 Task: What is the main conflict in "Julius Caesar" by William Shakespeare?
Action: Mouse moved to (144, 220)
Screenshot: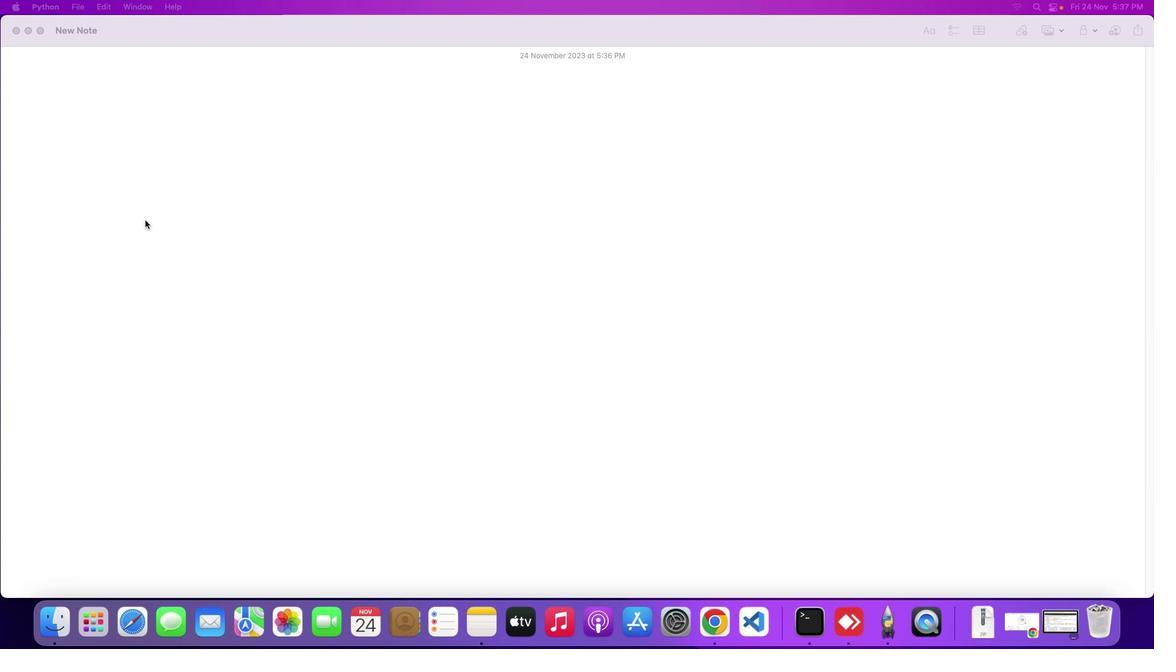 
Action: Mouse pressed left at (144, 220)
Screenshot: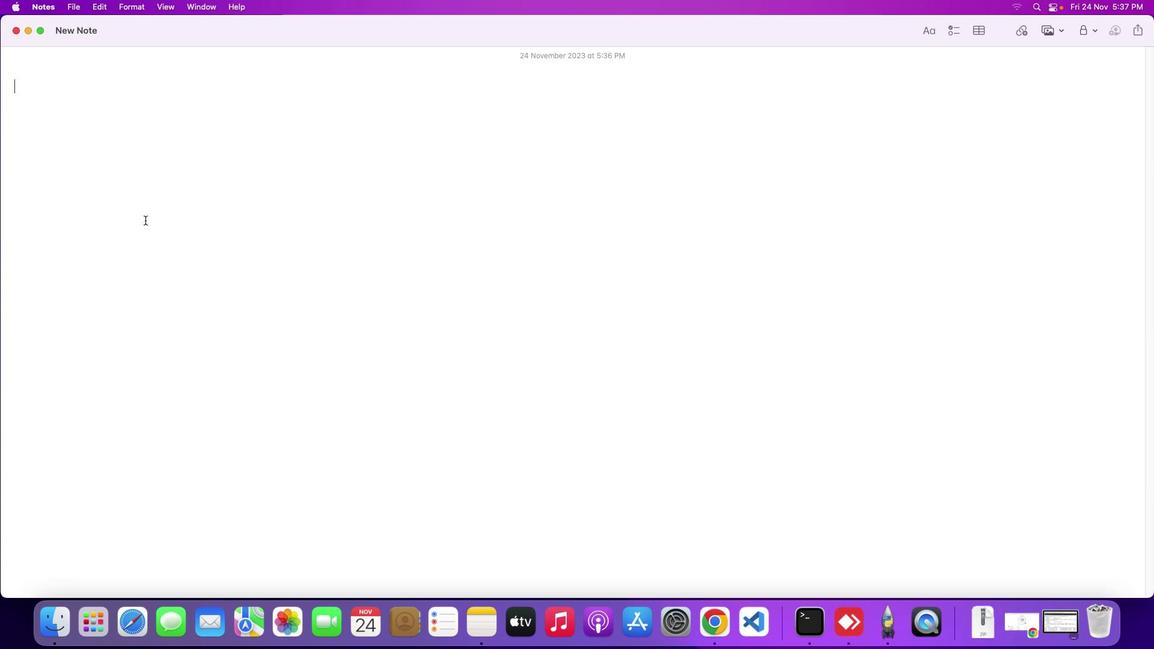 
Action: Key pressed Key.shift'W''h''a''t'Key.space'i''s'Key.space't''h''e'Key.space'm''a''i''n'Key.space'c''o''n''f''l''i''c''t'Key.space'i''n'Key.spaceKey.shift'"'Key.shift'J''u''l''i''u''s'Key.spaceKey.shift'C''a''e''s''a''r'Key.shift'"'Key.space'b''y'Key.spaceKey.shift'W''i''l''l''i''a''m'Key.spaceKey.shift'S''h''a''k''e''s''p''e''a''r''e'Key.shift_r'?'Key.enter
Screenshot: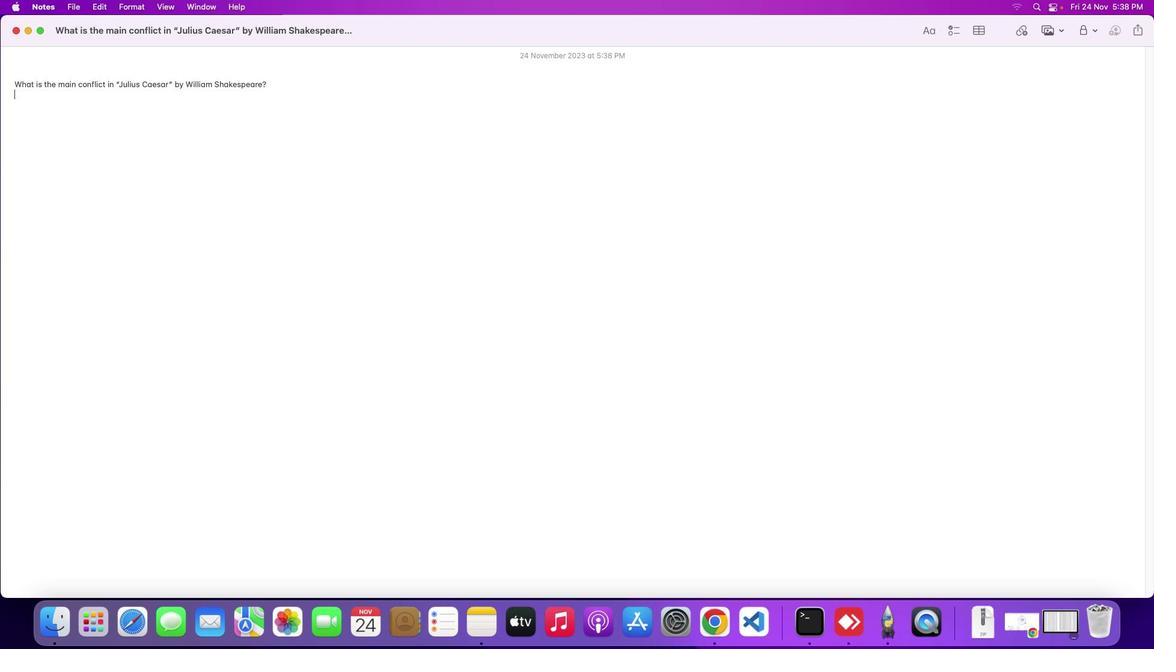 
Action: Mouse moved to (1024, 622)
Screenshot: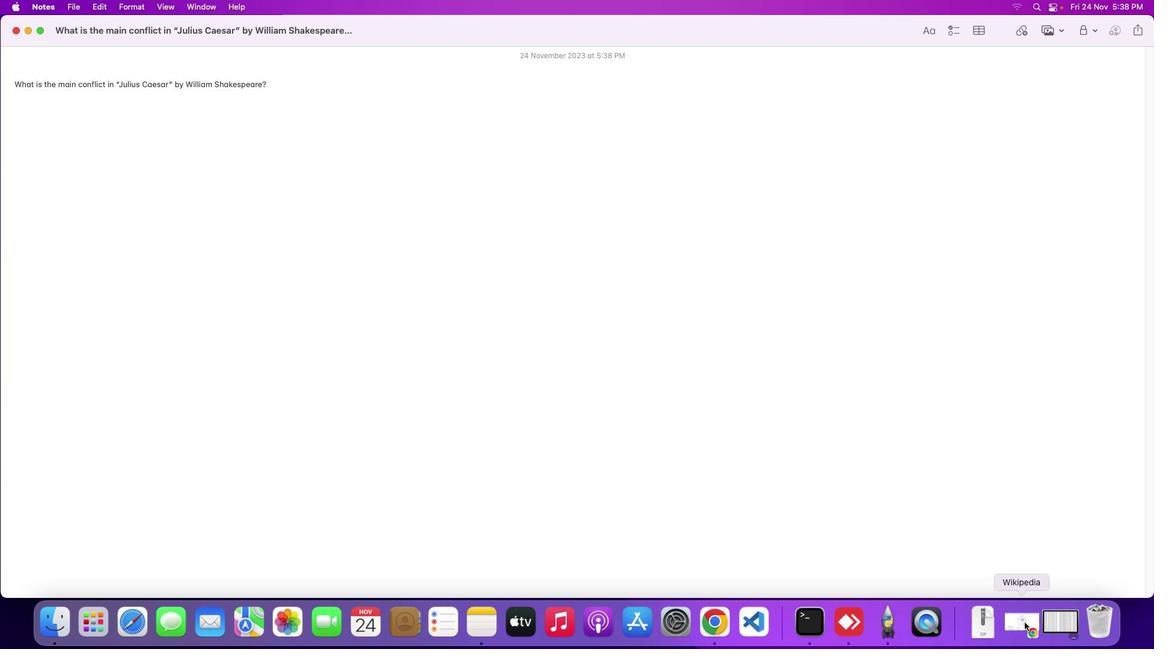 
Action: Mouse pressed left at (1024, 622)
Screenshot: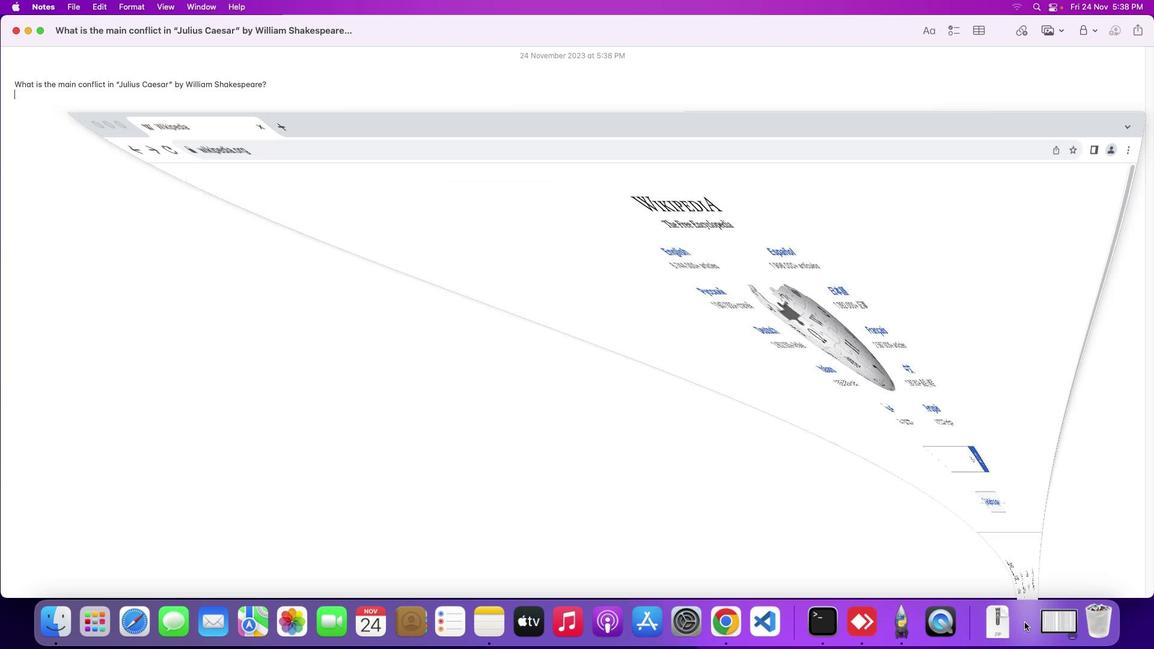 
Action: Mouse moved to (478, 365)
Screenshot: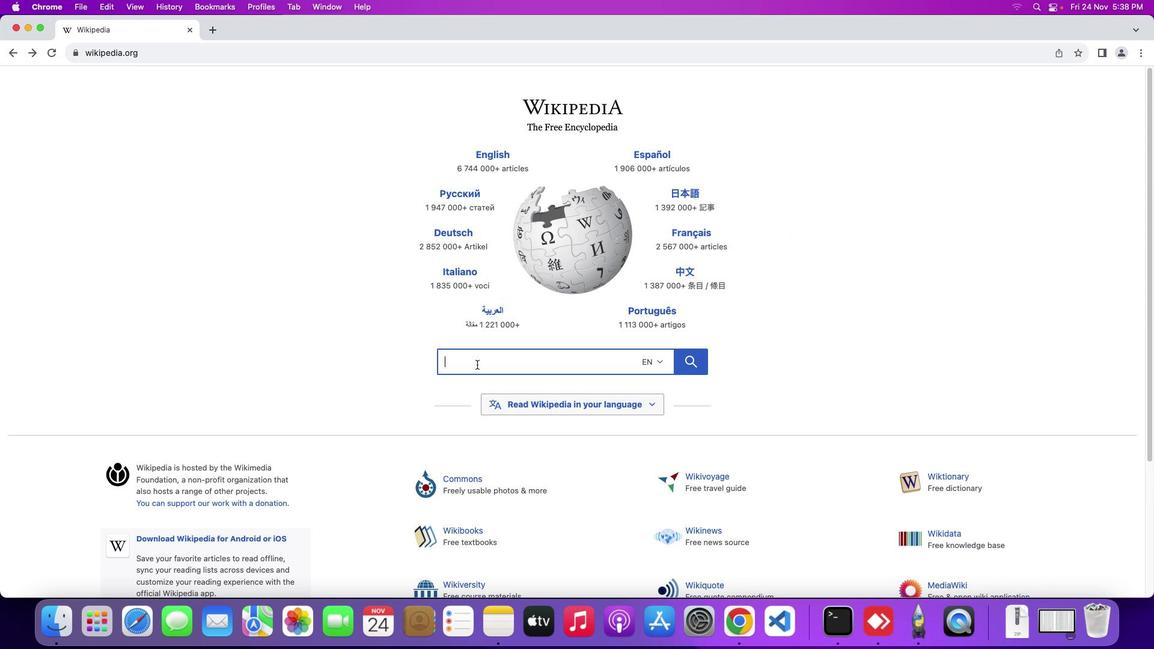 
Action: Mouse pressed left at (478, 365)
Screenshot: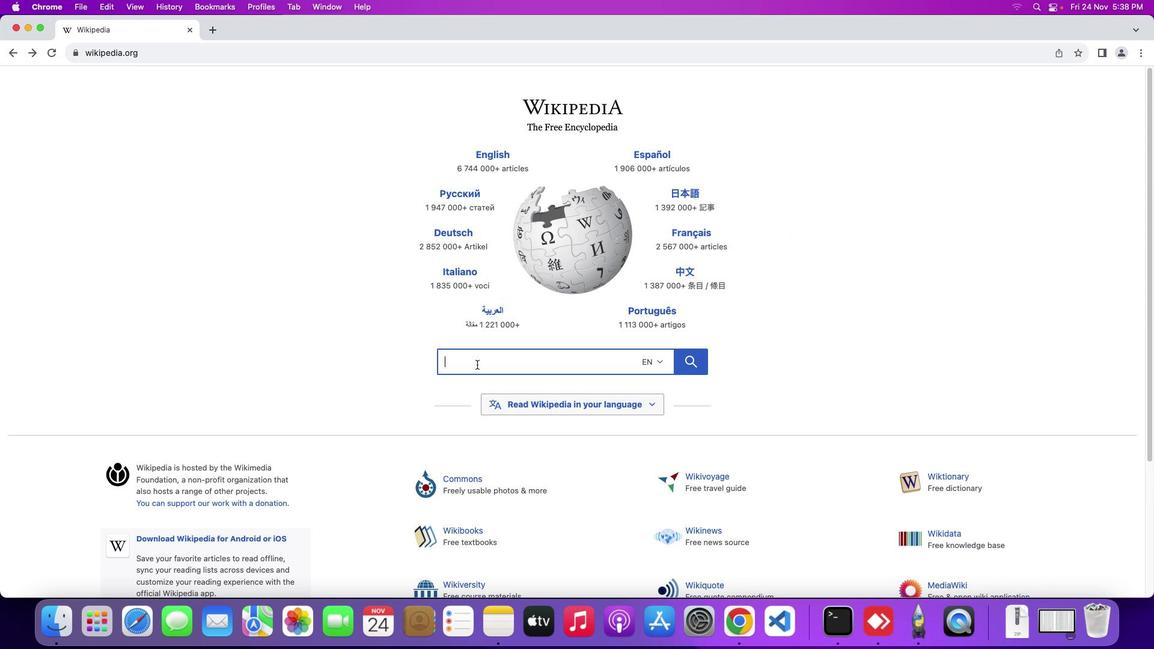 
Action: Mouse moved to (477, 364)
Screenshot: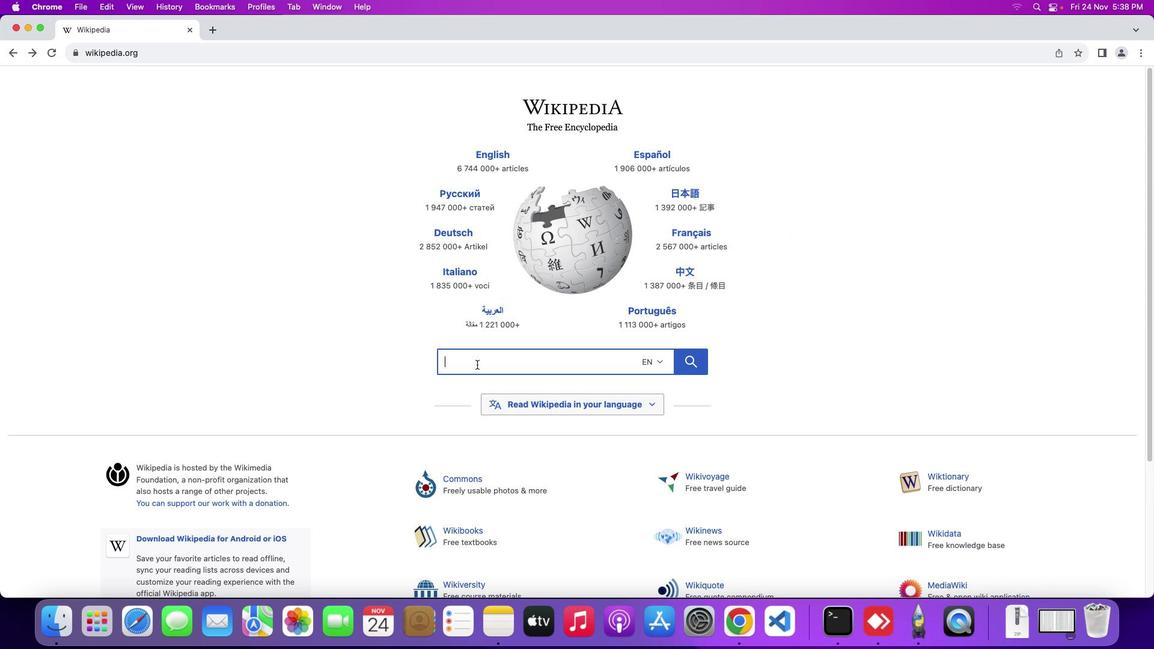 
Action: Key pressed Key.shift'J''u''l''i''u''s'Key.spaceKey.shift'C''a''e''s''a''r'
Screenshot: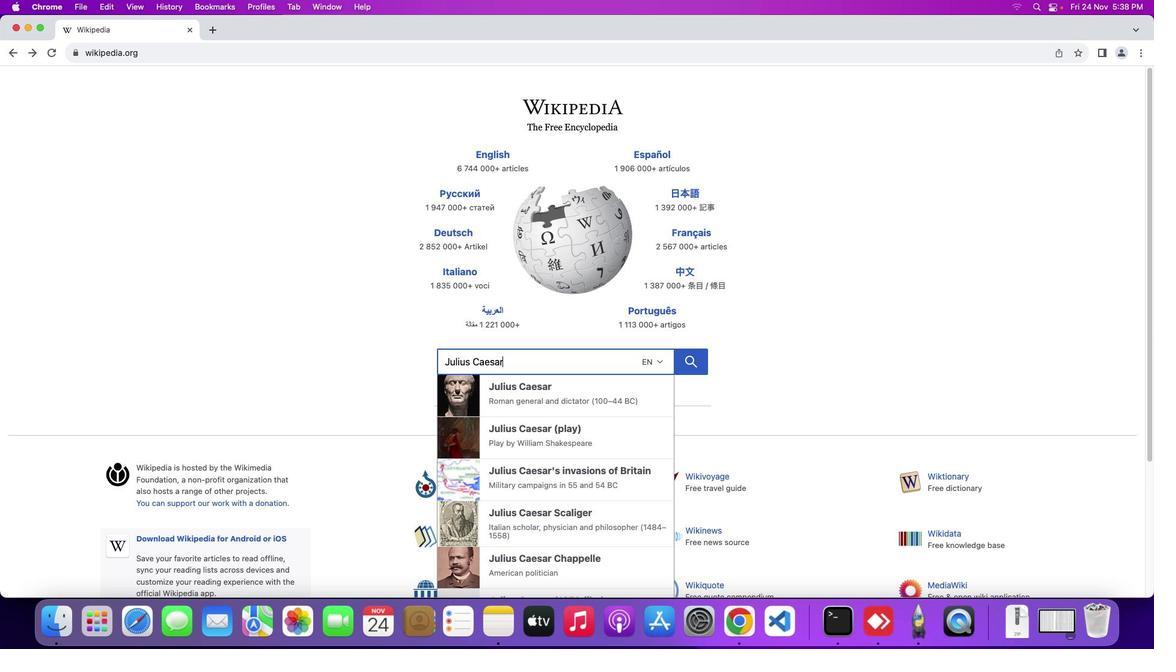 
Action: Mouse moved to (551, 431)
Screenshot: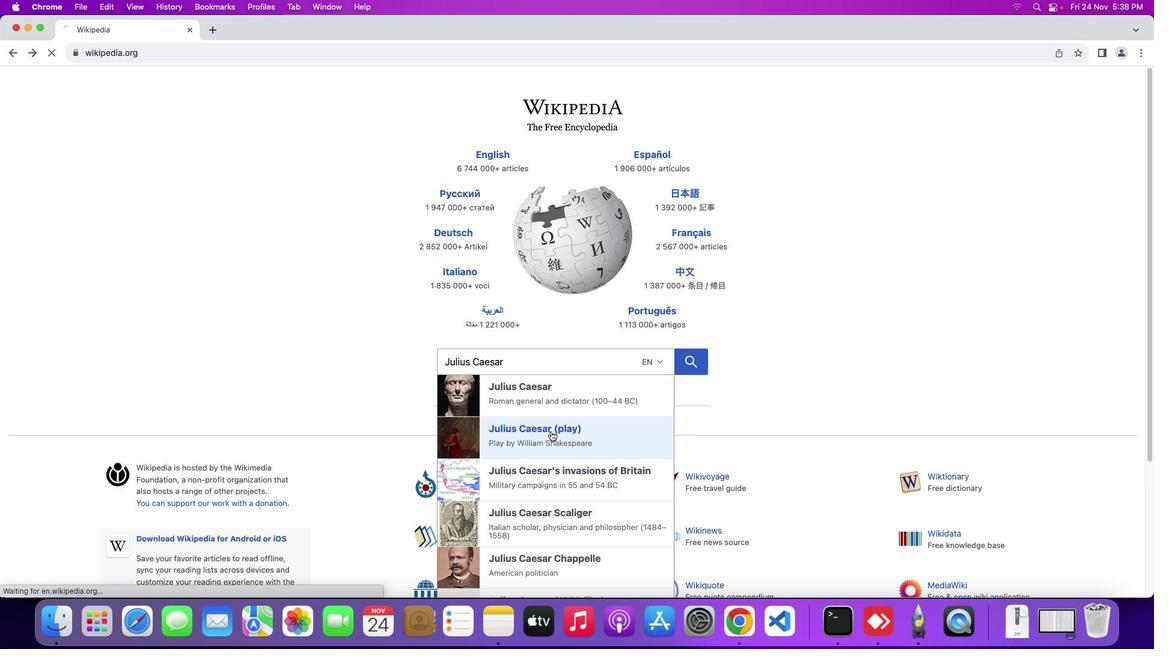 
Action: Mouse pressed left at (551, 431)
Screenshot: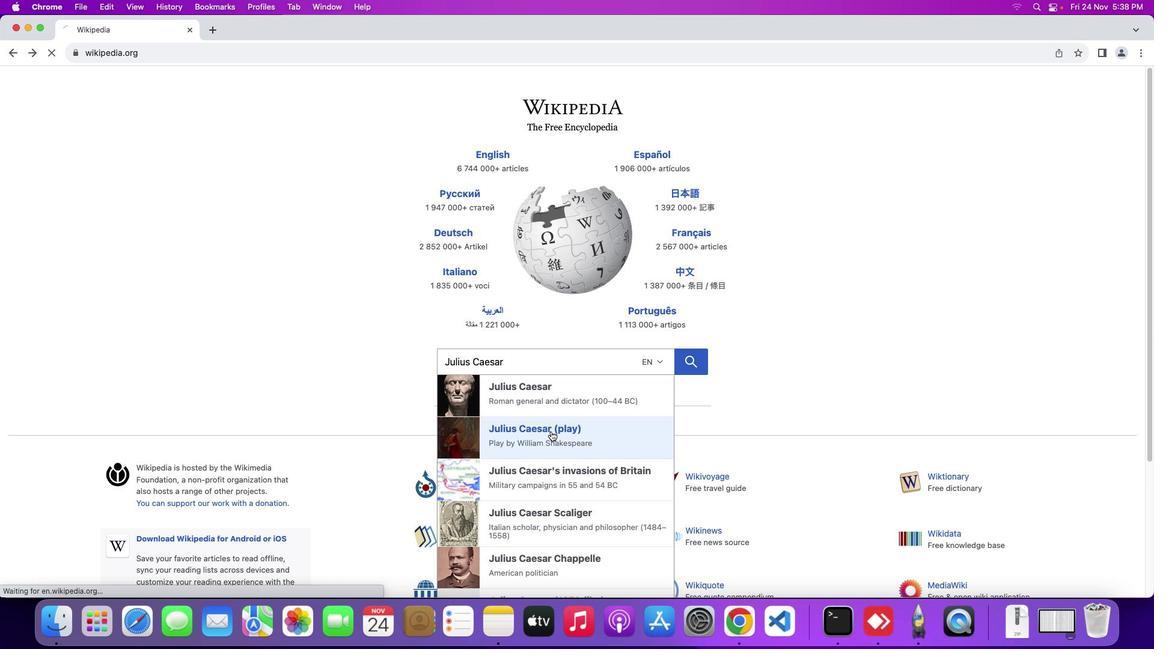 
Action: Mouse moved to (596, 408)
Screenshot: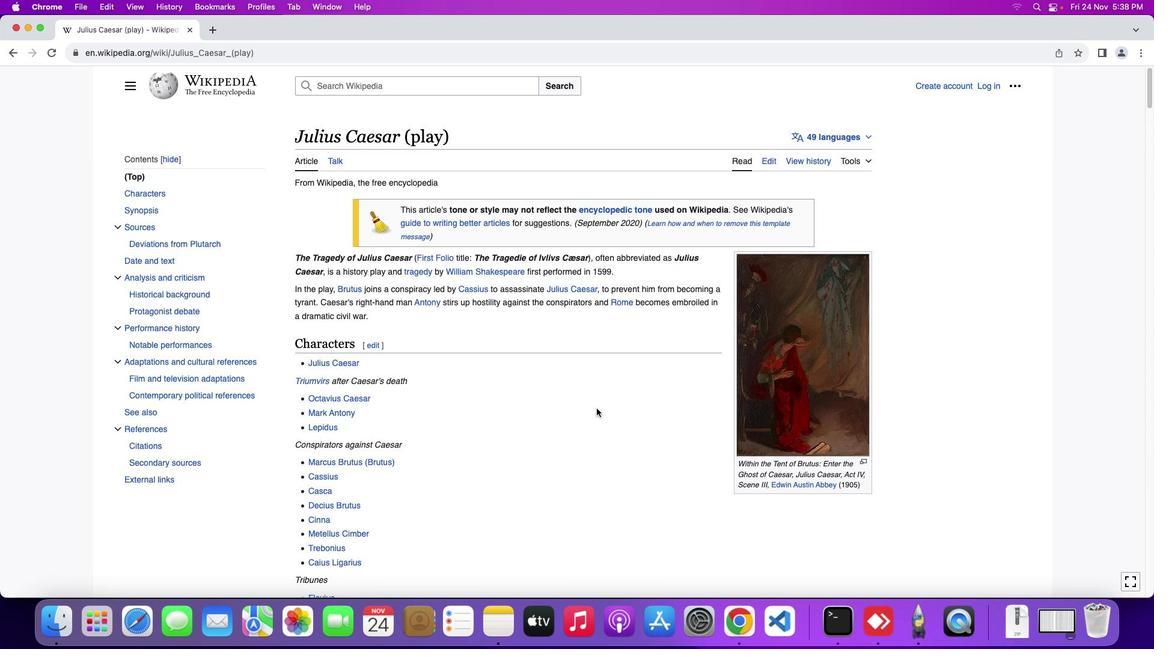 
Action: Mouse scrolled (596, 408) with delta (0, 0)
Screenshot: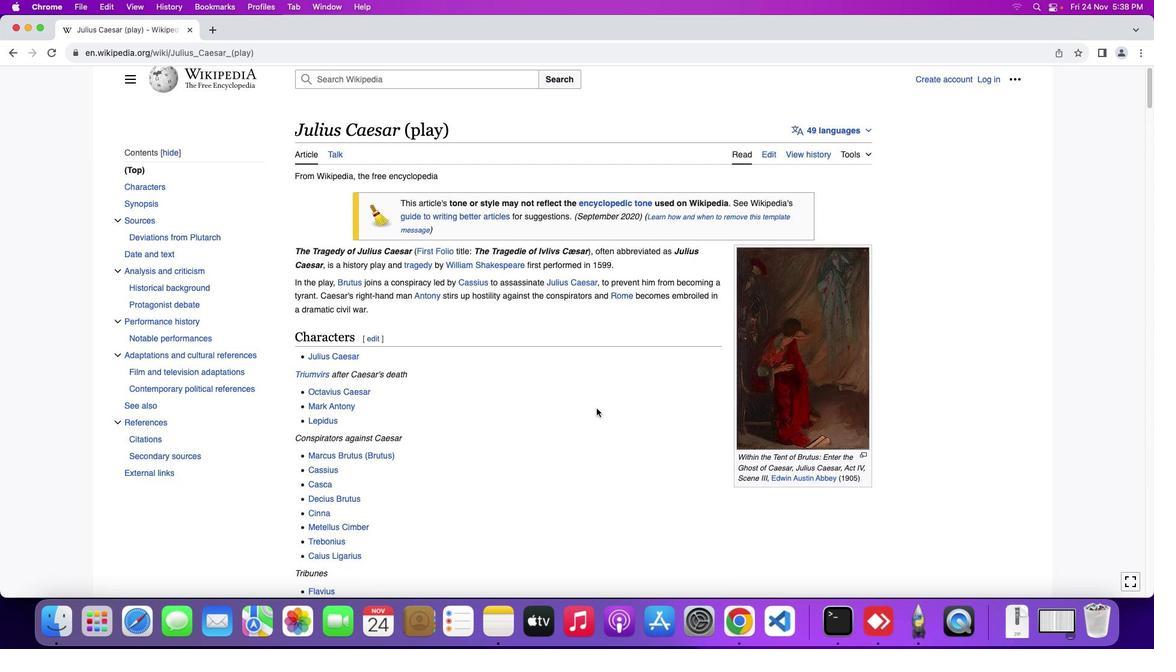 
Action: Mouse scrolled (596, 408) with delta (0, 0)
Screenshot: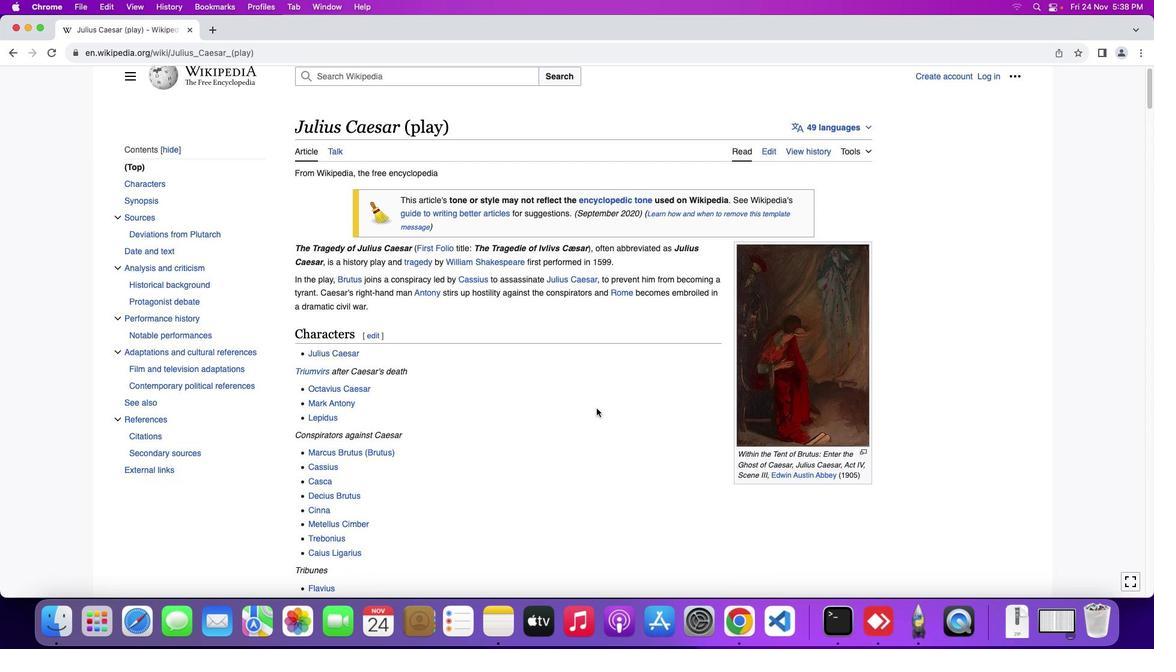 
Action: Mouse scrolled (596, 408) with delta (0, 0)
Screenshot: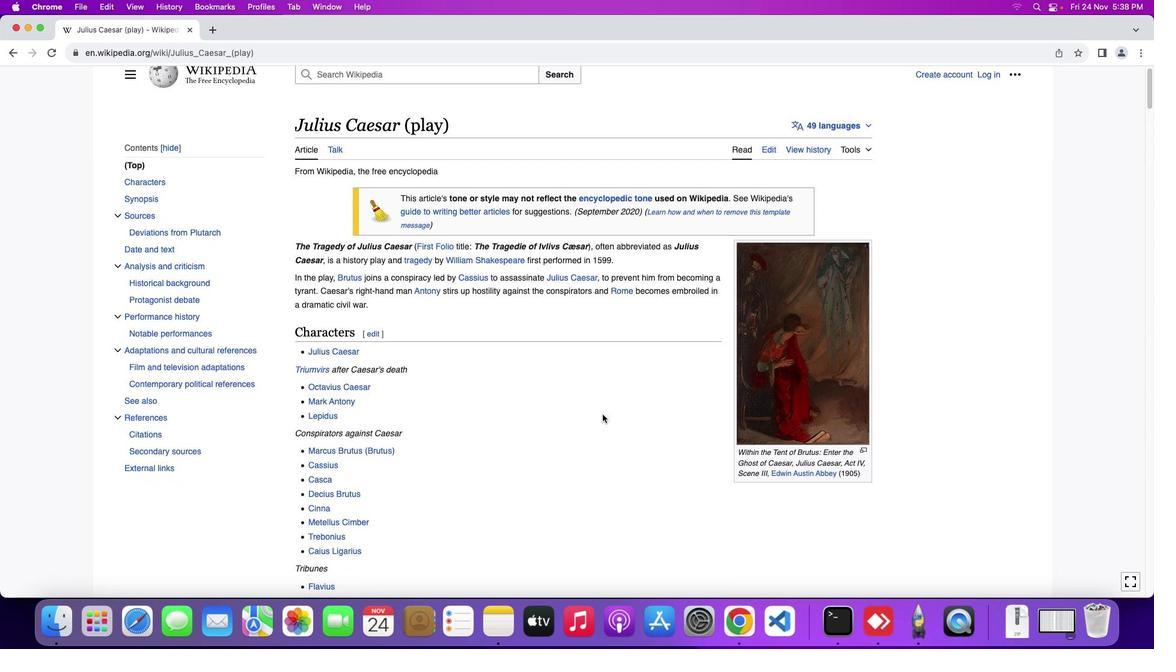 
Action: Mouse scrolled (596, 408) with delta (0, 0)
Screenshot: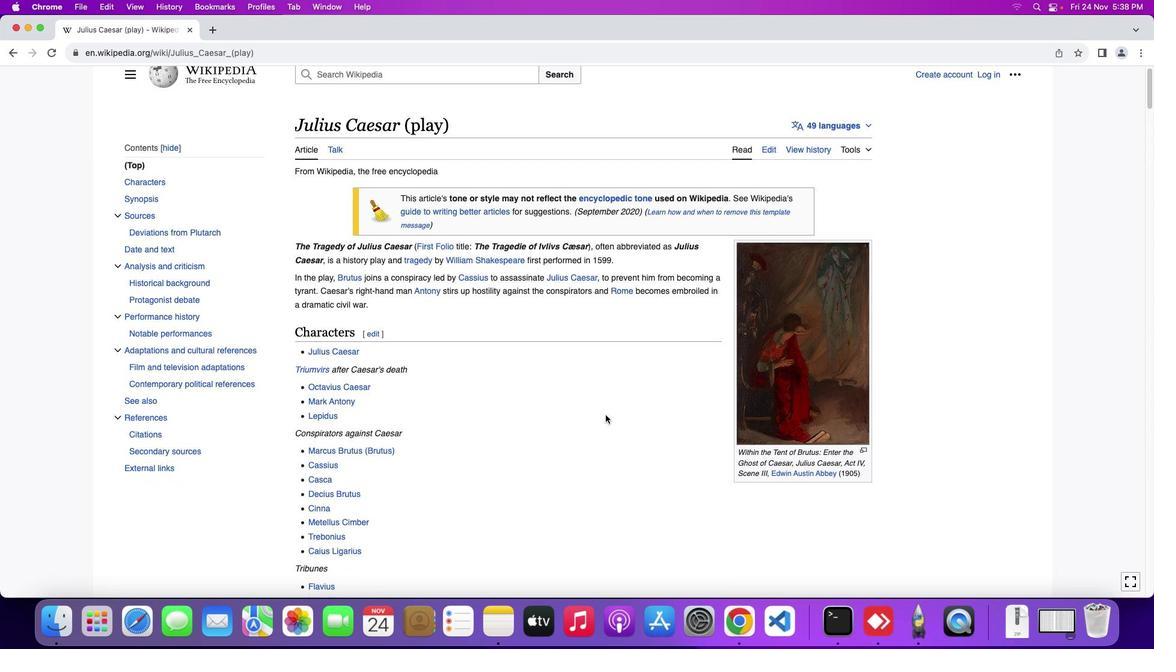 
Action: Mouse moved to (606, 415)
Screenshot: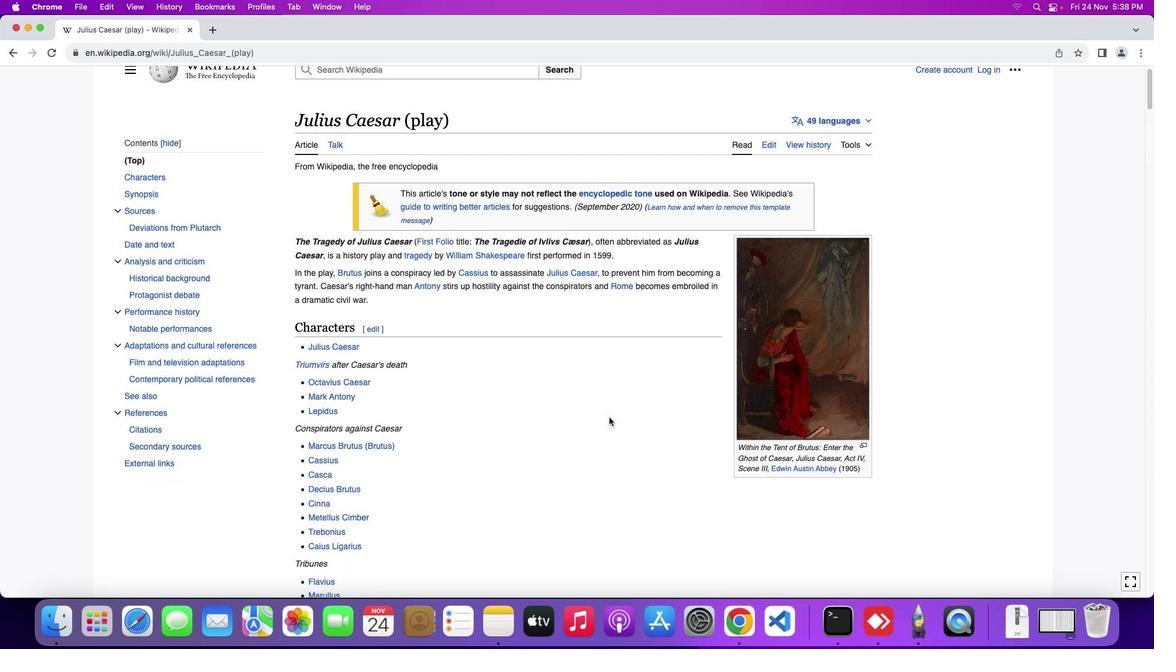 
Action: Mouse scrolled (606, 415) with delta (0, 0)
Screenshot: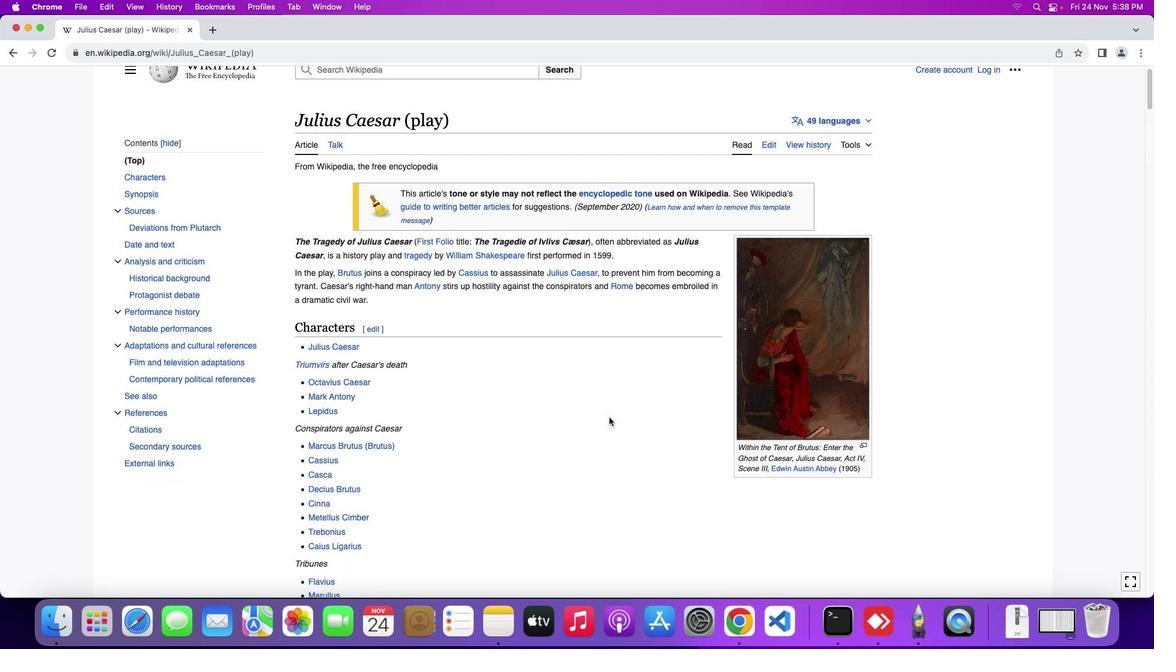 
Action: Mouse scrolled (606, 415) with delta (0, 0)
Screenshot: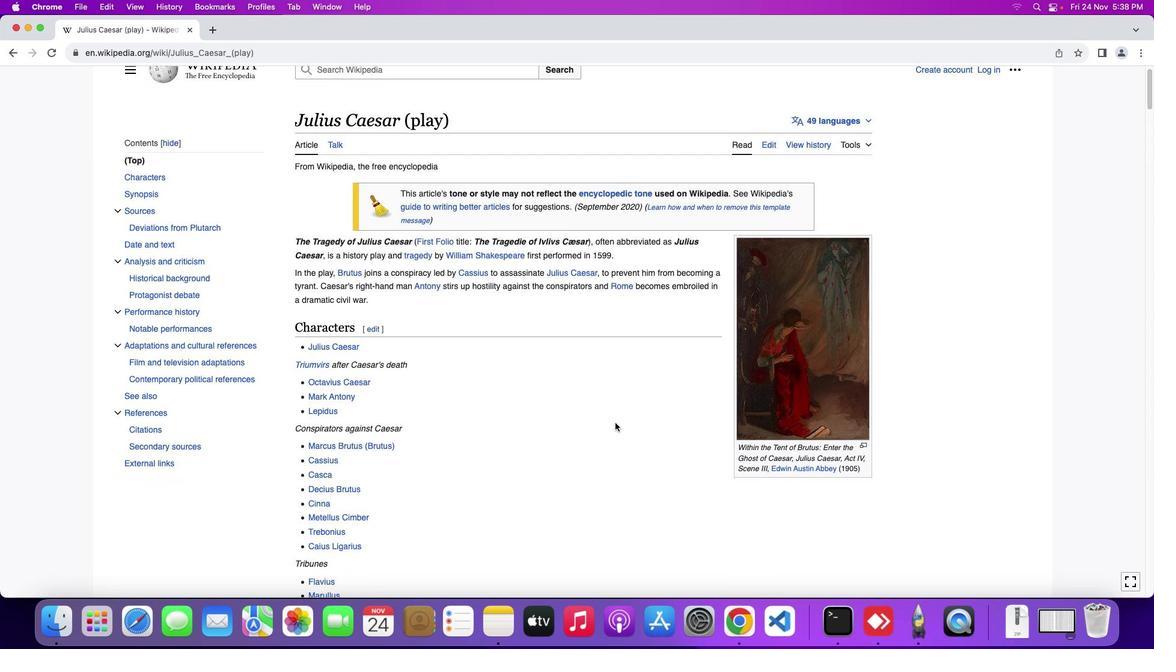 
Action: Mouse moved to (615, 422)
Screenshot: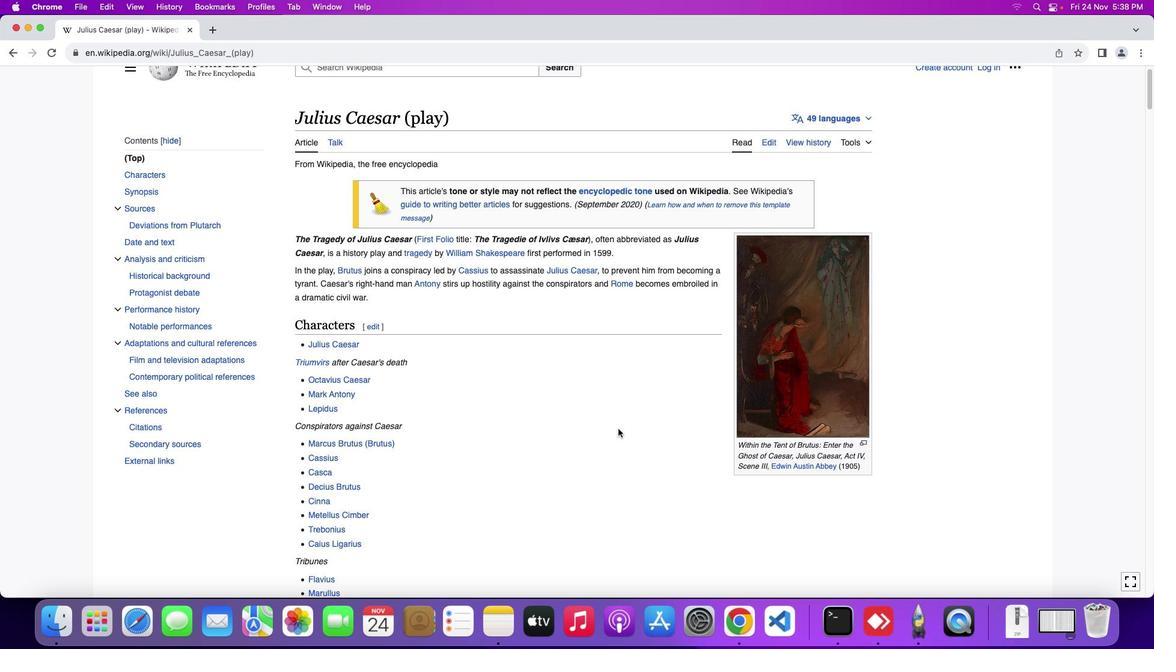 
Action: Mouse scrolled (615, 422) with delta (0, 0)
Screenshot: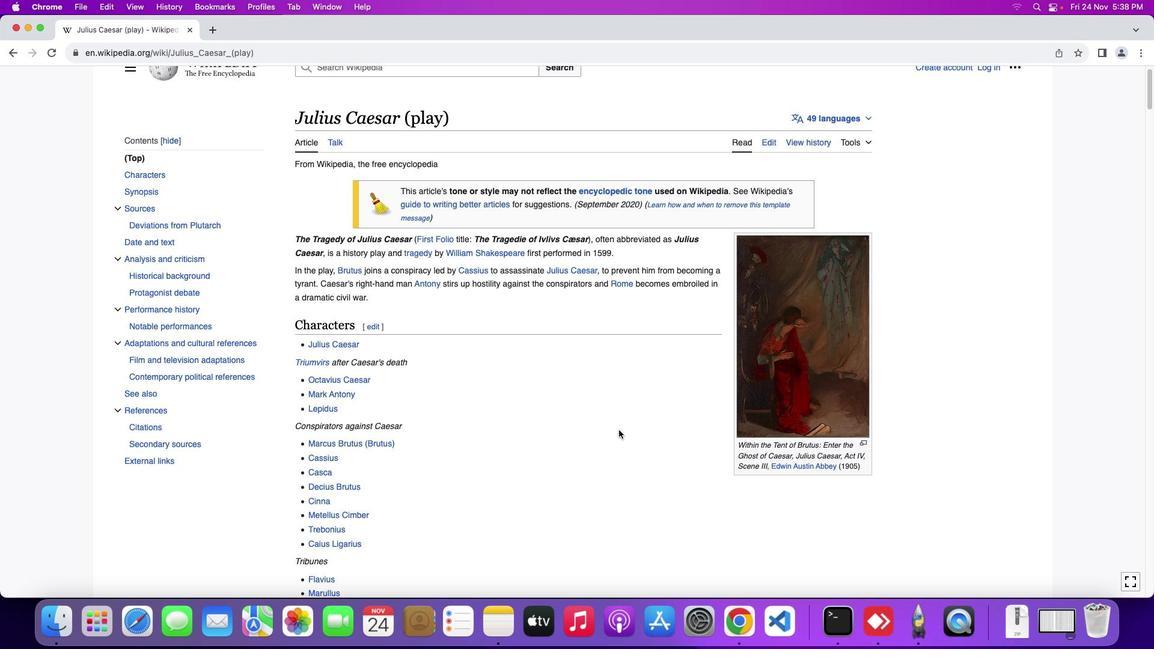 
Action: Mouse moved to (620, 431)
Screenshot: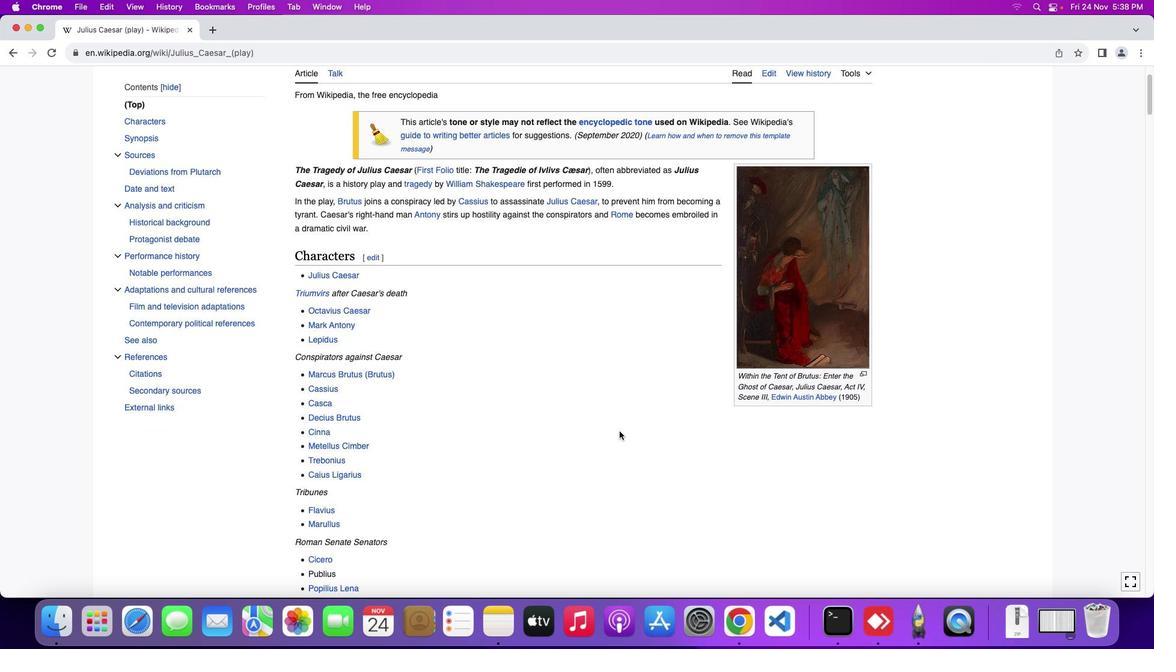 
Action: Mouse scrolled (620, 431) with delta (0, 0)
Screenshot: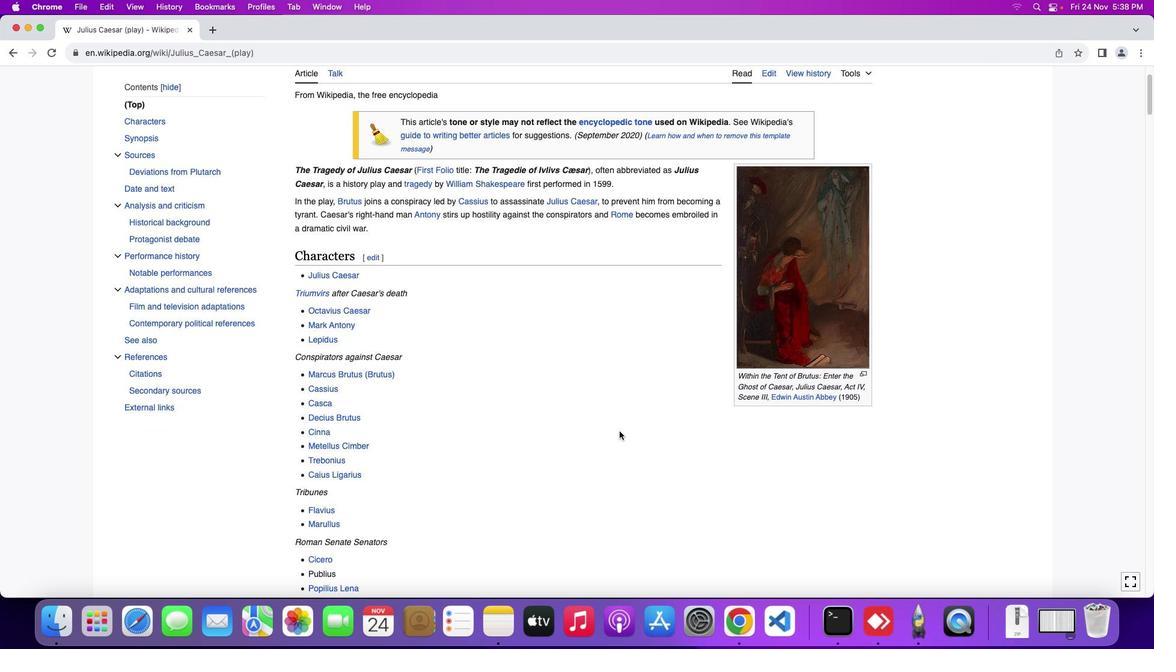 
Action: Mouse scrolled (620, 431) with delta (0, 0)
Screenshot: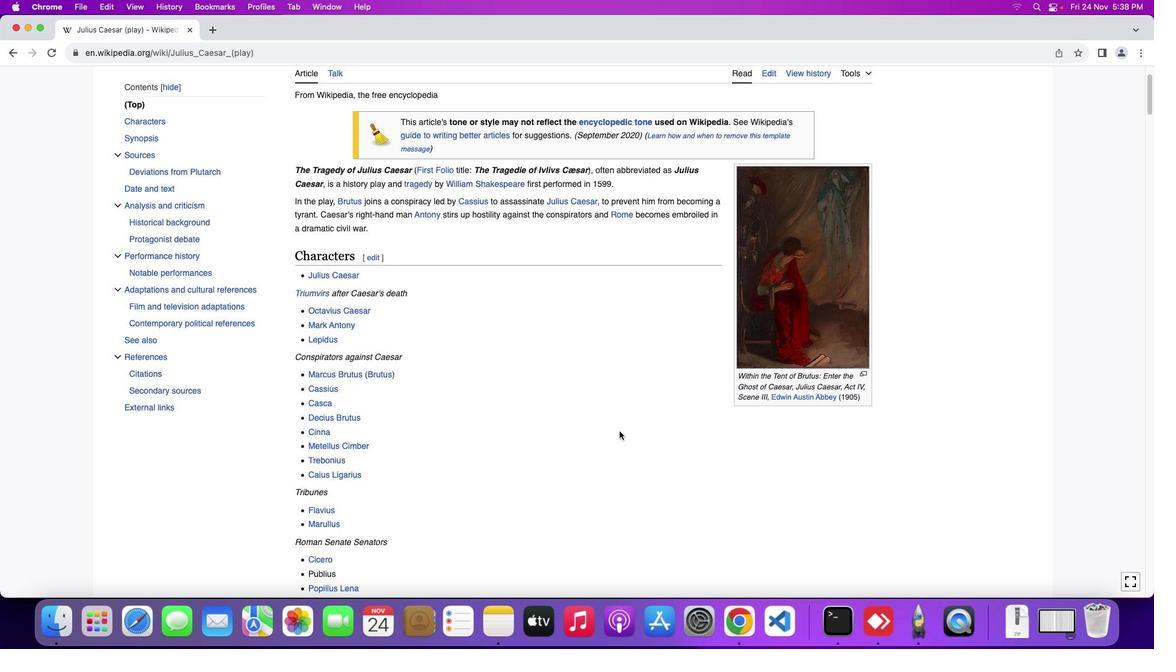 
Action: Mouse scrolled (620, 431) with delta (0, -1)
Screenshot: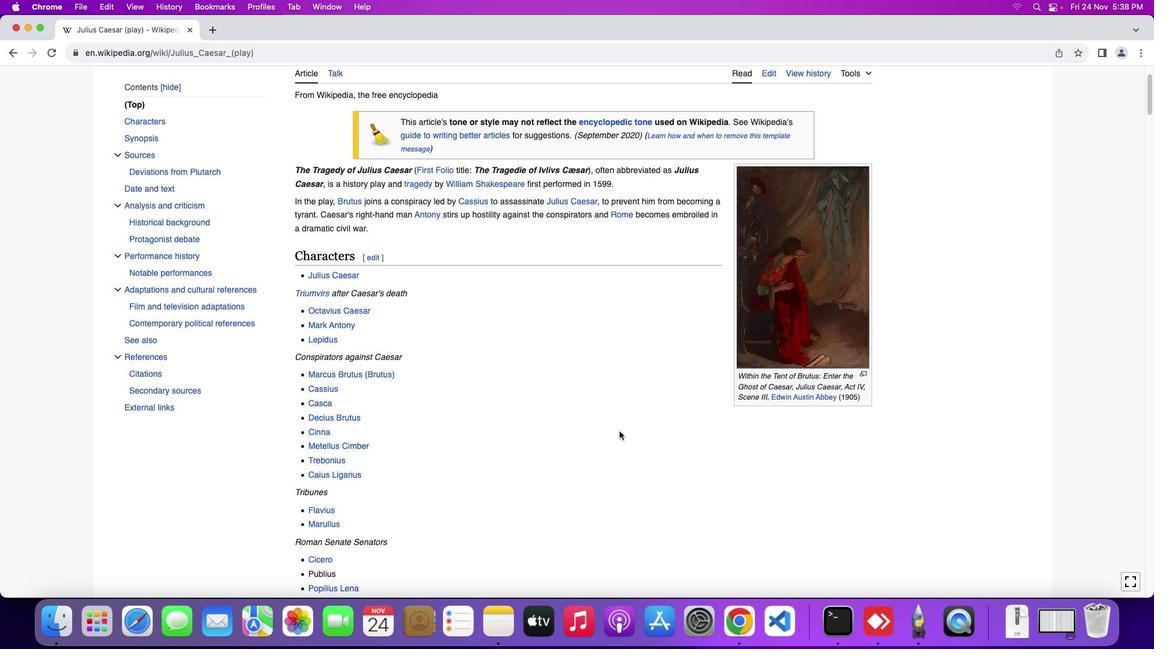 
Action: Mouse moved to (618, 428)
Screenshot: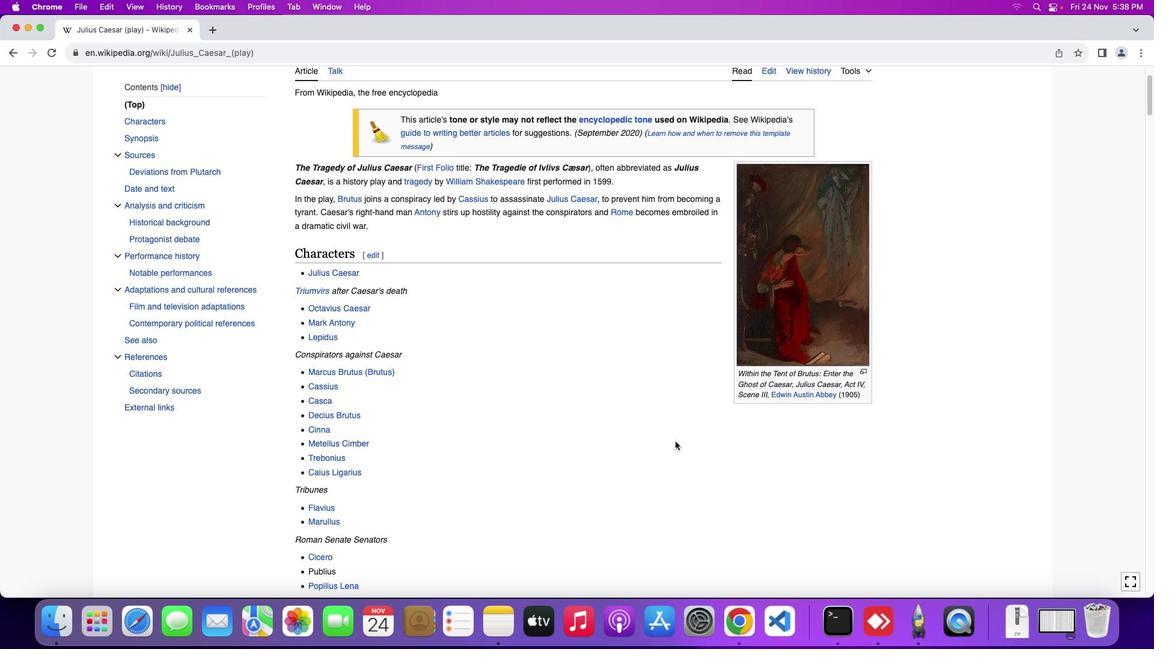 
Action: Mouse scrolled (618, 428) with delta (0, 0)
Screenshot: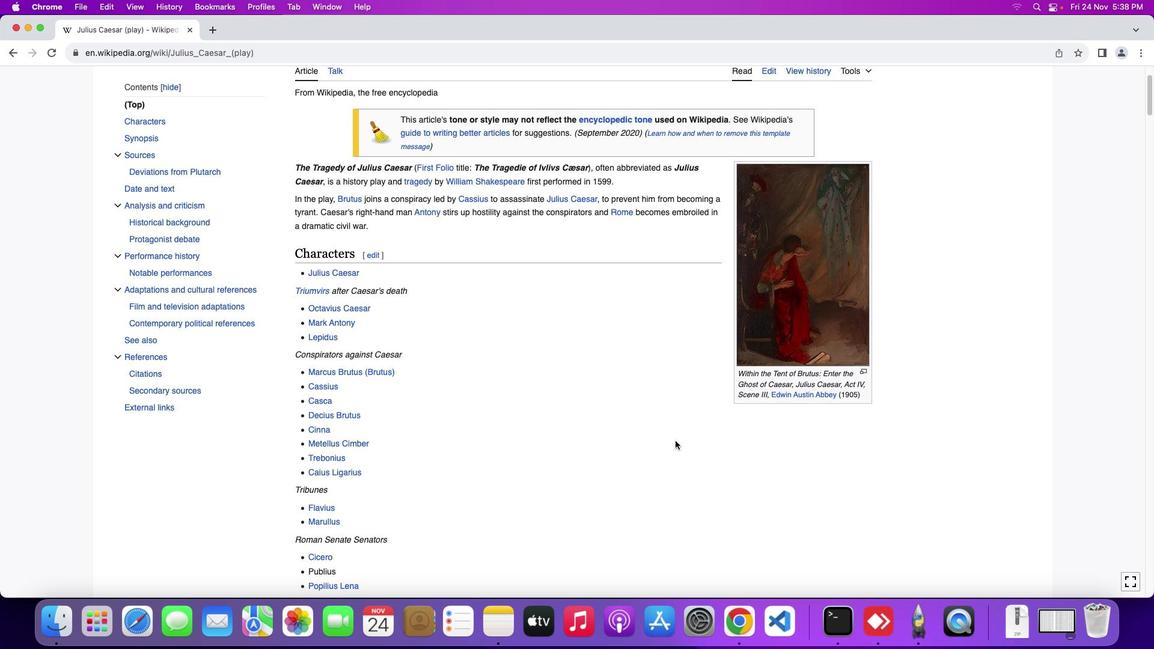 
Action: Mouse moved to (676, 439)
Screenshot: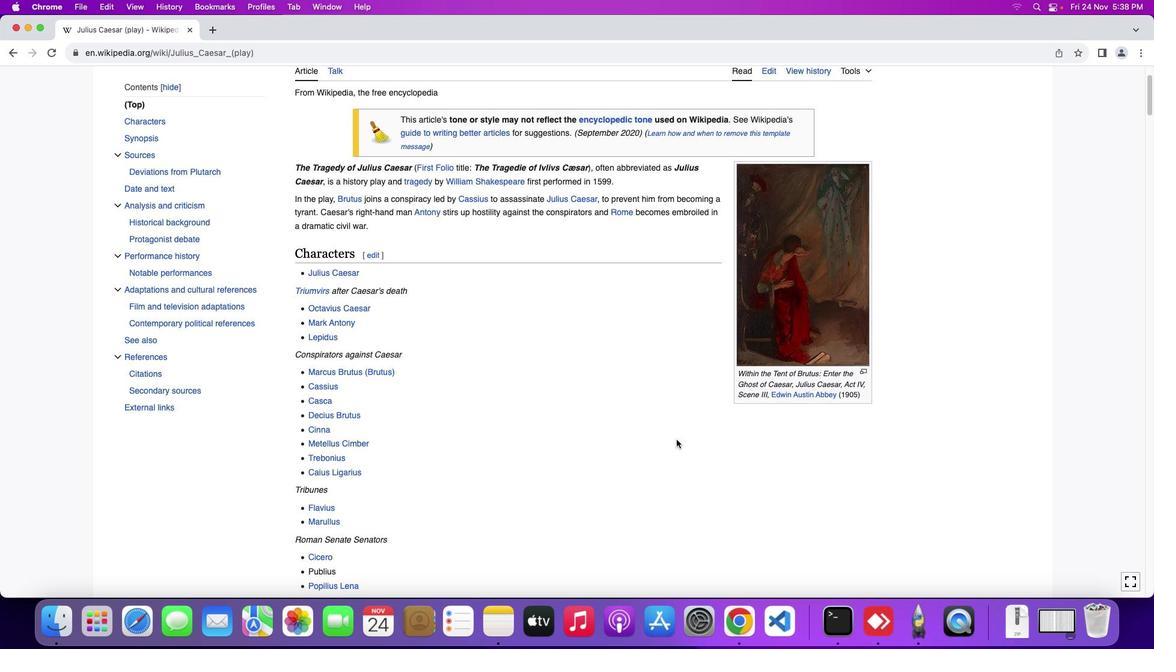
Action: Mouse scrolled (676, 439) with delta (0, 0)
Screenshot: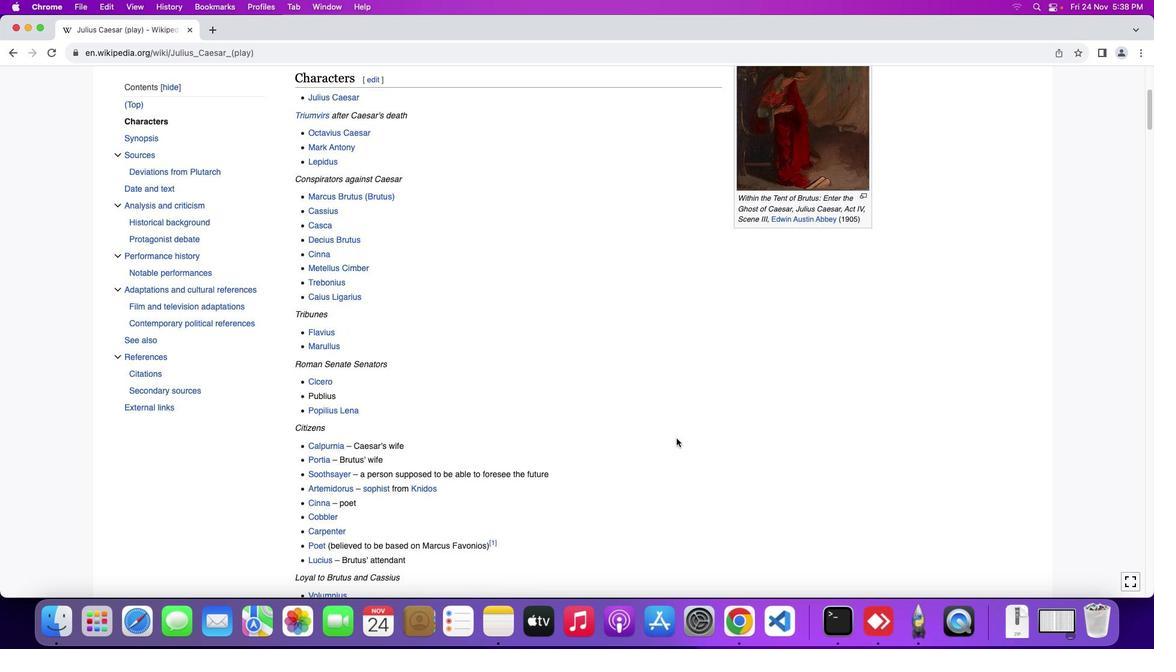 
Action: Mouse scrolled (676, 439) with delta (0, 0)
Screenshot: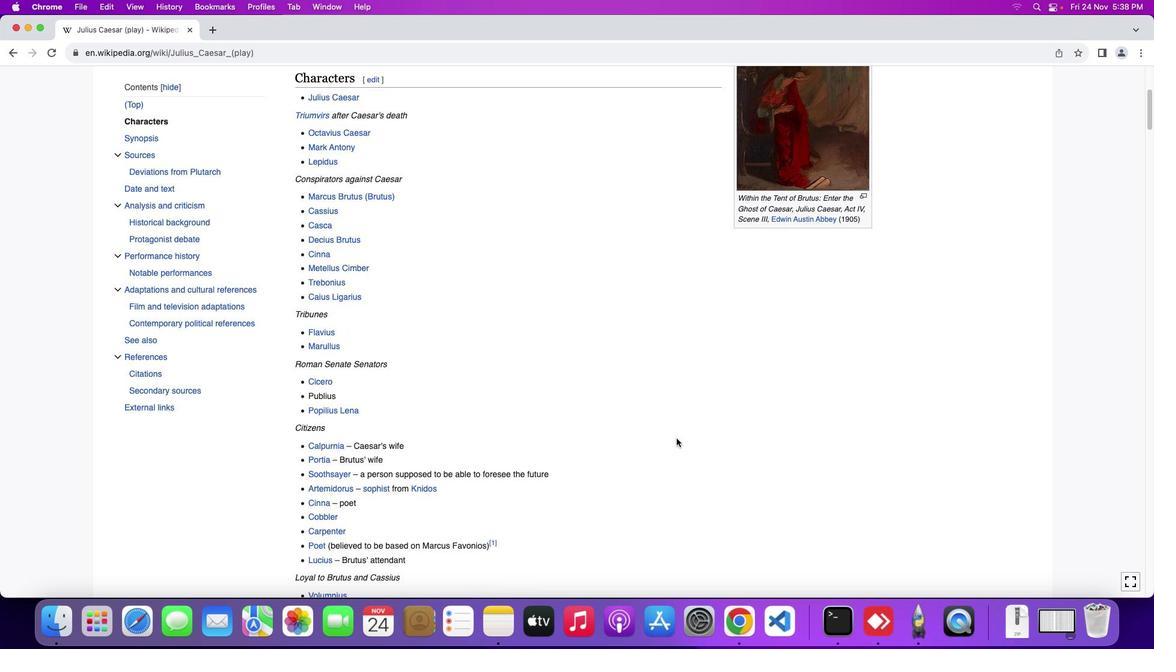 
Action: Mouse scrolled (676, 439) with delta (0, -1)
Screenshot: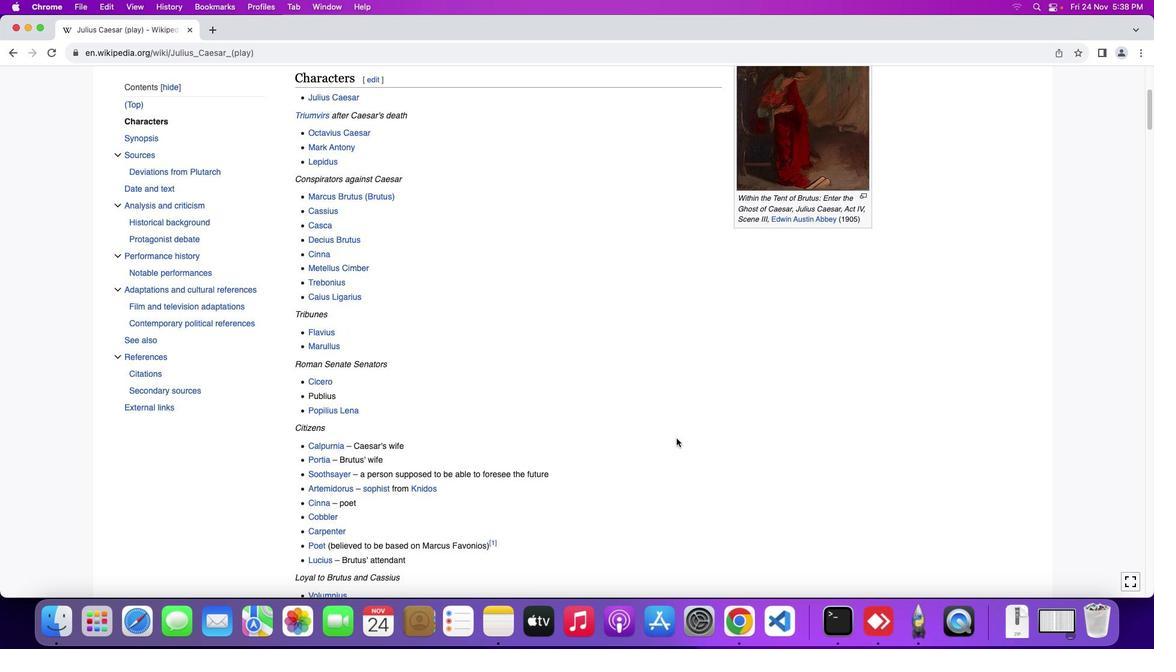 
Action: Mouse moved to (676, 439)
Screenshot: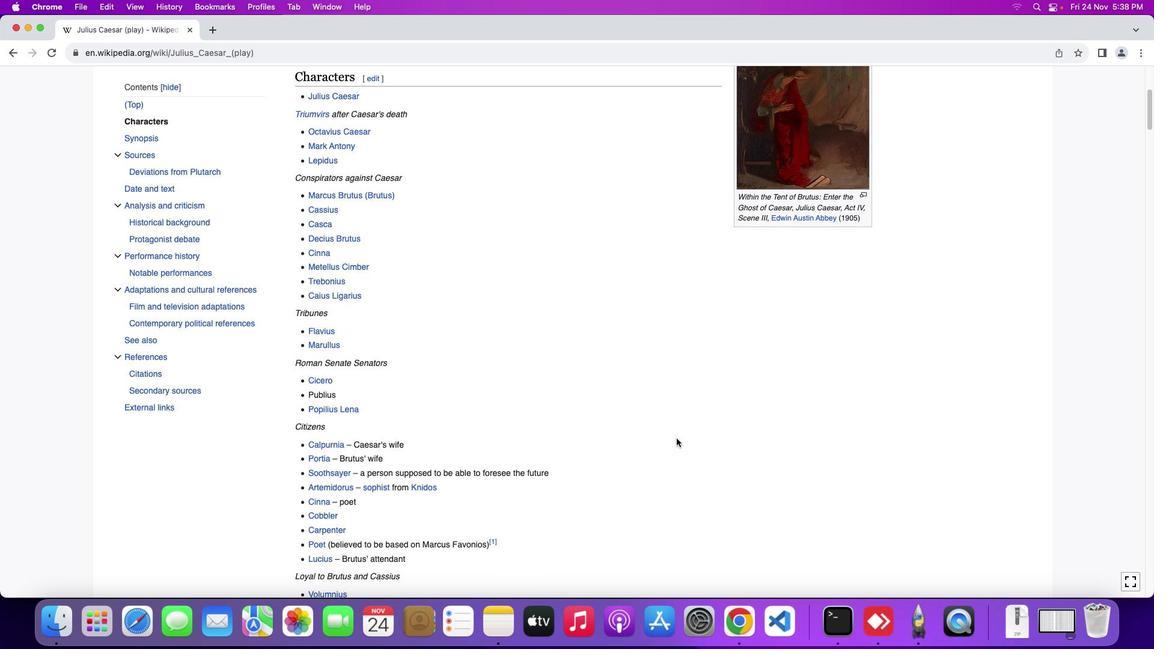 
Action: Mouse scrolled (676, 439) with delta (0, -1)
Screenshot: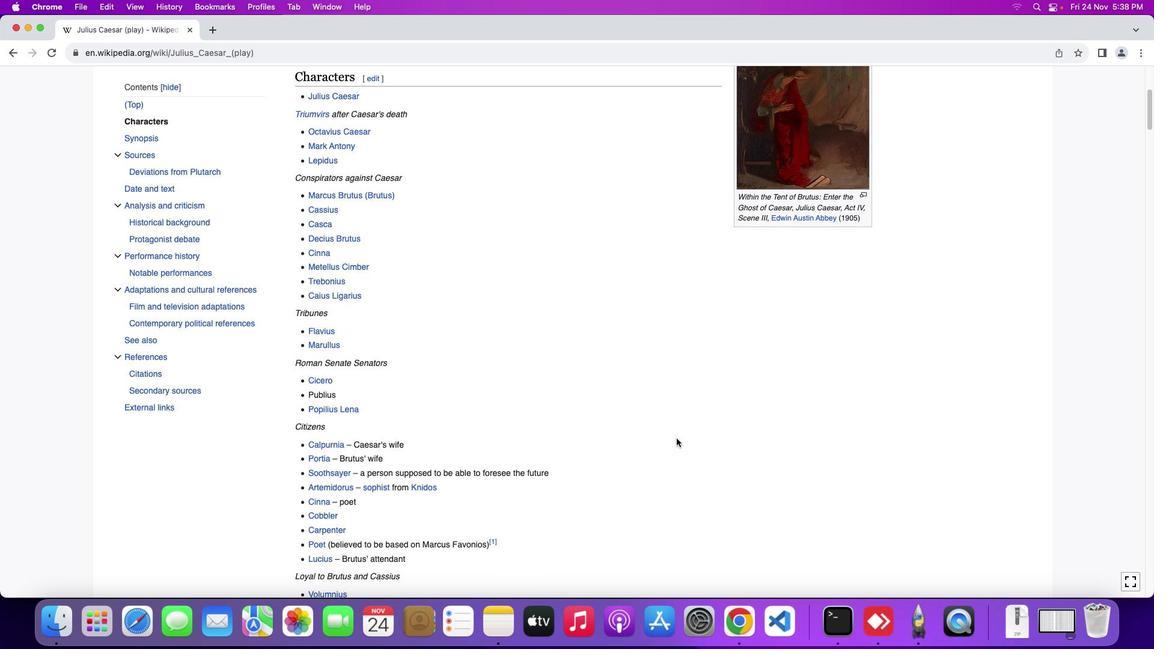 
Action: Mouse moved to (677, 439)
Screenshot: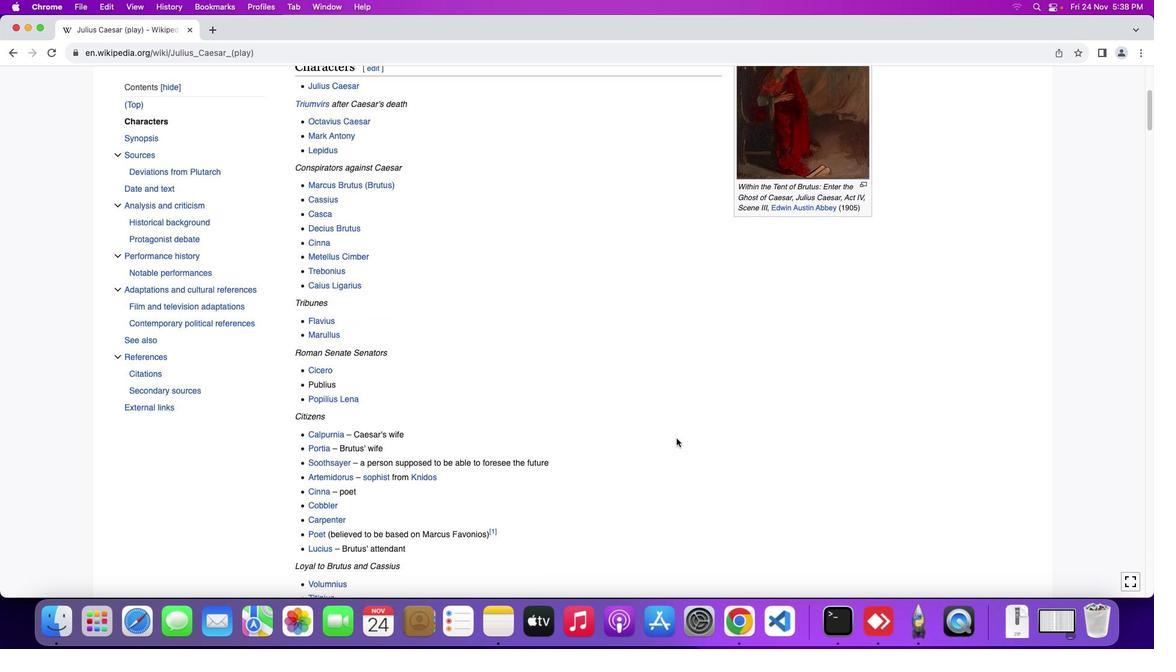 
Action: Mouse scrolled (677, 439) with delta (0, 0)
Screenshot: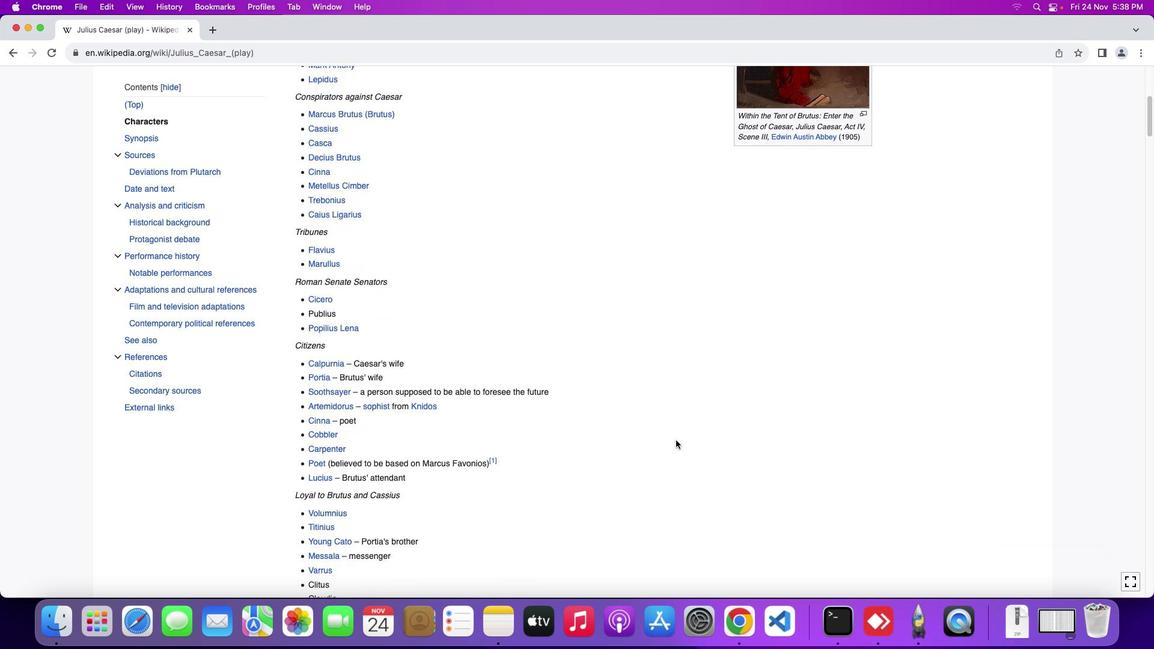 
Action: Mouse scrolled (677, 439) with delta (0, 0)
Screenshot: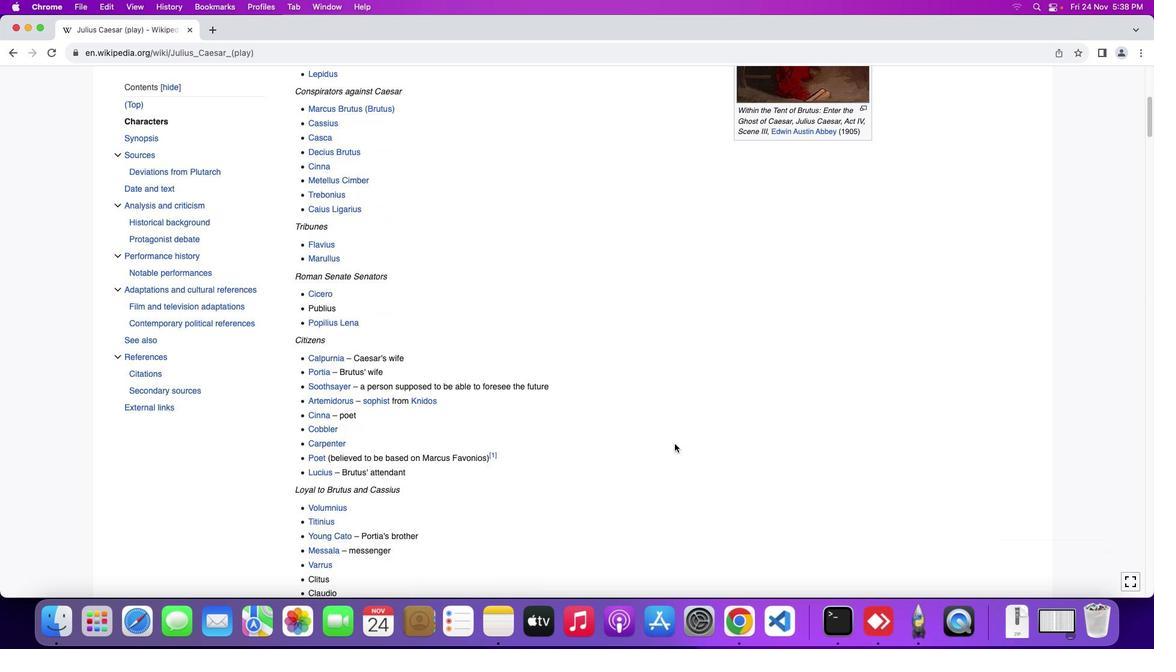 
Action: Mouse scrolled (677, 439) with delta (0, 0)
Screenshot: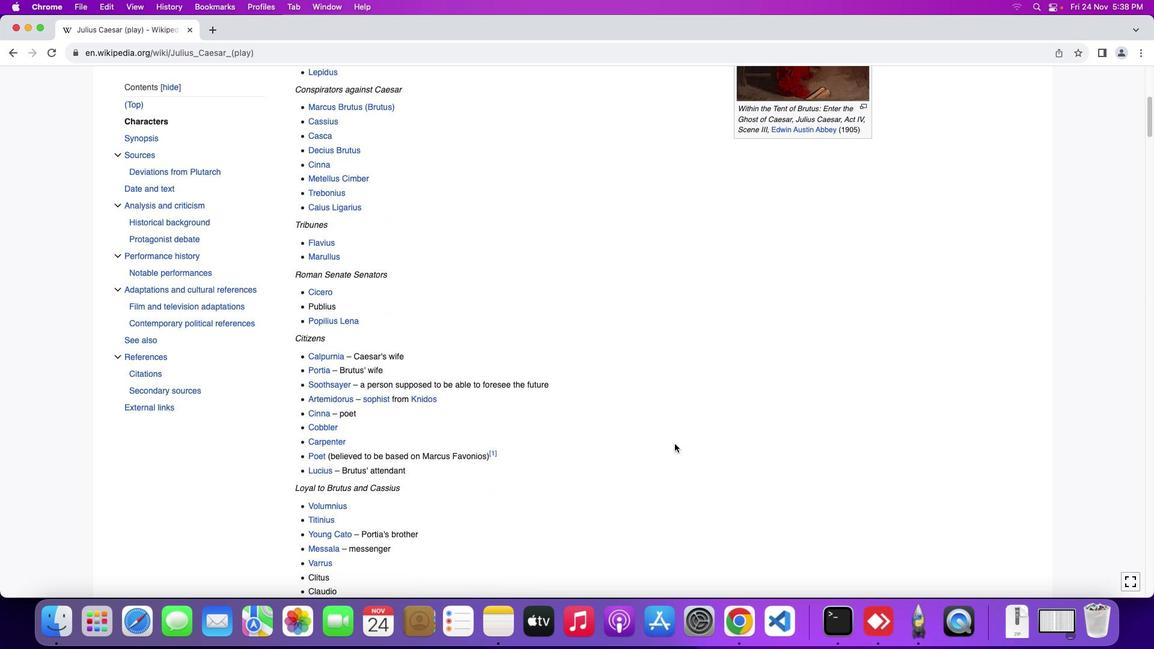 
Action: Mouse scrolled (677, 439) with delta (0, 0)
Screenshot: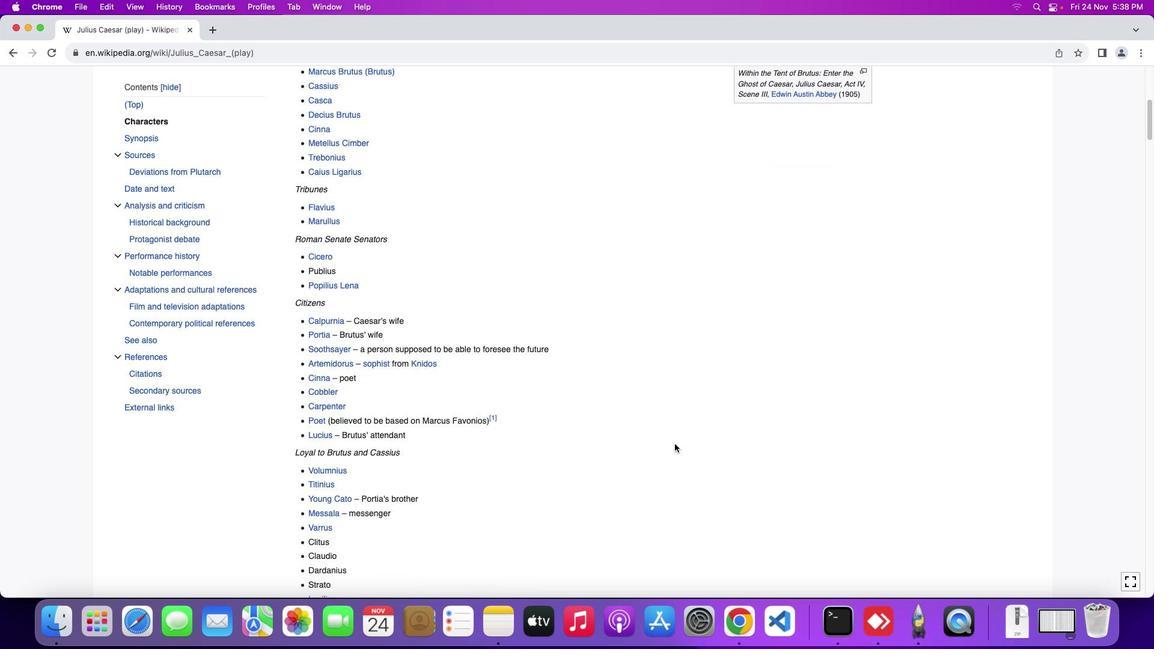 
Action: Mouse moved to (675, 444)
Screenshot: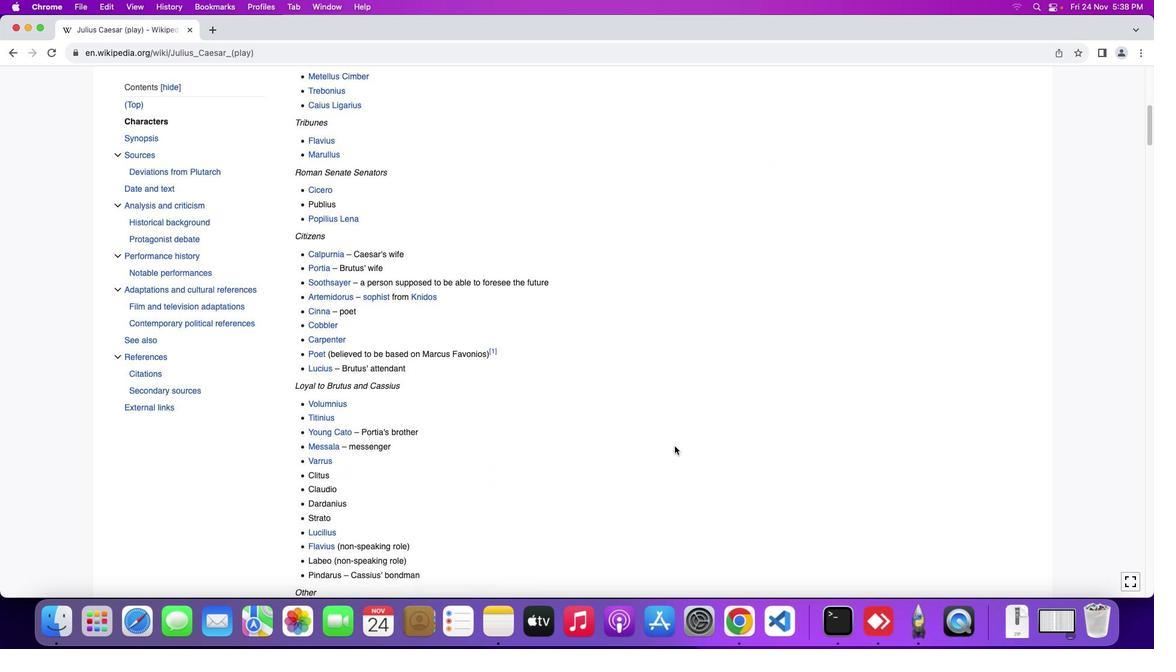 
Action: Mouse scrolled (675, 444) with delta (0, 0)
Screenshot: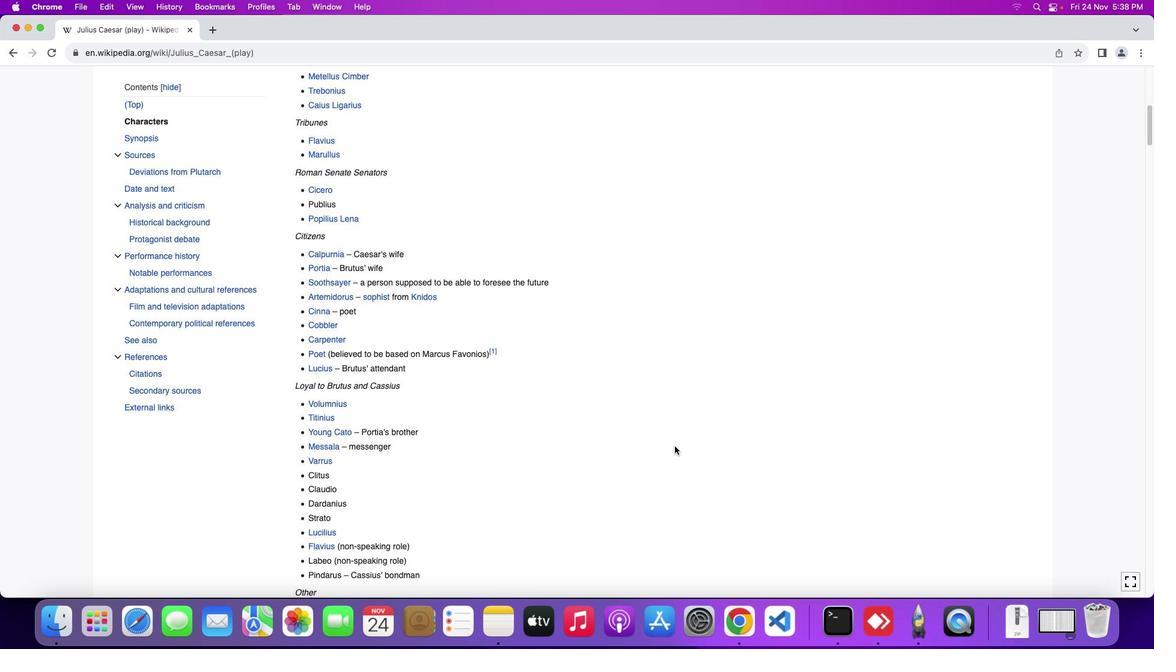 
Action: Mouse scrolled (675, 444) with delta (0, 0)
Screenshot: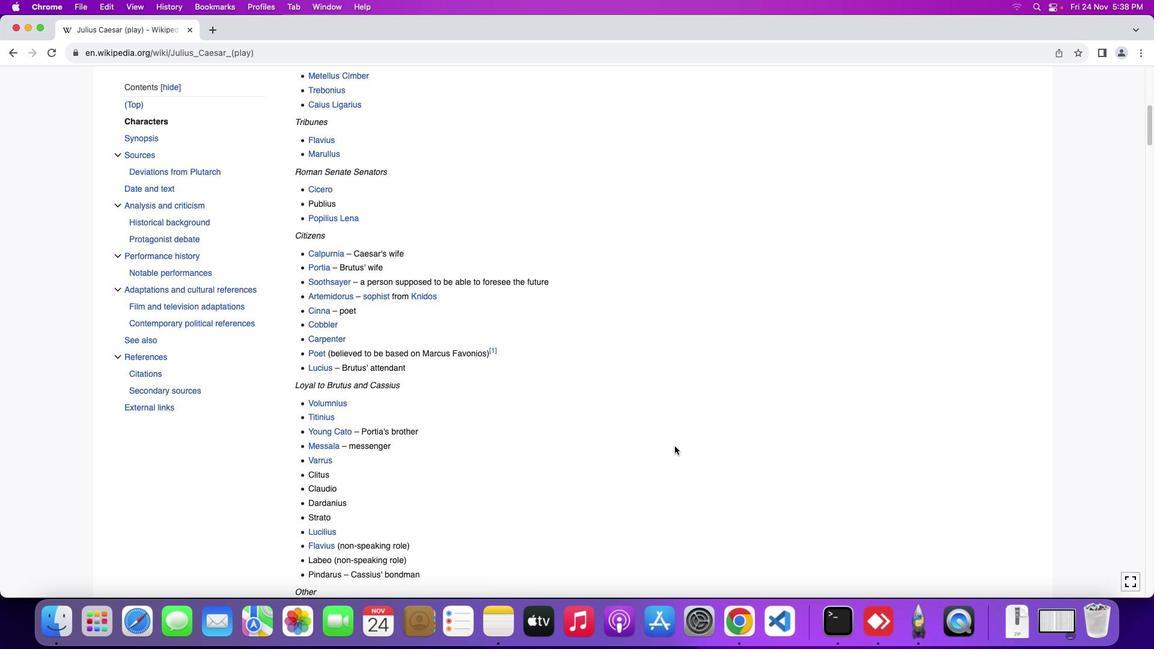 
Action: Mouse scrolled (675, 444) with delta (0, -1)
Screenshot: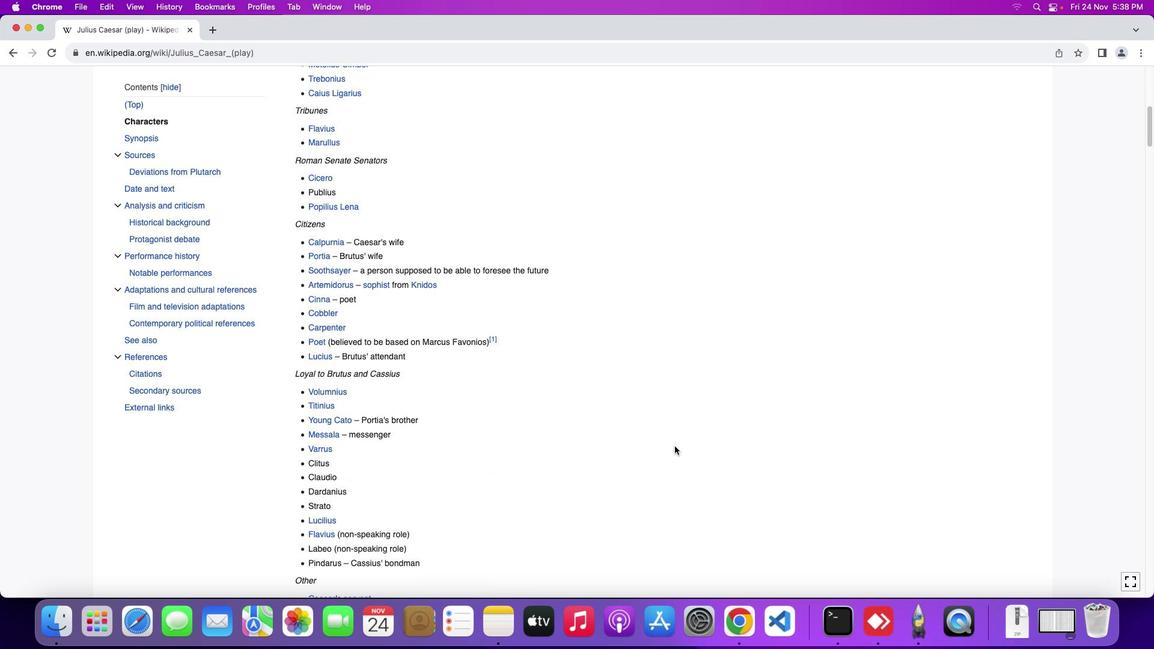 
Action: Mouse moved to (675, 446)
Screenshot: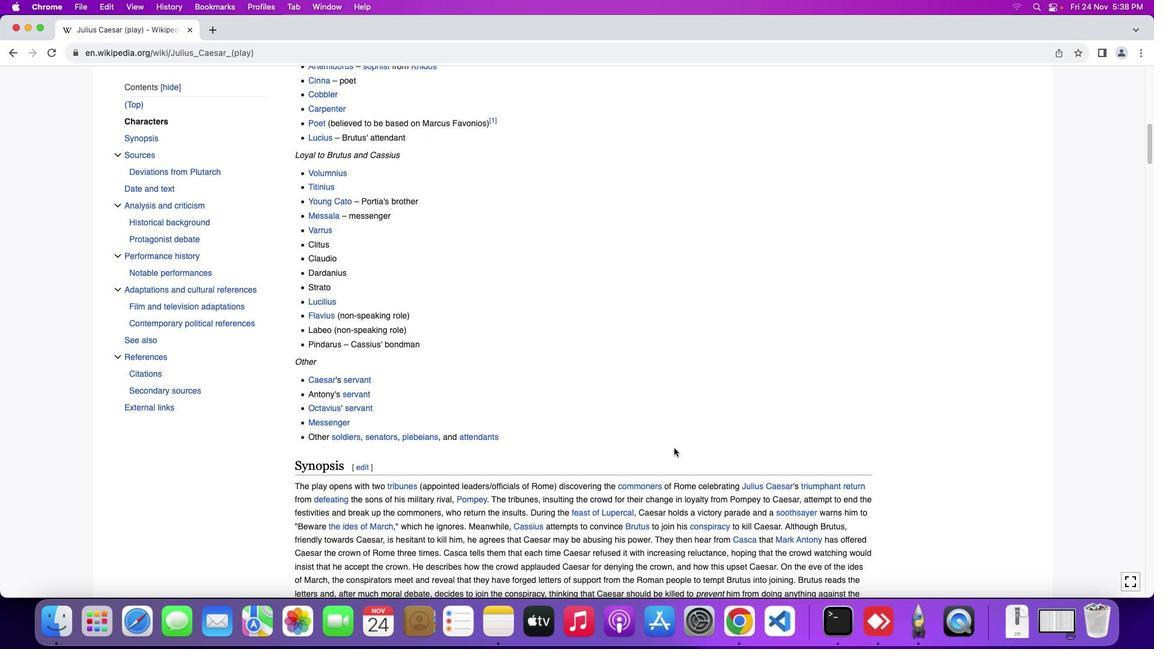 
Action: Mouse scrolled (675, 446) with delta (0, 0)
Screenshot: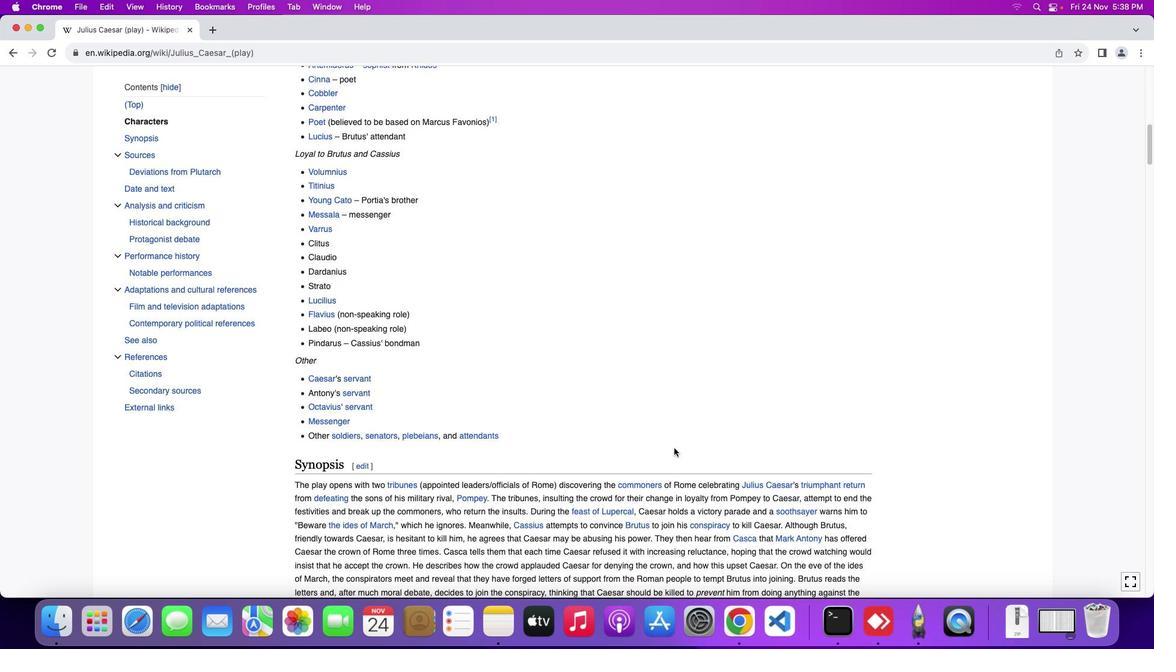 
Action: Mouse scrolled (675, 446) with delta (0, 0)
Screenshot: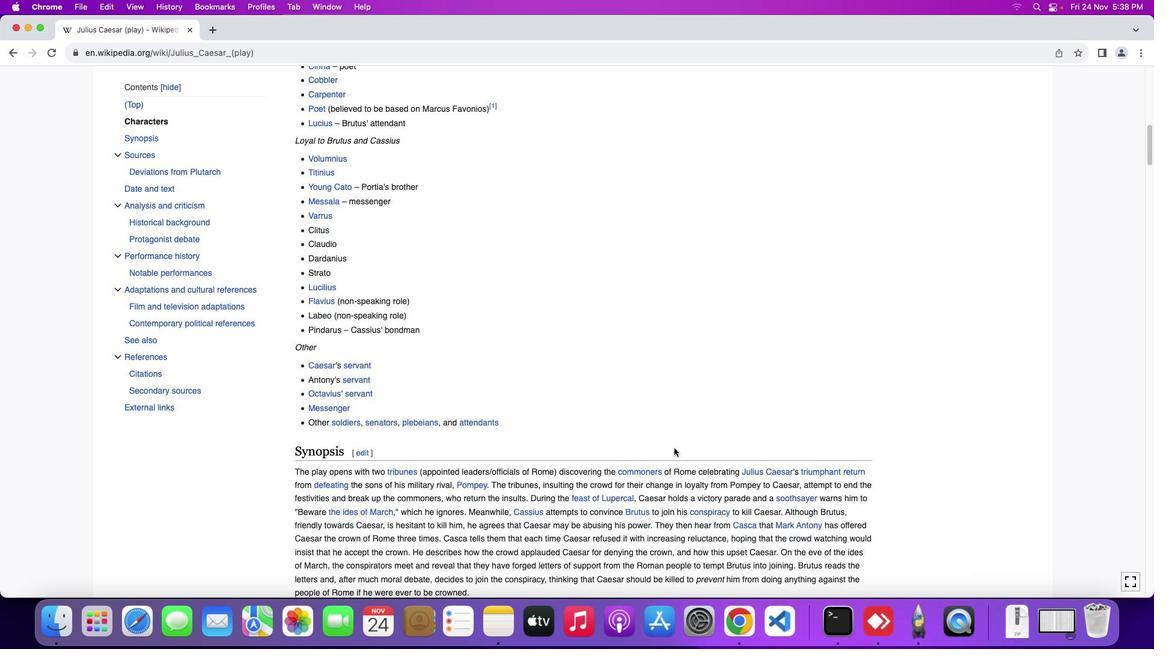 
Action: Mouse scrolled (675, 446) with delta (0, -1)
Screenshot: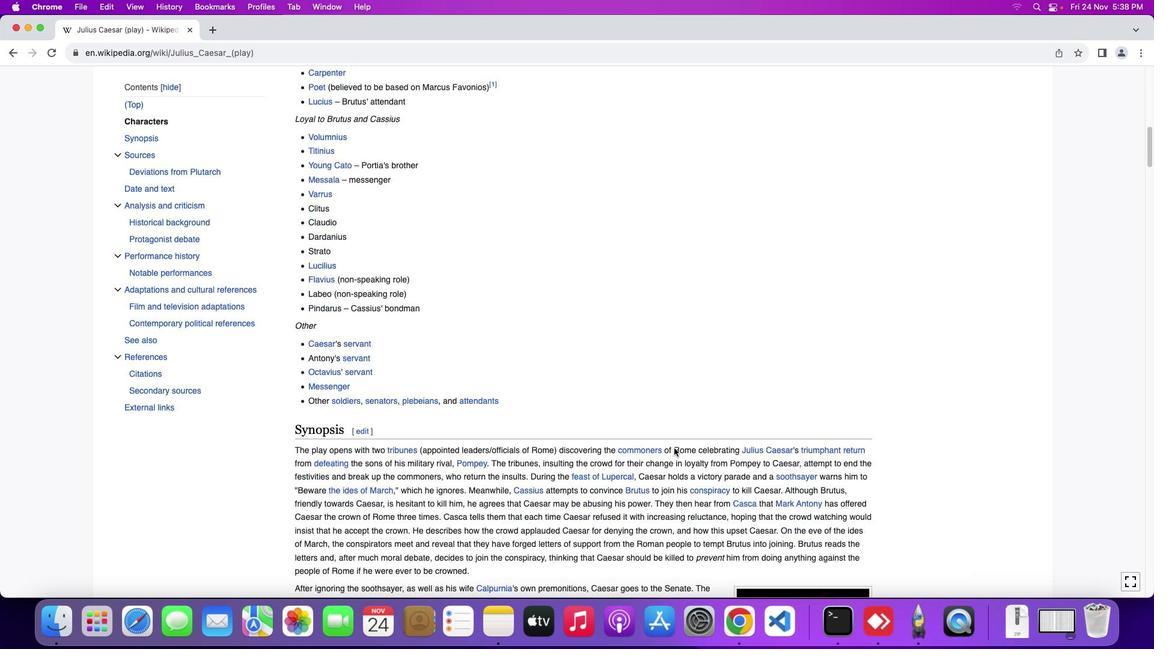 
Action: Mouse scrolled (675, 446) with delta (0, -2)
Screenshot: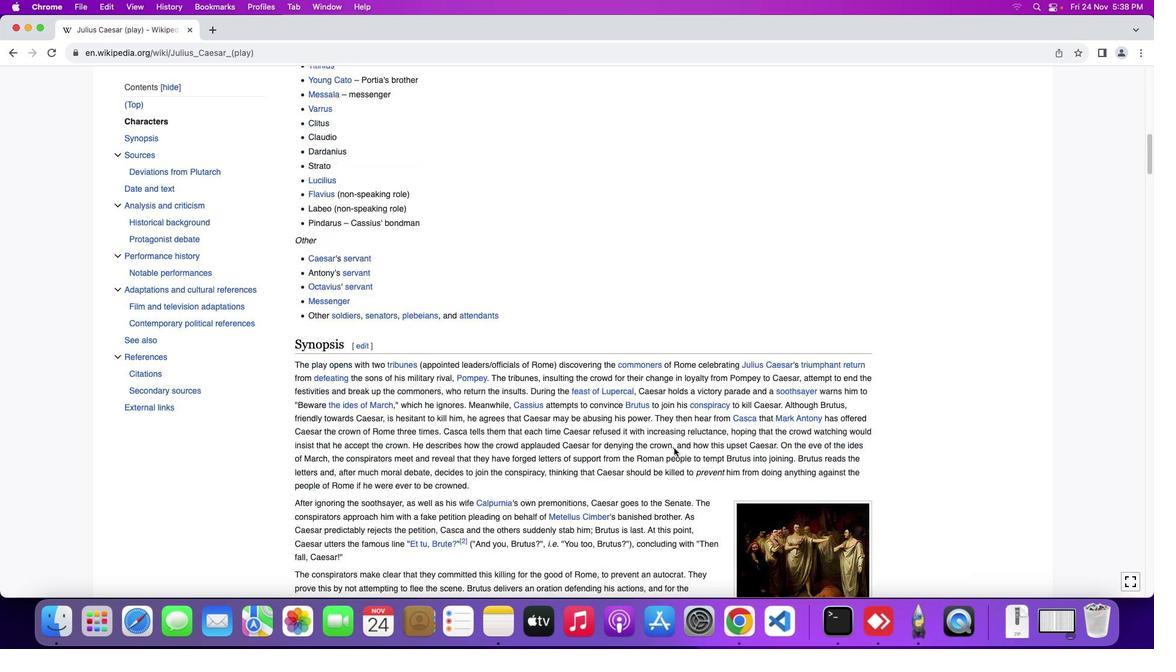 
Action: Mouse moved to (674, 448)
Screenshot: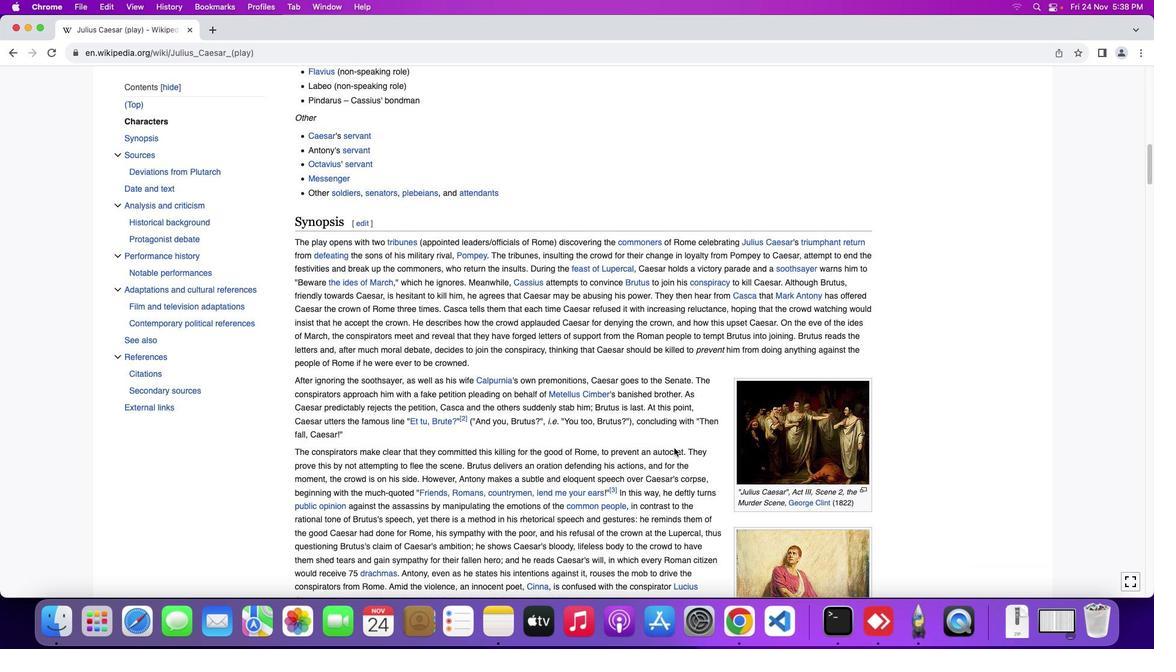 
Action: Mouse scrolled (674, 448) with delta (0, 0)
Screenshot: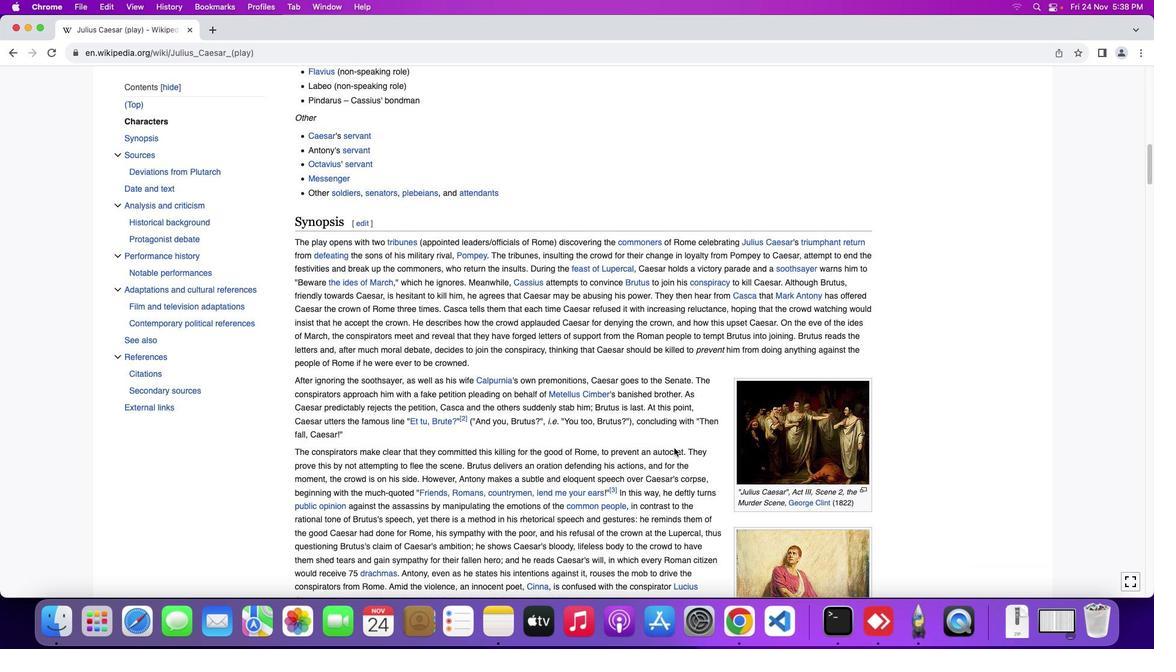 
Action: Mouse scrolled (674, 448) with delta (0, 0)
Screenshot: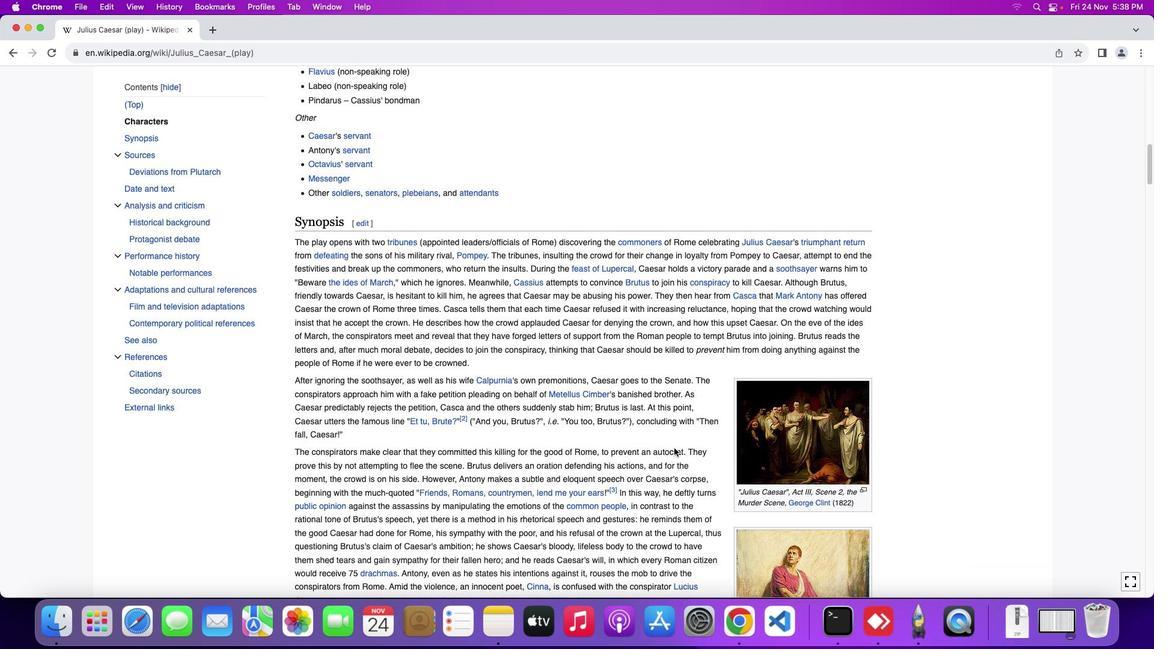 
Action: Mouse scrolled (674, 448) with delta (0, -1)
Screenshot: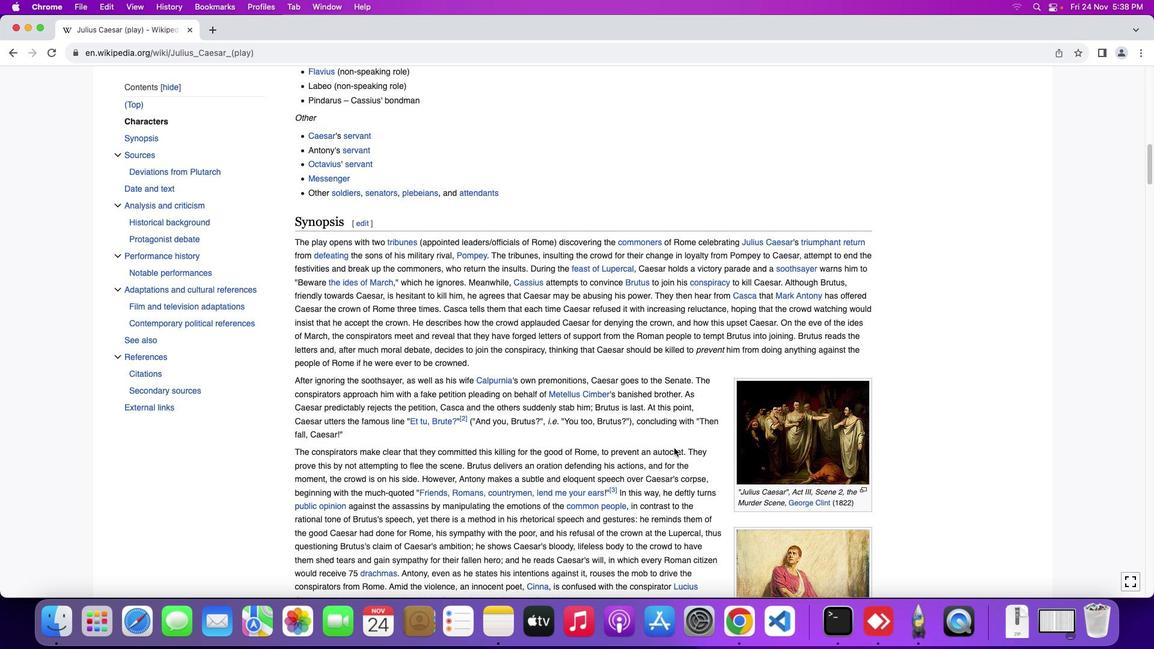 
Action: Mouse scrolled (674, 448) with delta (0, -3)
Screenshot: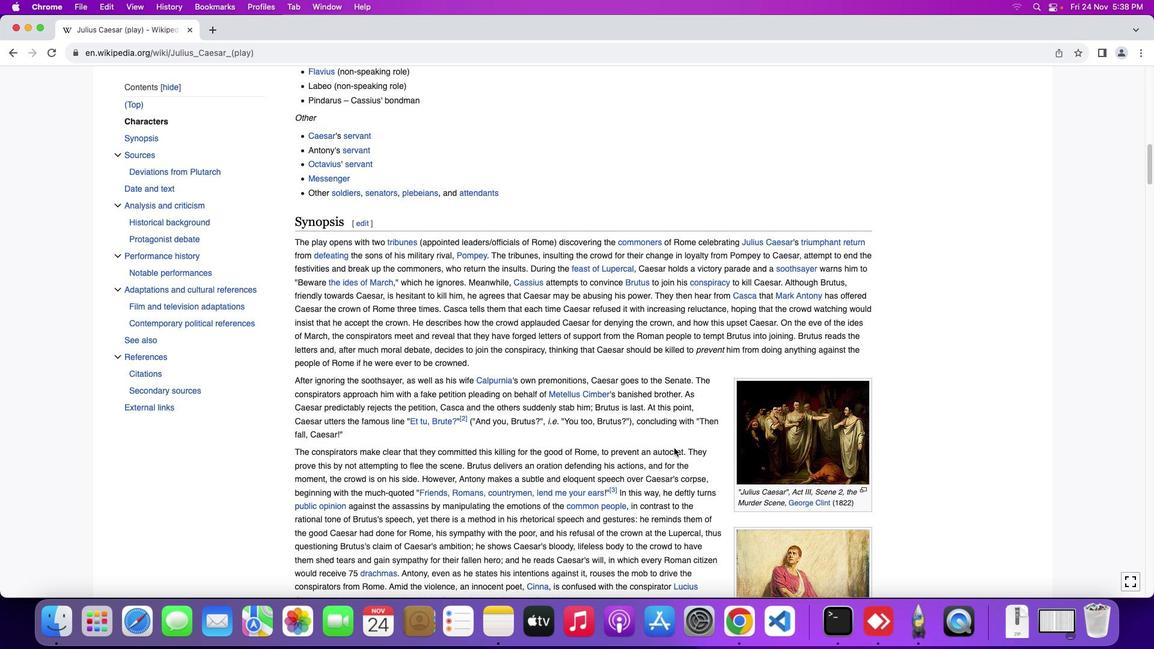 
Action: Mouse moved to (677, 451)
Screenshot: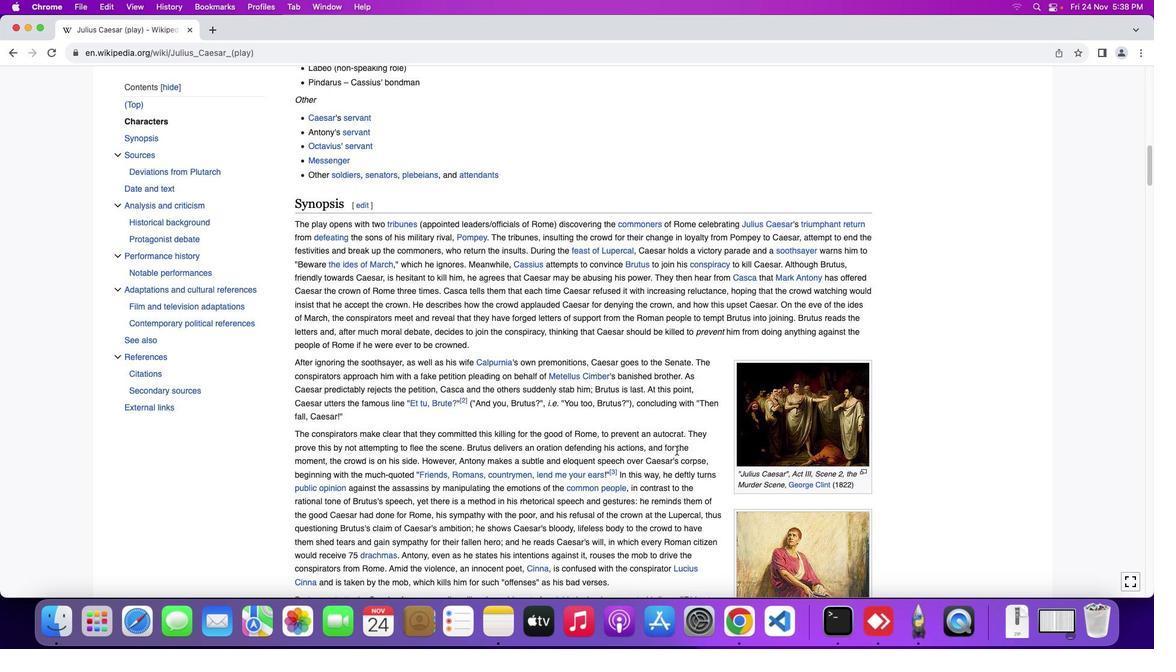 
Action: Mouse scrolled (677, 451) with delta (0, 0)
Screenshot: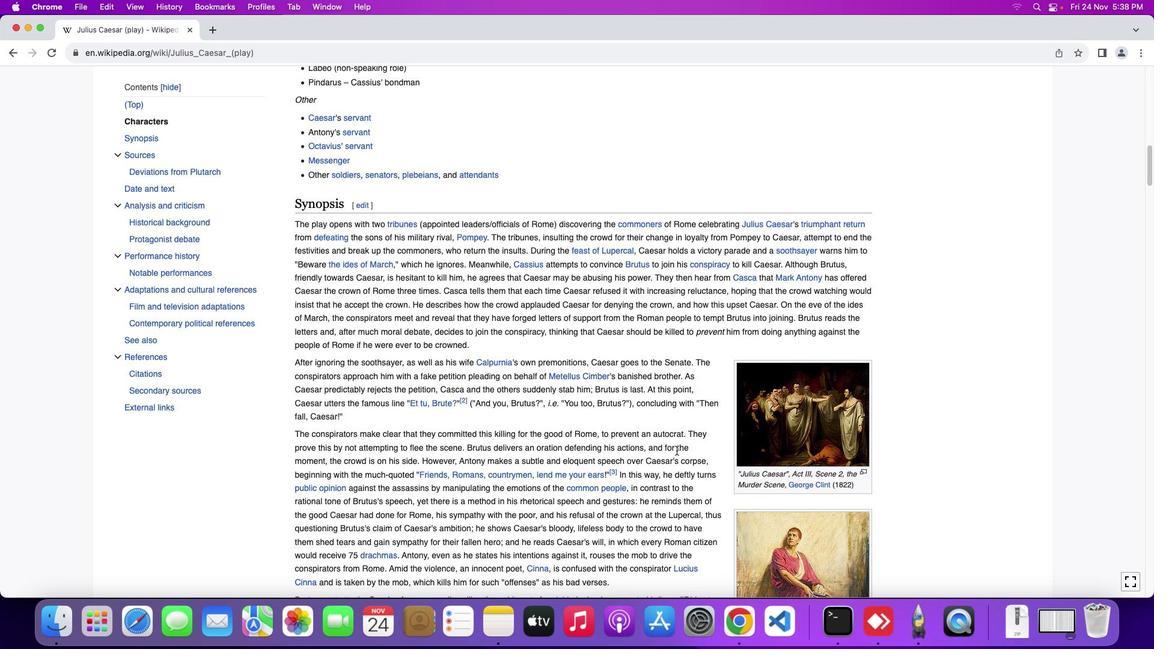 
Action: Mouse moved to (677, 451)
Screenshot: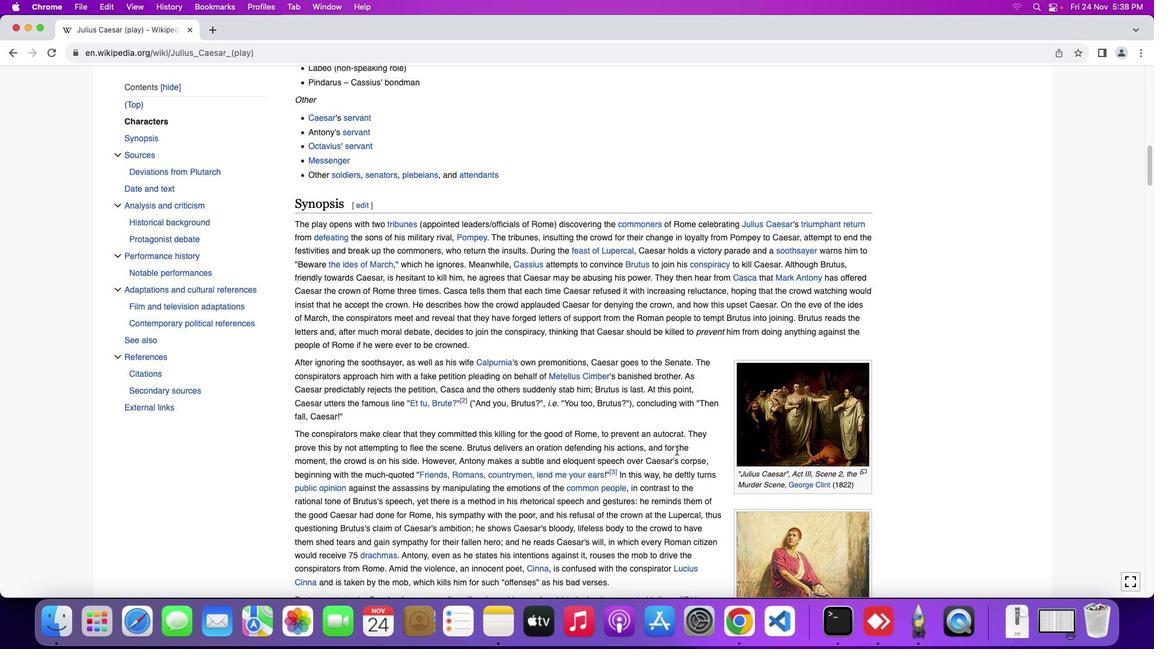 
Action: Mouse scrolled (677, 451) with delta (0, 0)
Screenshot: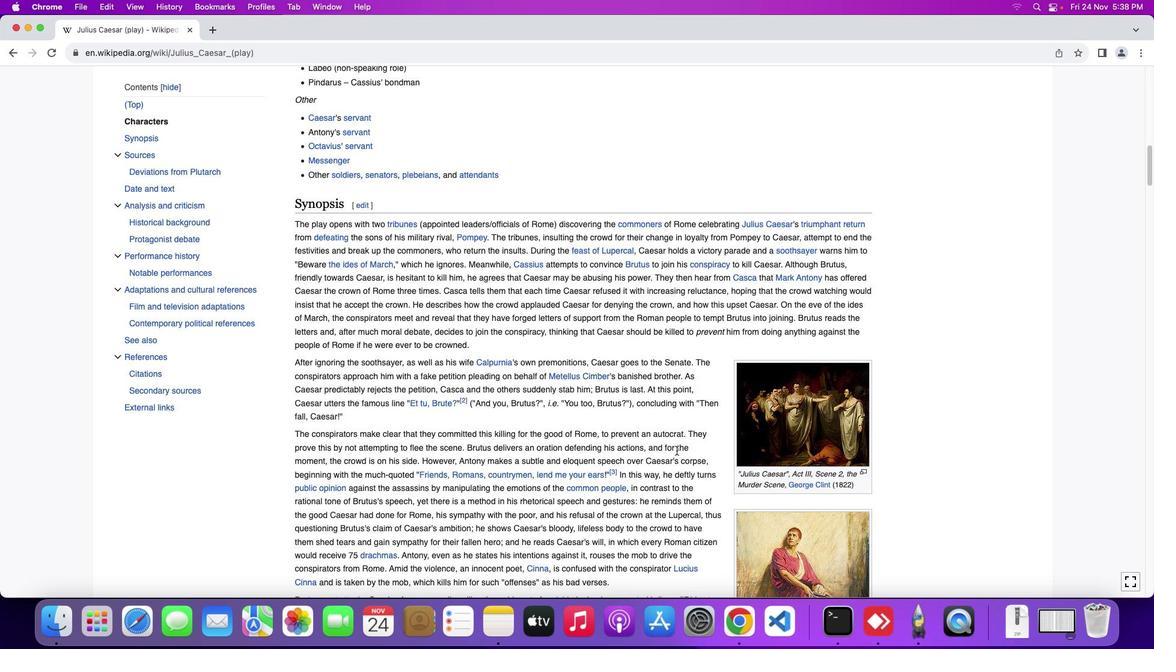 
Action: Mouse scrolled (677, 451) with delta (0, 0)
Screenshot: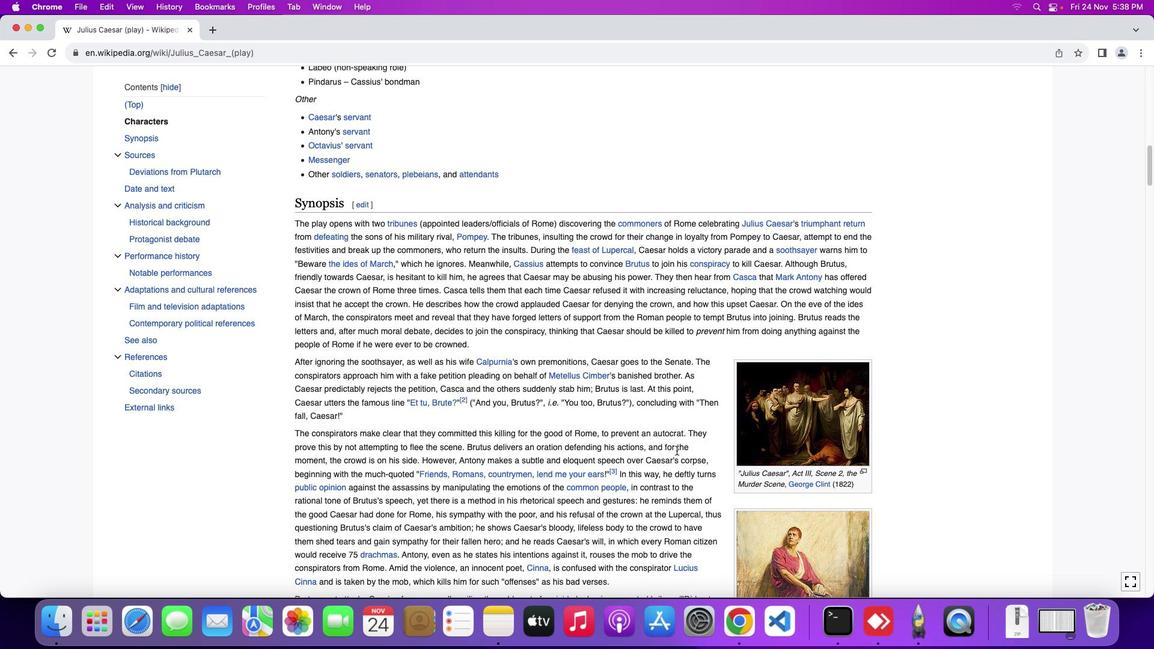 
Action: Mouse scrolled (677, 451) with delta (0, 0)
Screenshot: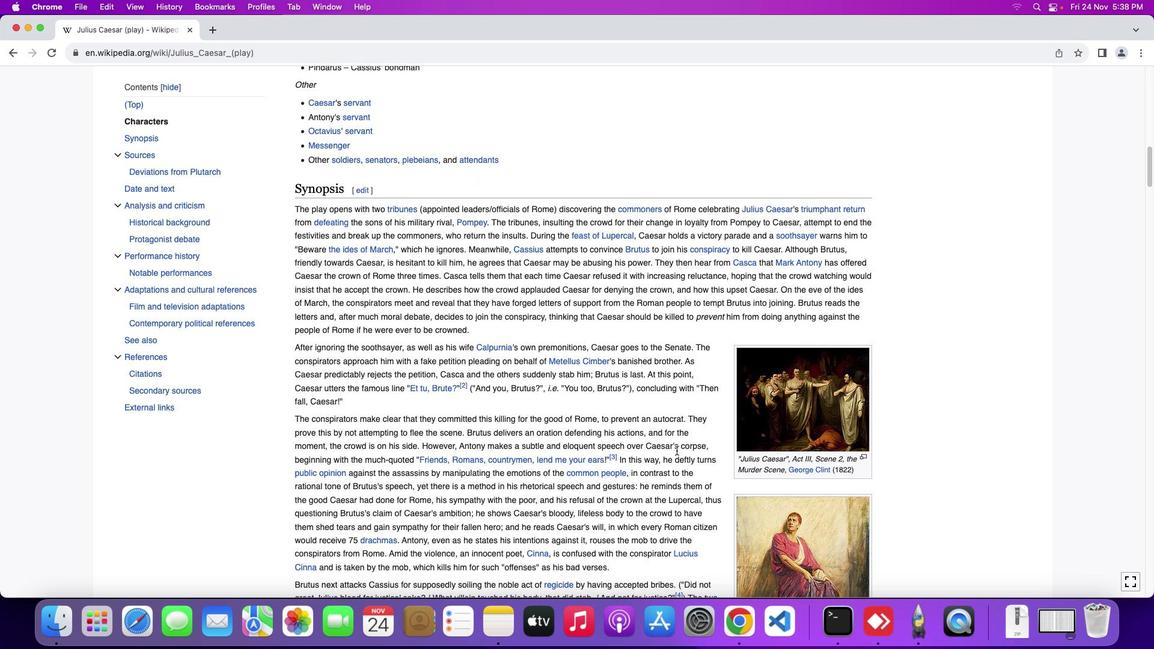 
Action: Mouse scrolled (677, 451) with delta (0, 0)
Screenshot: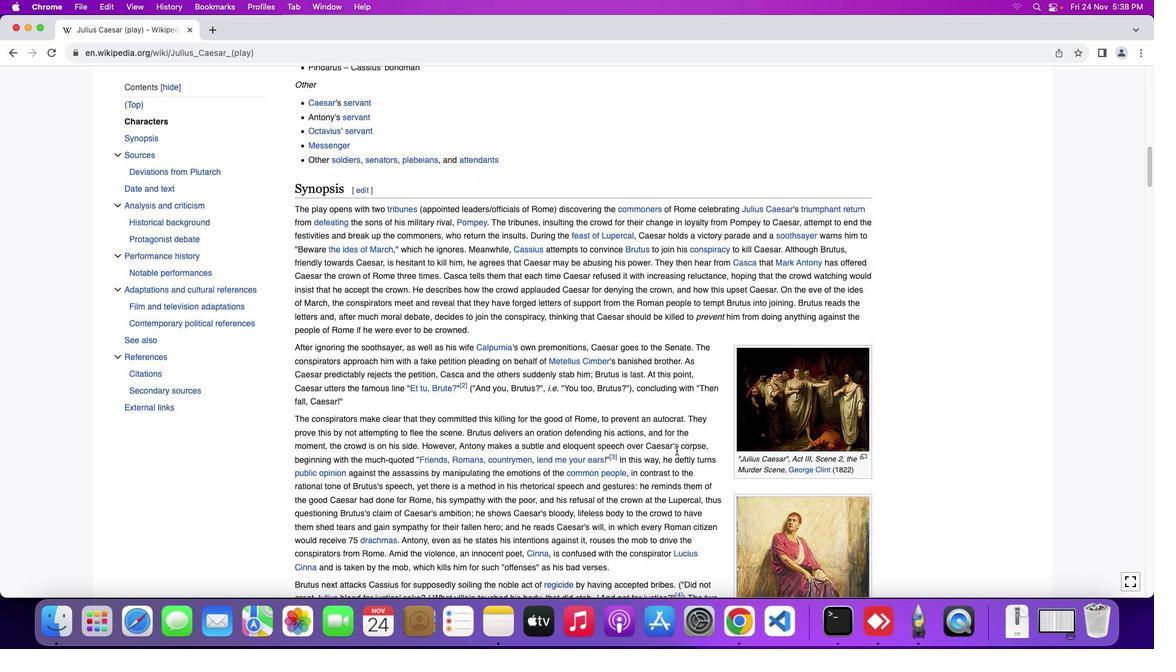 
Action: Mouse scrolled (677, 451) with delta (0, 0)
Screenshot: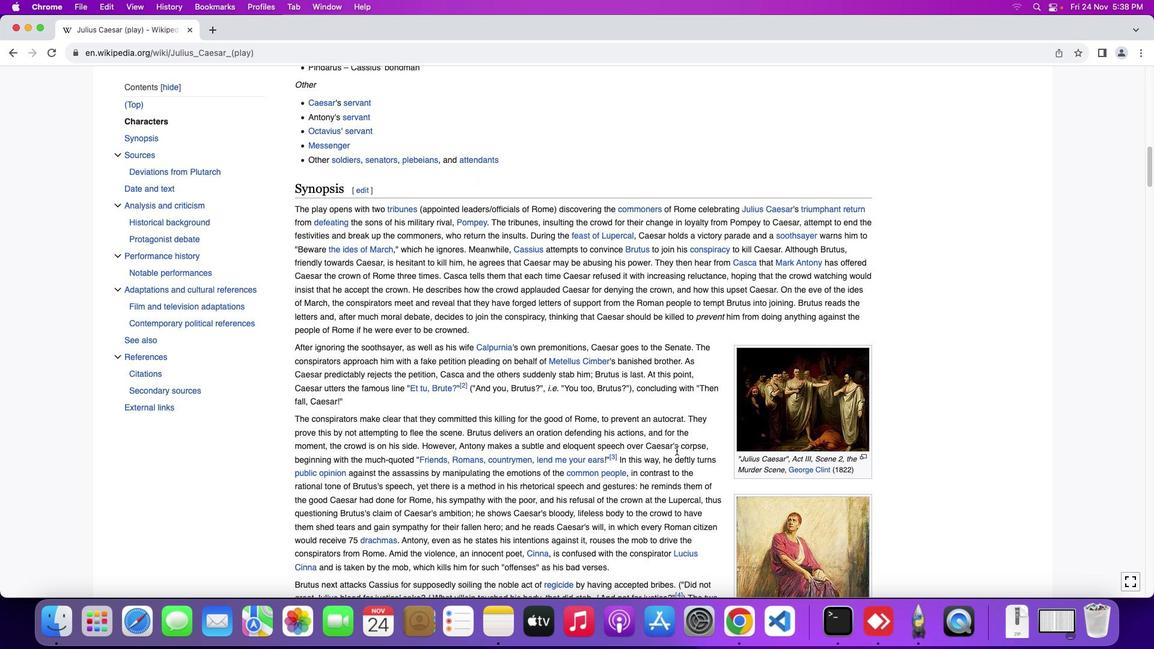 
Action: Mouse scrolled (677, 451) with delta (0, 0)
Screenshot: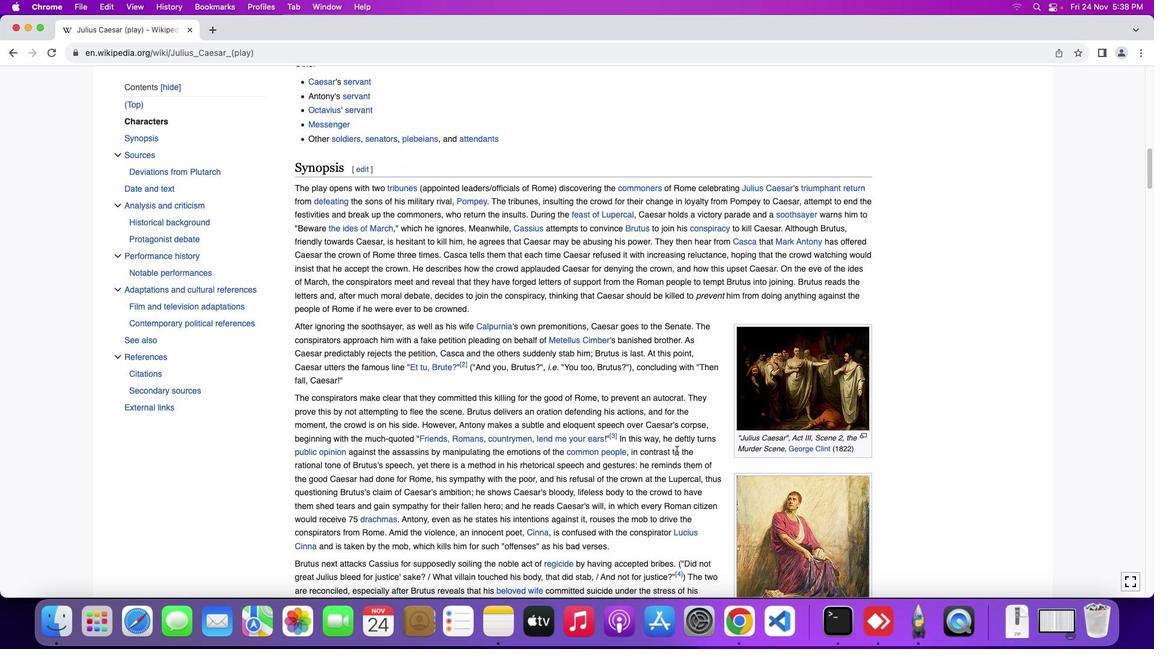 
Action: Mouse scrolled (677, 451) with delta (0, 0)
Screenshot: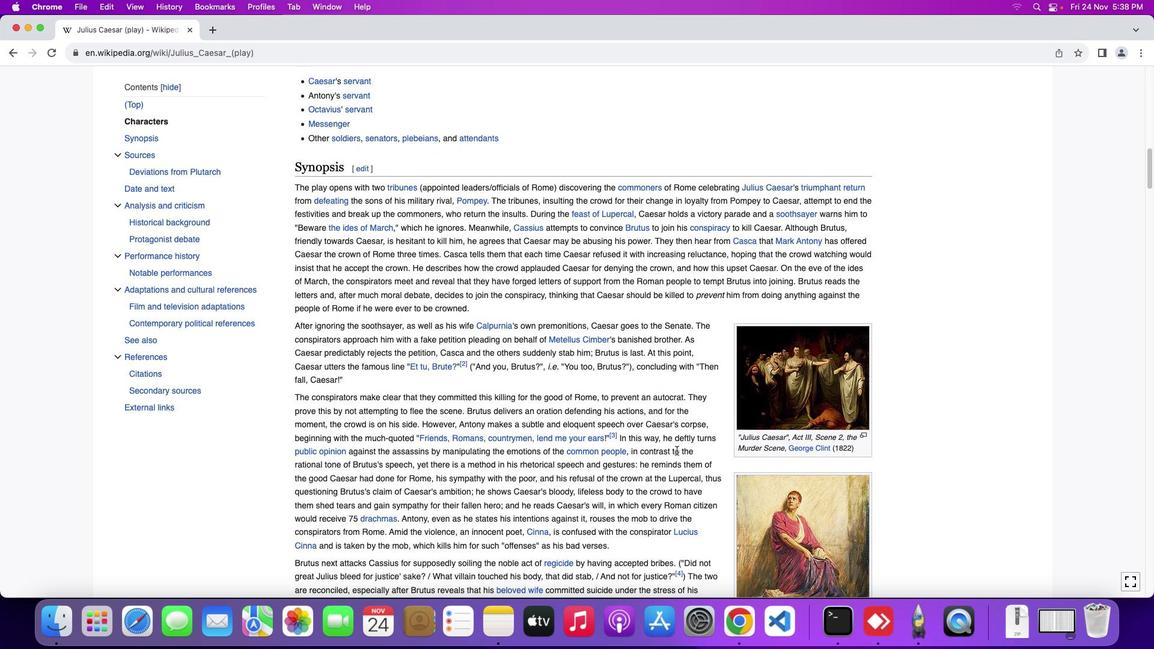 
Action: Mouse scrolled (677, 451) with delta (0, 0)
Screenshot: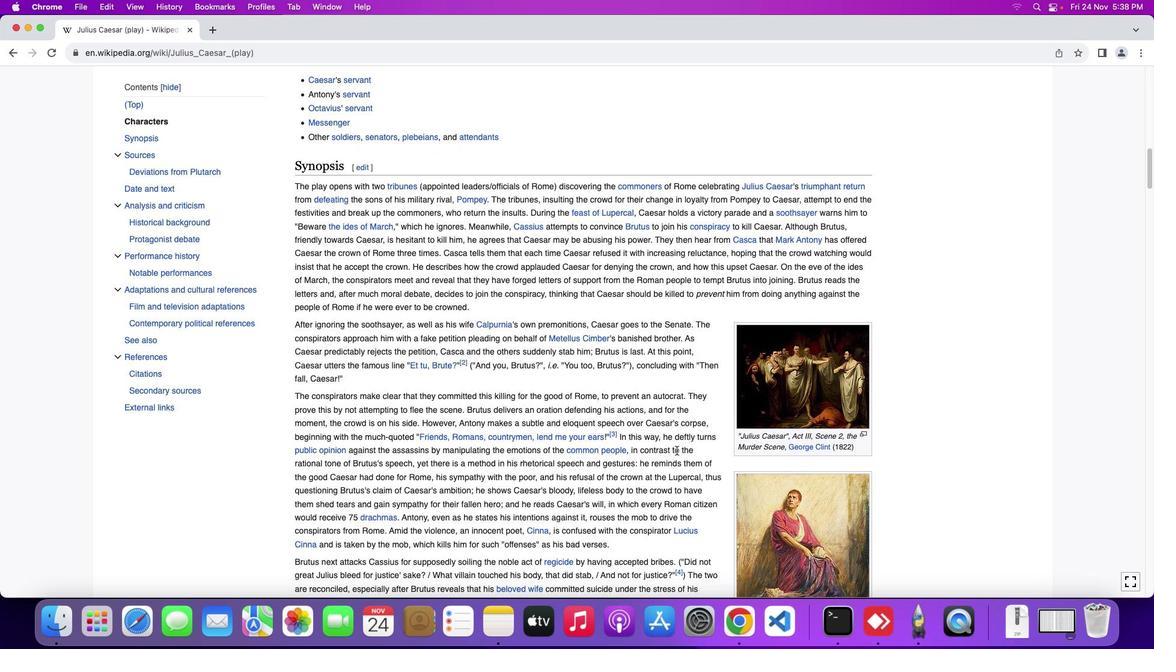 
Action: Mouse scrolled (677, 451) with delta (0, 0)
Screenshot: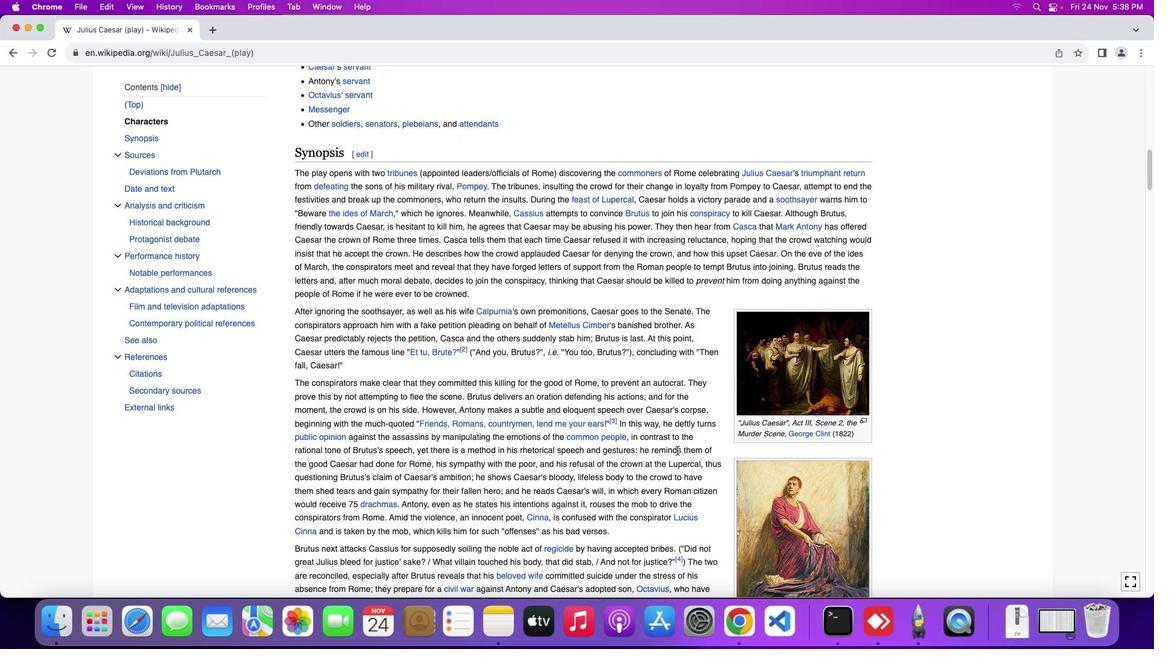 
Action: Mouse scrolled (677, 451) with delta (0, 0)
Screenshot: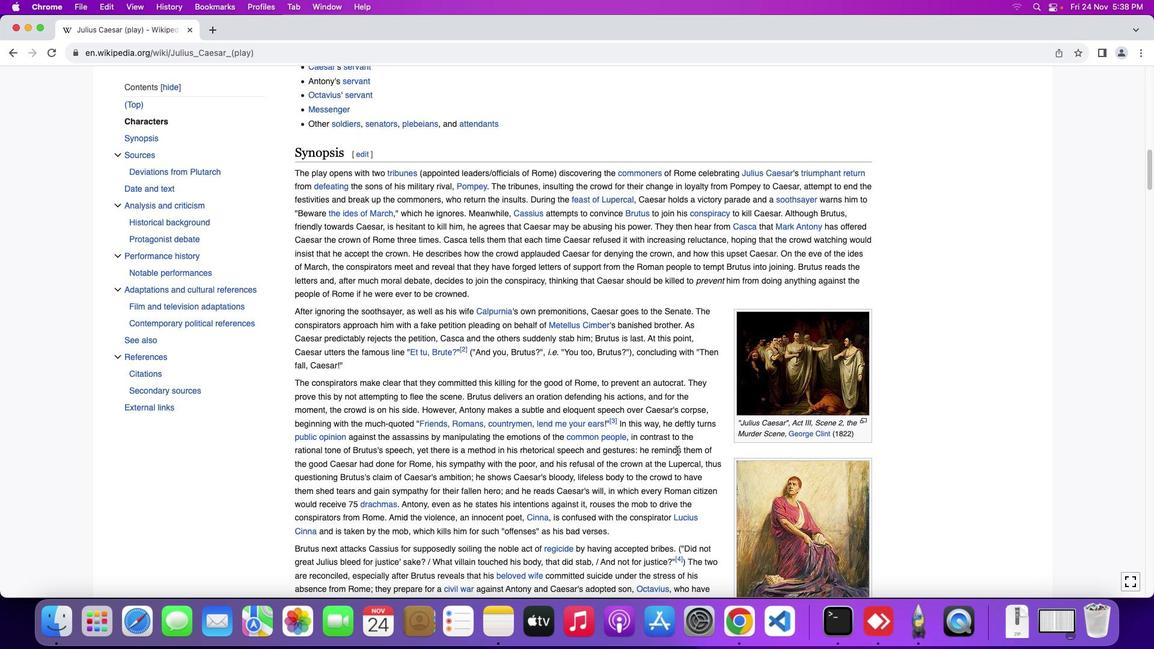 
Action: Mouse moved to (677, 451)
Screenshot: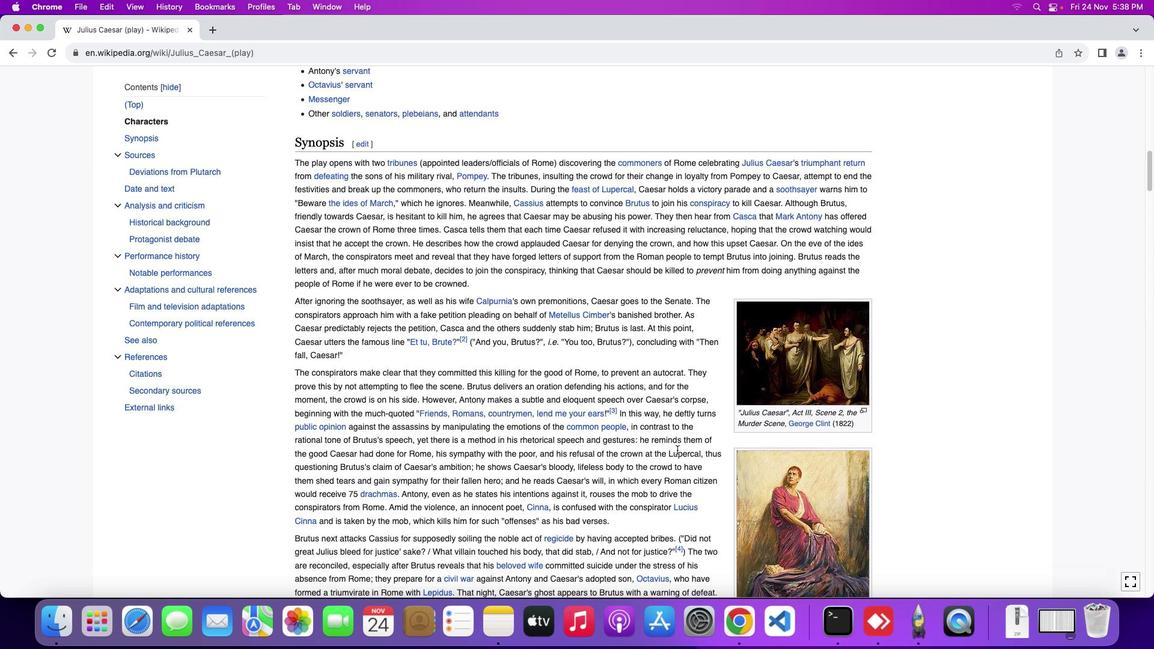 
Action: Mouse scrolled (677, 451) with delta (0, 0)
Screenshot: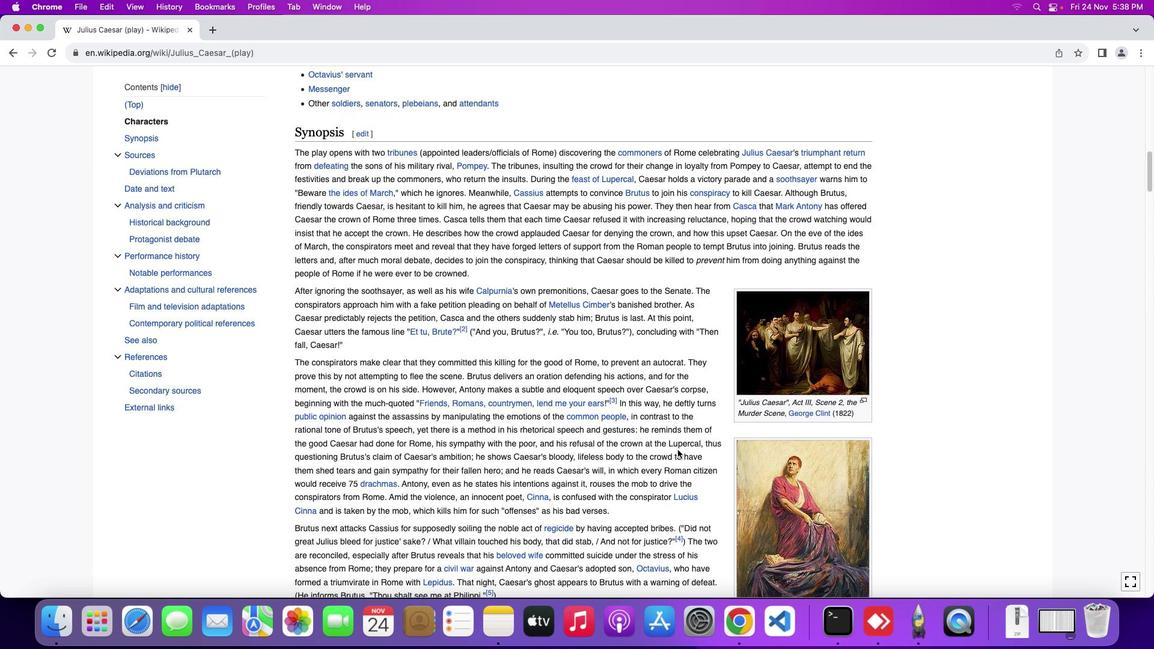 
Action: Mouse scrolled (677, 451) with delta (0, 0)
Screenshot: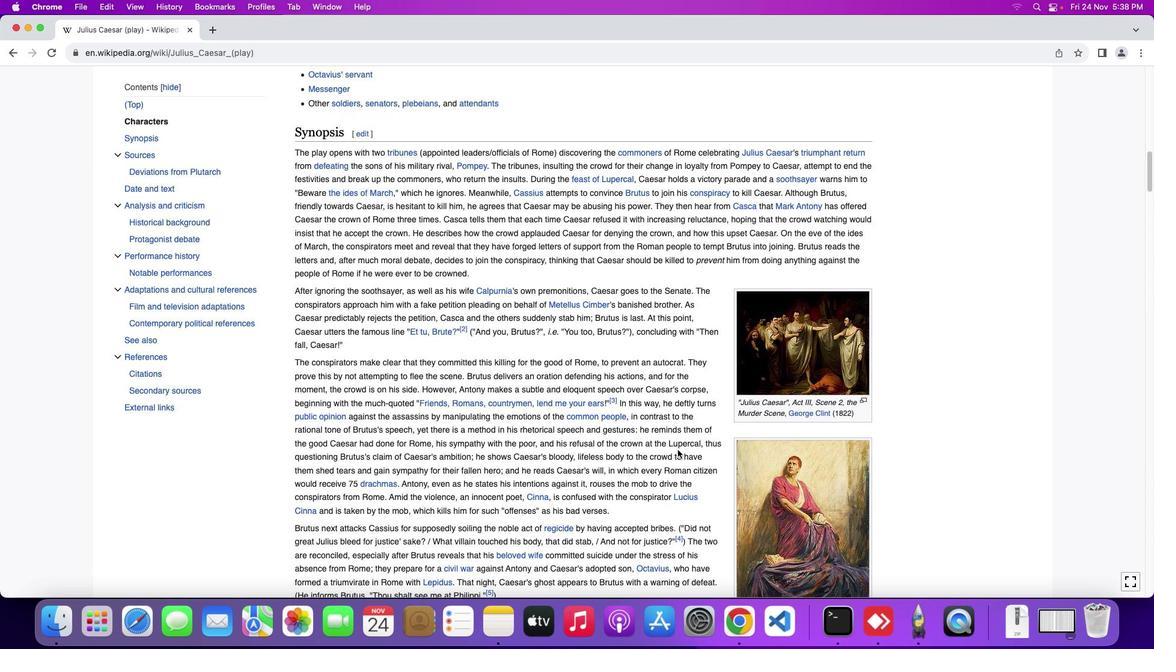 
Action: Mouse moved to (677, 449)
Screenshot: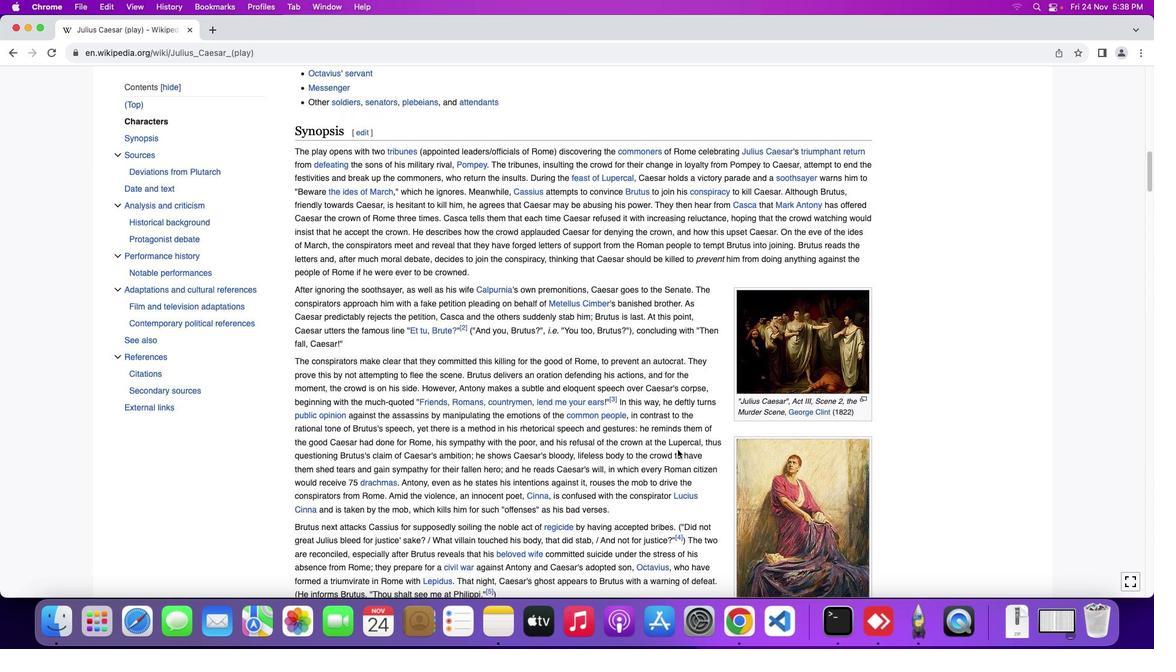 
Action: Mouse scrolled (677, 449) with delta (0, 0)
Screenshot: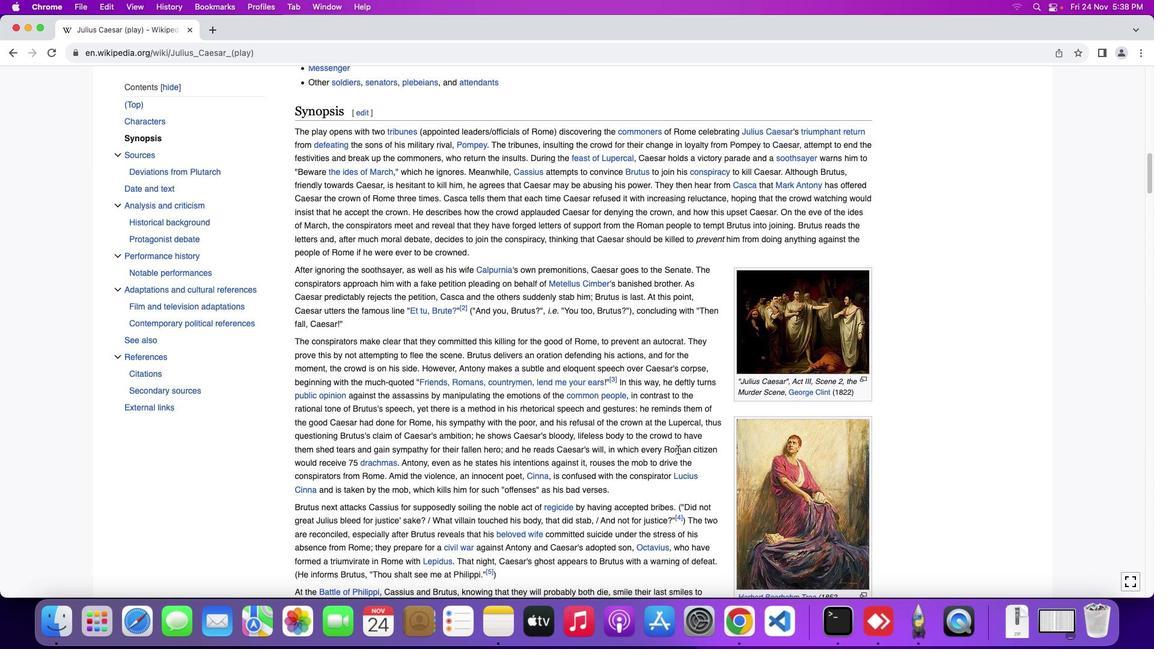 
Action: Mouse scrolled (677, 449) with delta (0, 0)
Screenshot: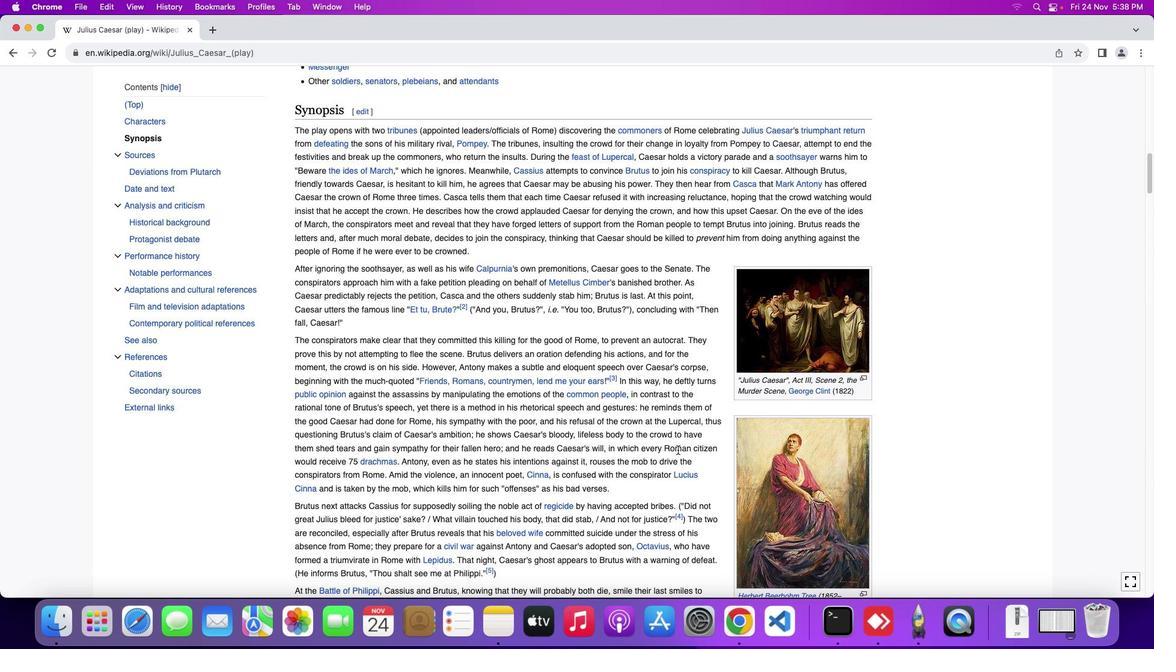 
Action: Mouse scrolled (677, 449) with delta (0, 0)
Screenshot: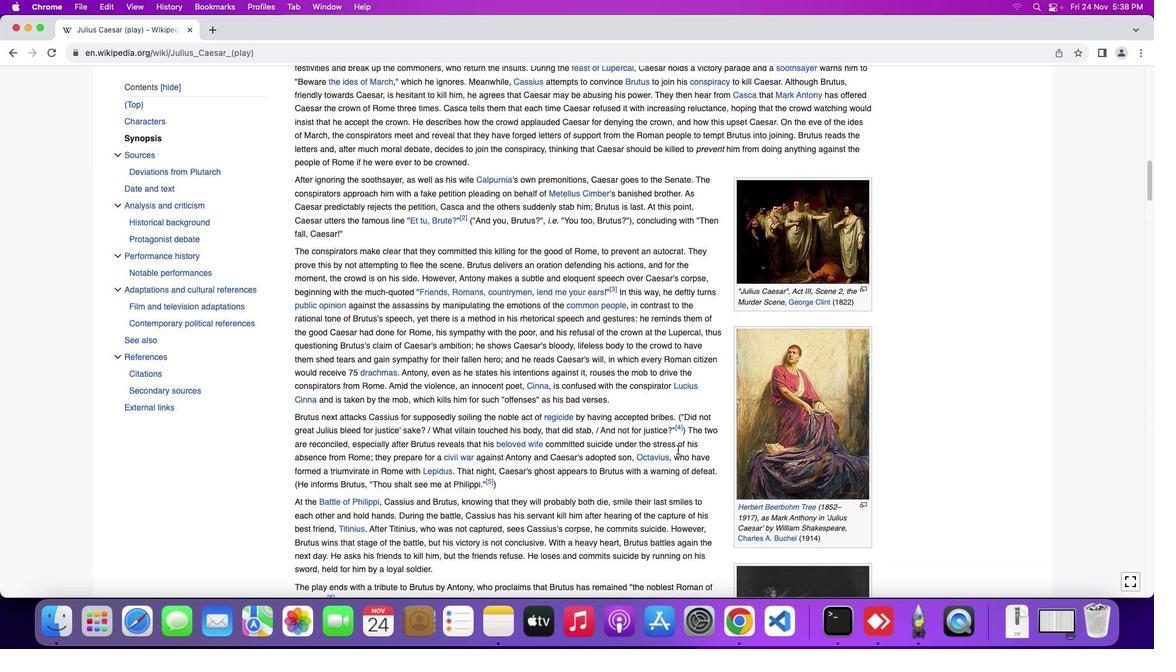 
Action: Mouse scrolled (677, 449) with delta (0, 0)
Screenshot: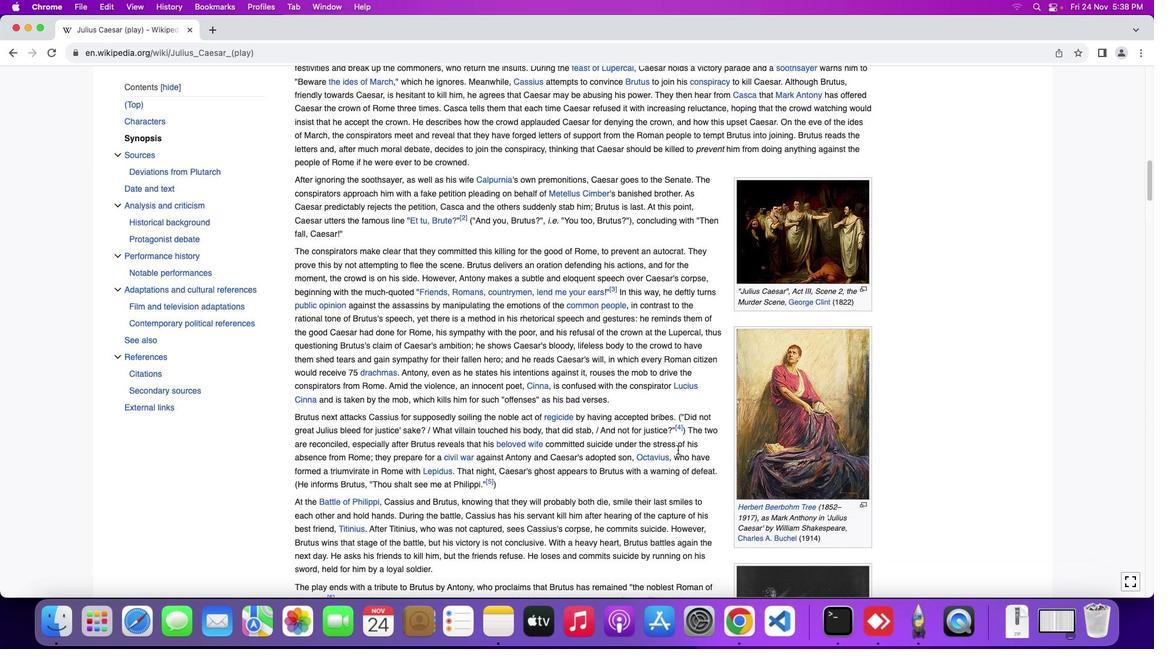 
Action: Mouse scrolled (677, 449) with delta (0, -1)
Screenshot: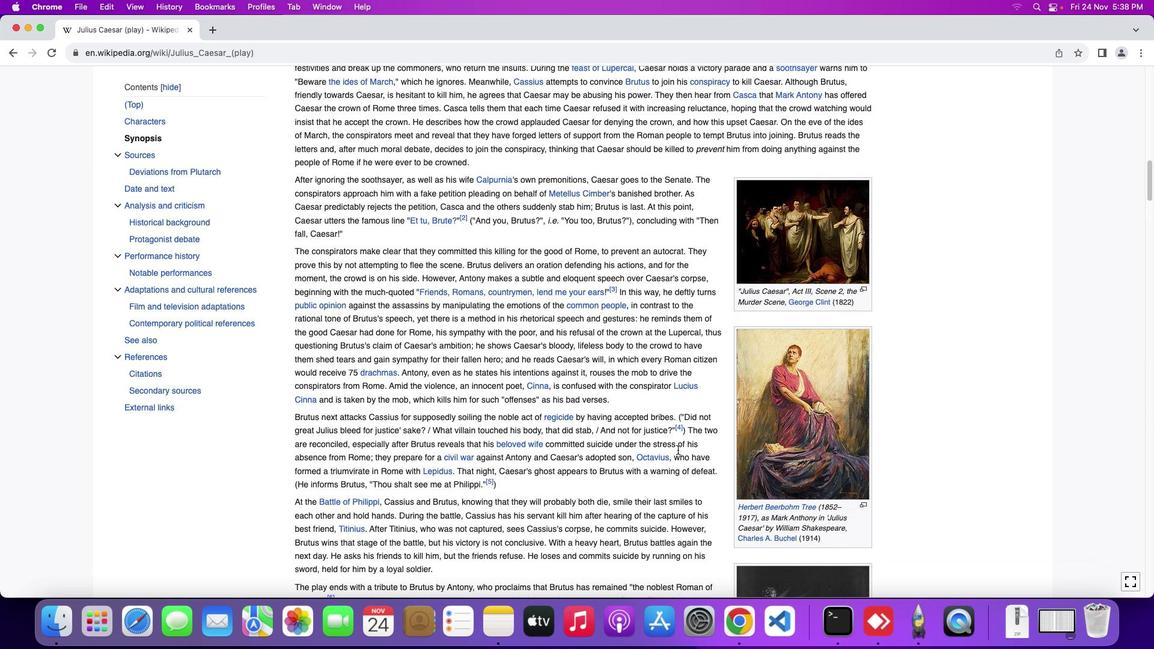 
Action: Mouse scrolled (677, 449) with delta (0, 0)
Screenshot: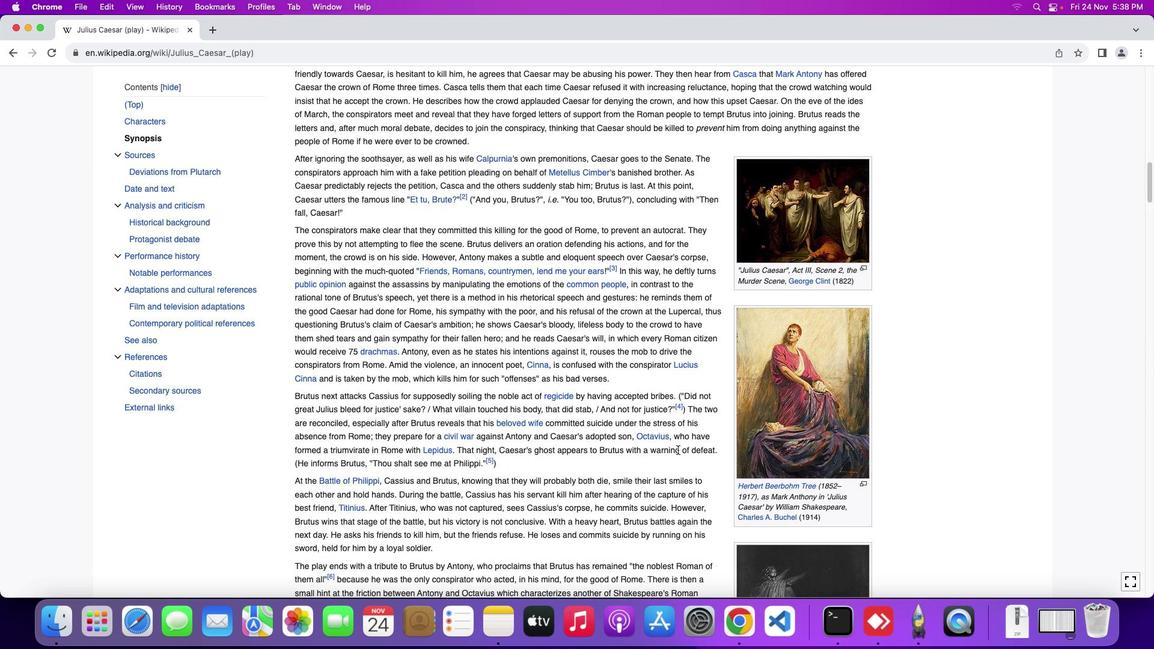 
Action: Mouse scrolled (677, 449) with delta (0, 0)
Screenshot: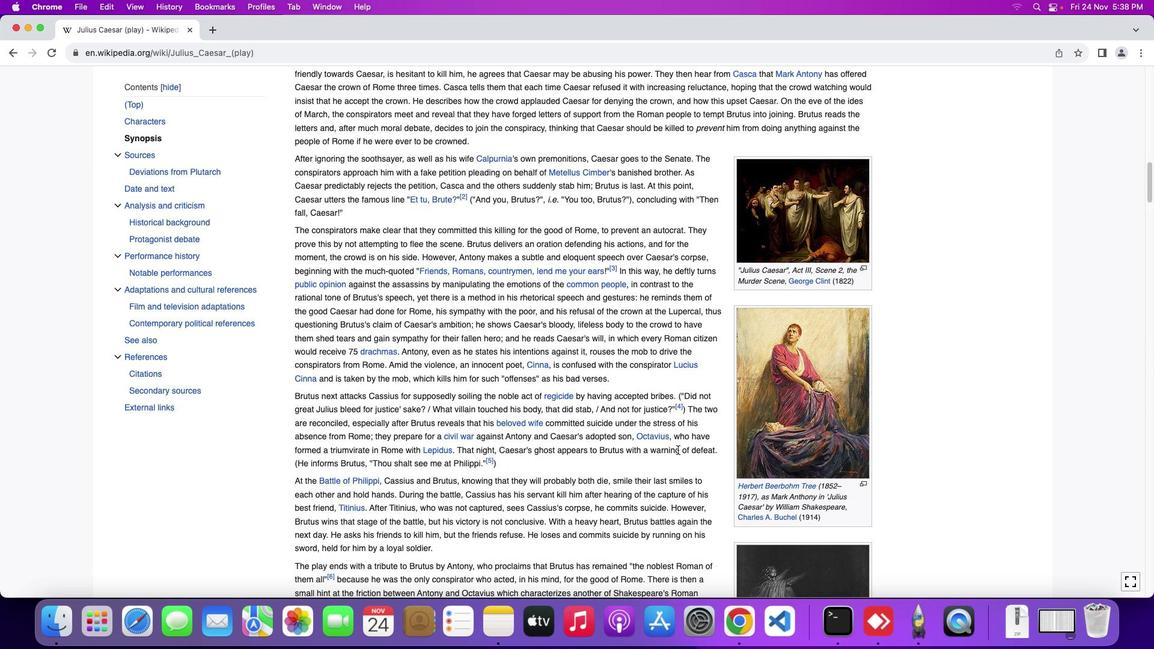 
Action: Mouse scrolled (677, 449) with delta (0, 0)
Screenshot: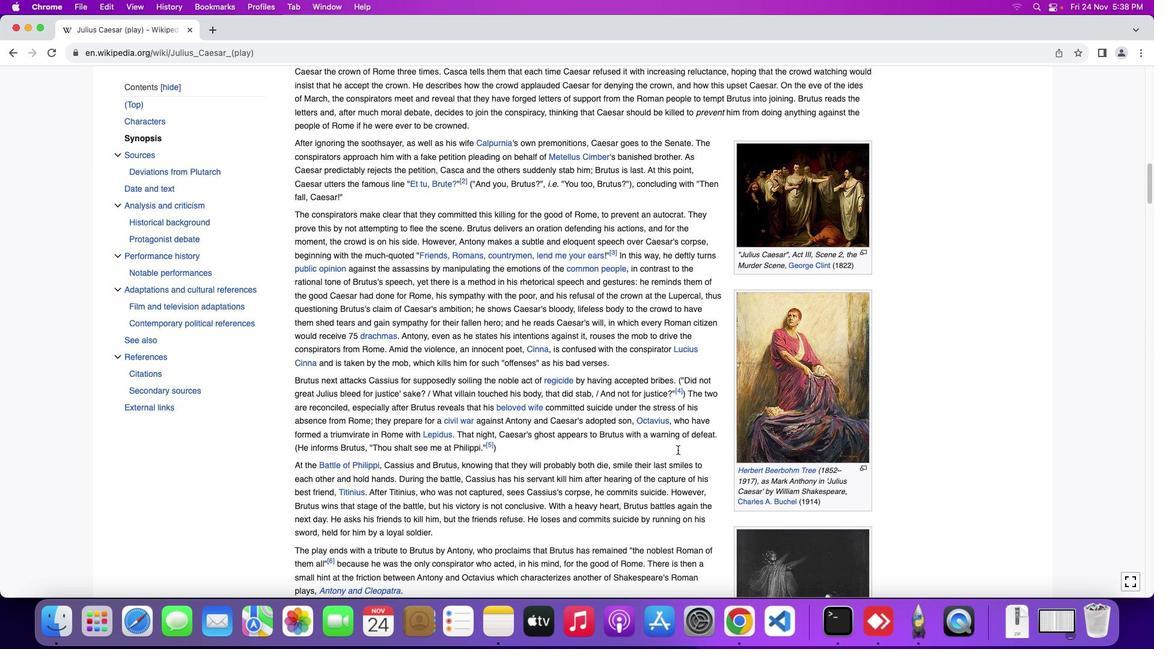 
Action: Mouse scrolled (677, 449) with delta (0, 0)
Screenshot: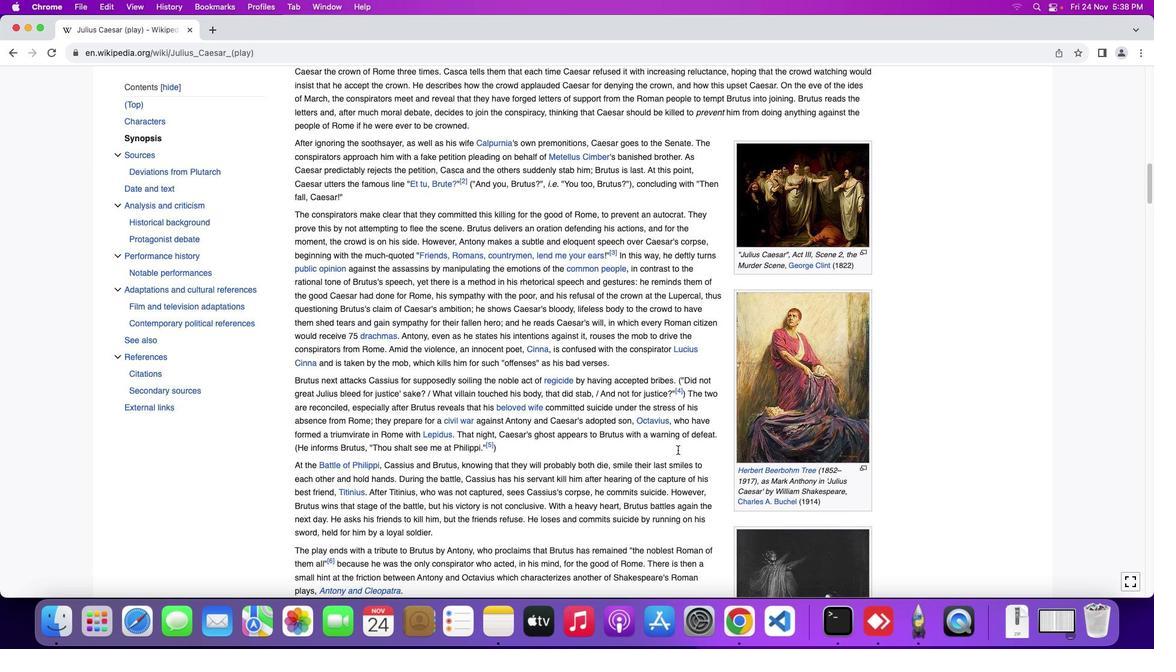 
Action: Mouse scrolled (677, 449) with delta (0, 0)
Screenshot: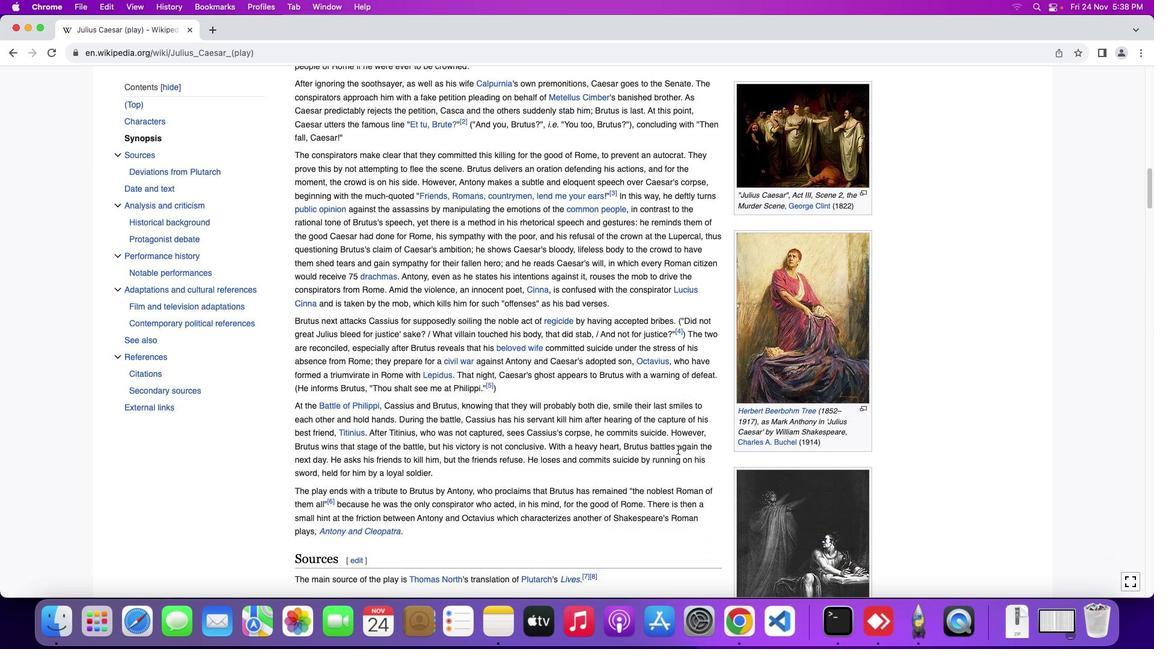 
Action: Mouse scrolled (677, 449) with delta (0, 0)
Screenshot: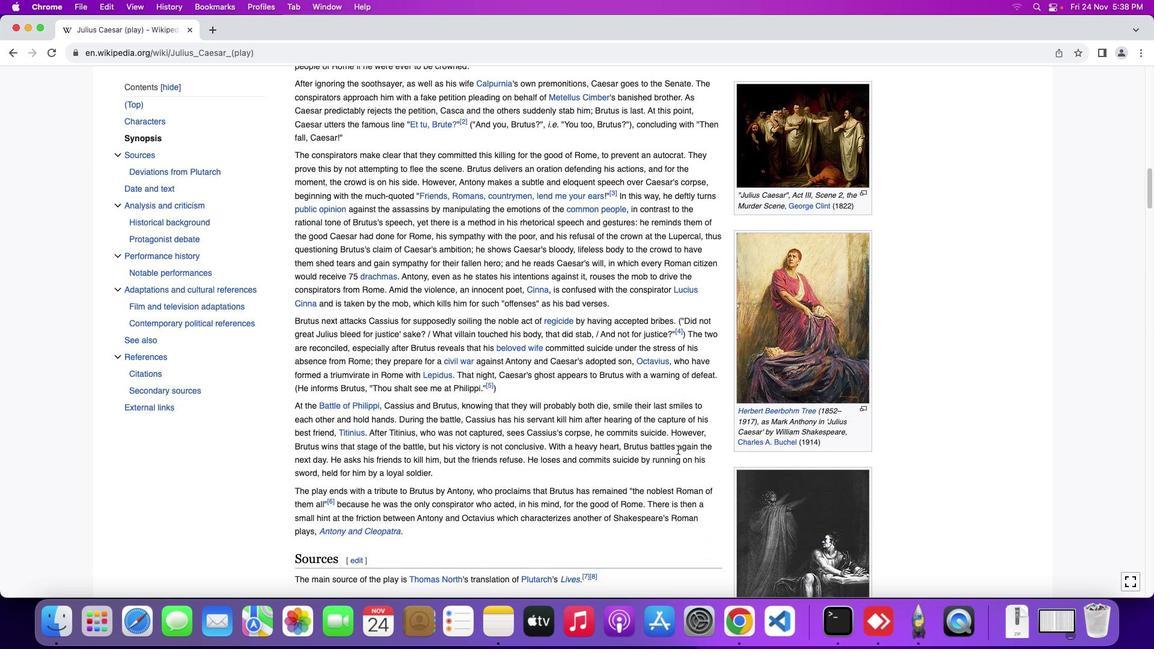 
Action: Mouse scrolled (677, 449) with delta (0, 0)
Screenshot: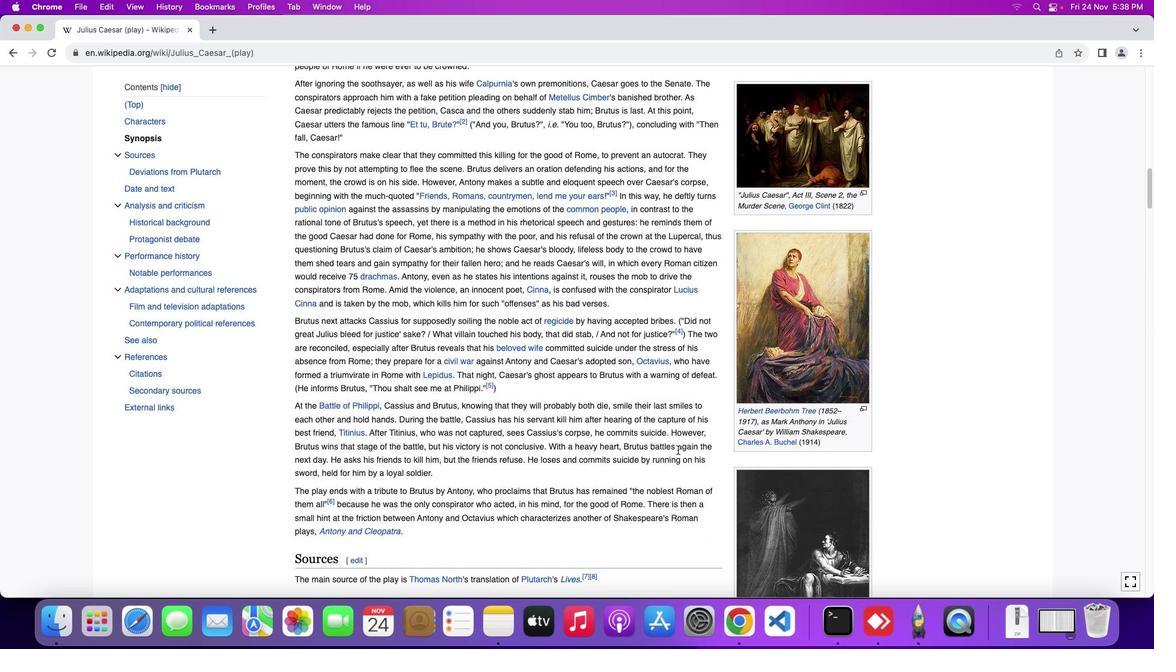 
Action: Mouse scrolled (677, 449) with delta (0, 0)
Screenshot: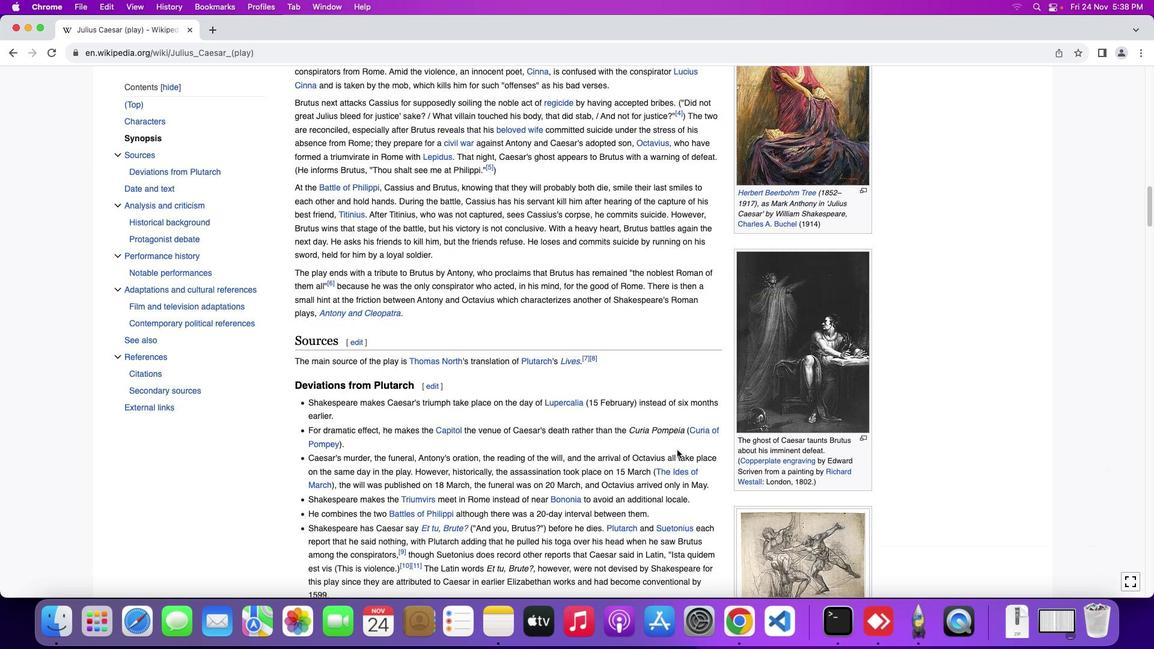 
Action: Mouse scrolled (677, 449) with delta (0, 0)
Screenshot: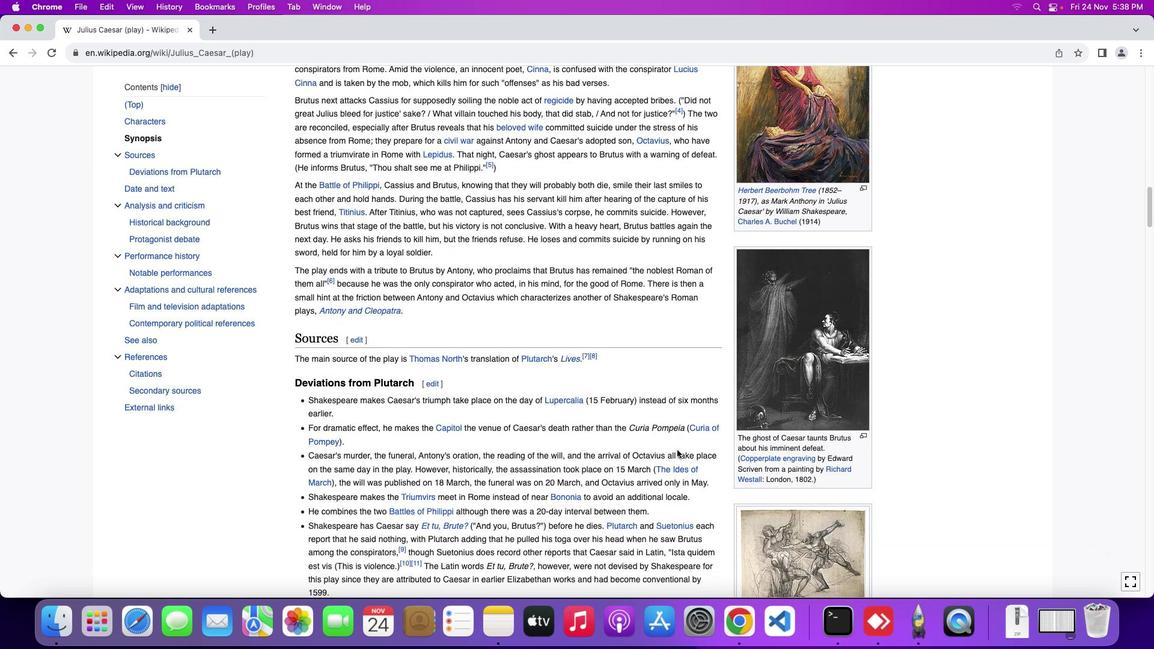 
Action: Mouse scrolled (677, 449) with delta (0, -1)
Screenshot: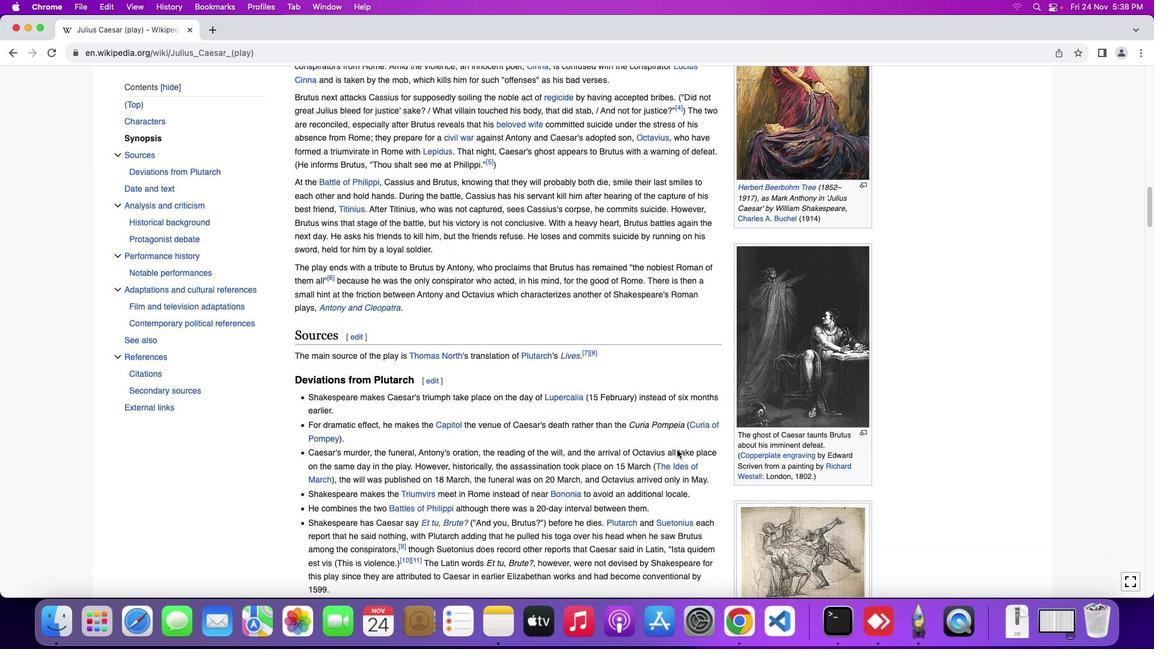 
Action: Mouse scrolled (677, 449) with delta (0, -2)
Screenshot: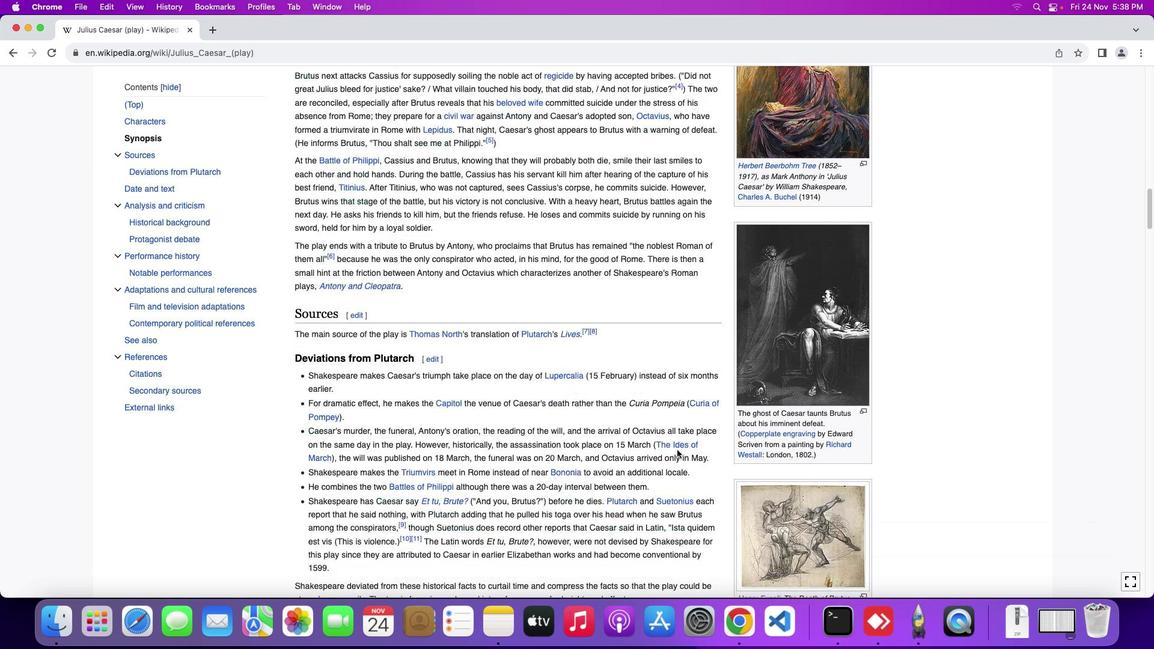 
Action: Mouse moved to (677, 449)
Screenshot: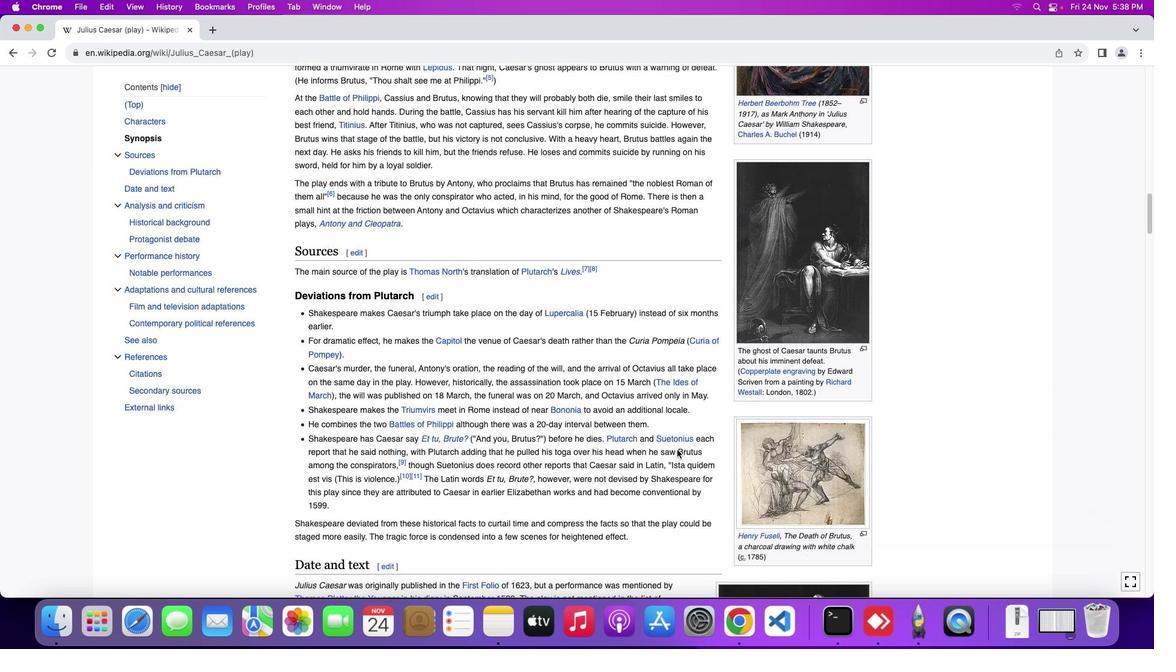 
Action: Mouse scrolled (677, 449) with delta (0, 0)
Screenshot: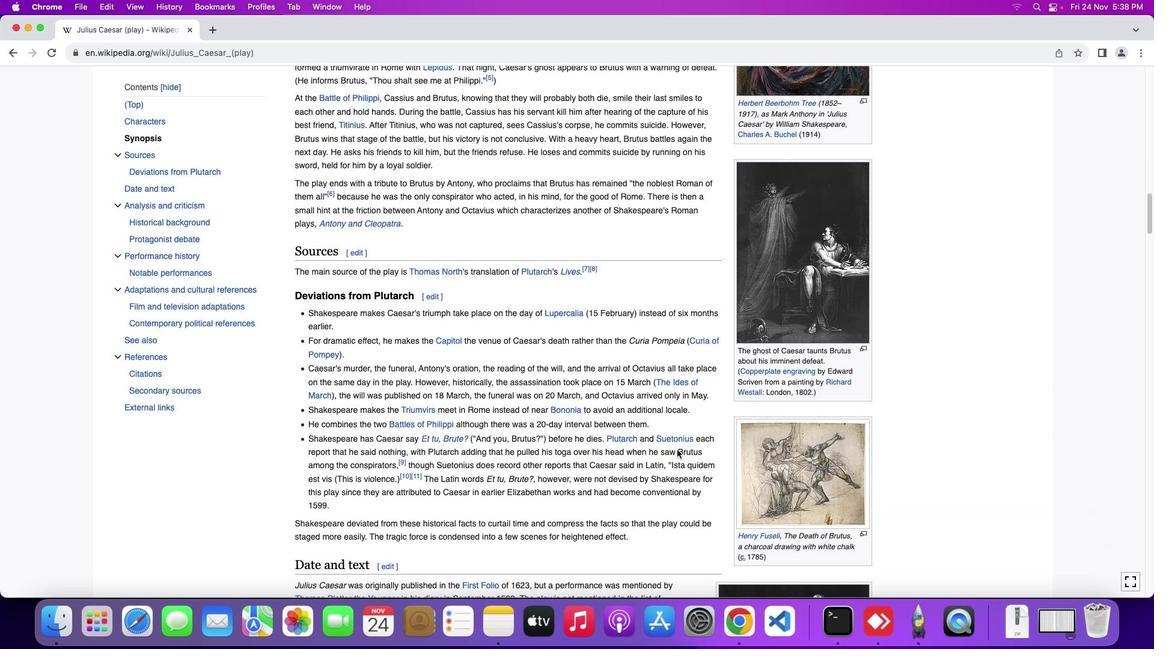 
Action: Mouse scrolled (677, 449) with delta (0, 0)
Screenshot: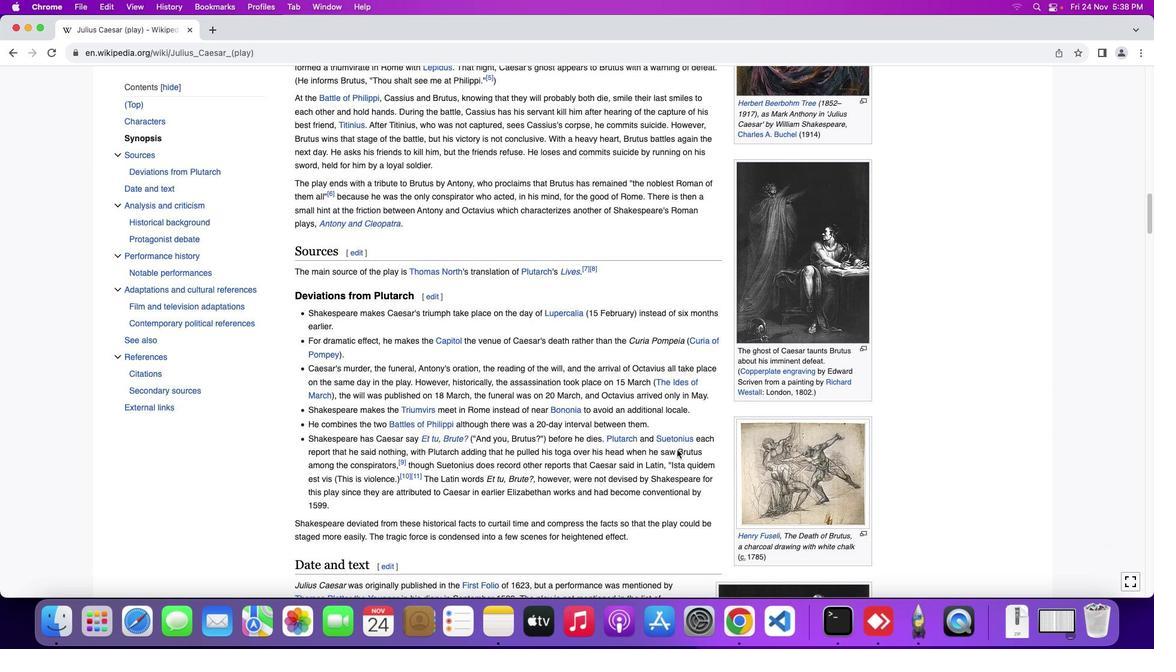 
Action: Mouse scrolled (677, 449) with delta (0, -1)
Screenshot: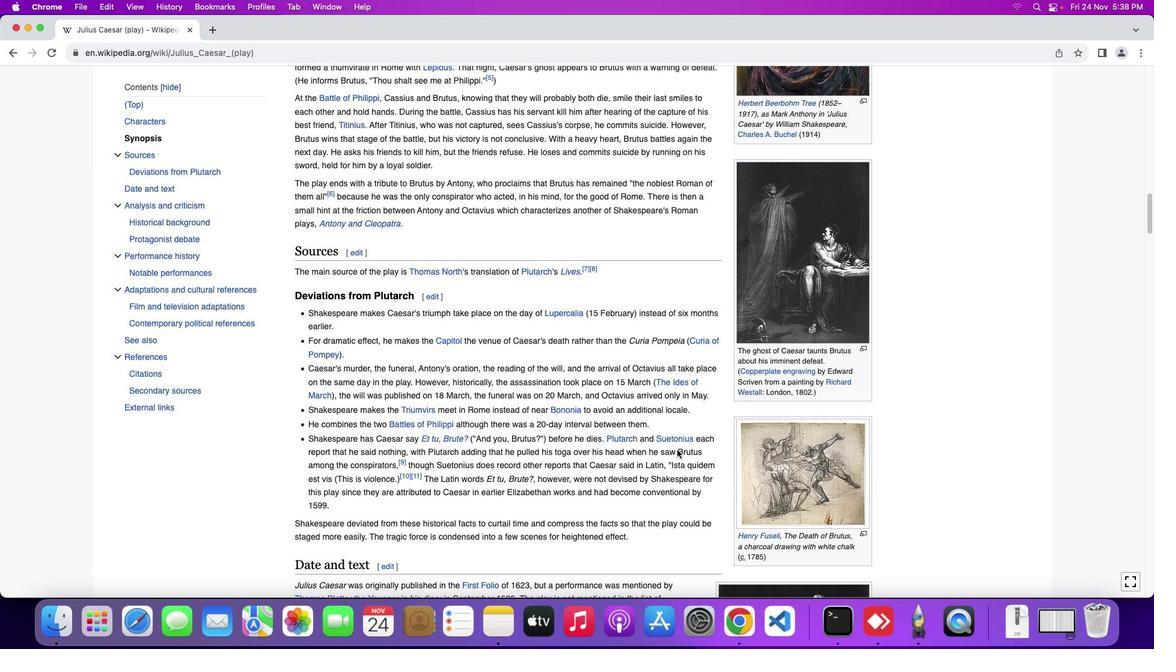 
Action: Mouse scrolled (677, 449) with delta (0, 0)
Screenshot: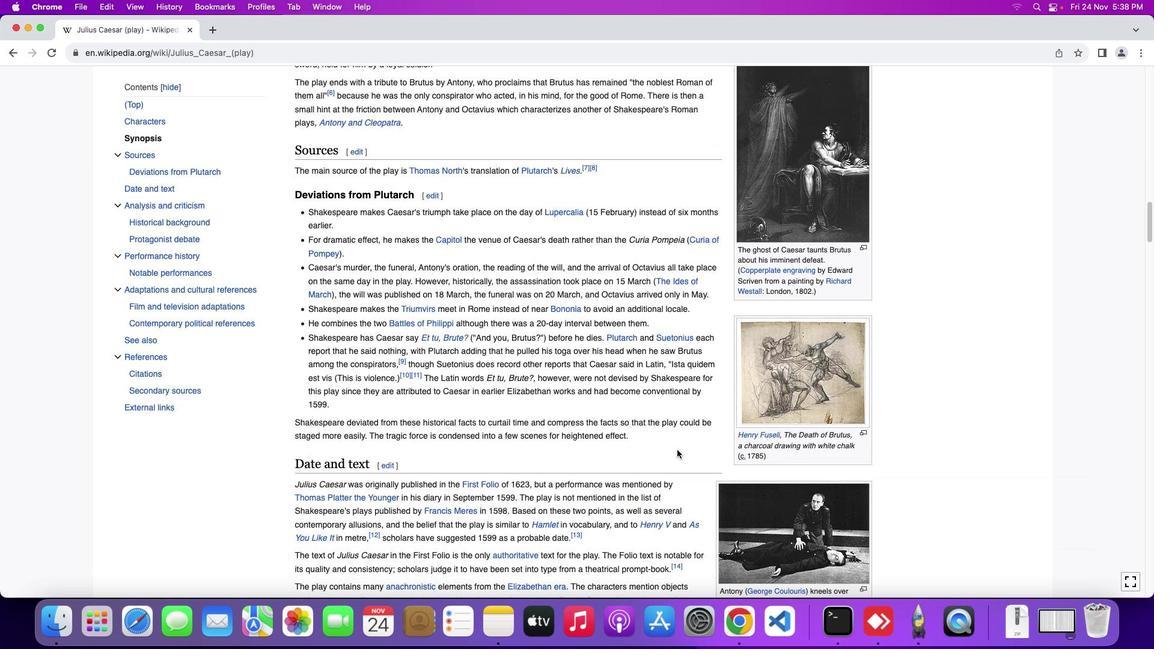 
Action: Mouse scrolled (677, 449) with delta (0, 0)
Screenshot: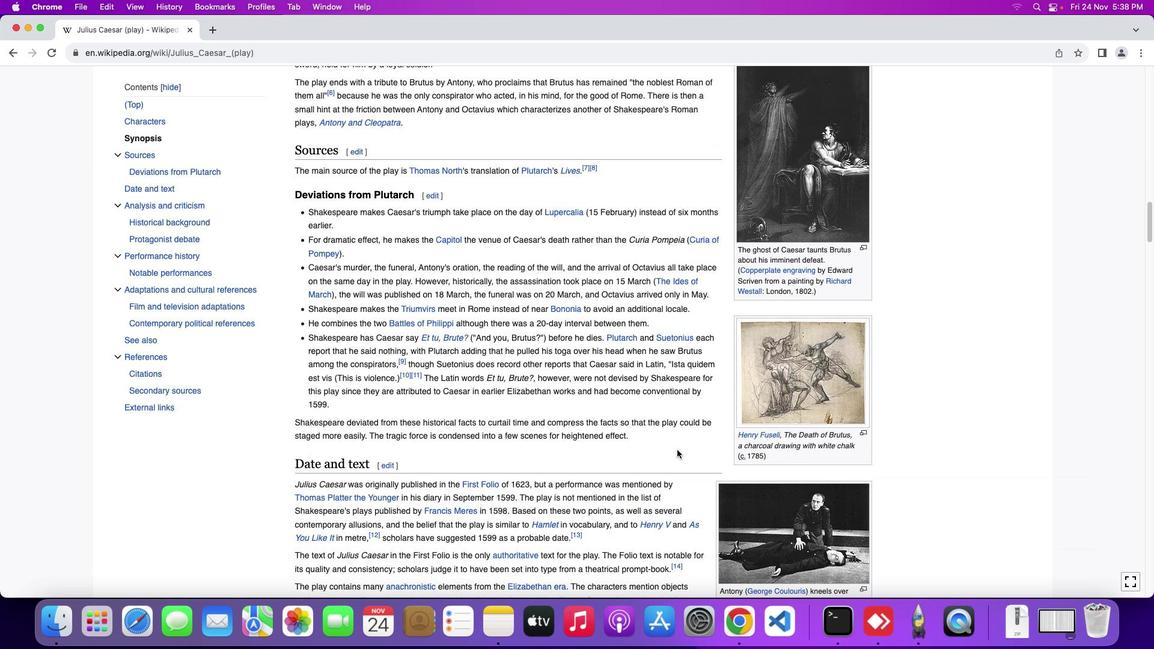 
Action: Mouse scrolled (677, 449) with delta (0, -1)
Screenshot: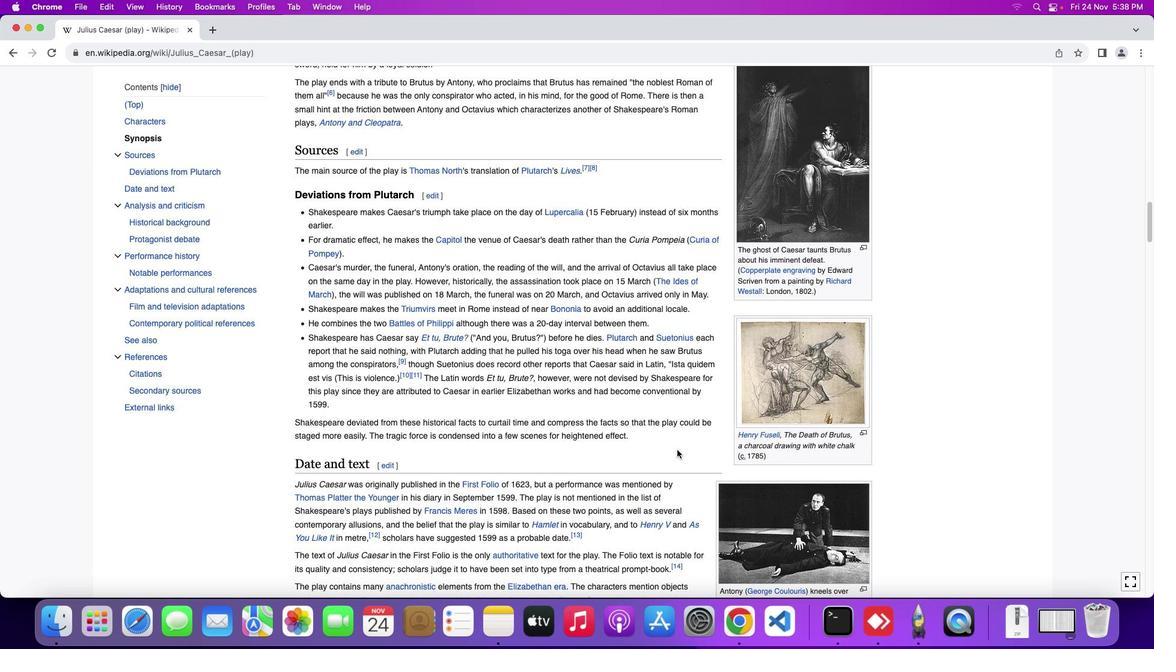 
Action: Mouse scrolled (677, 449) with delta (0, 0)
Screenshot: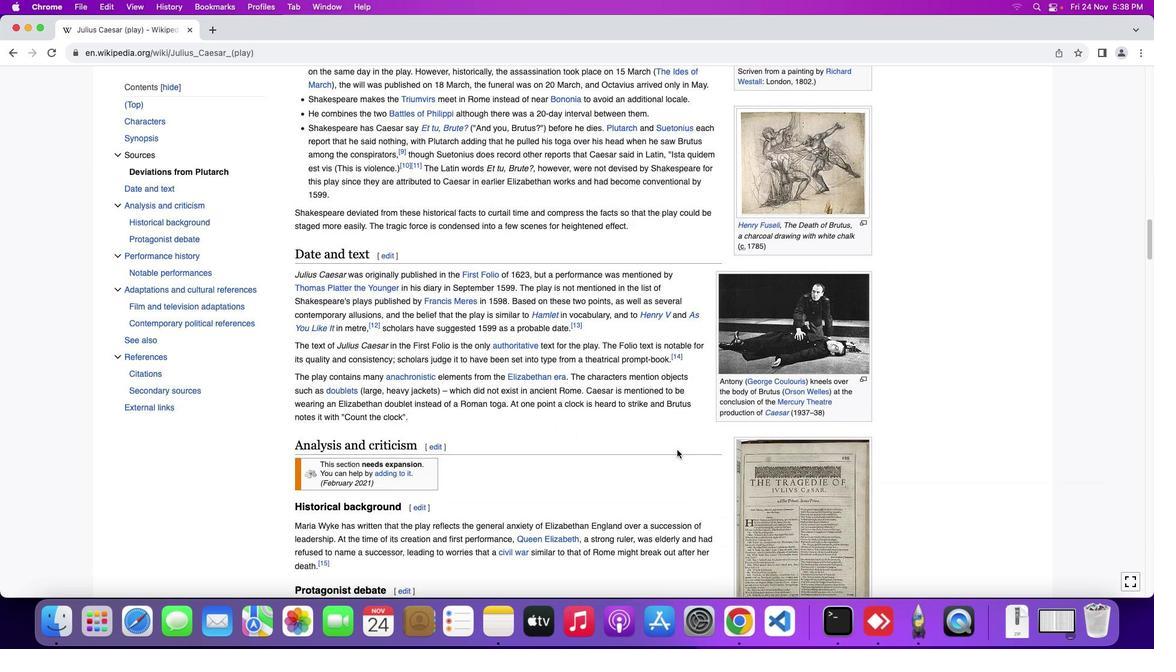 
Action: Mouse scrolled (677, 449) with delta (0, 0)
Screenshot: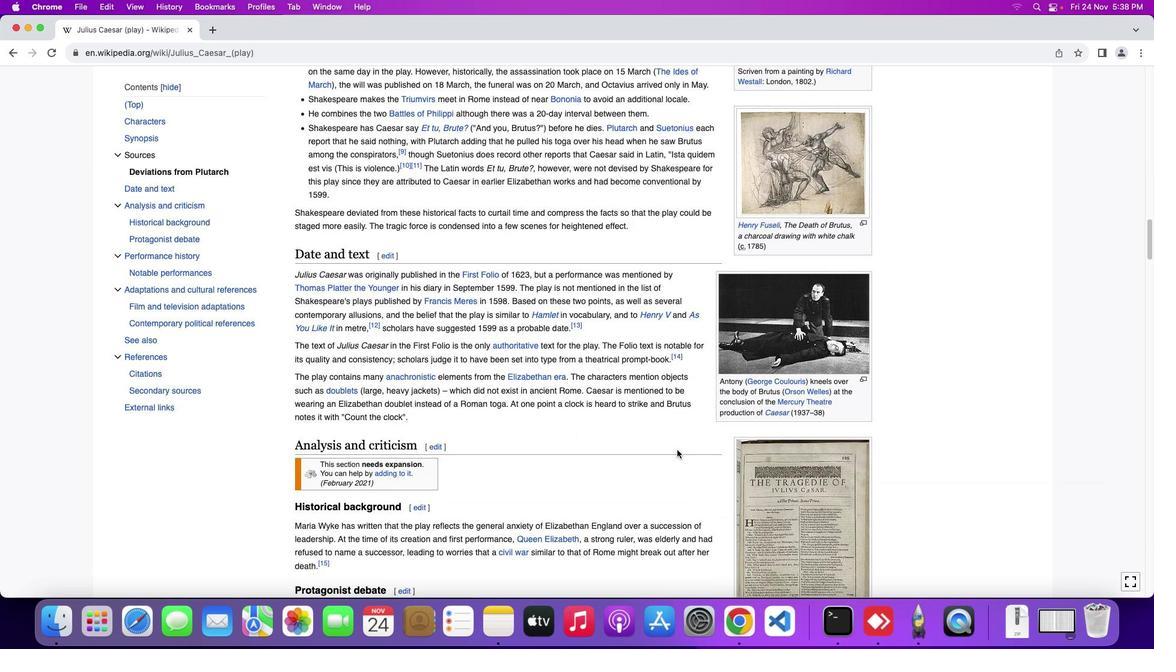 
Action: Mouse scrolled (677, 449) with delta (0, -1)
Screenshot: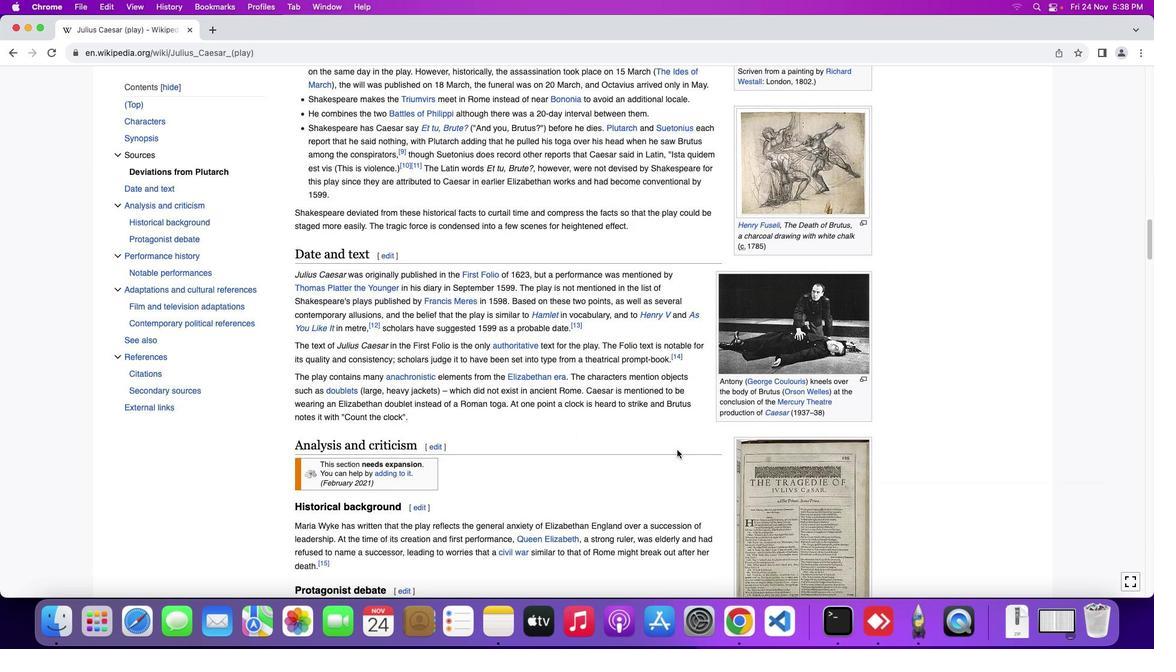 
Action: Mouse scrolled (677, 449) with delta (0, -2)
Screenshot: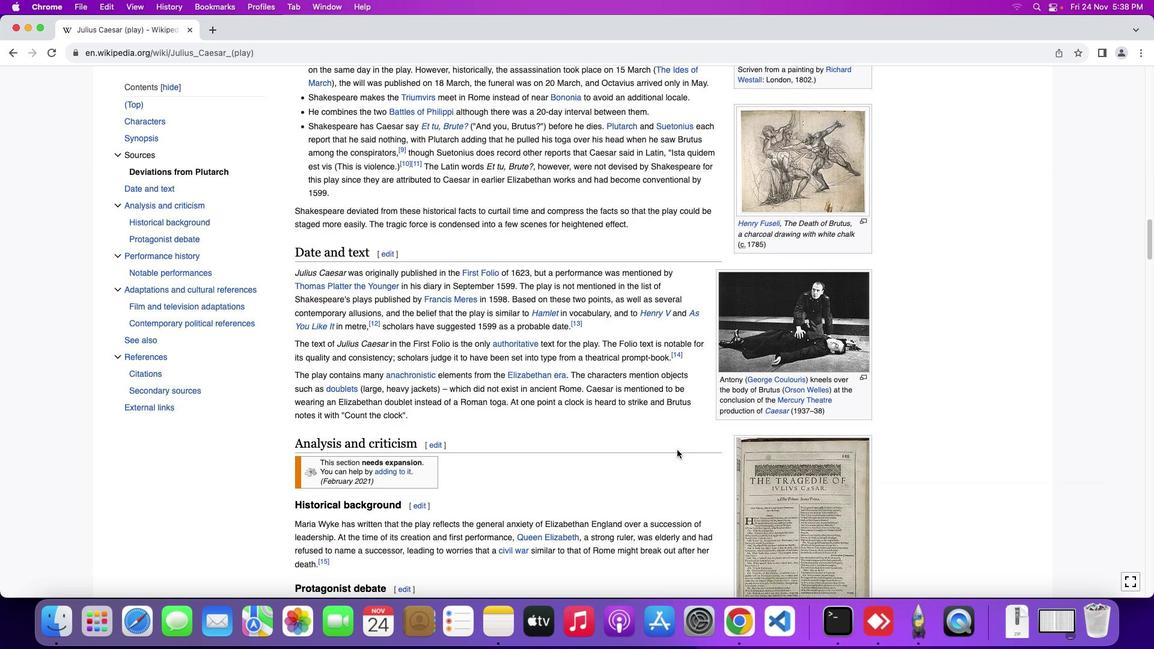 
Action: Mouse scrolled (677, 449) with delta (0, 0)
Screenshot: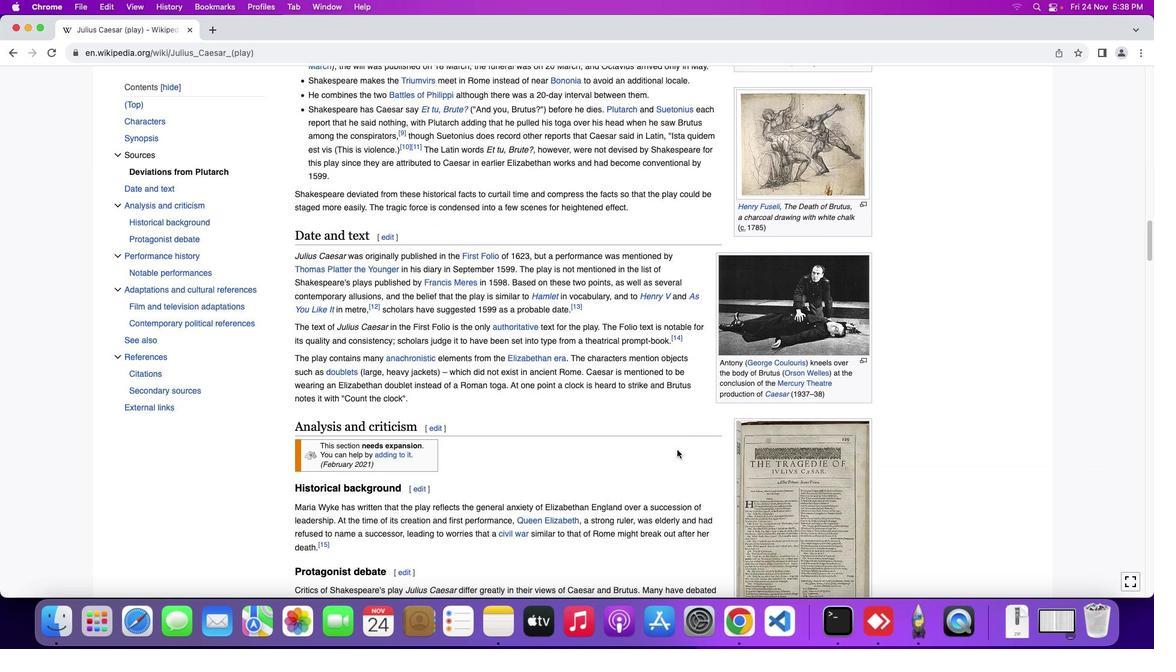 
Action: Mouse scrolled (677, 449) with delta (0, 0)
Screenshot: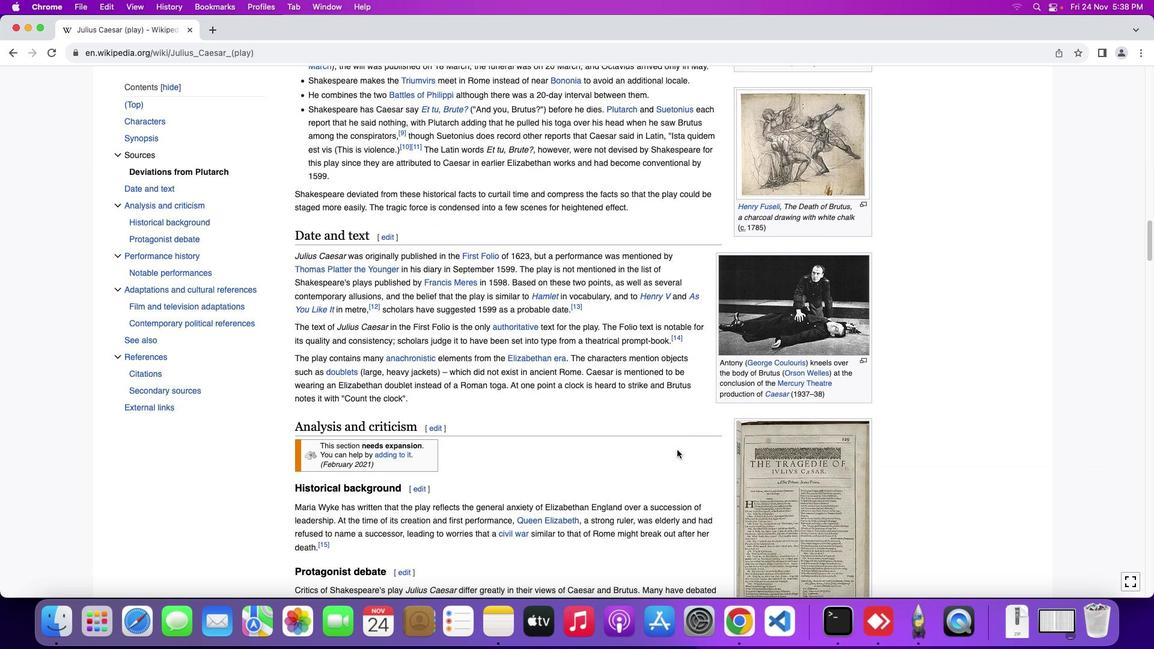 
Action: Mouse scrolled (677, 449) with delta (0, 0)
Screenshot: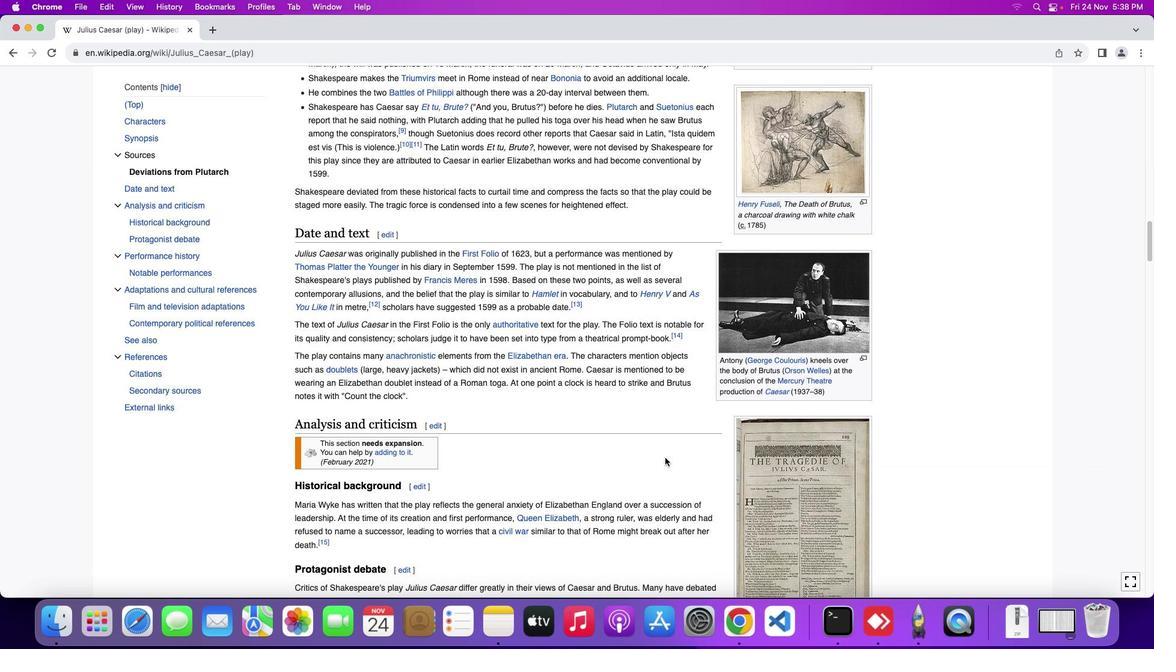 
Action: Mouse moved to (665, 457)
Screenshot: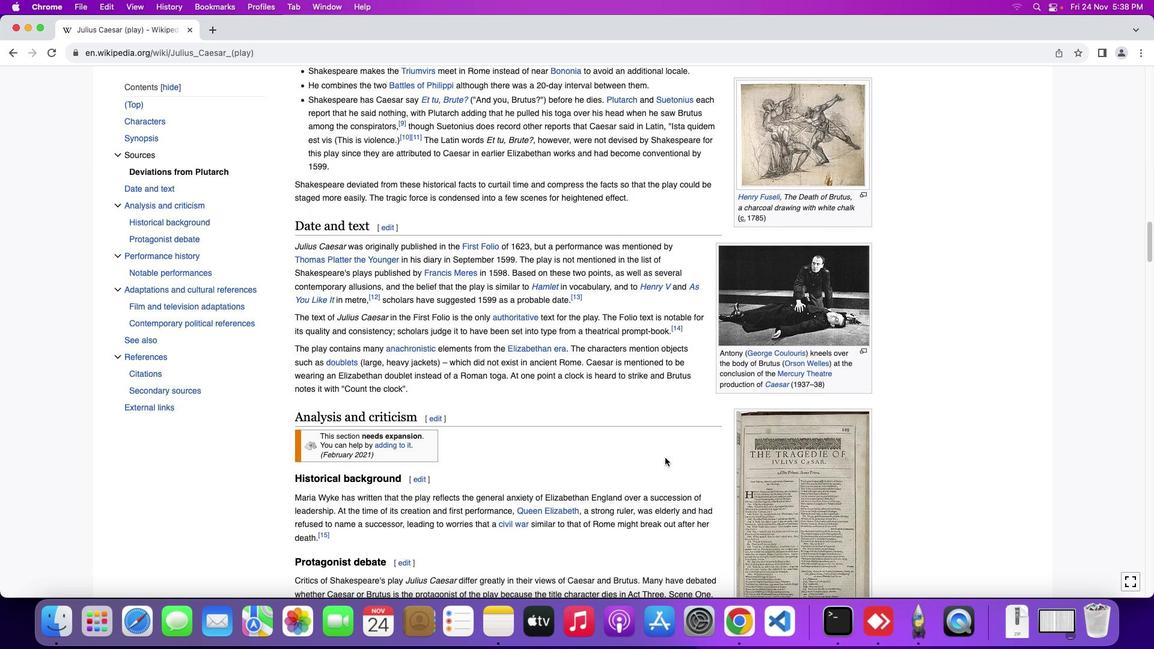 
Action: Mouse scrolled (665, 457) with delta (0, 0)
Screenshot: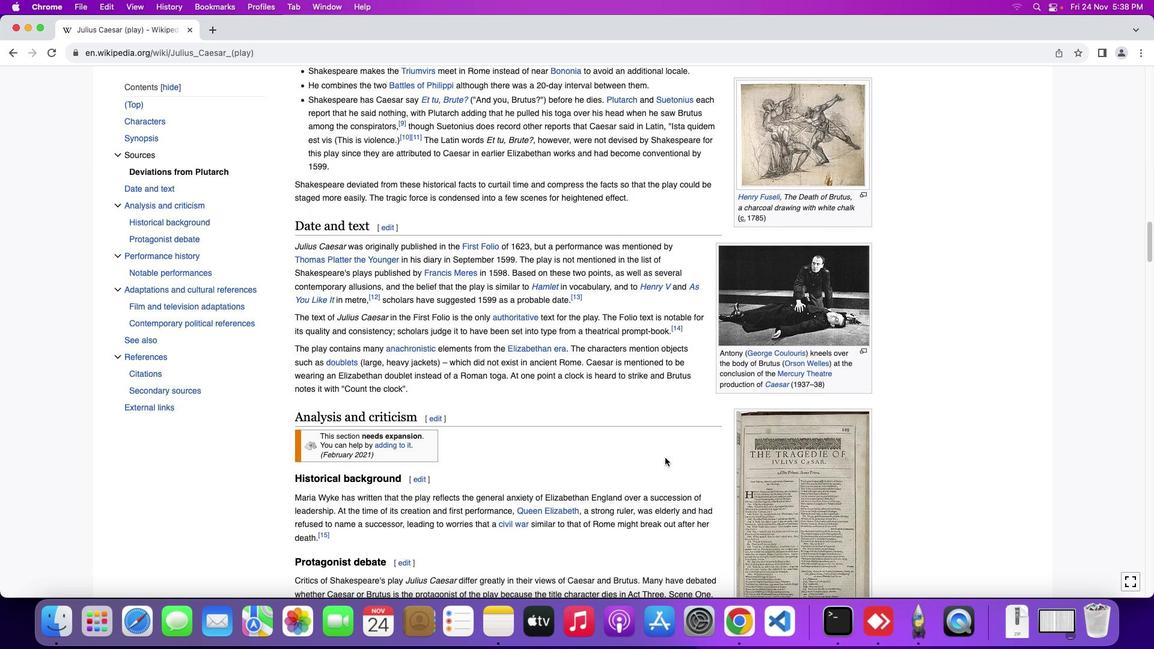 
Action: Mouse scrolled (665, 457) with delta (0, 0)
Screenshot: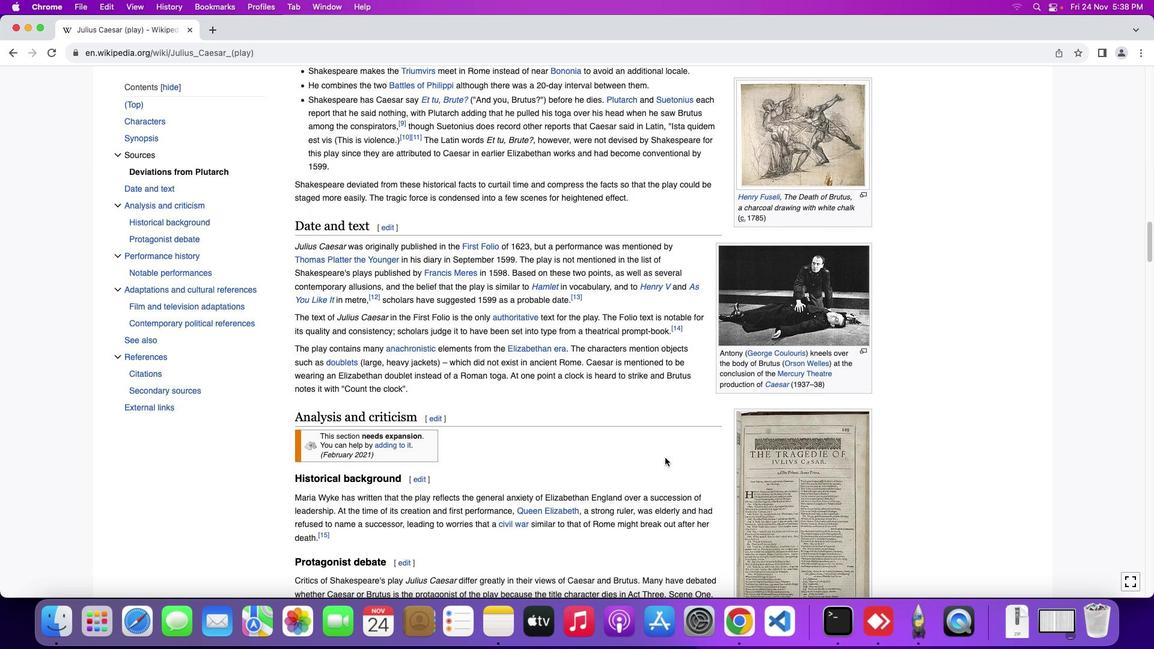 
Action: Mouse moved to (668, 450)
Screenshot: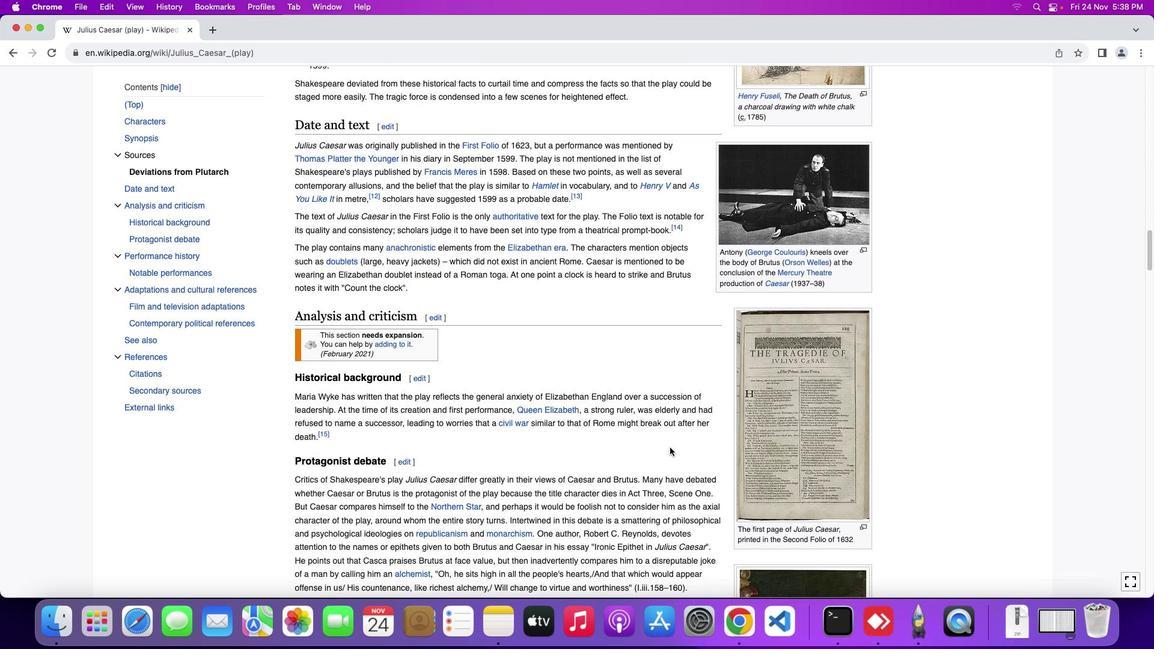 
Action: Mouse scrolled (668, 450) with delta (0, 0)
Screenshot: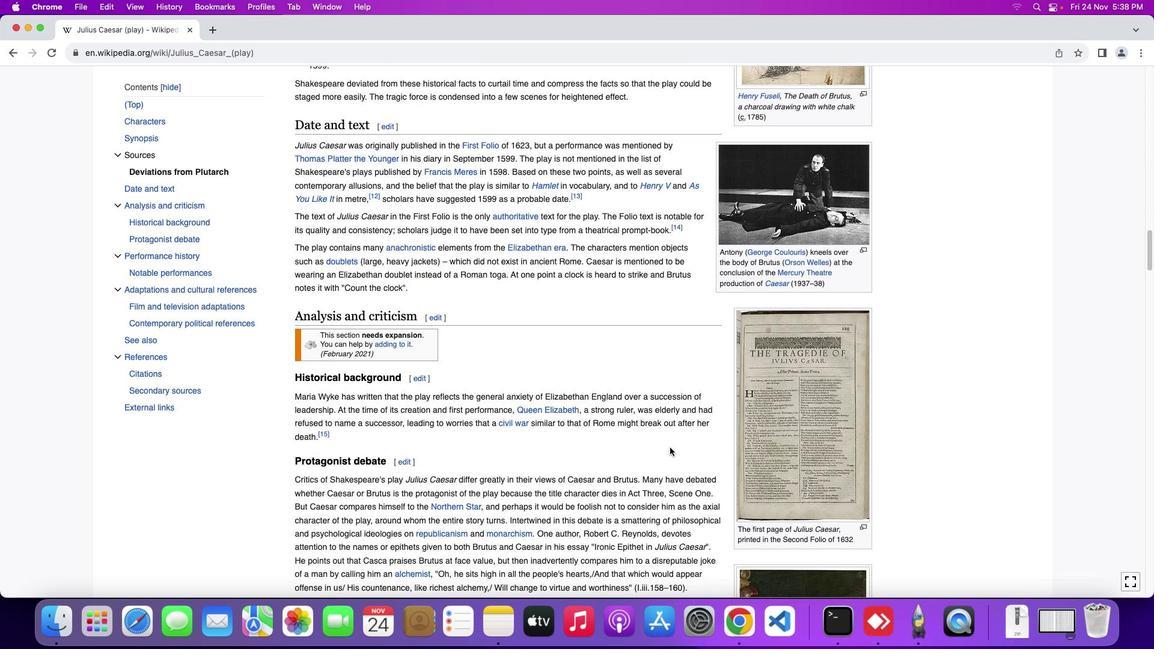 
Action: Mouse moved to (668, 449)
Screenshot: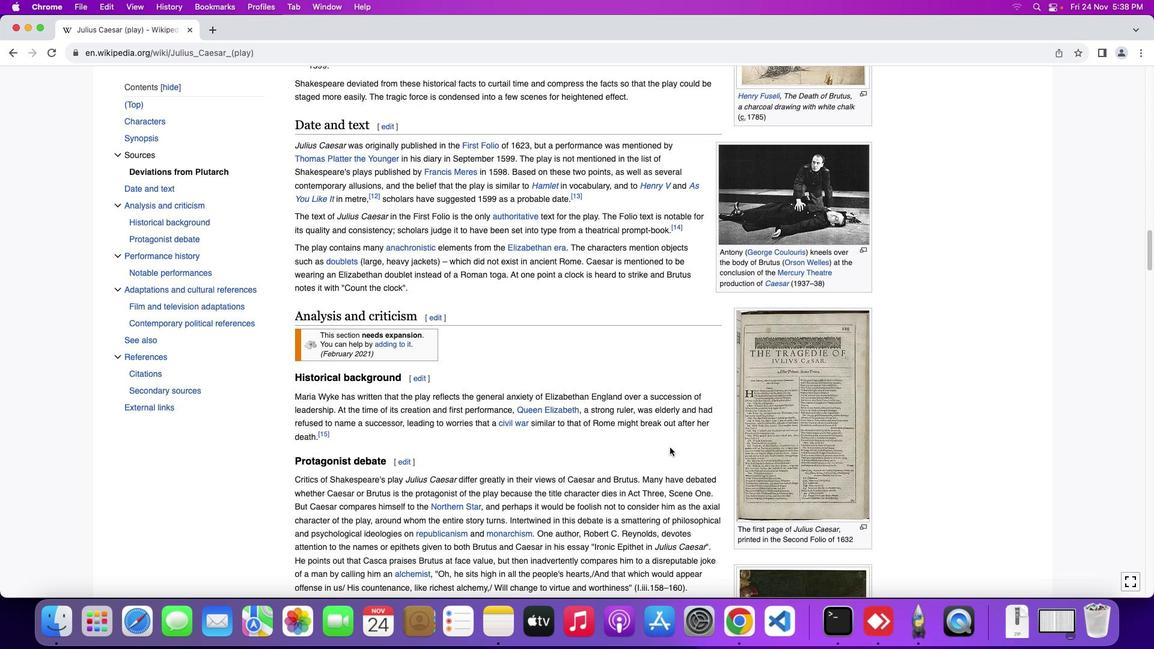 
Action: Mouse scrolled (668, 449) with delta (0, 0)
Screenshot: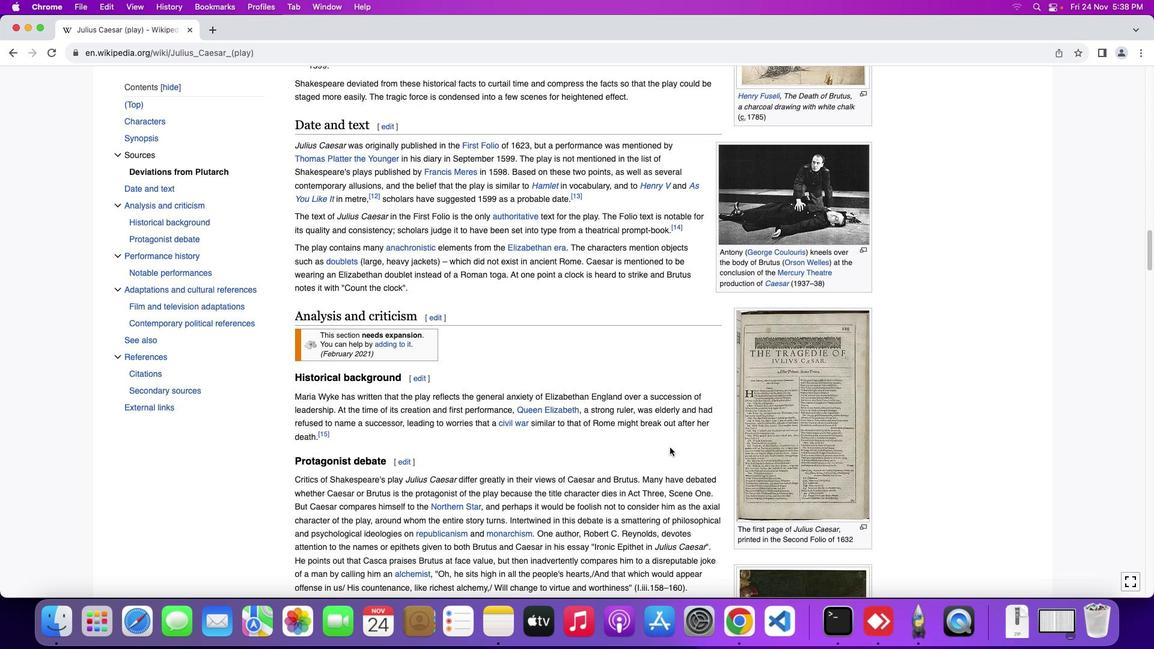 
Action: Mouse moved to (669, 448)
Screenshot: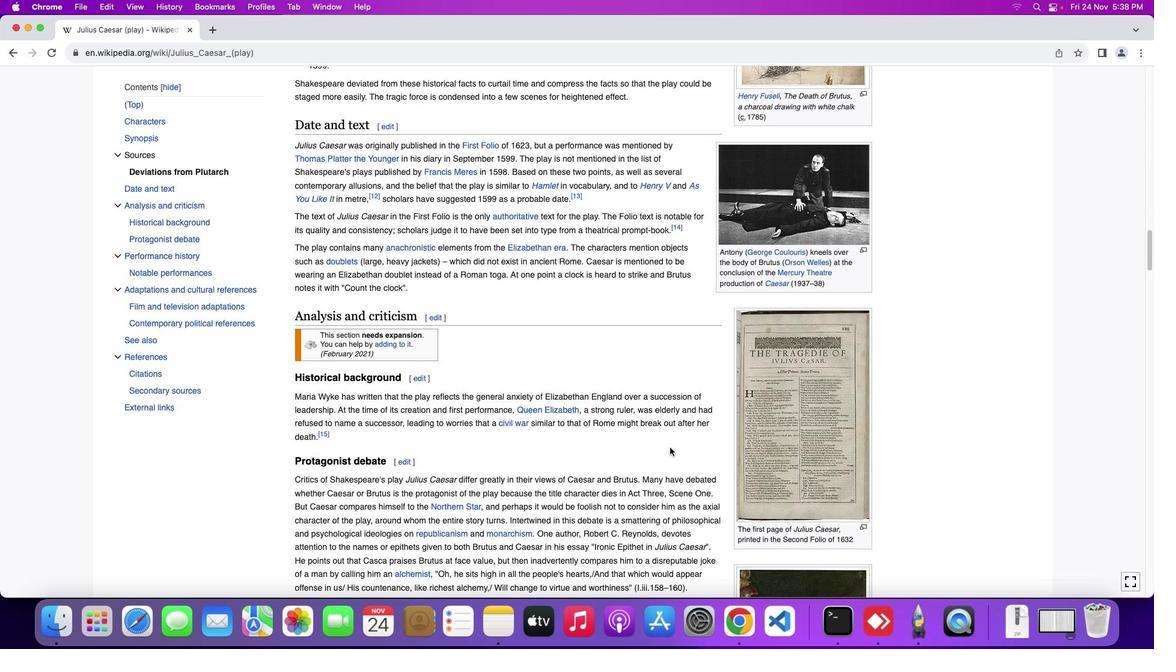 
Action: Mouse scrolled (669, 448) with delta (0, -1)
Screenshot: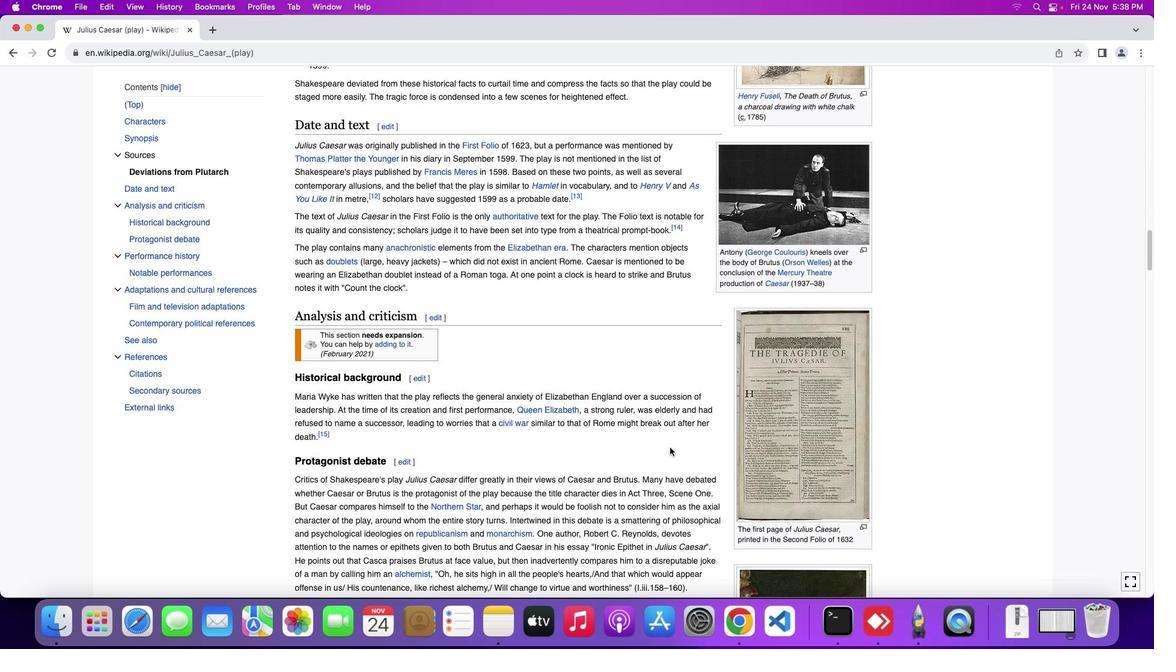 
Action: Mouse moved to (670, 448)
Screenshot: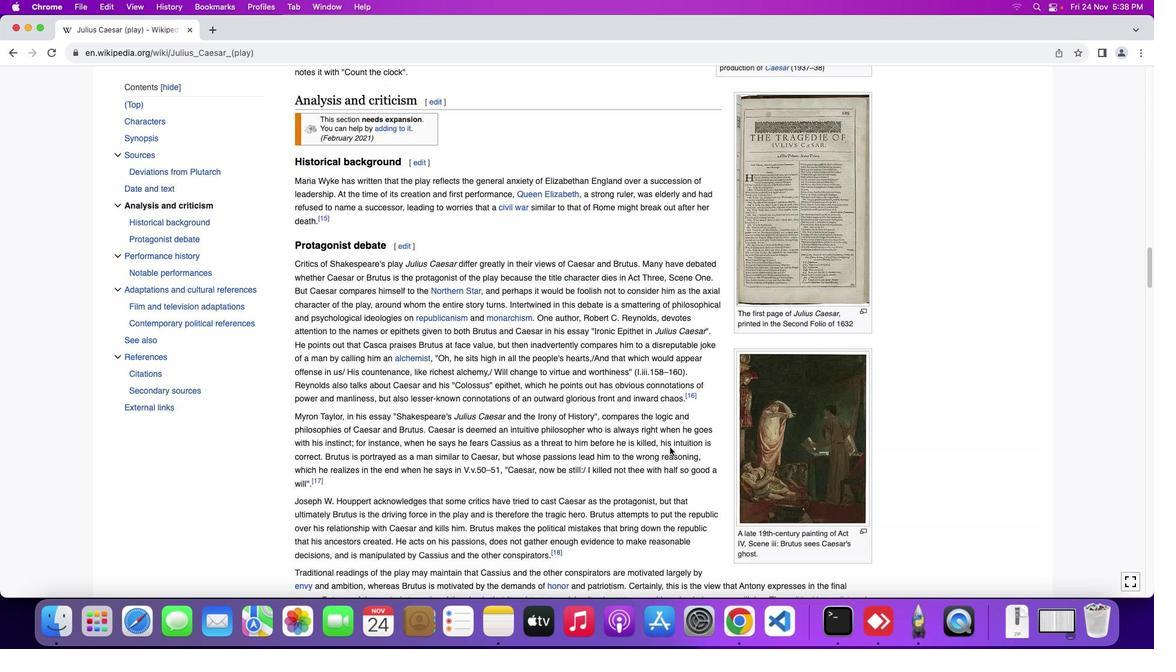 
Action: Mouse scrolled (670, 448) with delta (0, 0)
Screenshot: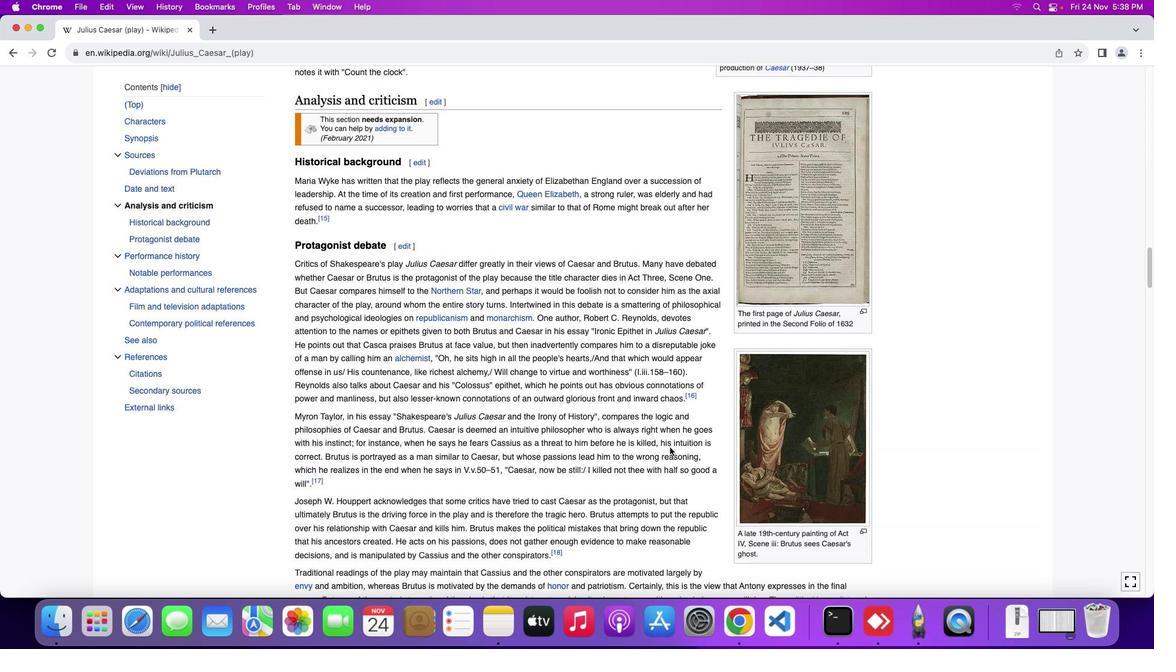 
Action: Mouse scrolled (670, 448) with delta (0, 0)
Screenshot: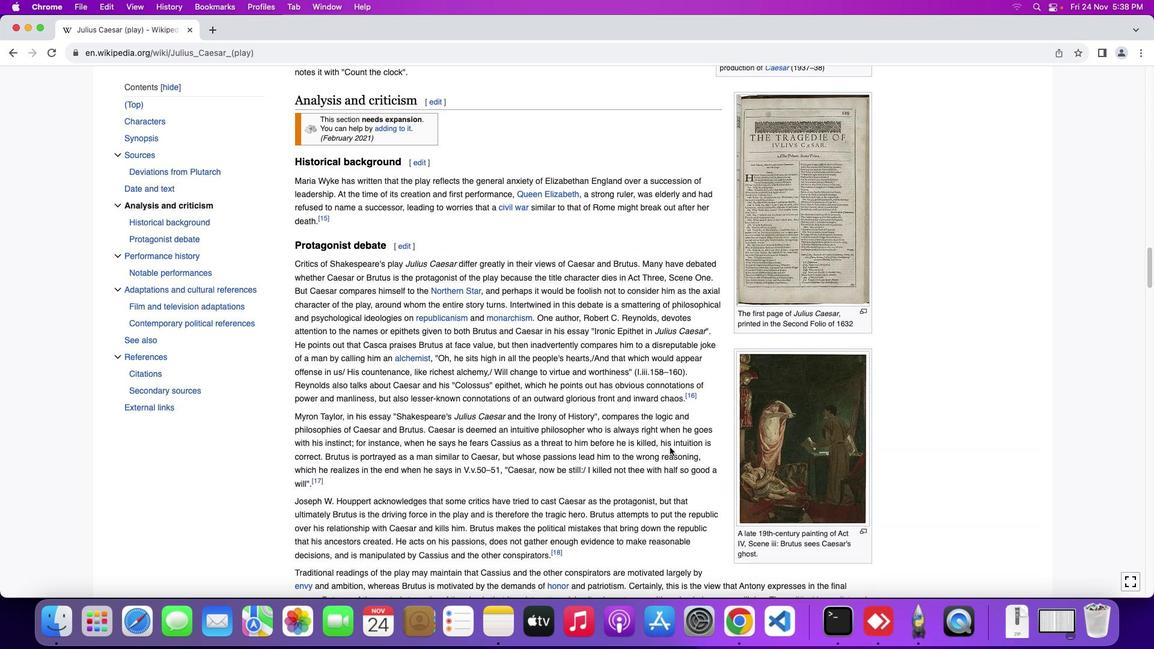 
Action: Mouse moved to (670, 448)
Screenshot: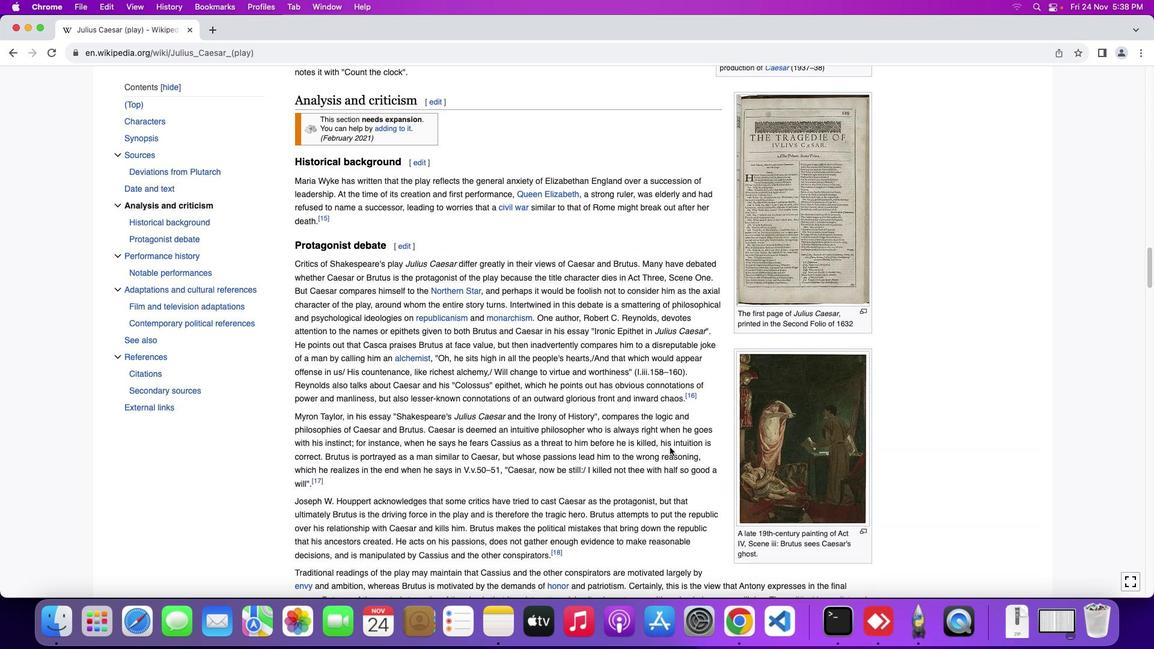 
Action: Mouse scrolled (670, 448) with delta (0, -1)
Screenshot: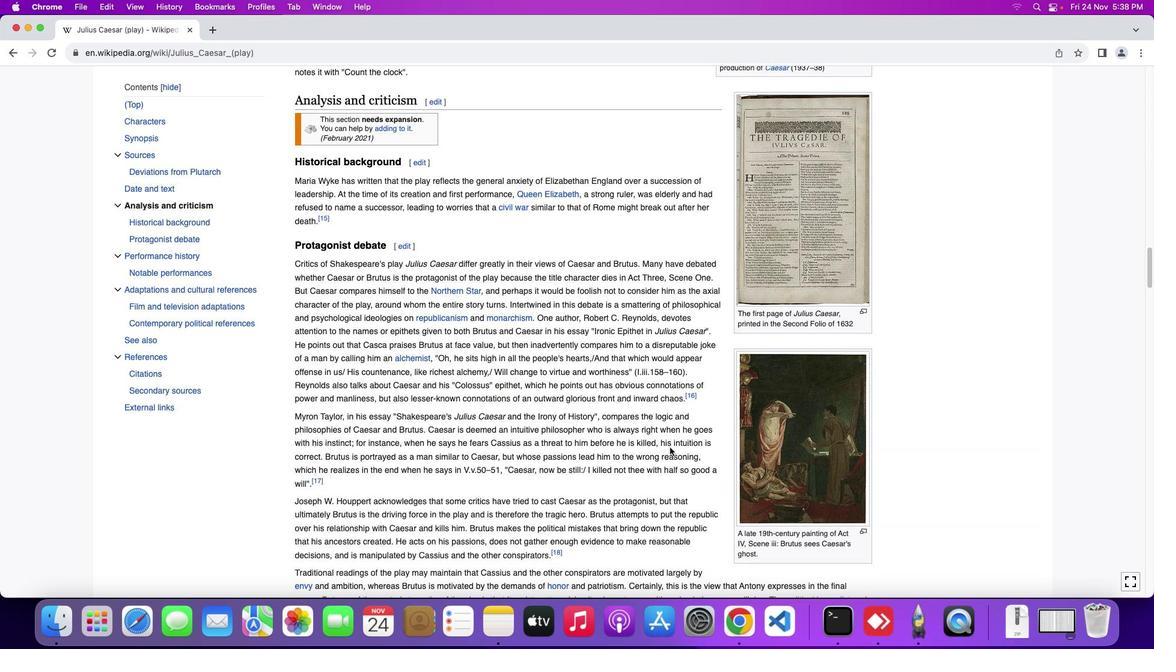 
Action: Mouse scrolled (670, 448) with delta (0, -2)
Screenshot: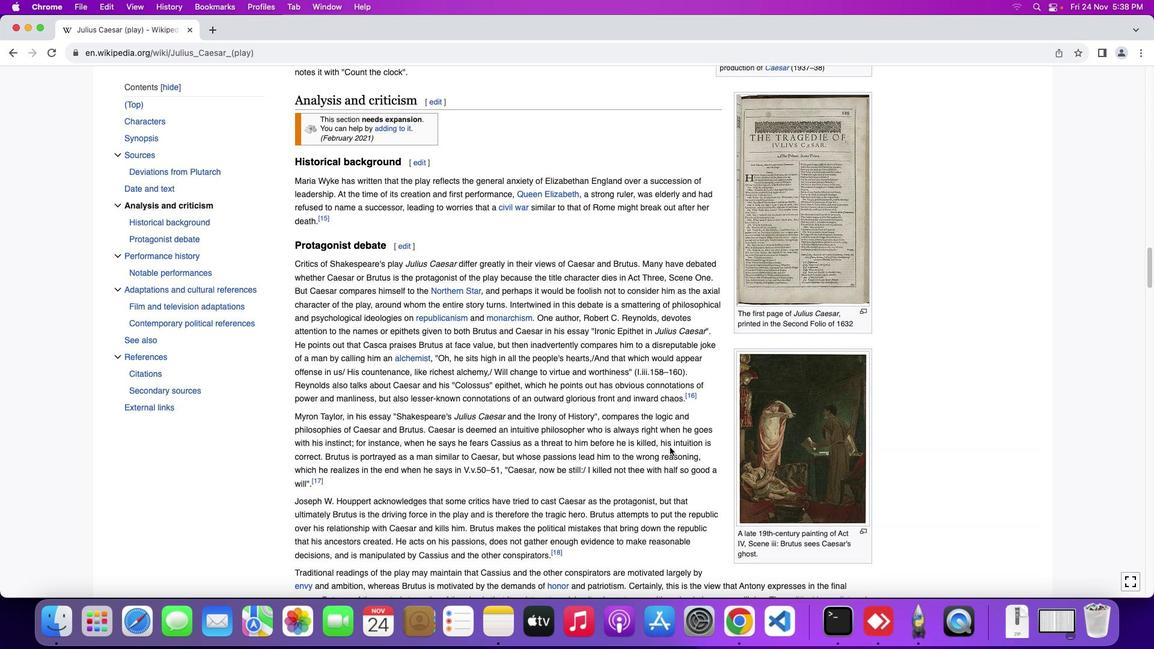 
Action: Mouse scrolled (670, 448) with delta (0, 0)
Screenshot: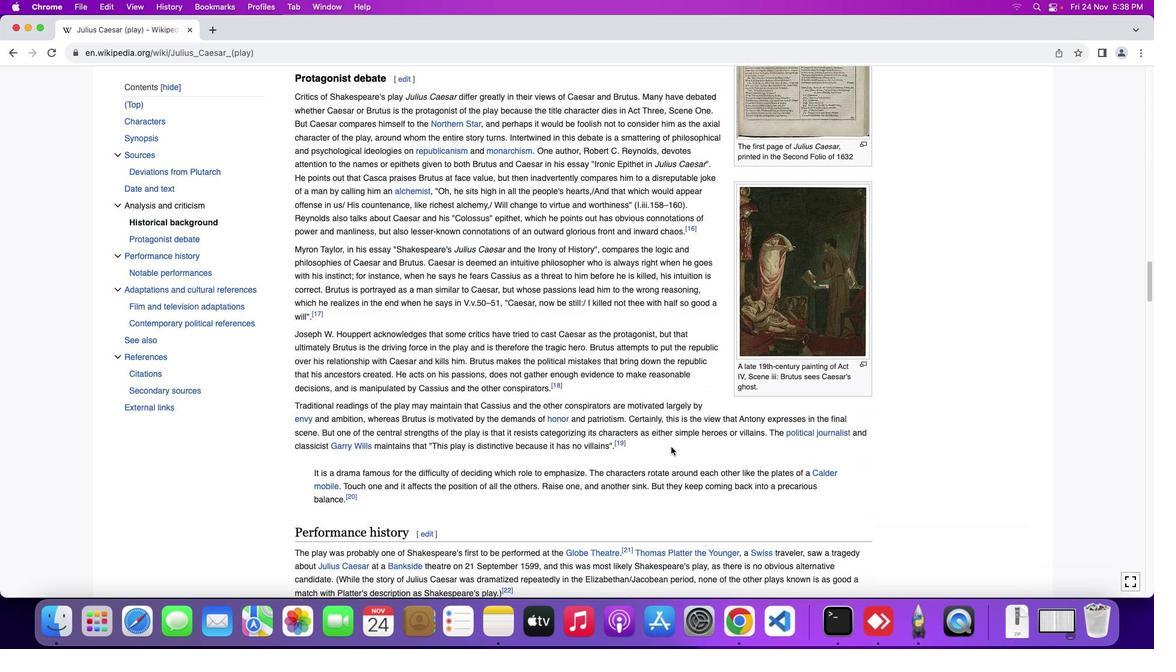 
Action: Mouse scrolled (670, 448) with delta (0, 0)
Screenshot: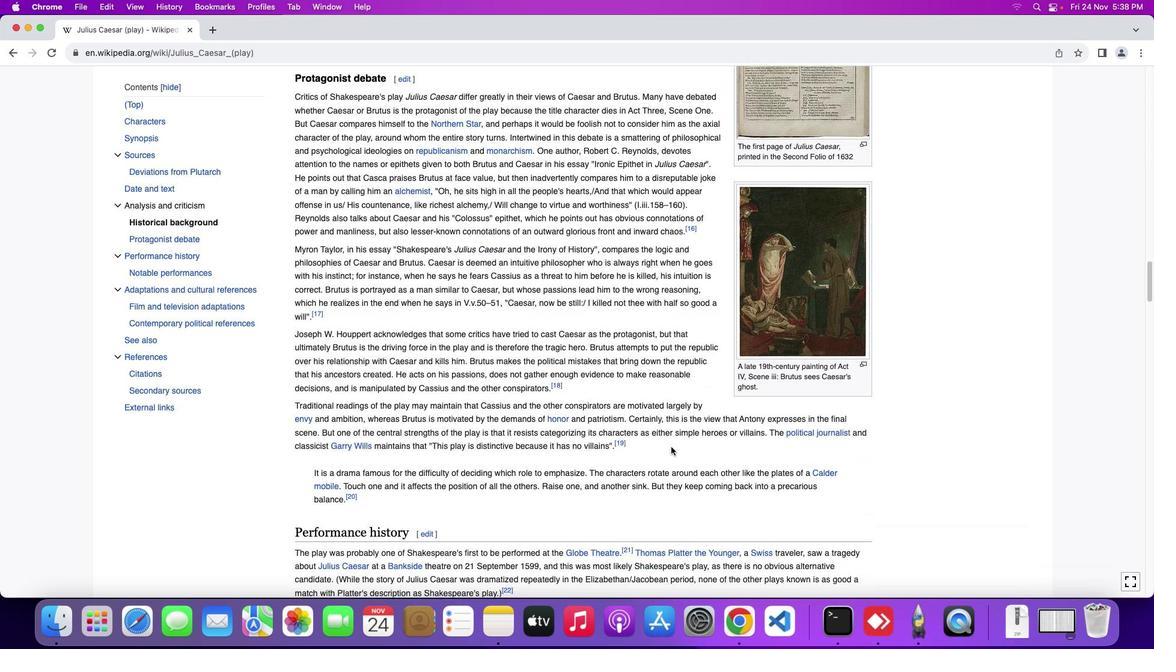 
Action: Mouse scrolled (670, 448) with delta (0, -1)
Screenshot: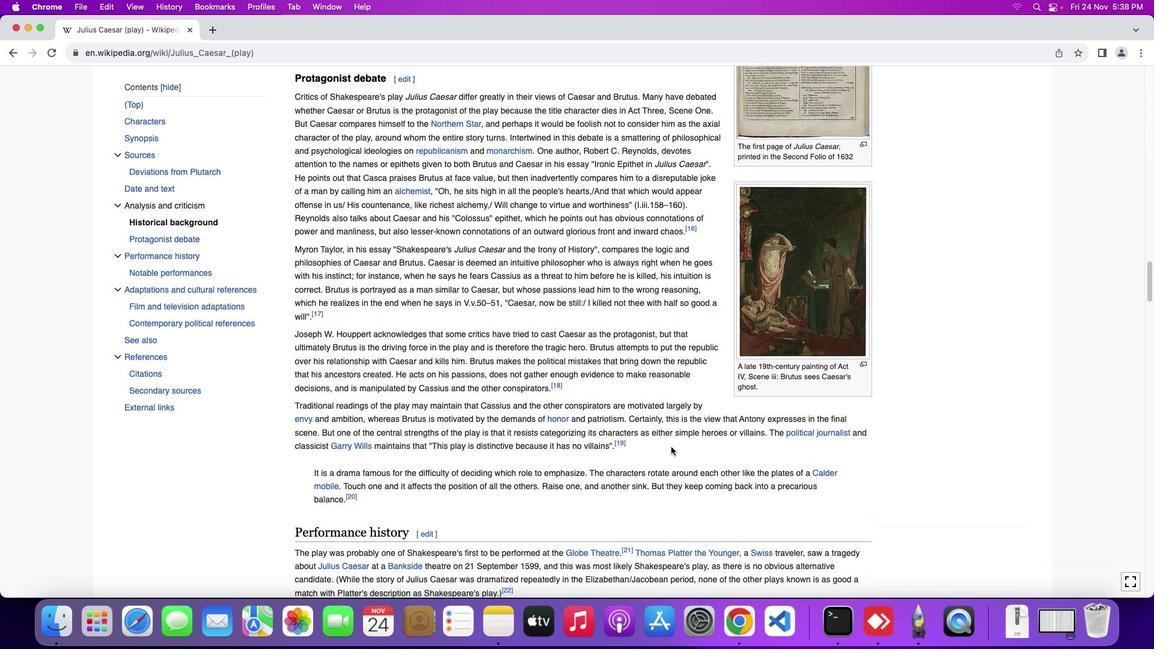 
Action: Mouse scrolled (670, 448) with delta (0, -1)
Screenshot: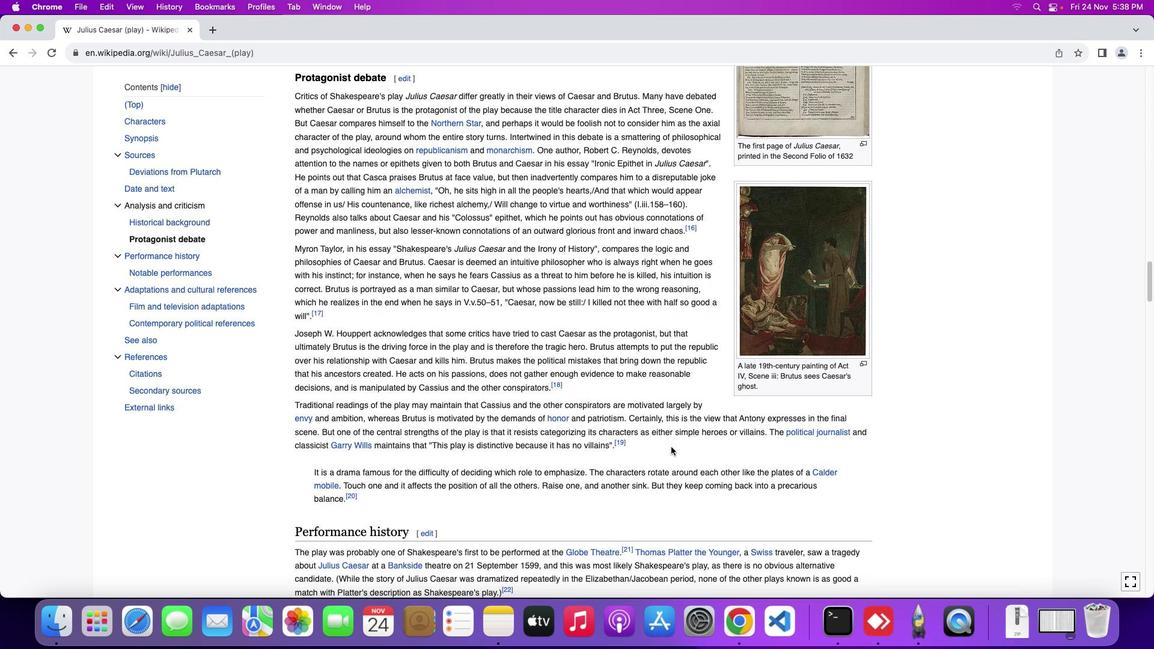 
Action: Mouse moved to (671, 447)
Screenshot: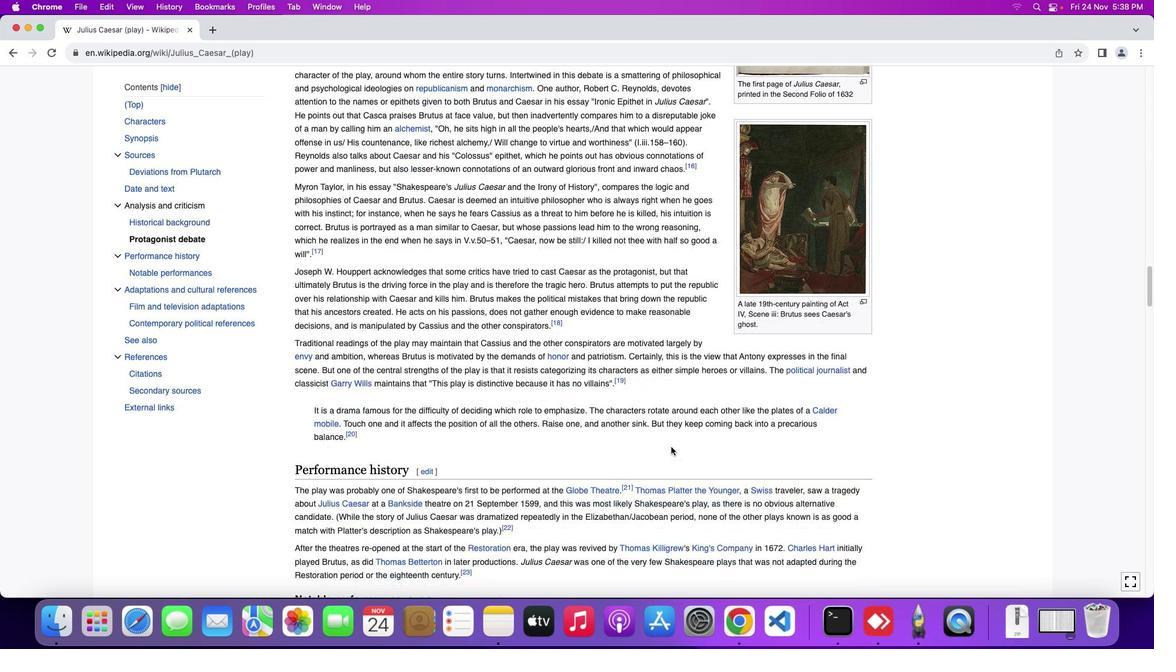 
Action: Mouse scrolled (671, 447) with delta (0, 0)
Screenshot: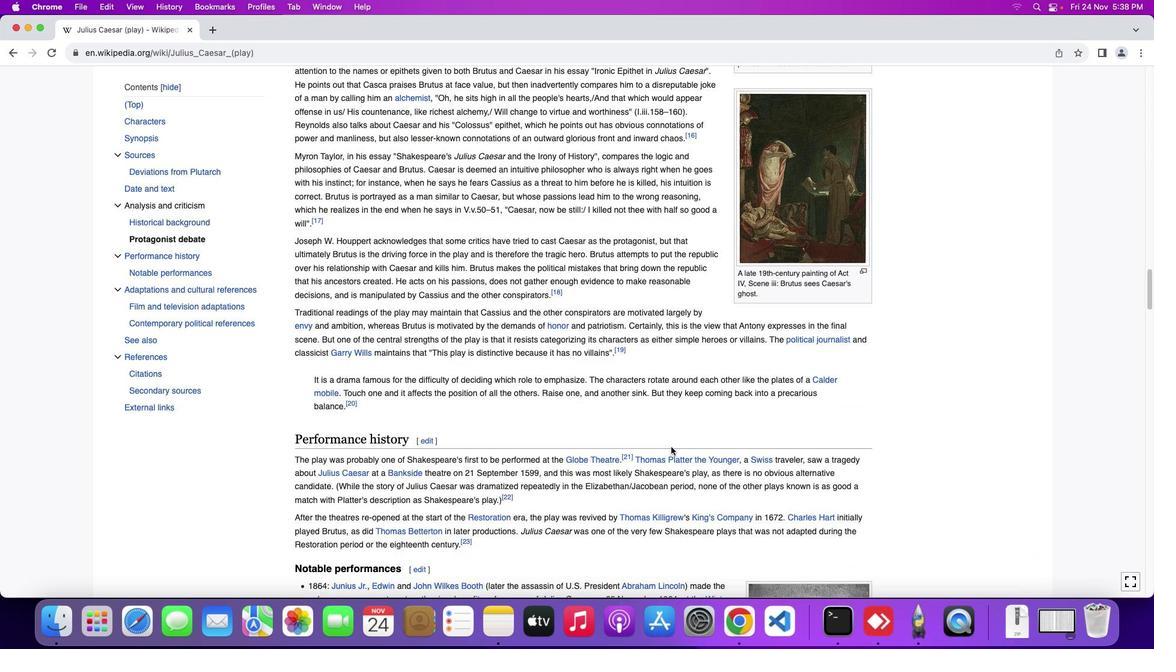 
Action: Mouse scrolled (671, 447) with delta (0, 0)
Screenshot: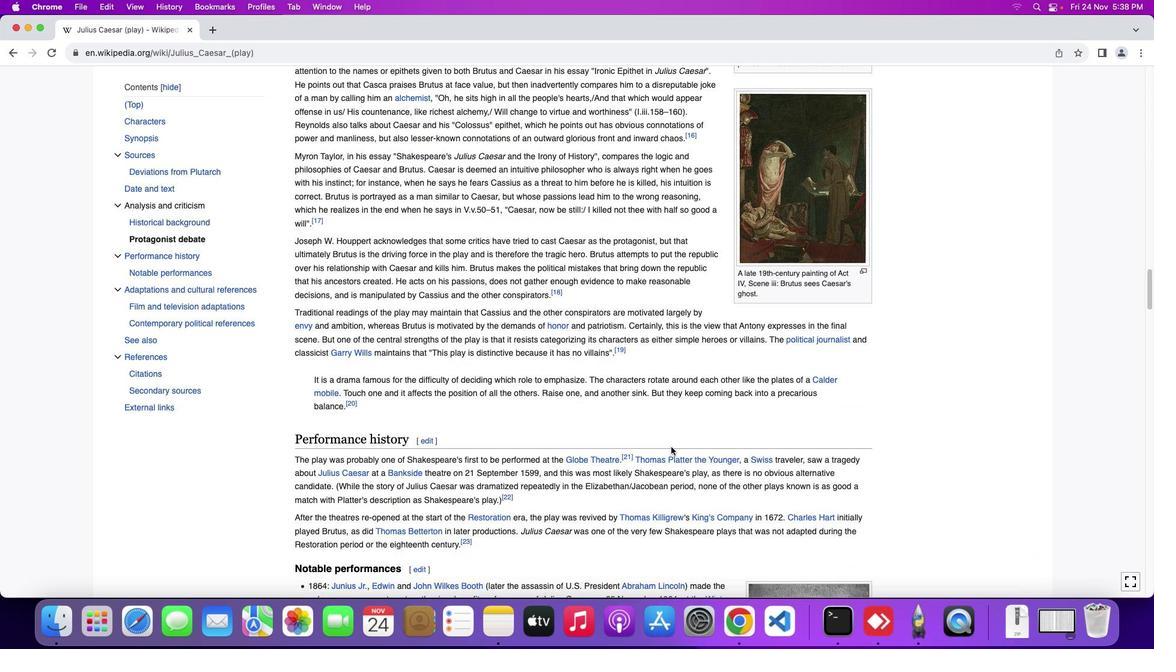 
Action: Mouse scrolled (671, 447) with delta (0, -1)
Screenshot: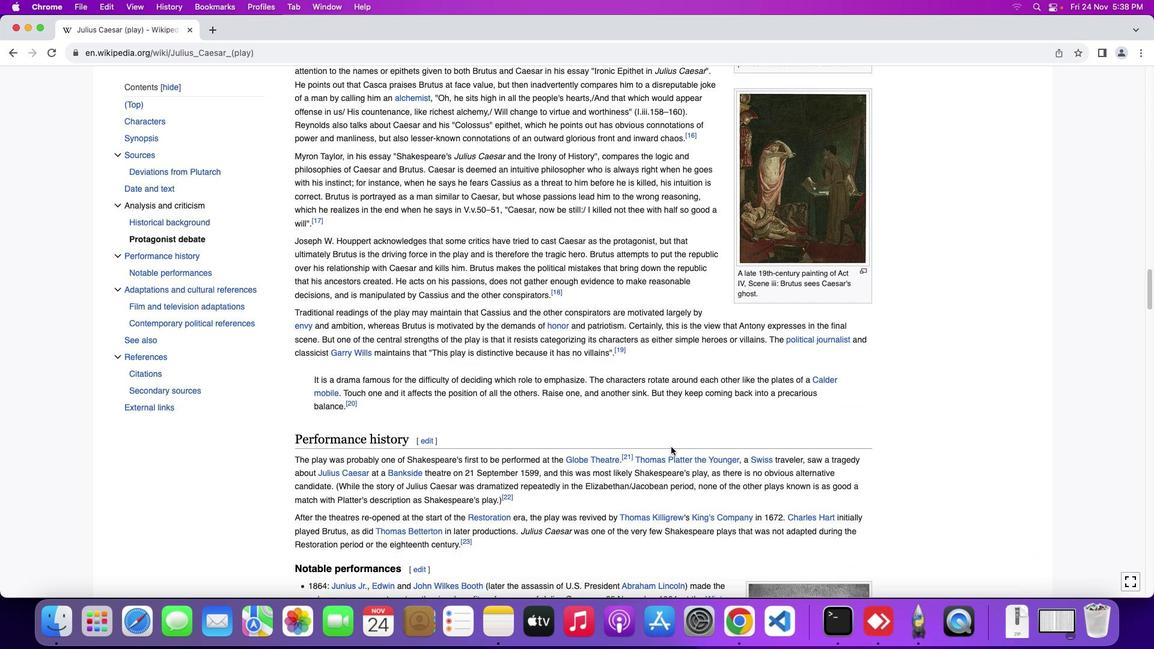 
Action: Mouse scrolled (671, 447) with delta (0, 0)
Screenshot: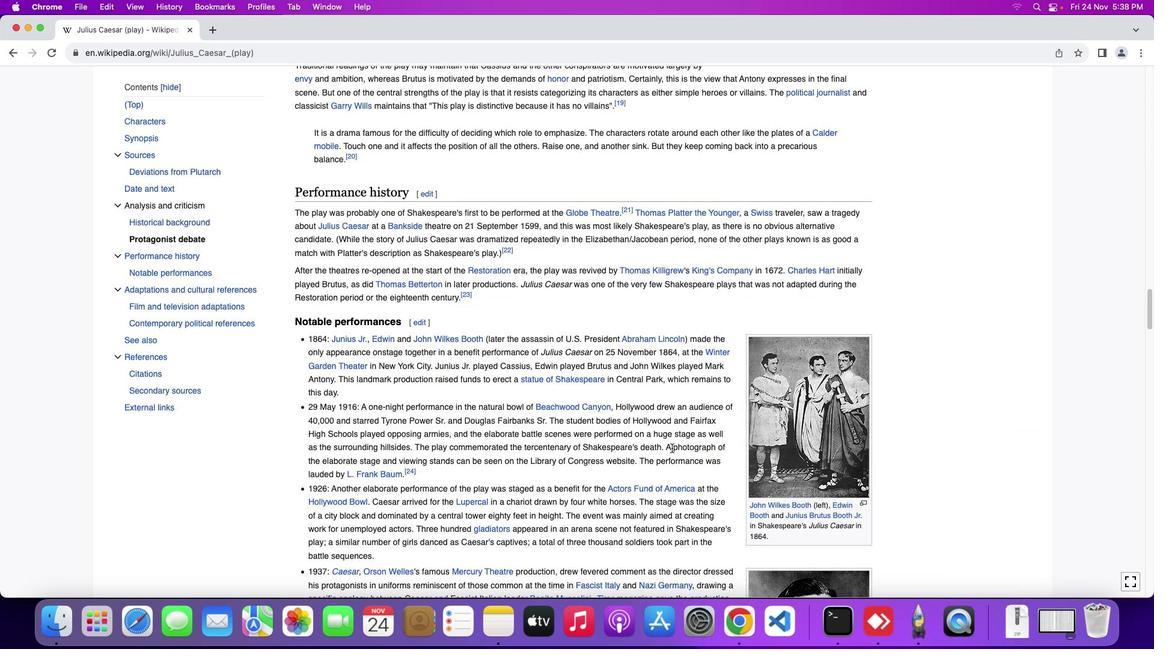 
Action: Mouse scrolled (671, 447) with delta (0, 0)
Screenshot: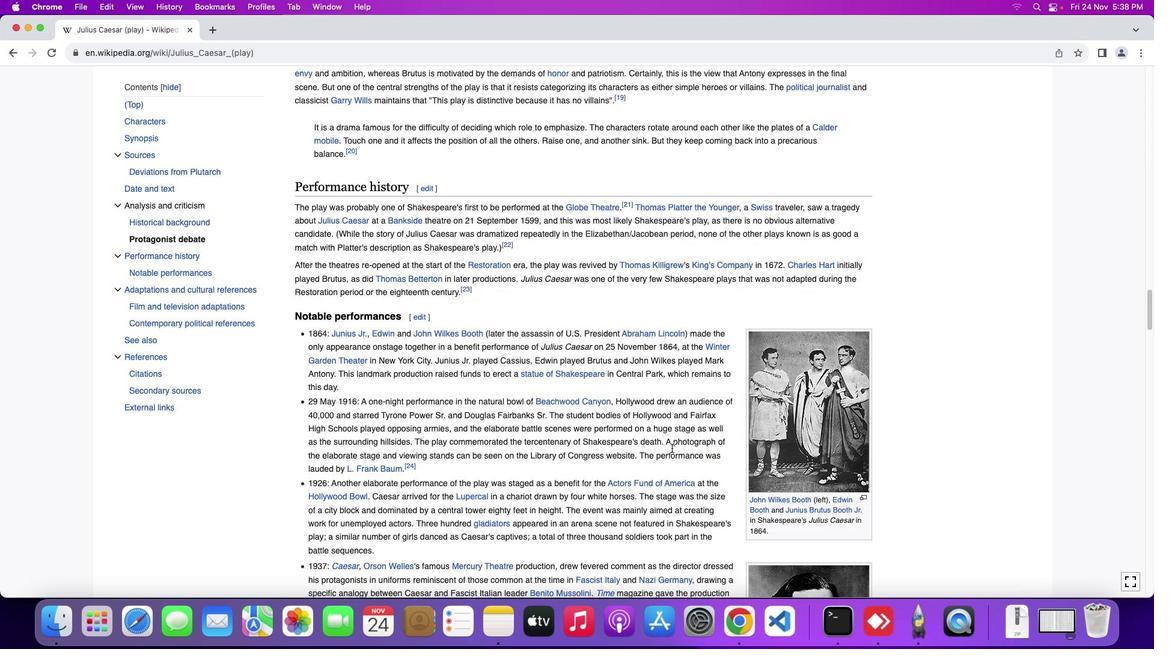 
Action: Mouse scrolled (671, 447) with delta (0, -1)
Screenshot: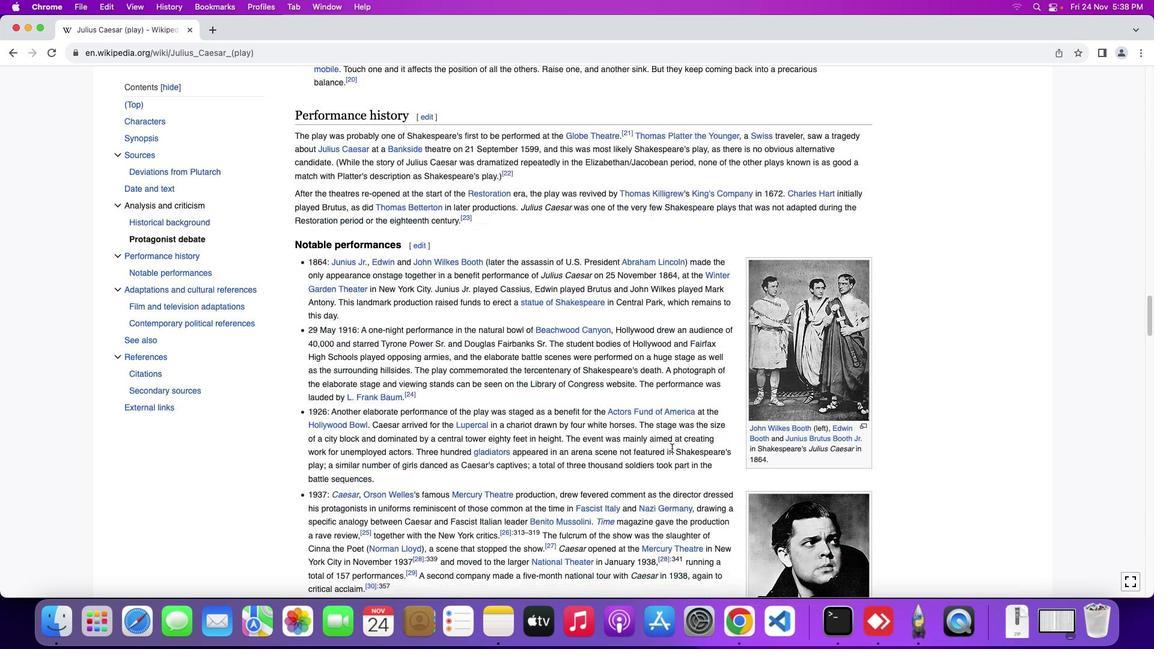 
Action: Mouse scrolled (671, 447) with delta (0, -3)
Screenshot: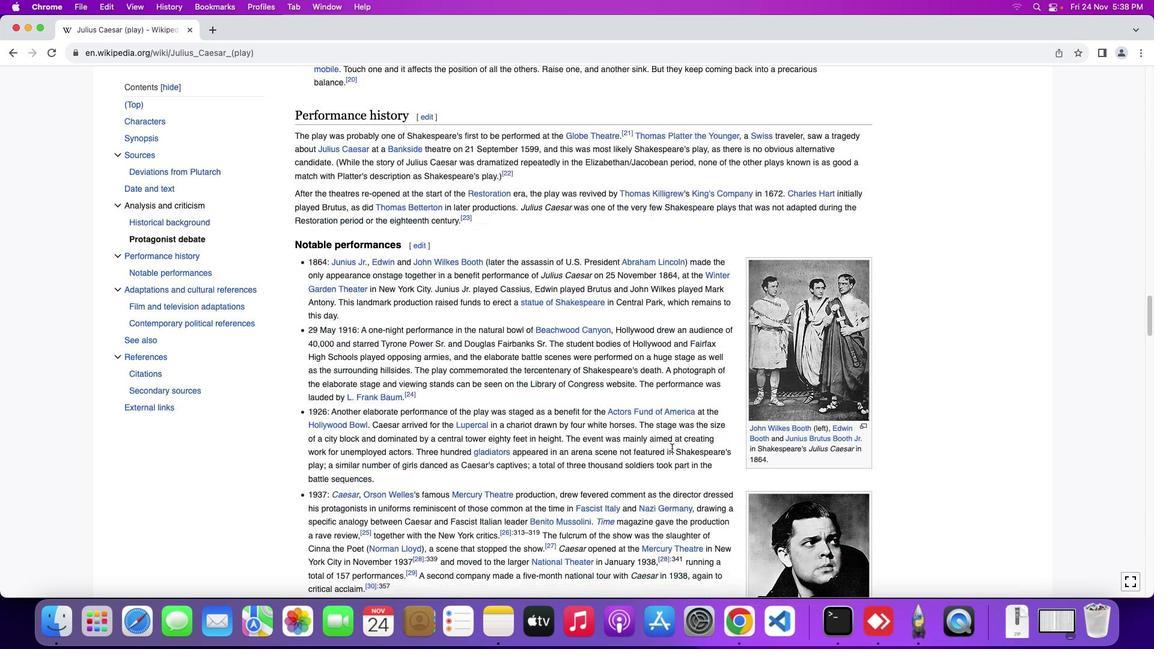 
Action: Mouse moved to (672, 448)
Screenshot: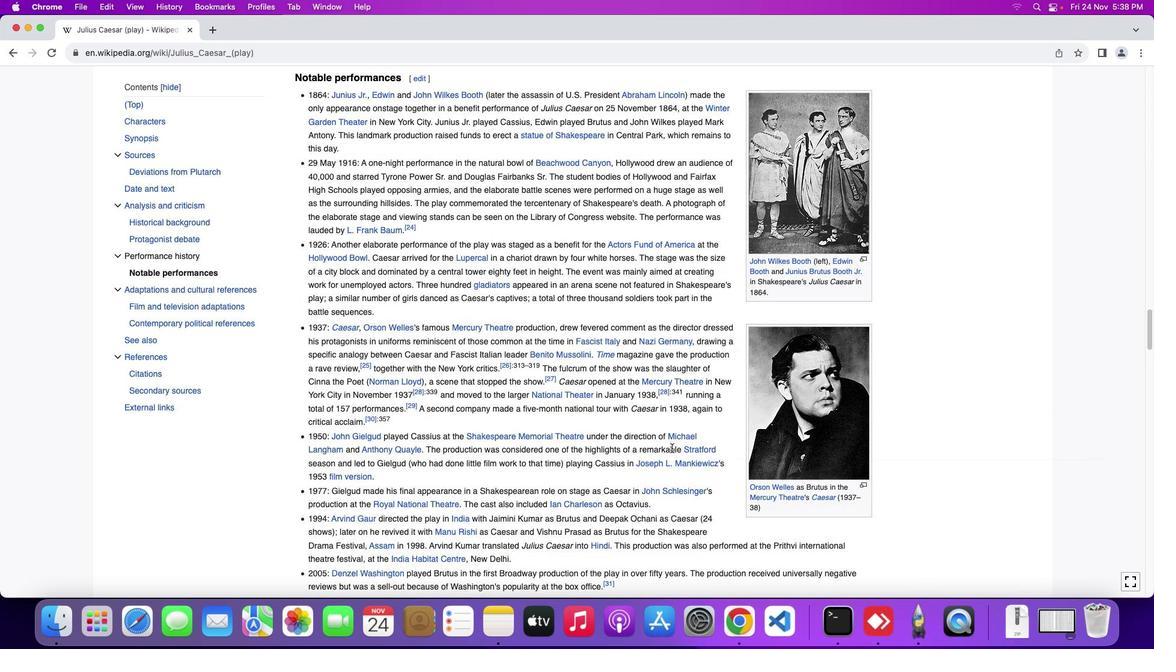 
Action: Mouse scrolled (672, 448) with delta (0, 0)
Screenshot: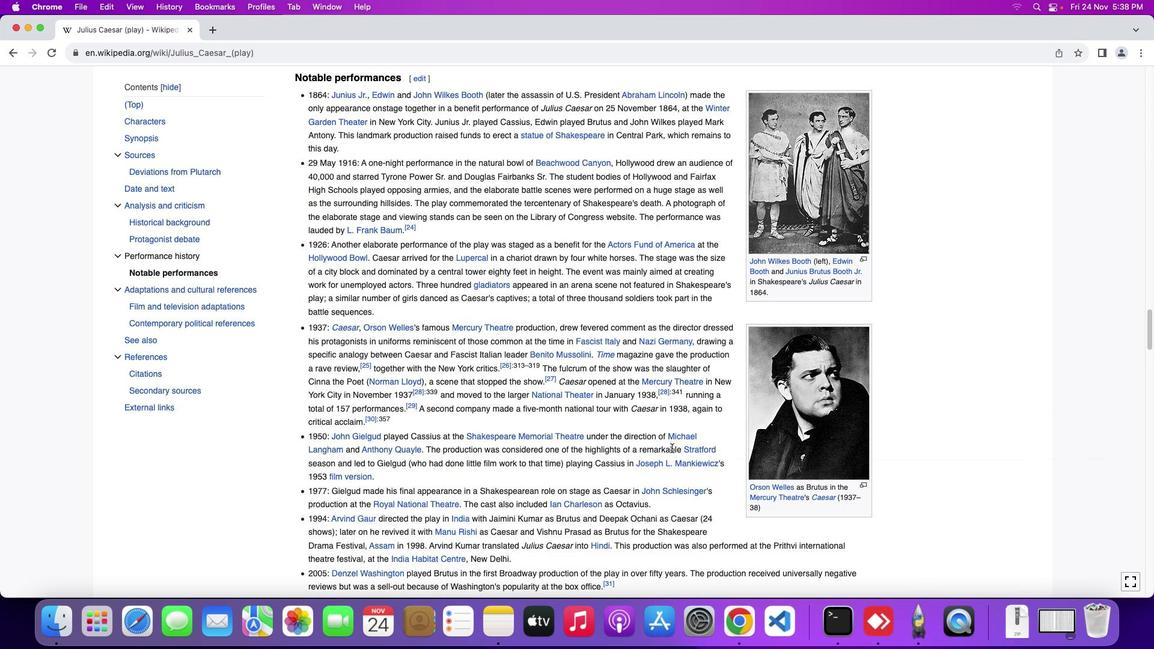 
Action: Mouse scrolled (672, 448) with delta (0, 0)
Screenshot: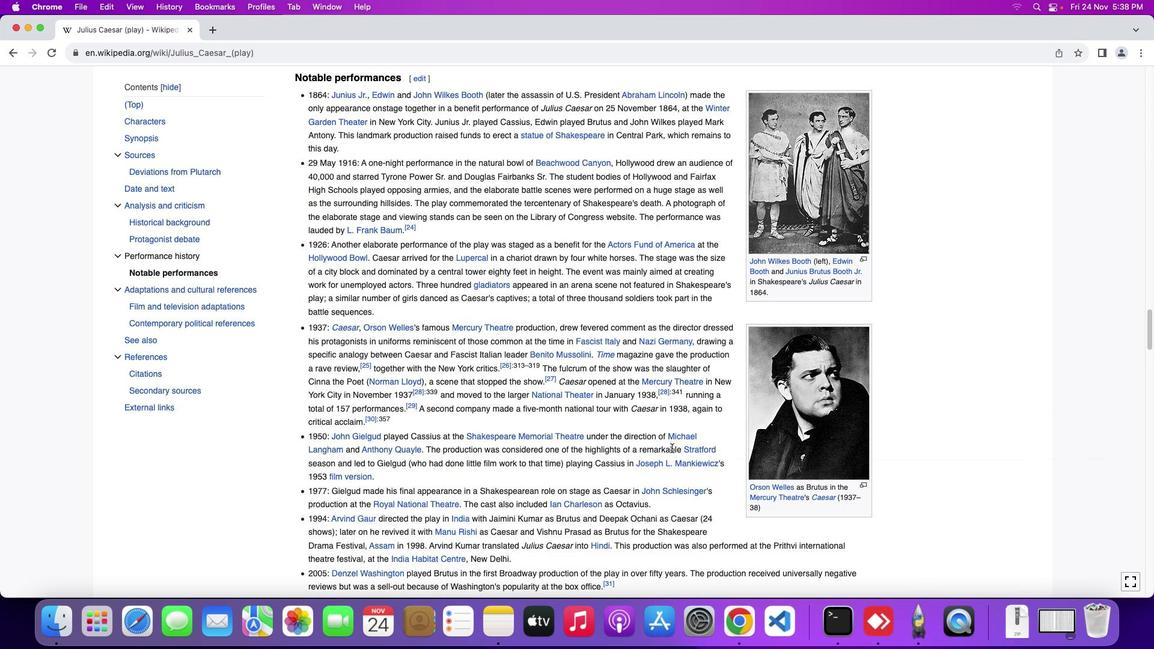 
Action: Mouse scrolled (672, 448) with delta (0, -1)
Screenshot: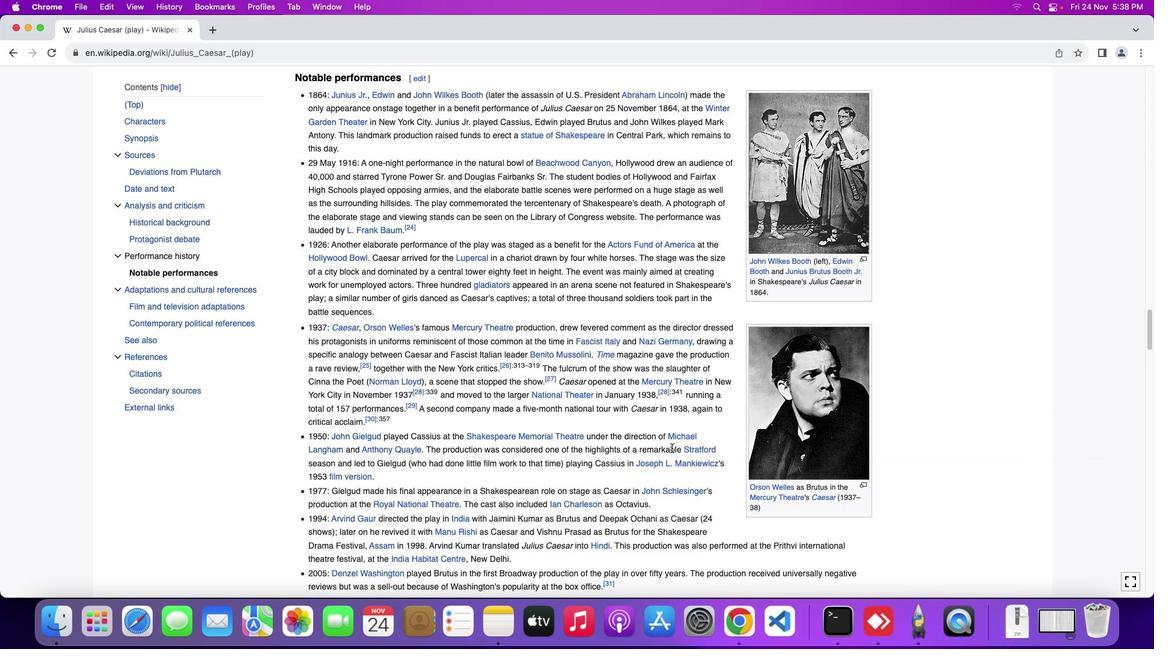 
Action: Mouse scrolled (672, 448) with delta (0, -3)
Screenshot: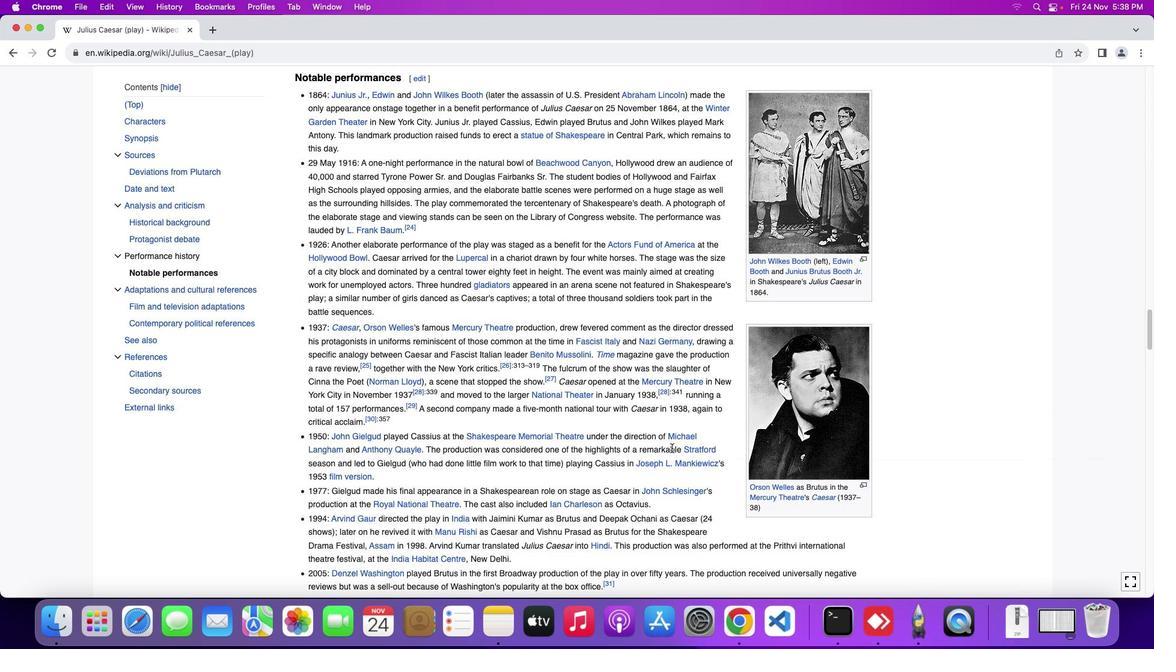 
Action: Mouse scrolled (672, 448) with delta (0, 0)
Screenshot: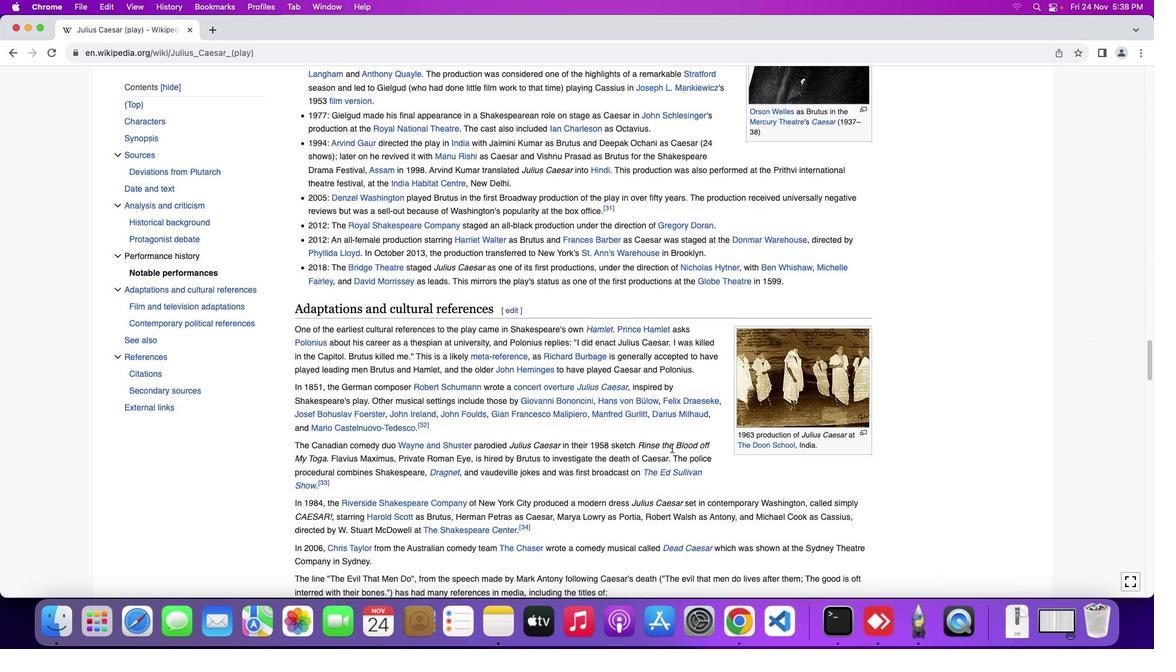 
Action: Mouse scrolled (672, 448) with delta (0, 0)
Screenshot: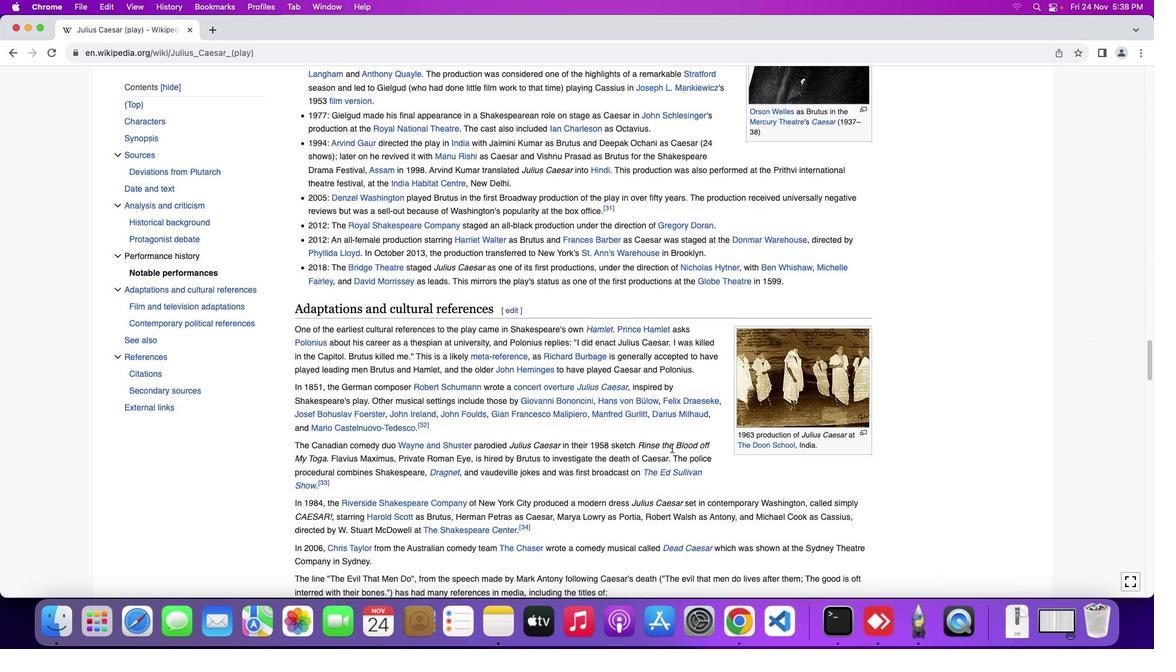 
Action: Mouse scrolled (672, 448) with delta (0, -1)
Screenshot: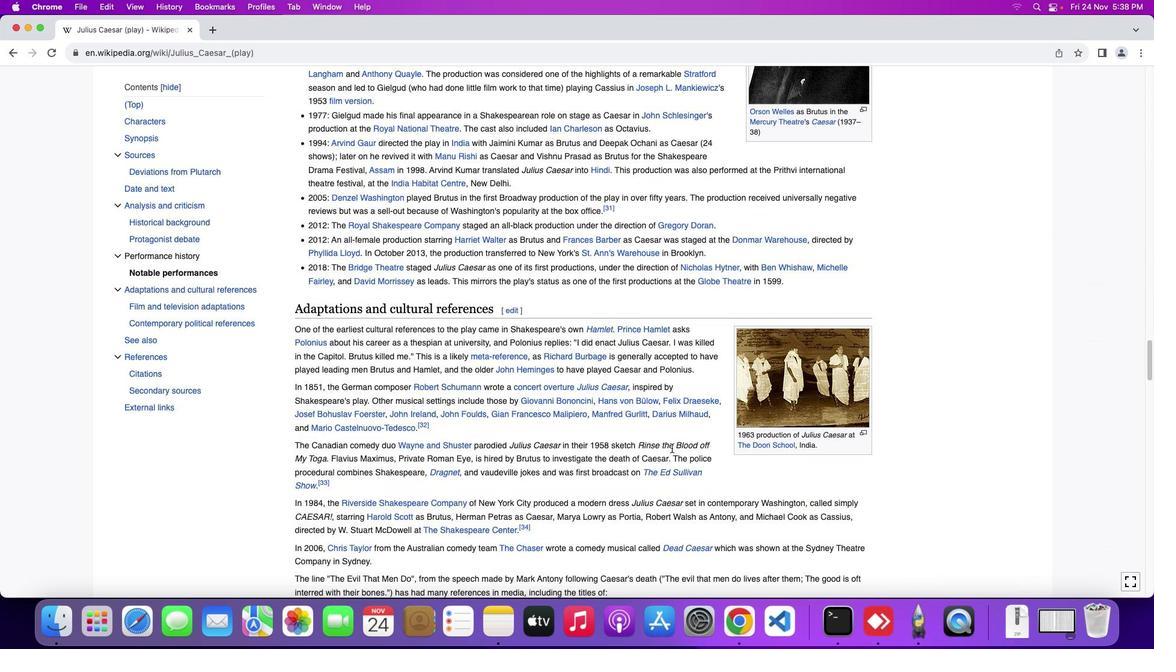 
Action: Mouse scrolled (672, 448) with delta (0, -3)
Screenshot: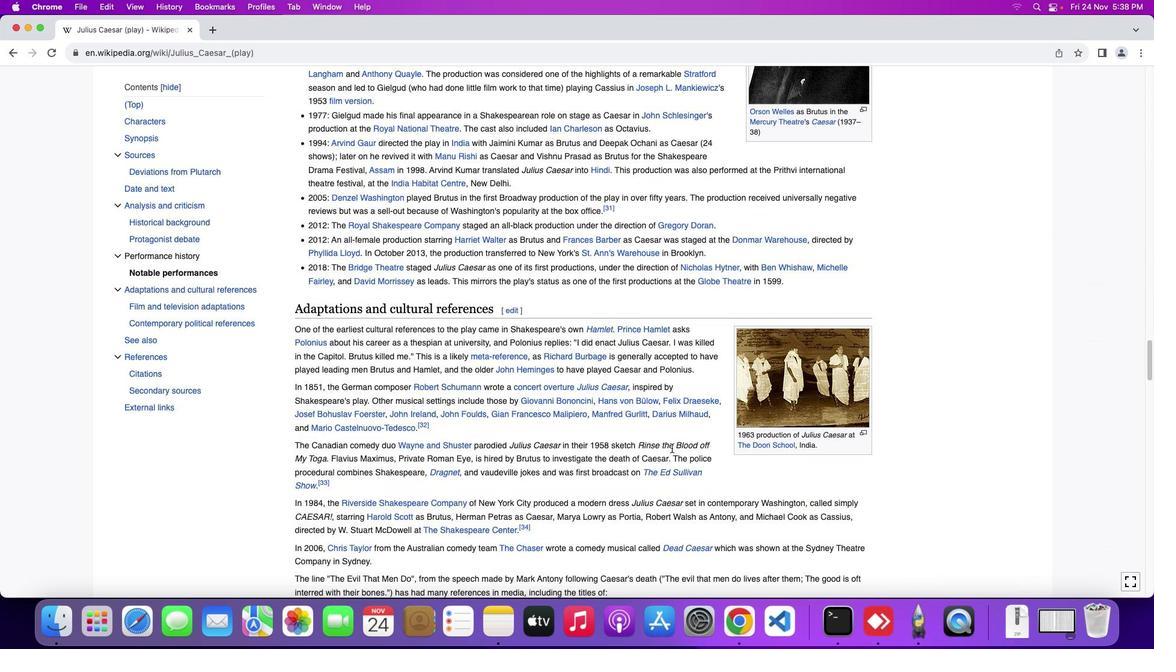 
Action: Mouse scrolled (672, 448) with delta (0, -3)
Screenshot: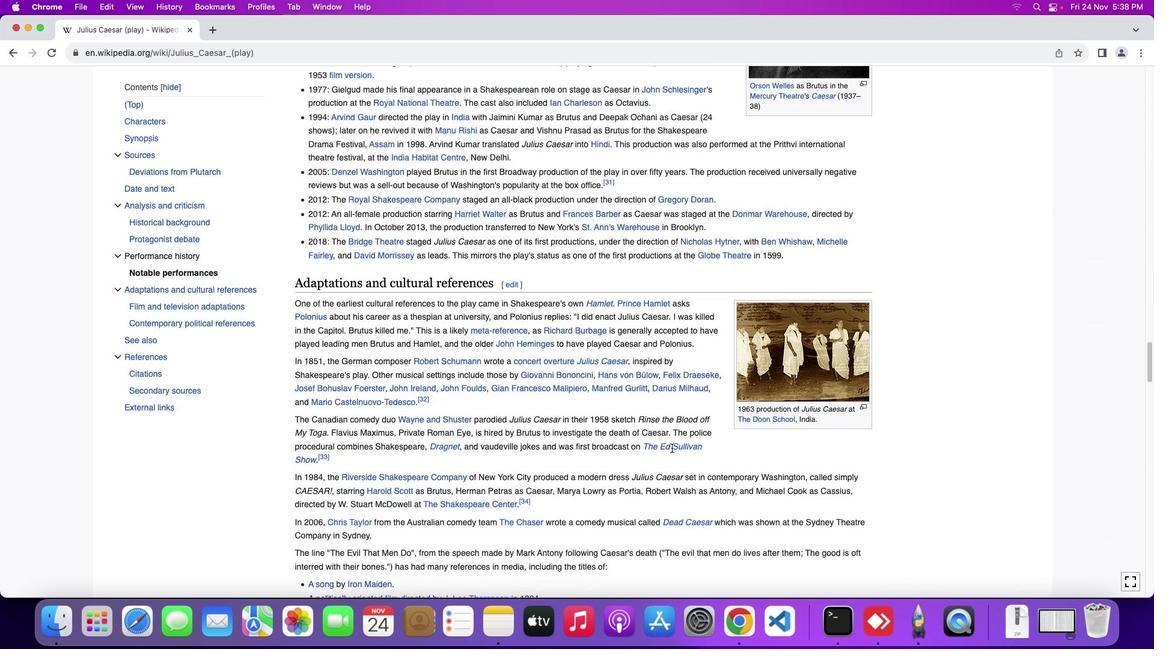 
Action: Mouse scrolled (672, 448) with delta (0, 0)
Screenshot: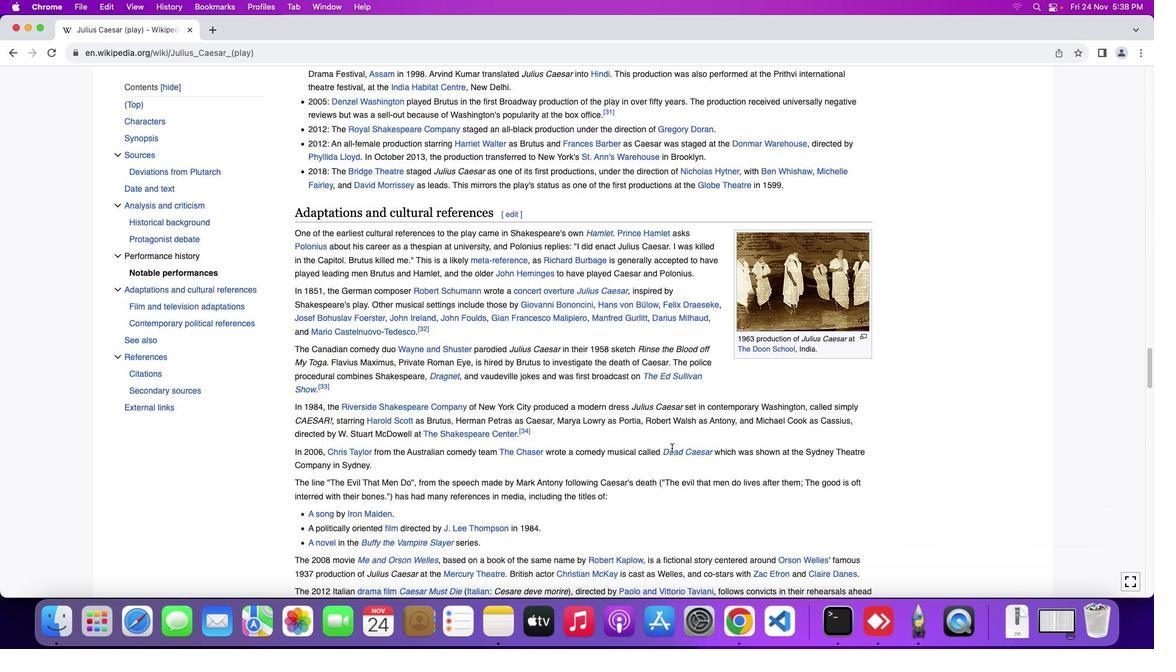 
Action: Mouse scrolled (672, 448) with delta (0, 0)
Screenshot: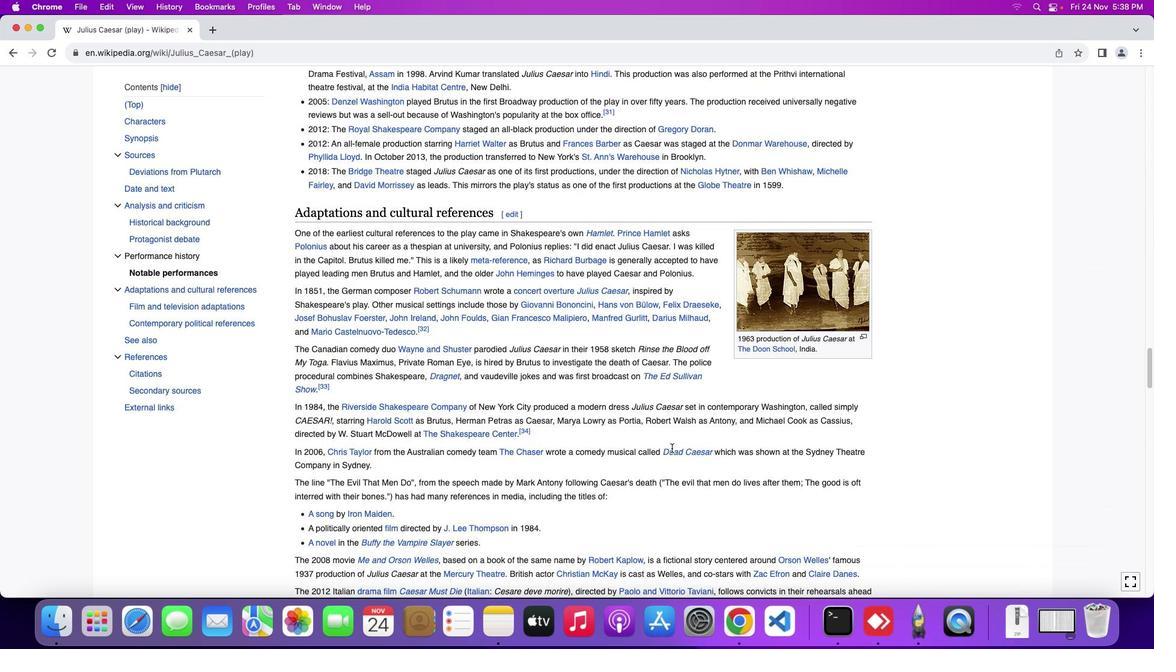 
Action: Mouse scrolled (672, 448) with delta (0, -1)
Screenshot: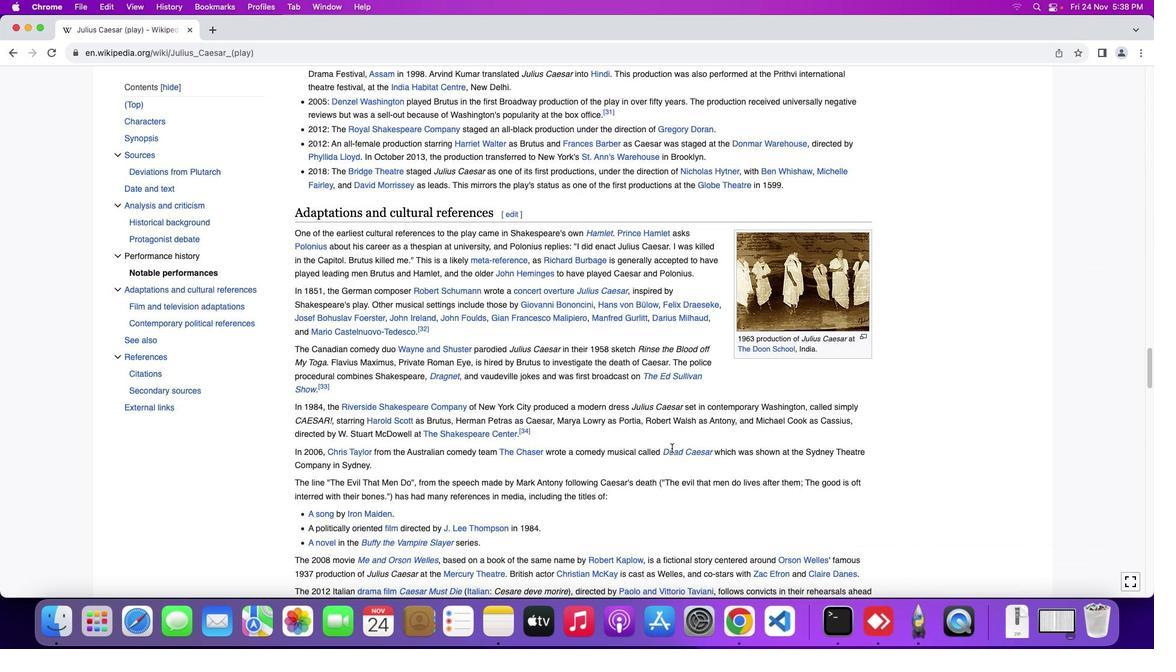 
Action: Mouse scrolled (672, 448) with delta (0, 0)
Screenshot: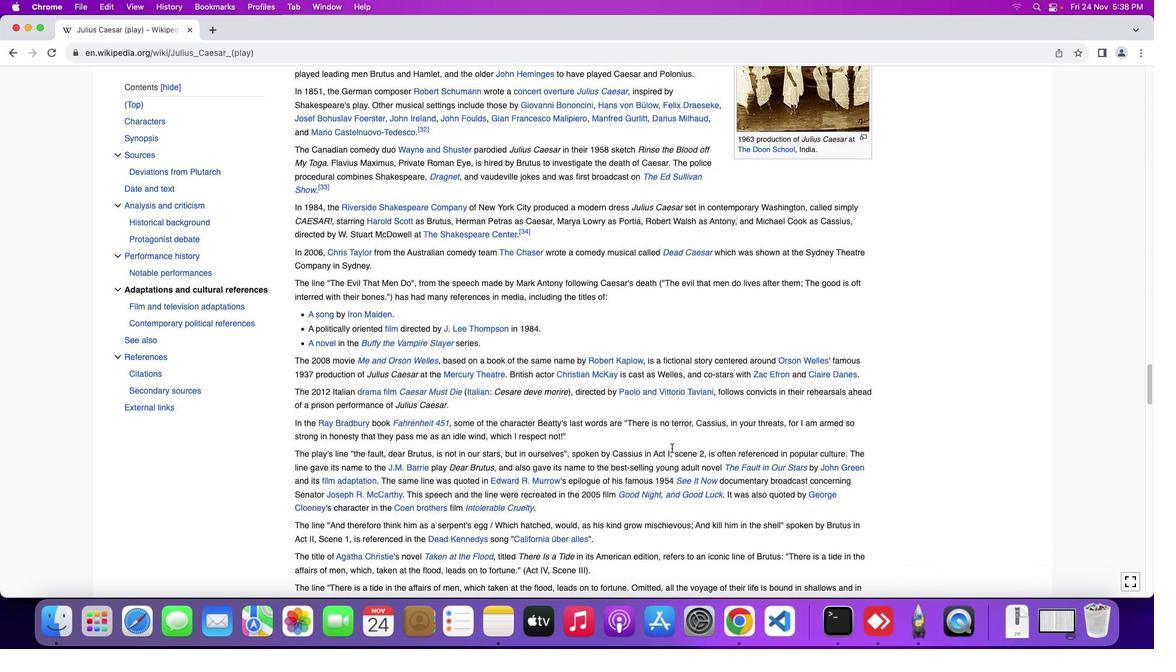 
Action: Mouse scrolled (672, 448) with delta (0, 0)
Screenshot: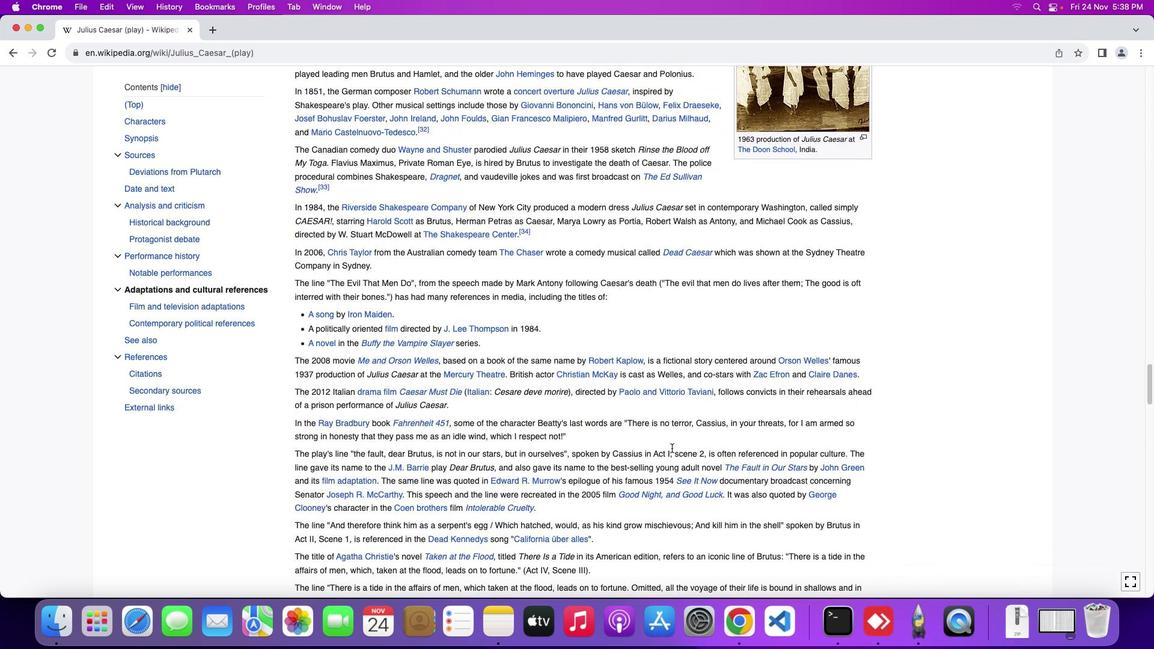 
Action: Mouse scrolled (672, 448) with delta (0, -1)
Screenshot: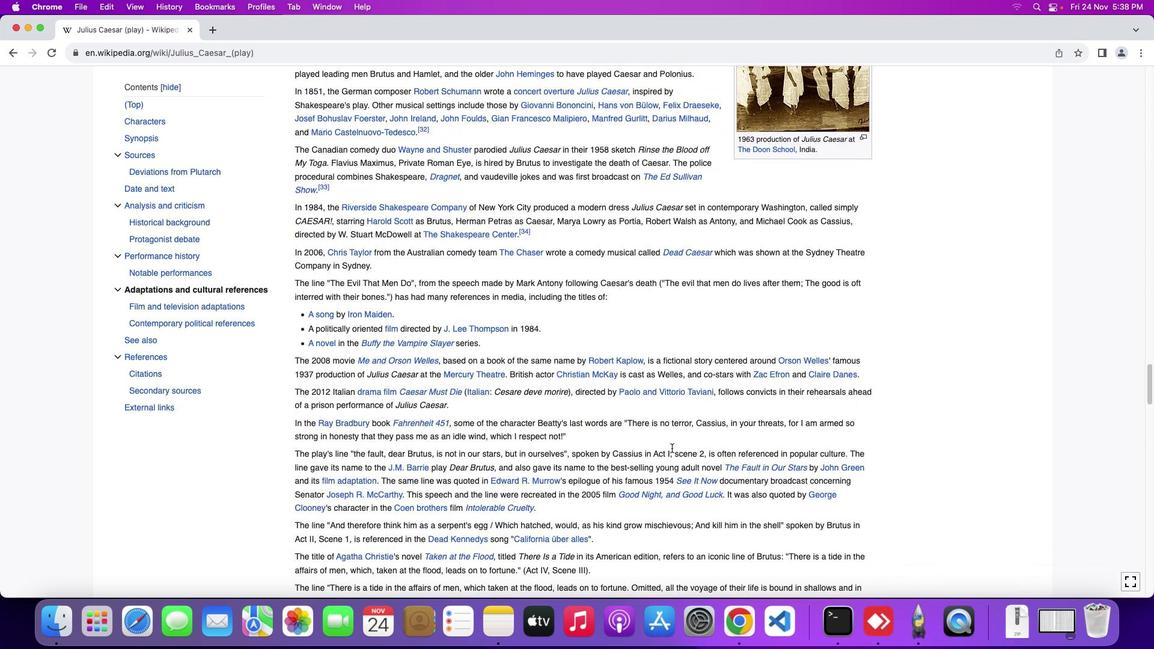 
Action: Mouse scrolled (672, 448) with delta (0, -1)
Screenshot: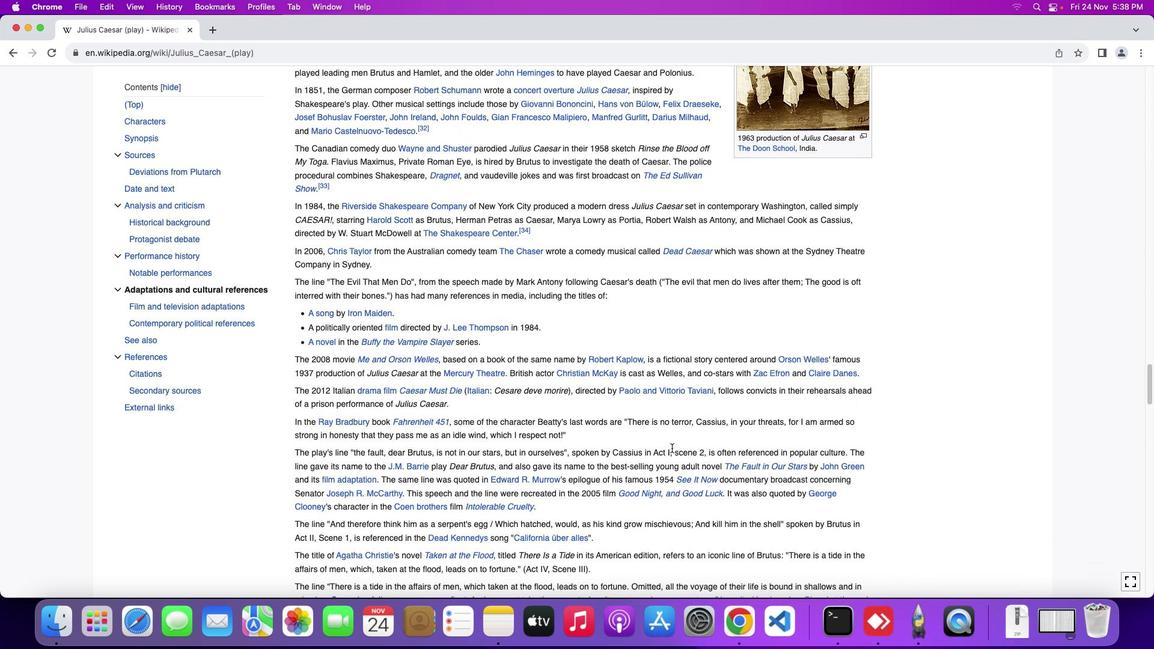 
Action: Mouse scrolled (672, 448) with delta (0, 0)
Screenshot: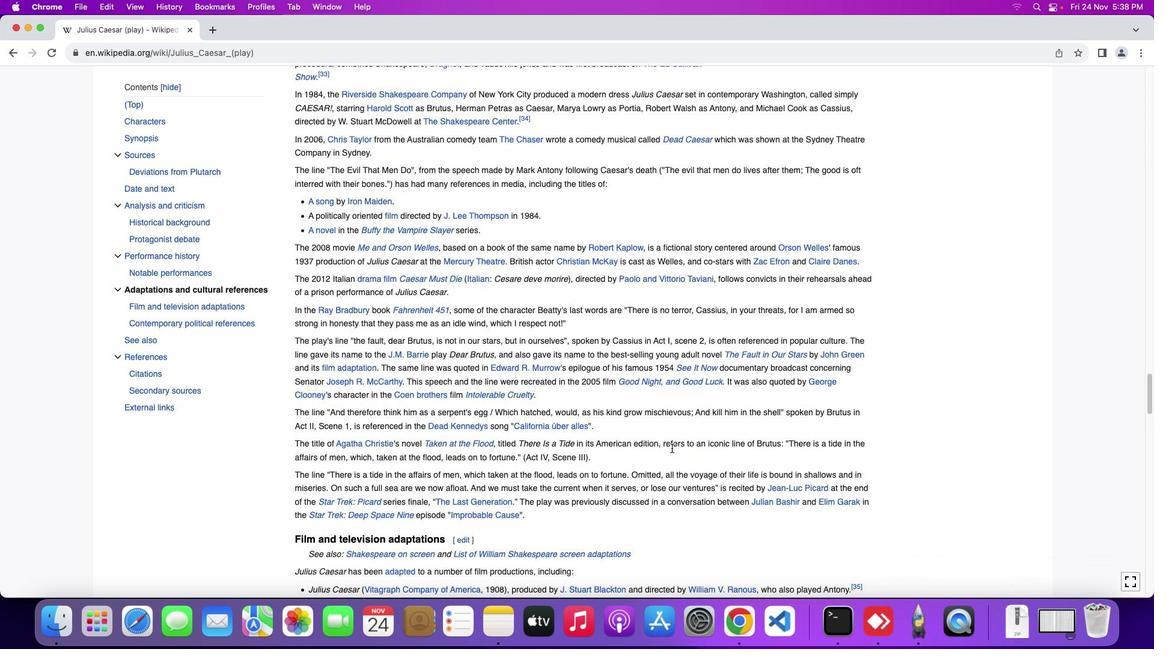 
Action: Mouse scrolled (672, 448) with delta (0, 0)
Screenshot: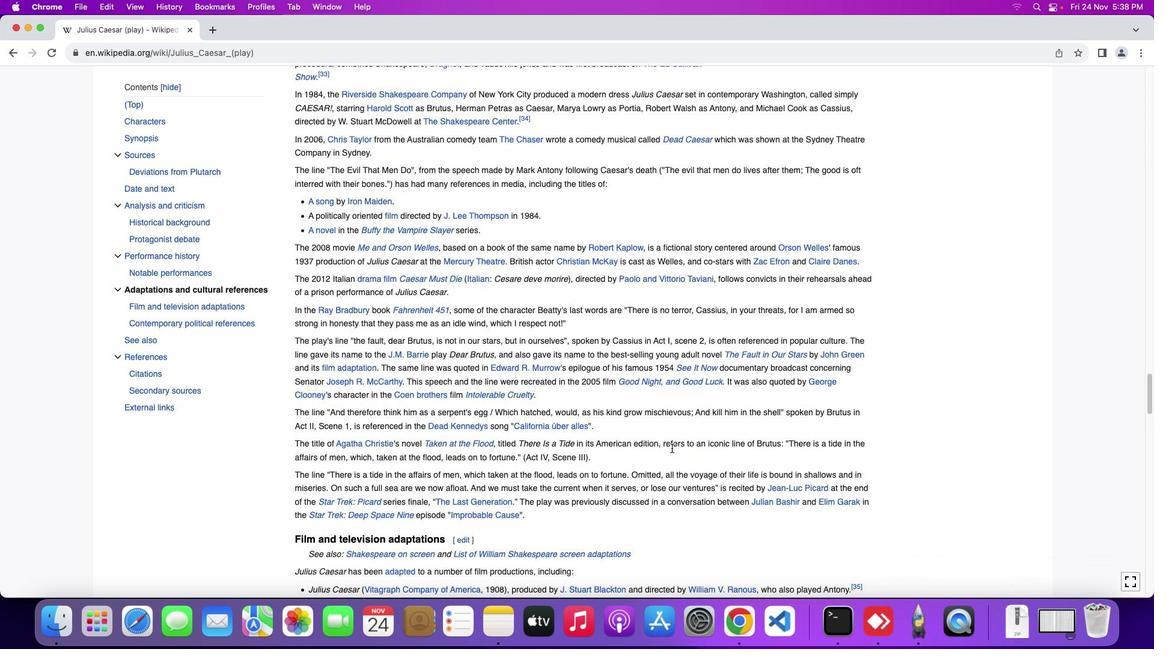 
Action: Mouse scrolled (672, 448) with delta (0, -1)
Screenshot: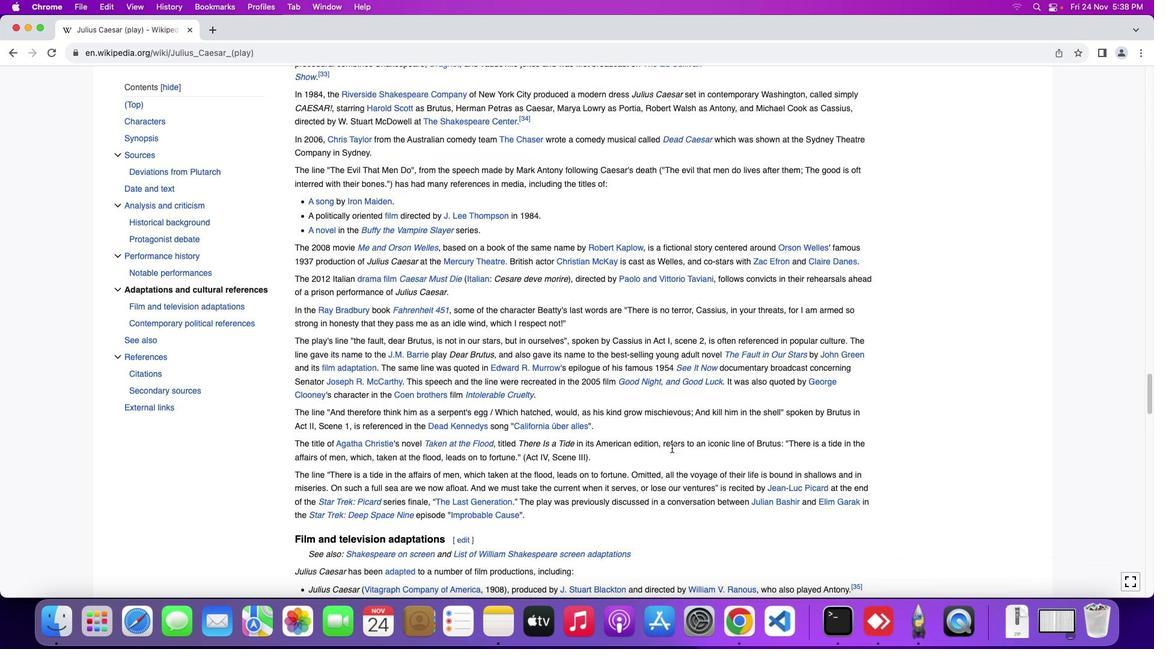 
Action: Mouse scrolled (672, 448) with delta (0, 0)
Screenshot: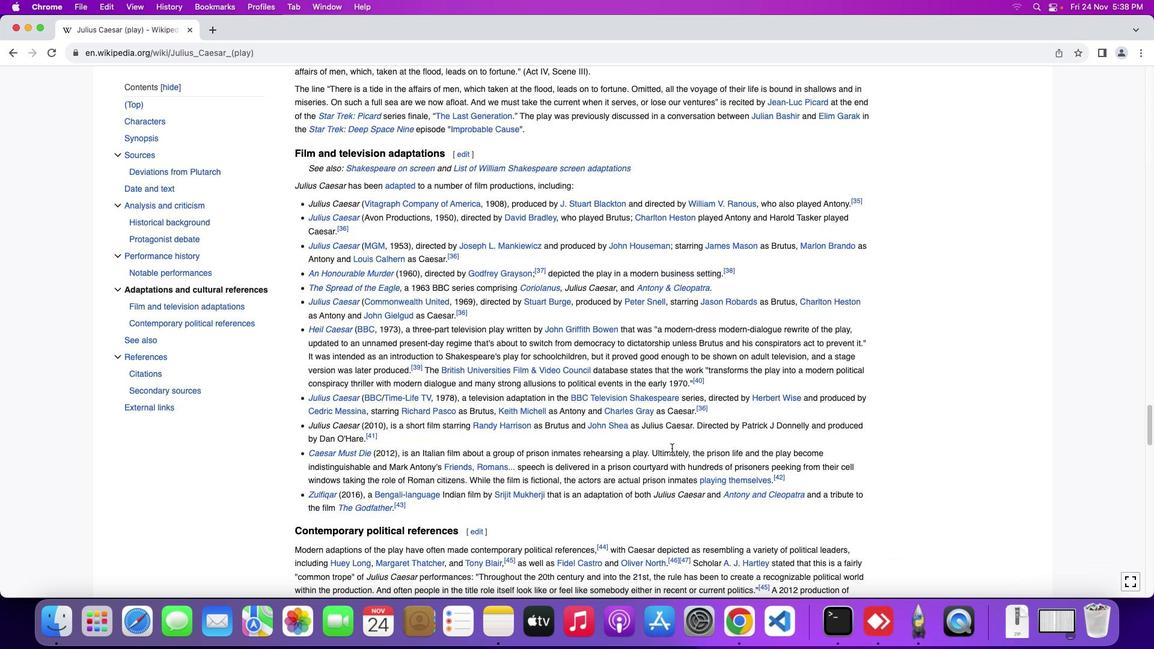 
Action: Mouse scrolled (672, 448) with delta (0, 0)
Screenshot: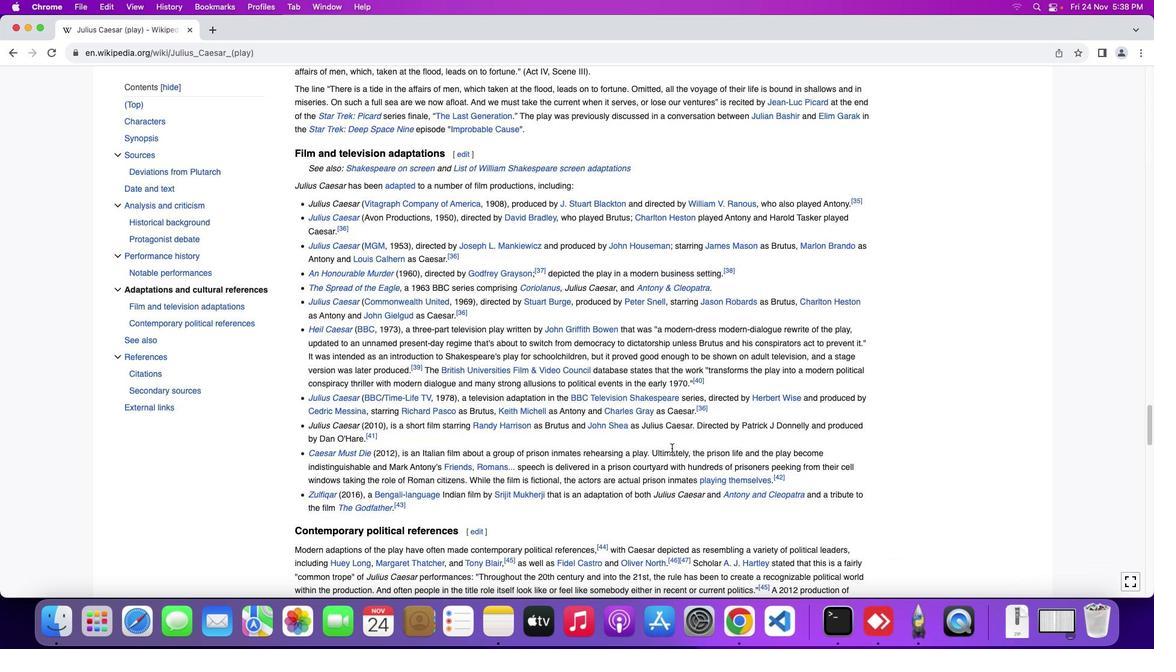 
Action: Mouse scrolled (672, 448) with delta (0, -1)
Screenshot: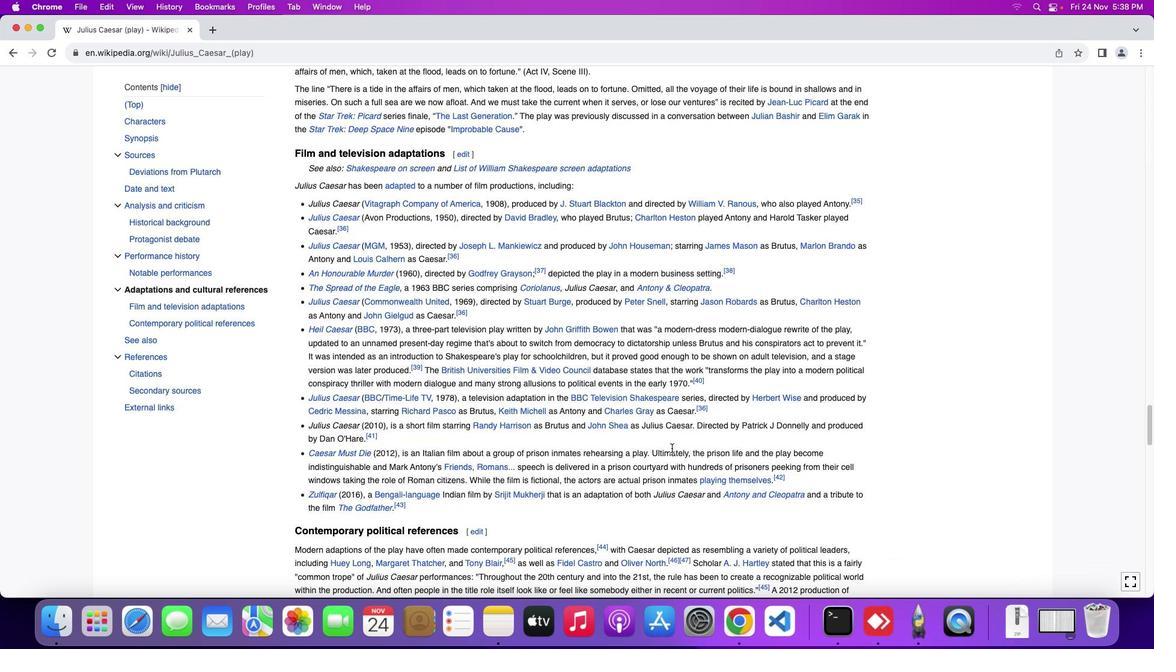 
Action: Mouse scrolled (672, 448) with delta (0, -3)
Screenshot: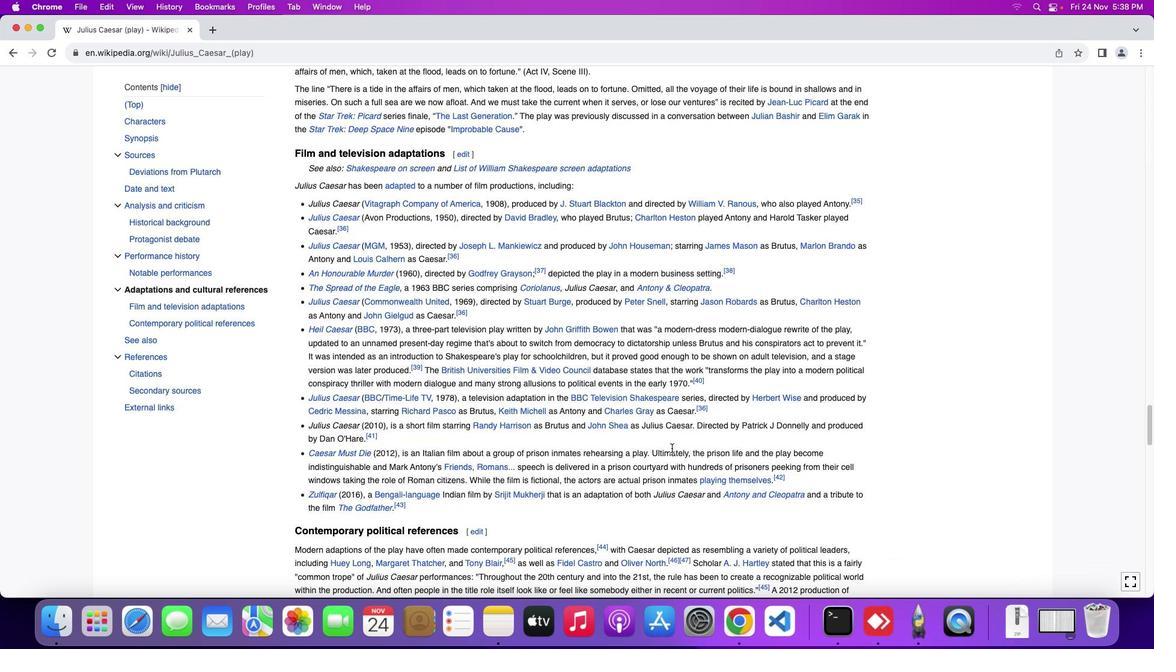 
Action: Mouse scrolled (672, 448) with delta (0, -3)
Screenshot: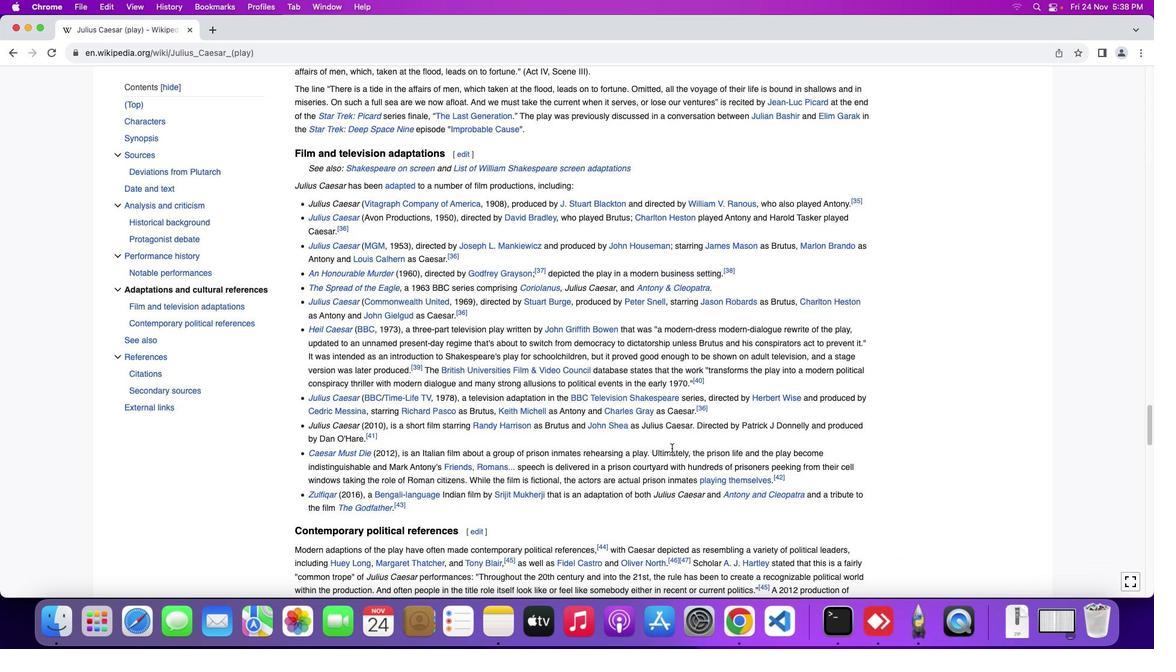 
Action: Mouse scrolled (672, 448) with delta (0, 0)
Screenshot: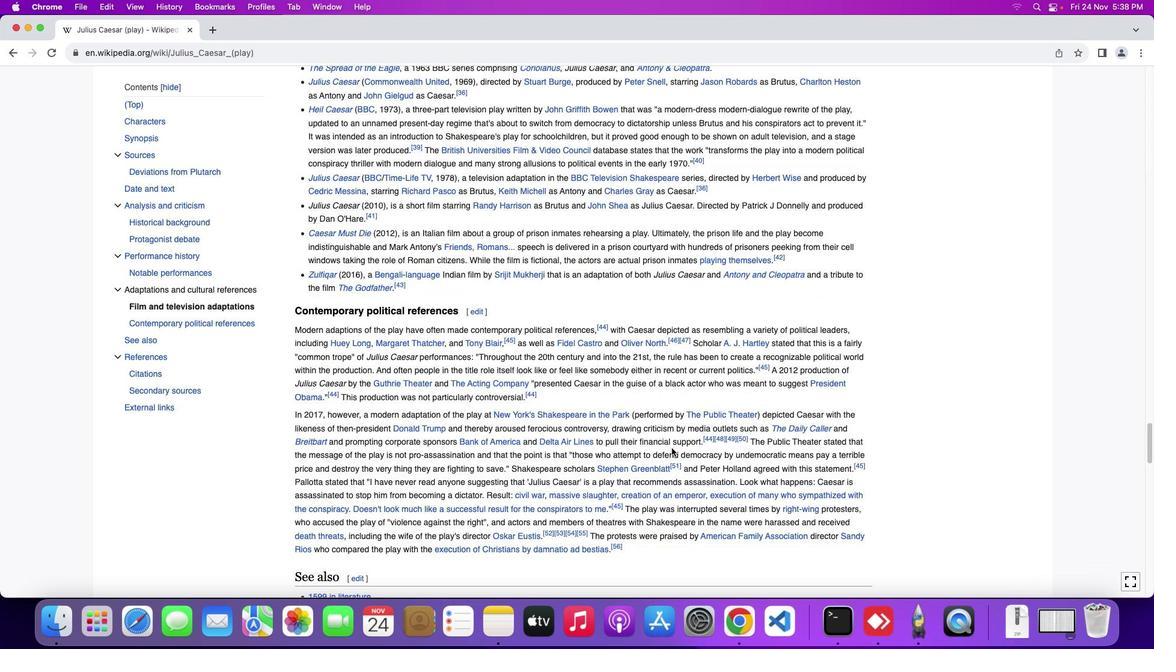 
Action: Mouse scrolled (672, 448) with delta (0, 0)
Screenshot: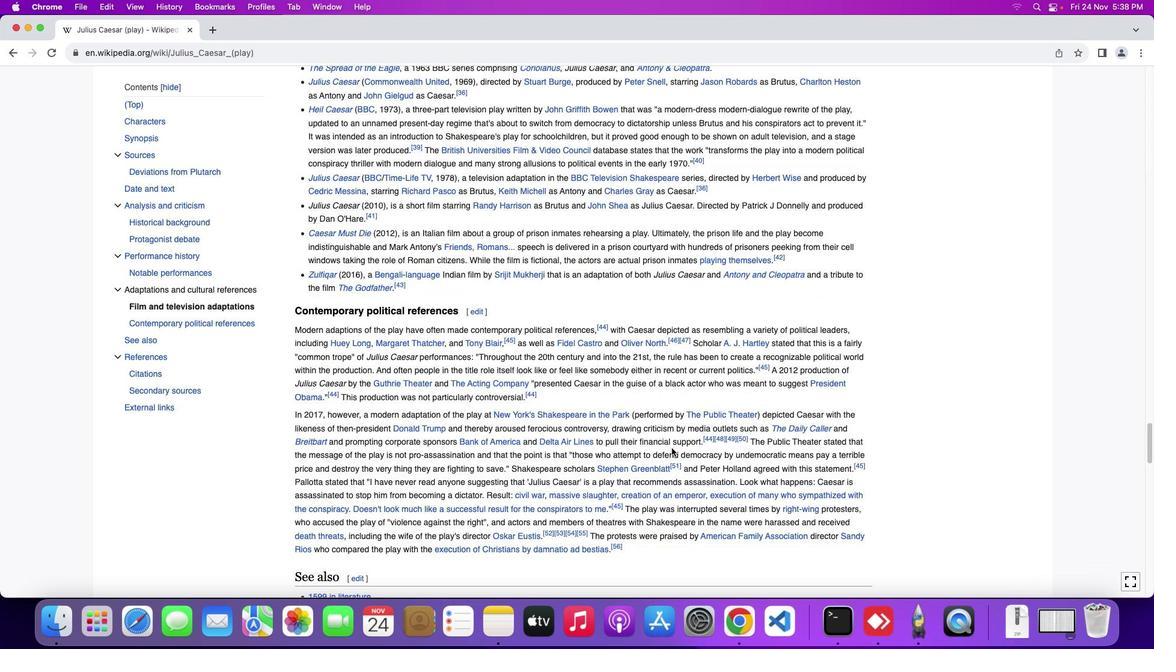 
Action: Mouse scrolled (672, 448) with delta (0, -1)
Screenshot: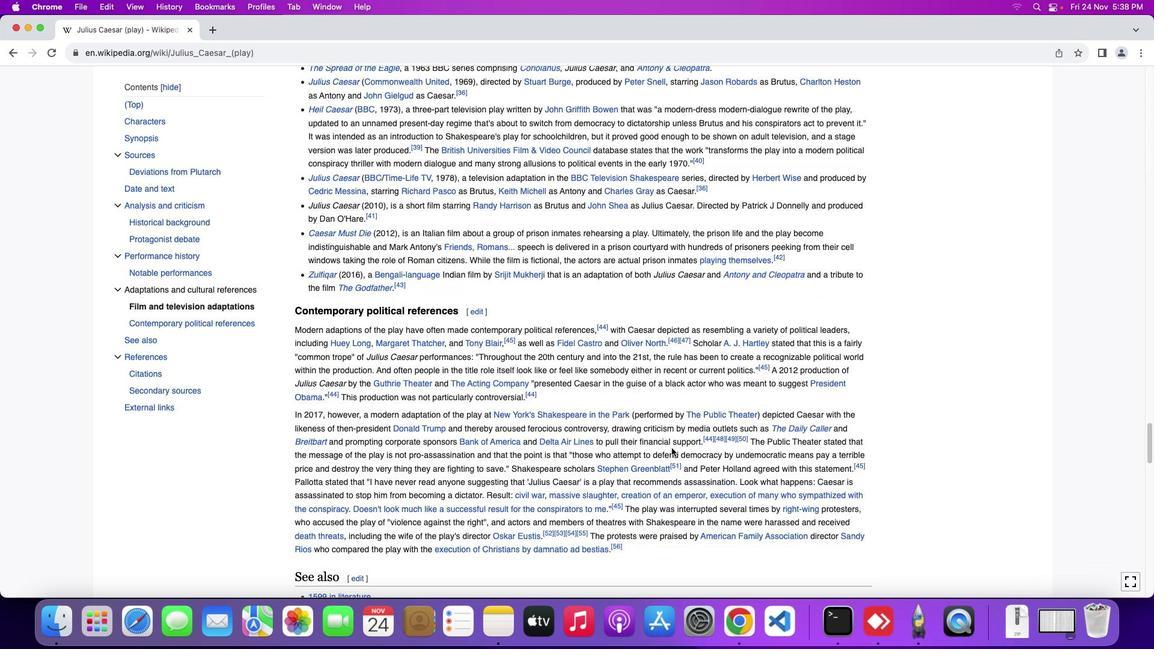 
Action: Mouse scrolled (672, 448) with delta (0, -2)
Screenshot: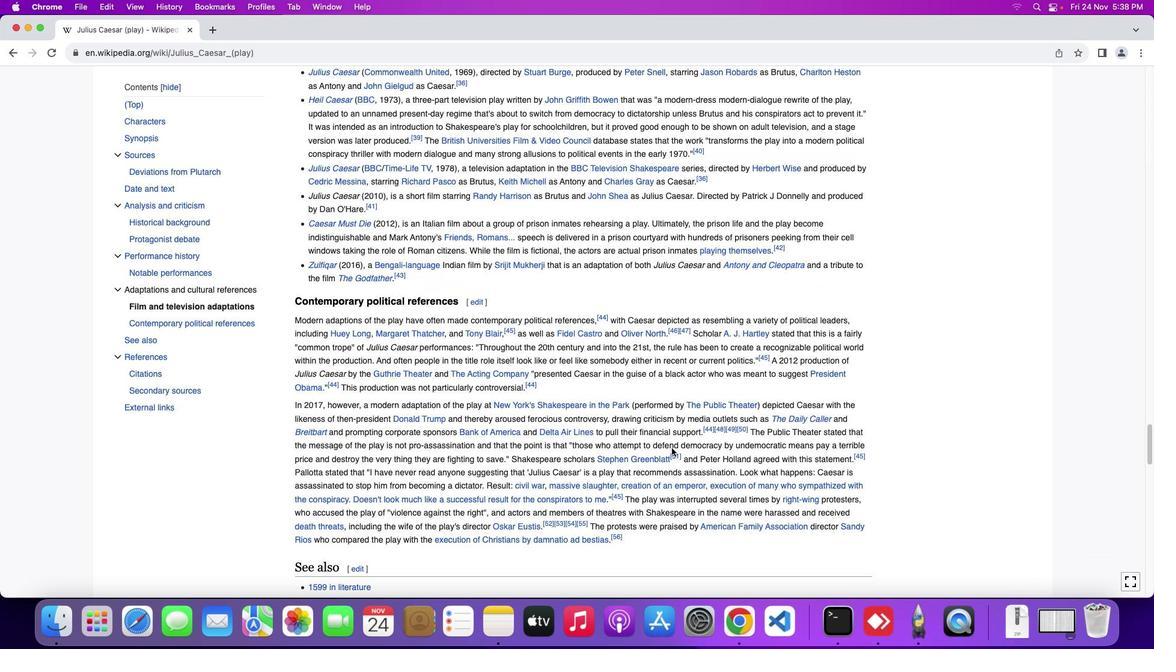 
Action: Mouse scrolled (672, 448) with delta (0, 0)
Screenshot: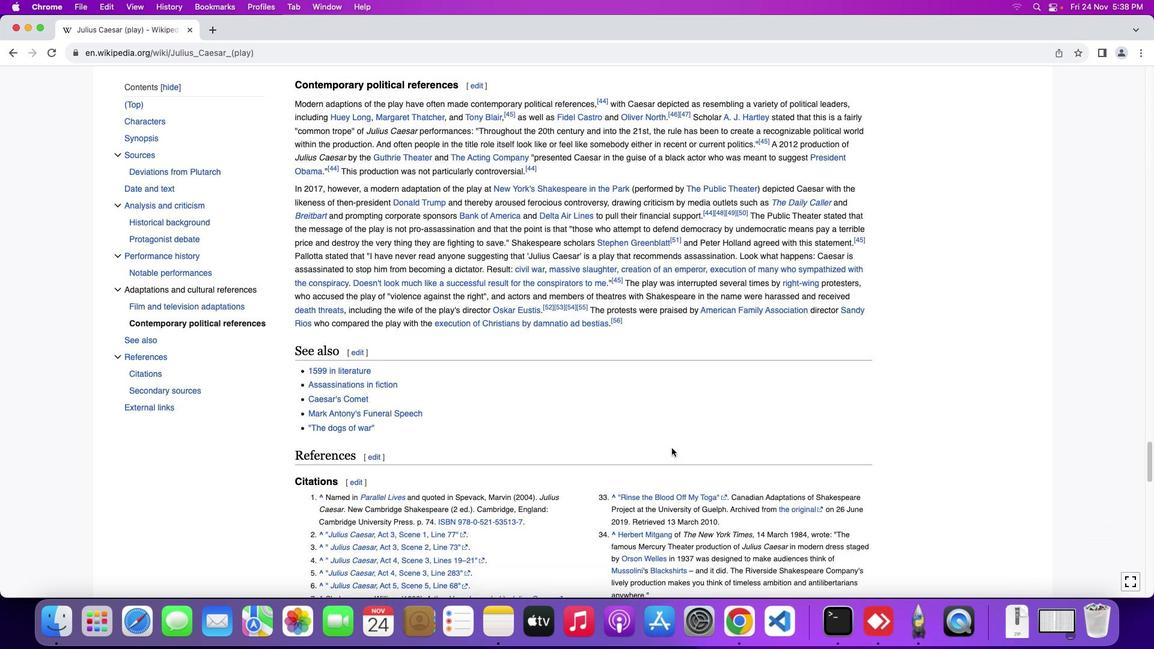 
Action: Mouse scrolled (672, 448) with delta (0, 0)
Screenshot: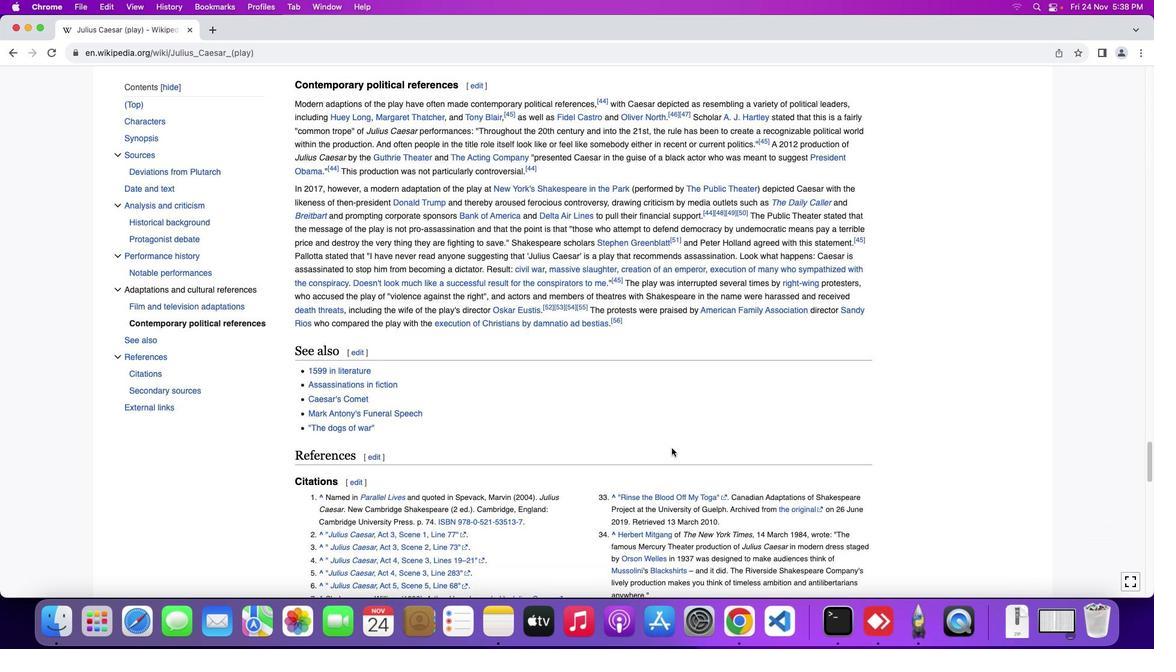 
Action: Mouse scrolled (672, 448) with delta (0, -1)
Screenshot: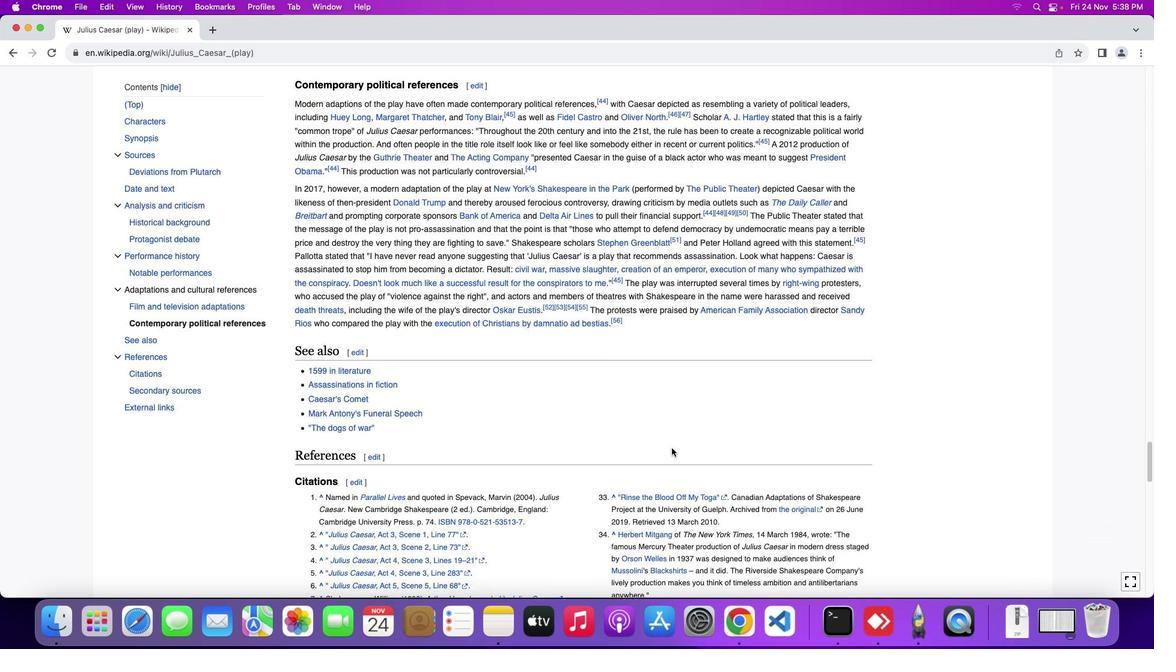 
Action: Mouse scrolled (672, 448) with delta (0, -2)
Screenshot: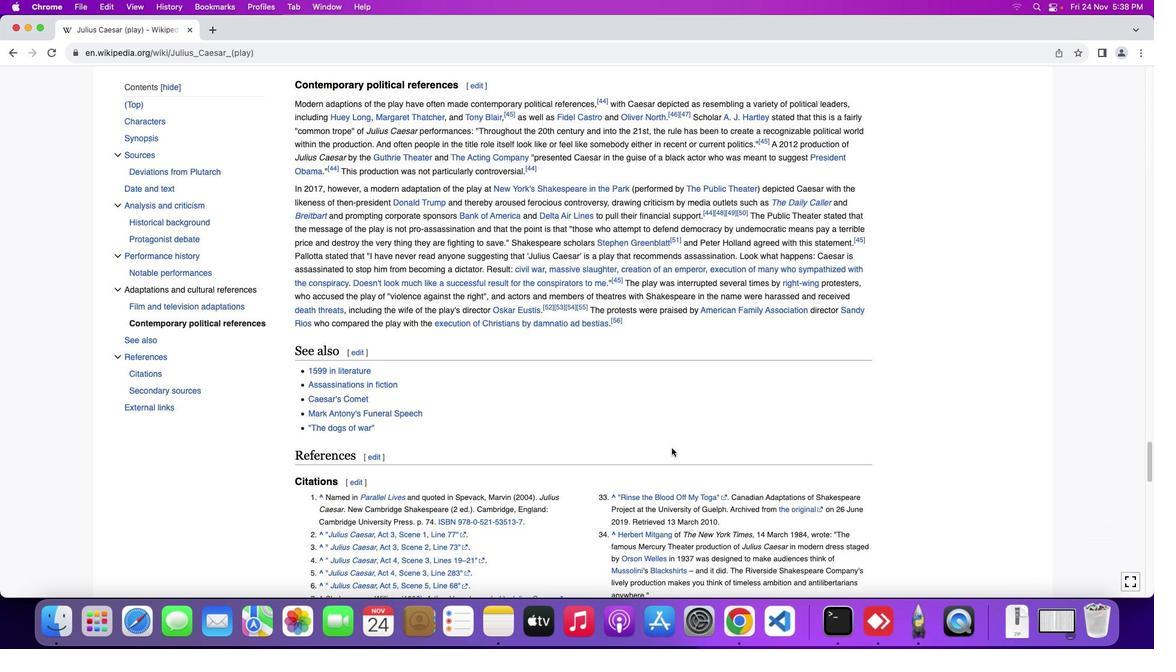 
Action: Mouse scrolled (672, 448) with delta (0, 0)
Screenshot: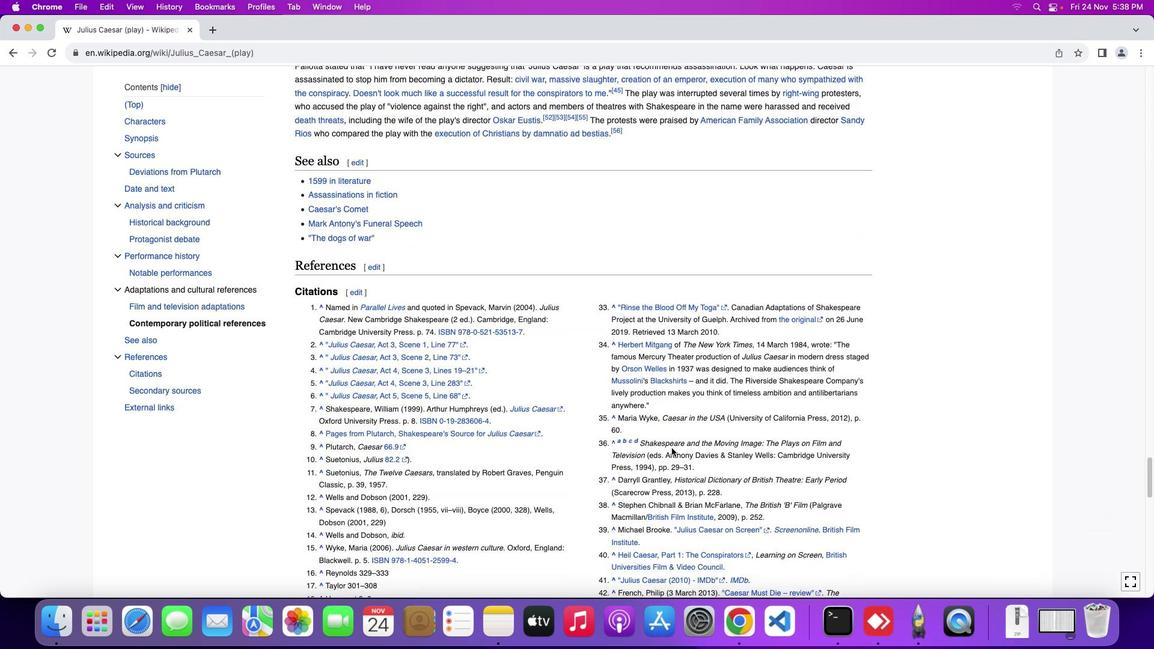 
Action: Mouse scrolled (672, 448) with delta (0, 0)
Screenshot: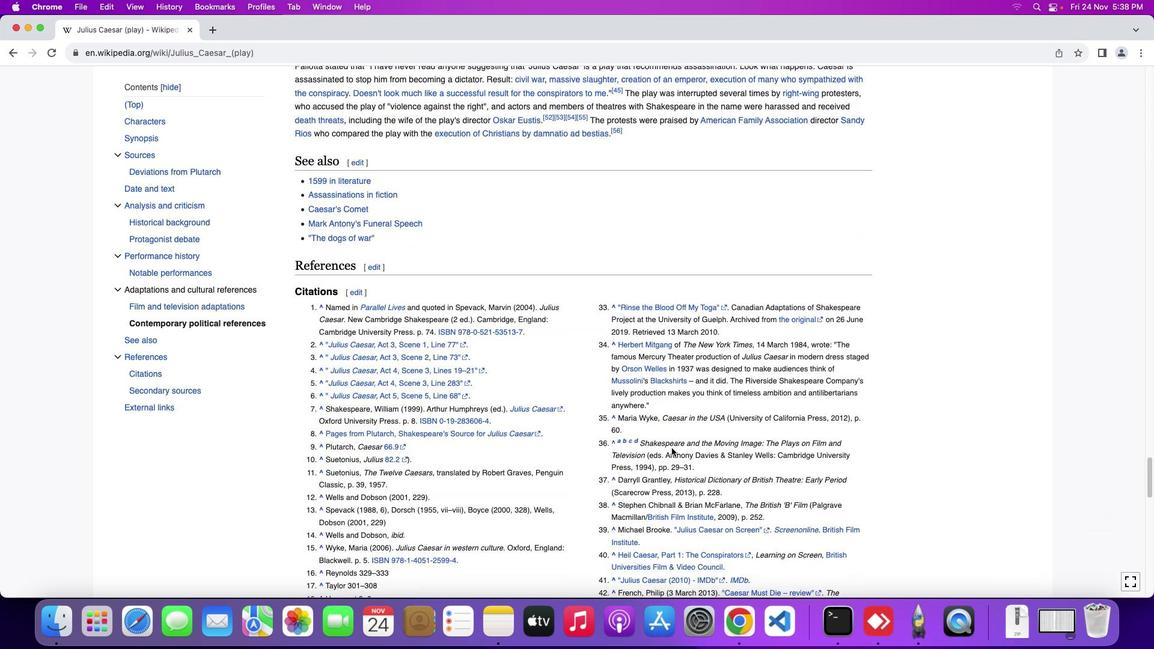 
Action: Mouse scrolled (672, 448) with delta (0, -1)
Screenshot: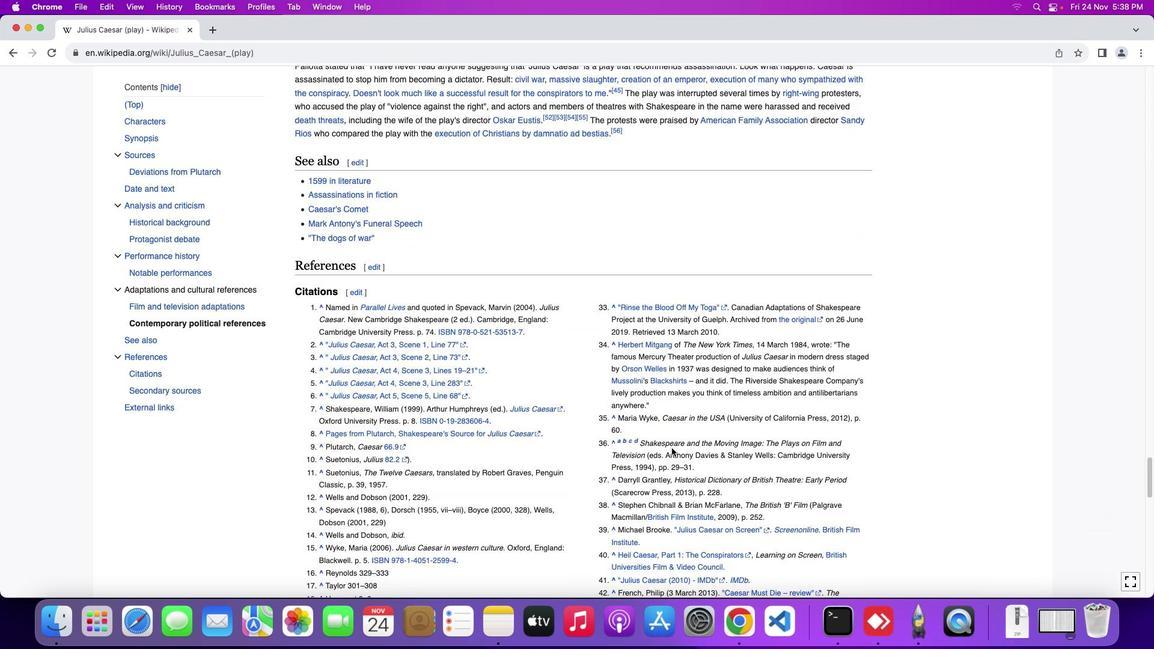 
Action: Mouse scrolled (672, 448) with delta (0, -1)
Screenshot: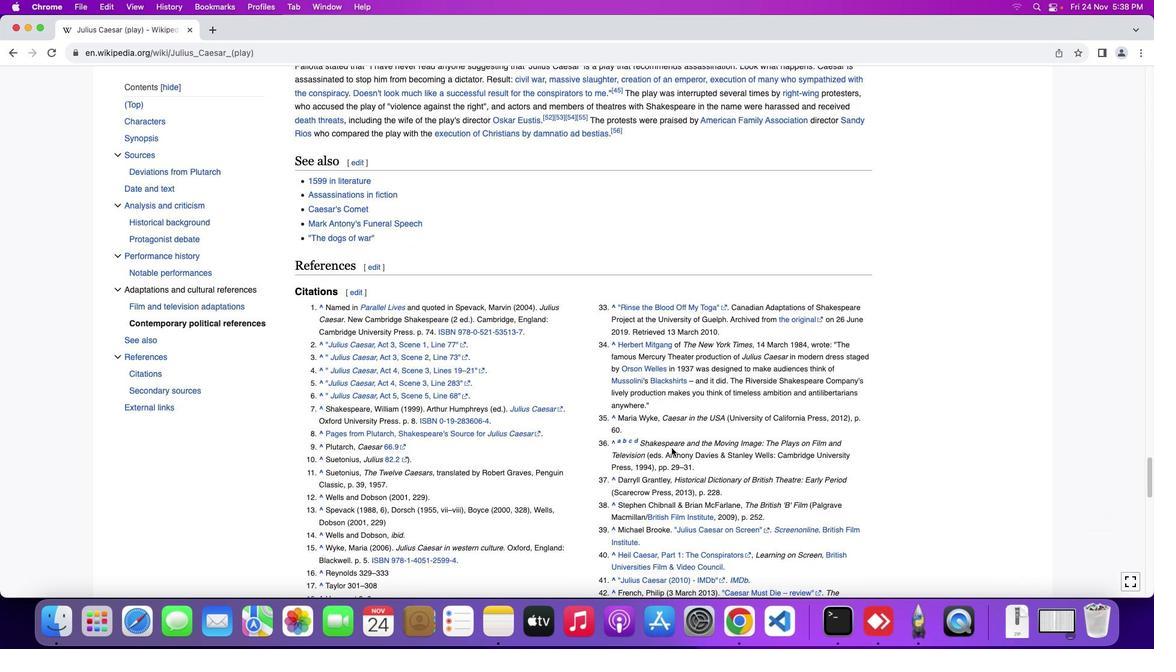 
Action: Mouse scrolled (672, 448) with delta (0, 0)
Screenshot: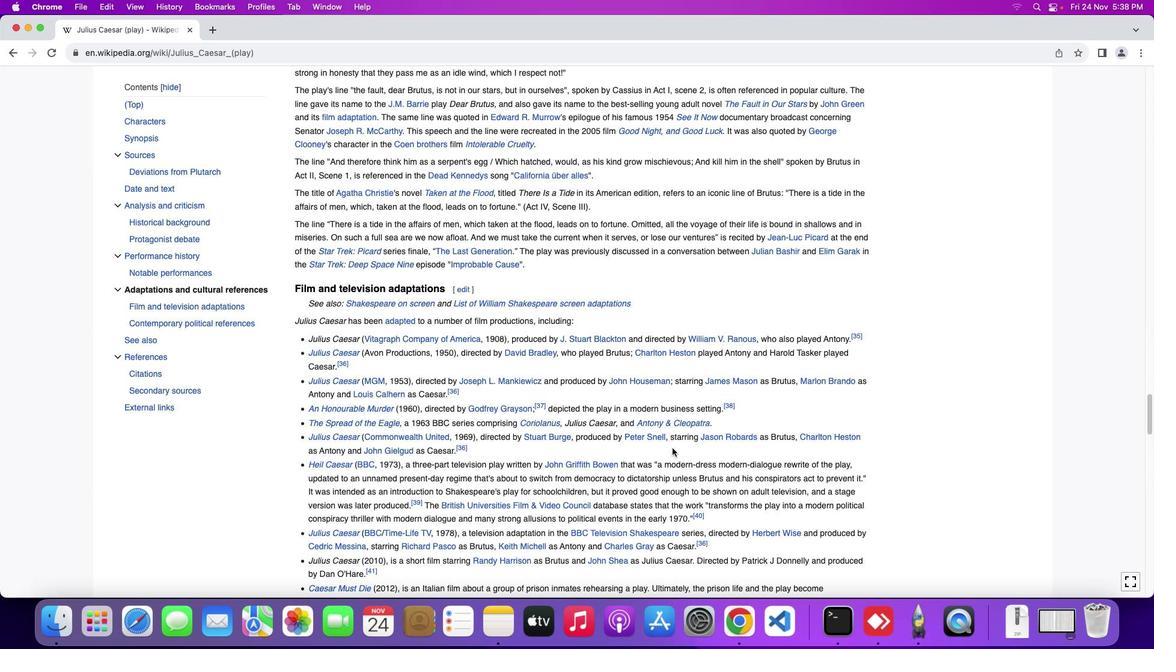 
Action: Mouse scrolled (672, 448) with delta (0, 0)
Screenshot: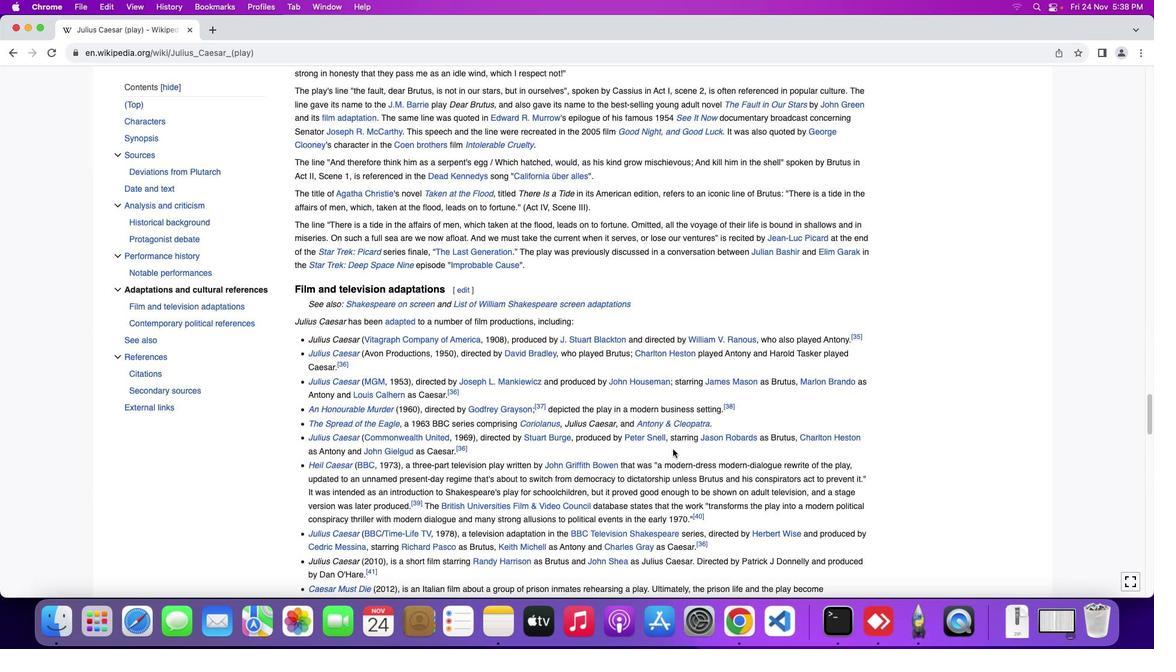 
Action: Mouse scrolled (672, 448) with delta (0, 1)
Screenshot: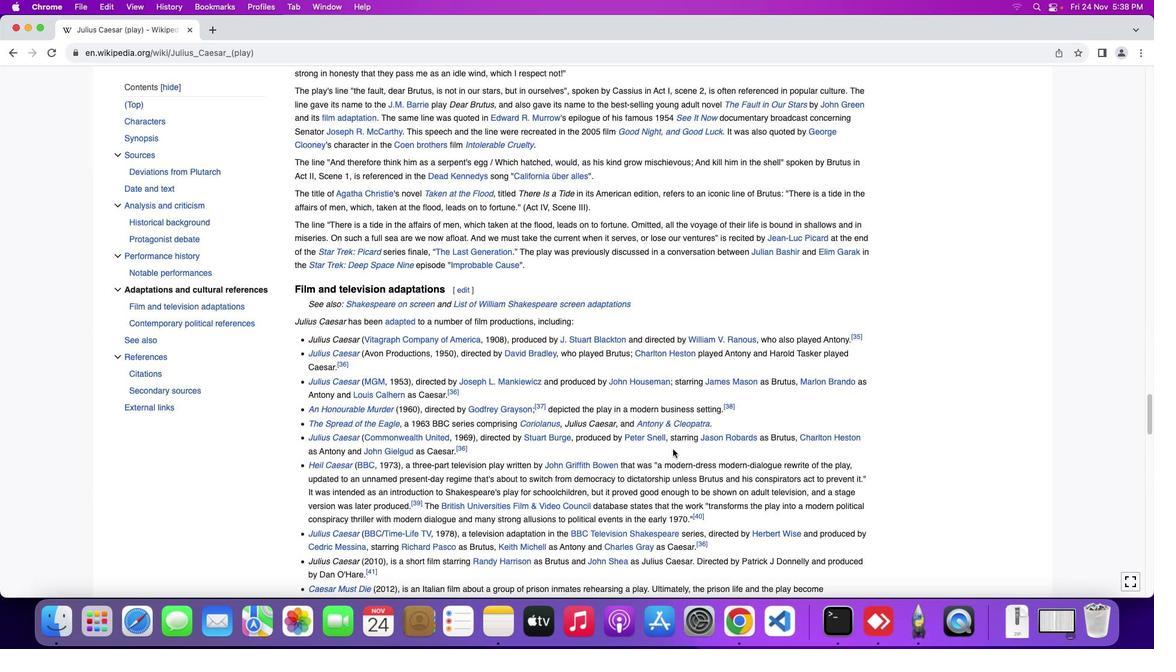 
Action: Mouse scrolled (672, 448) with delta (0, 3)
Screenshot: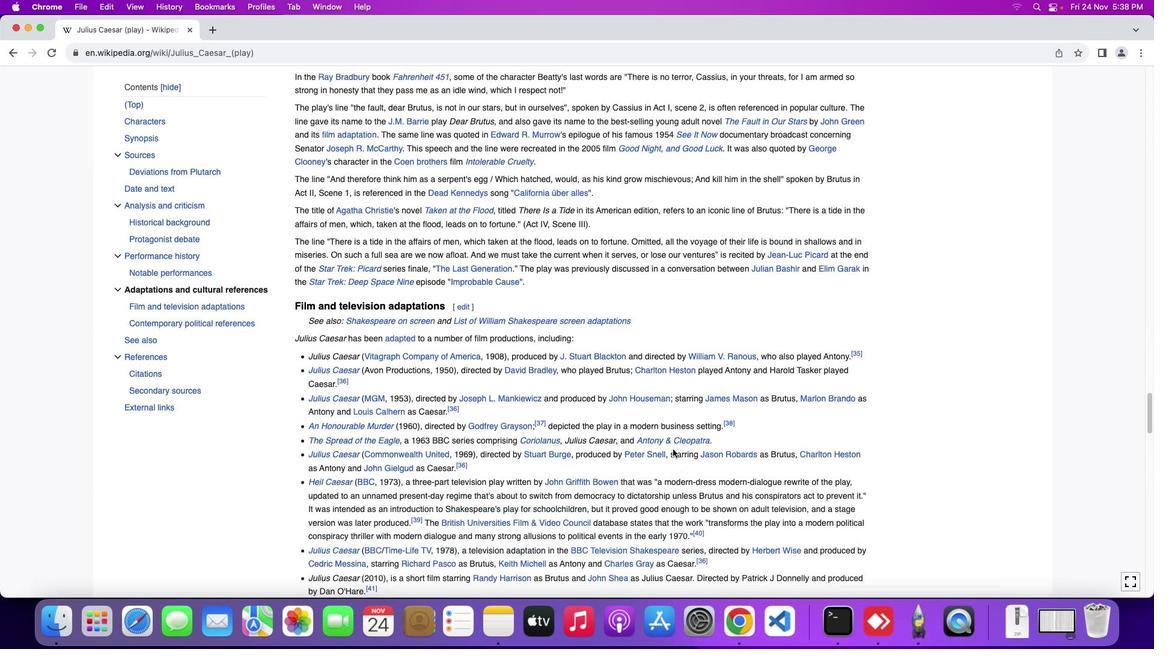 
Action: Mouse scrolled (672, 448) with delta (0, 3)
Screenshot: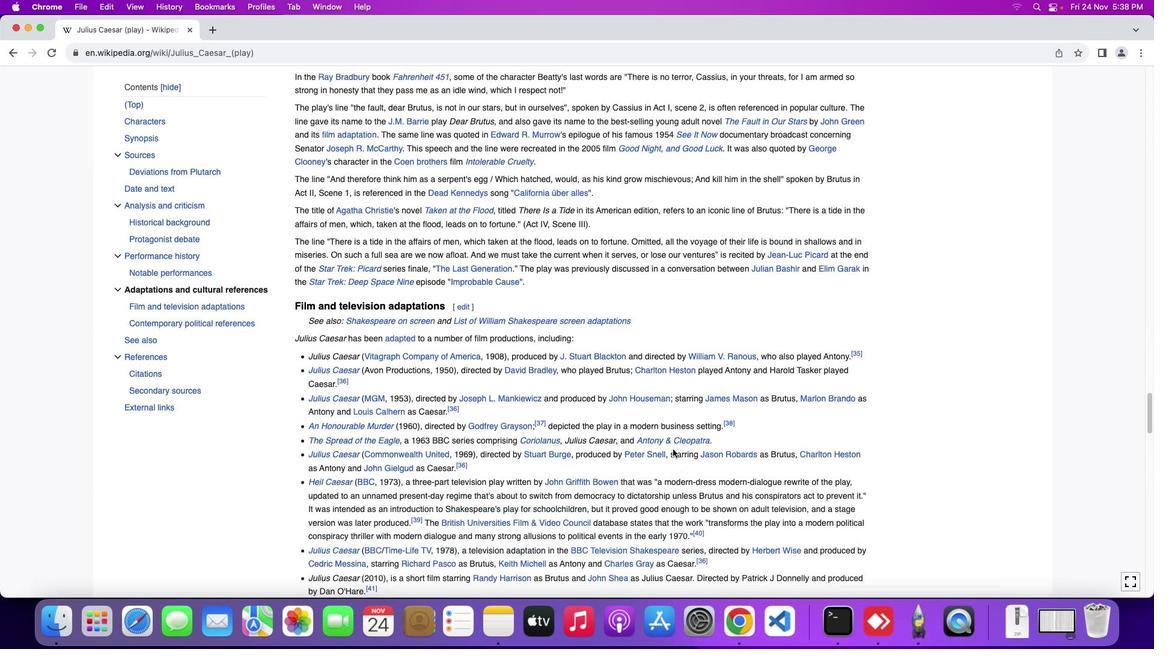 
Action: Mouse scrolled (672, 448) with delta (0, 4)
Screenshot: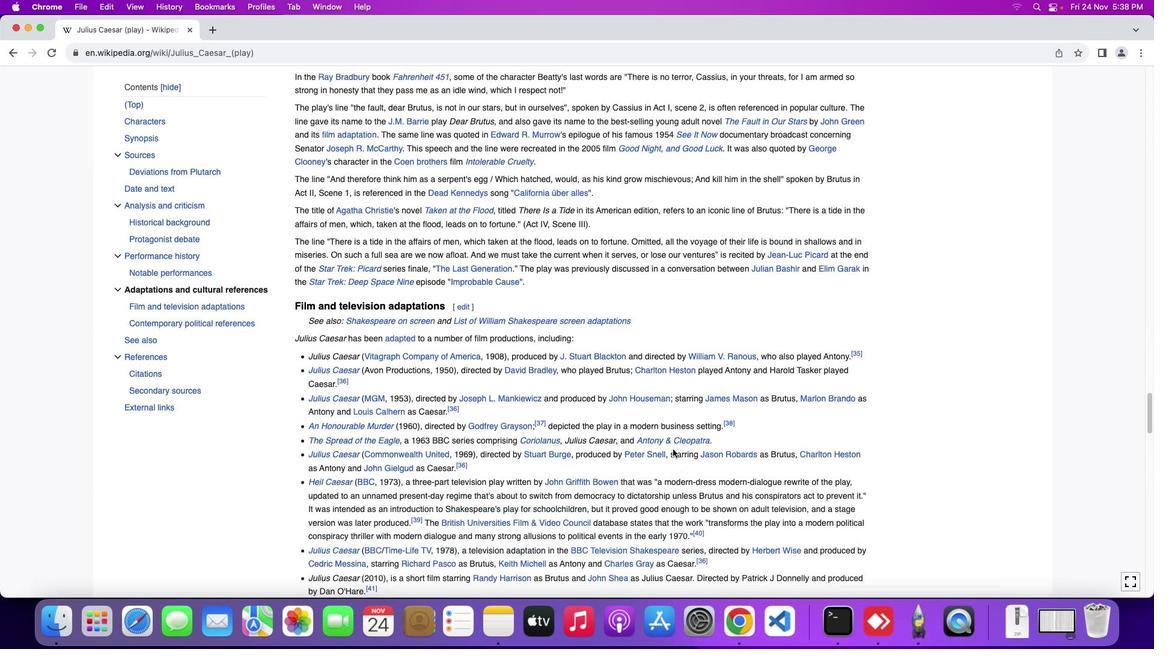 
Action: Mouse scrolled (672, 448) with delta (0, 4)
Screenshot: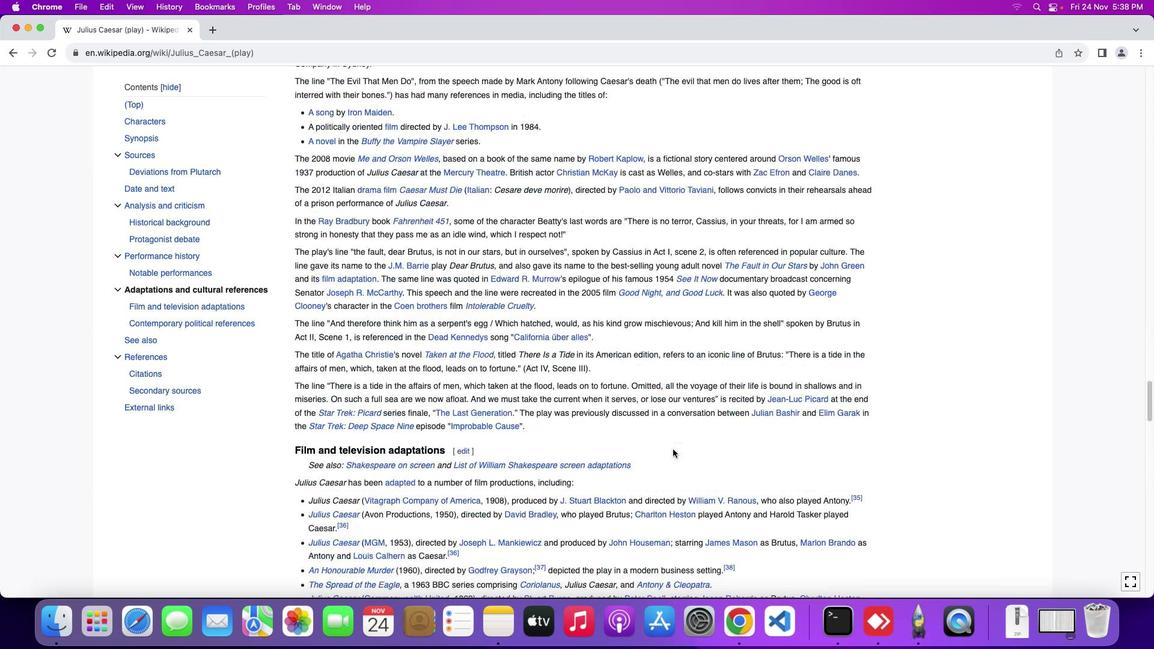 
Action: Mouse moved to (672, 448)
Screenshot: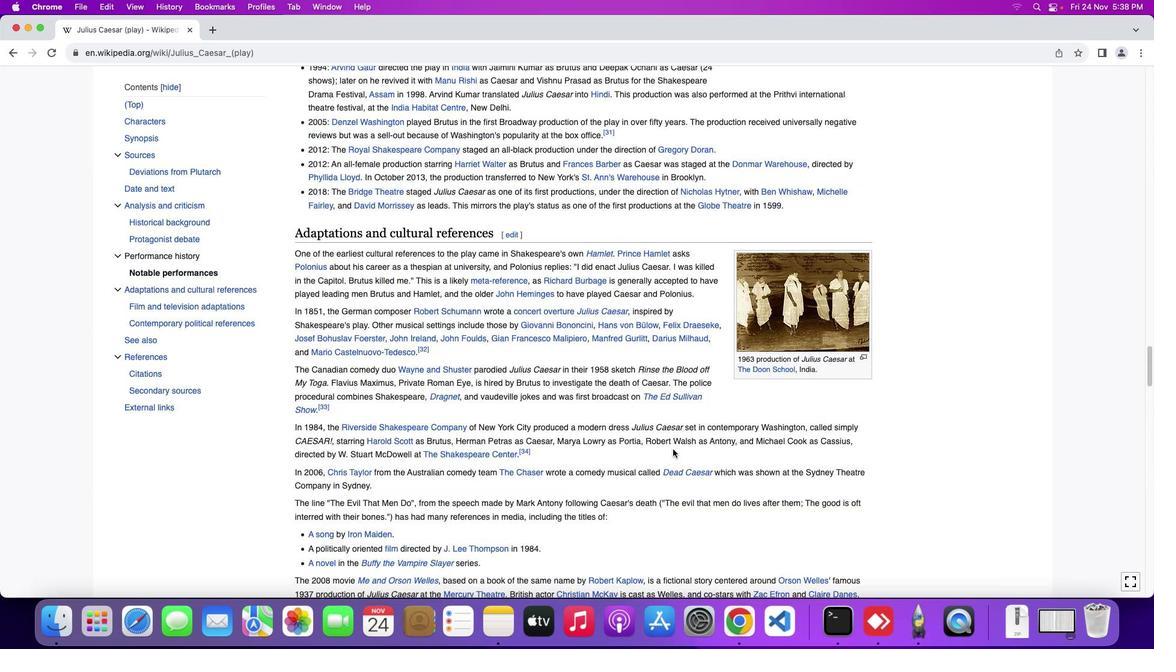 
Action: Mouse scrolled (672, 448) with delta (0, 0)
Screenshot: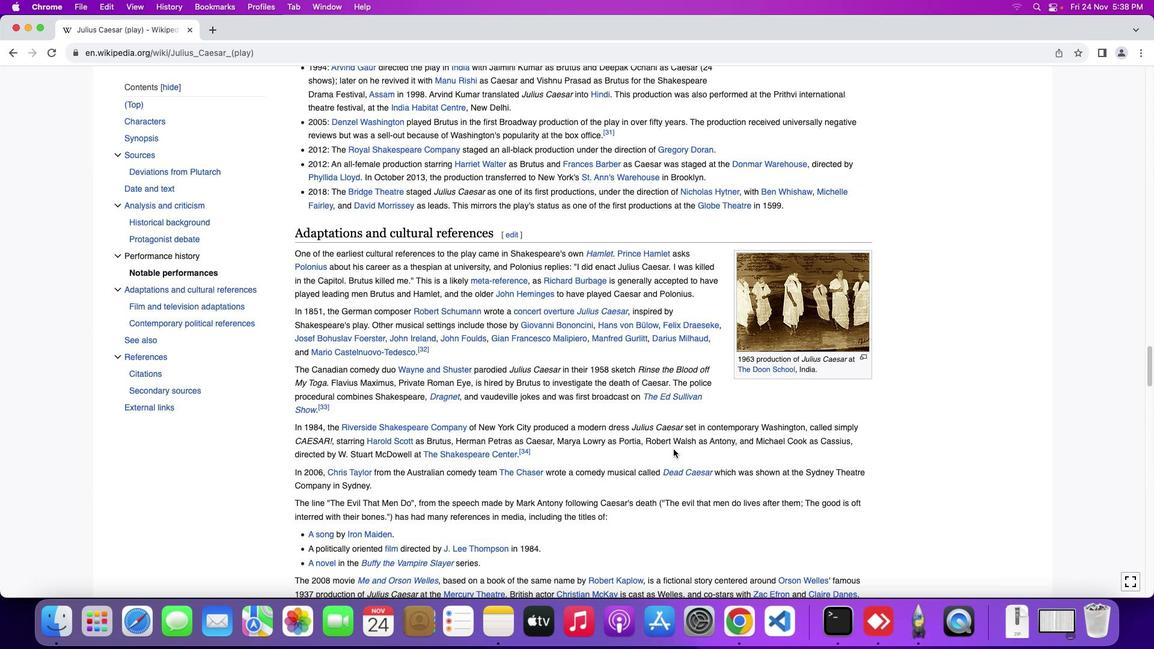 
Action: Mouse moved to (672, 449)
Screenshot: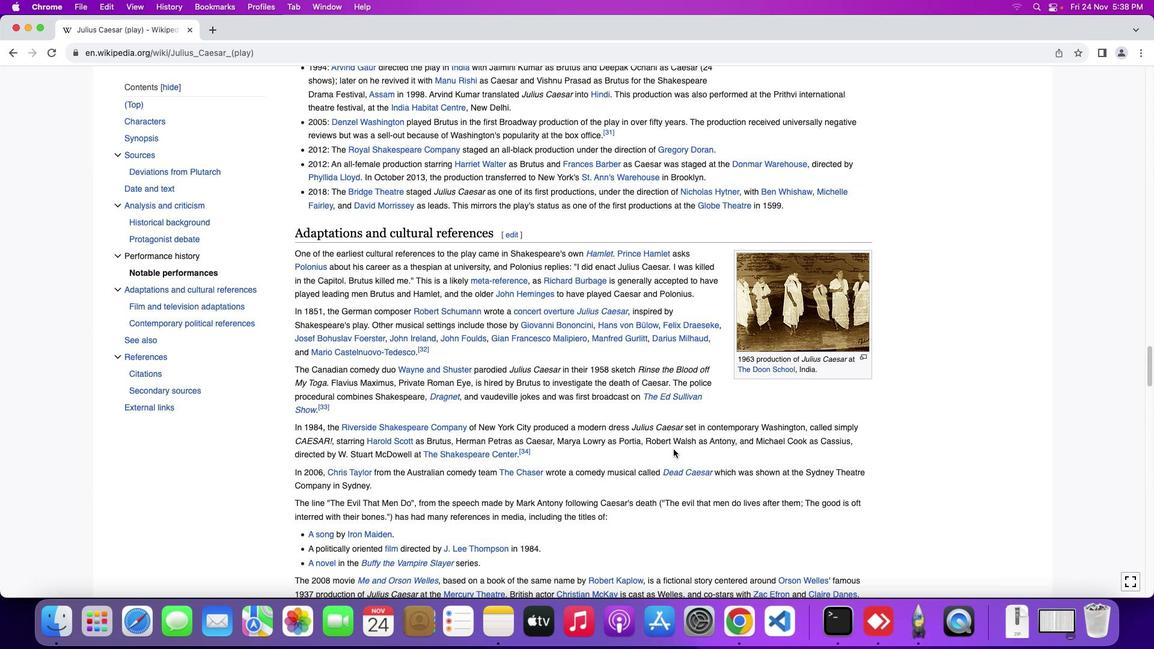 
Action: Mouse scrolled (672, 449) with delta (0, 0)
Screenshot: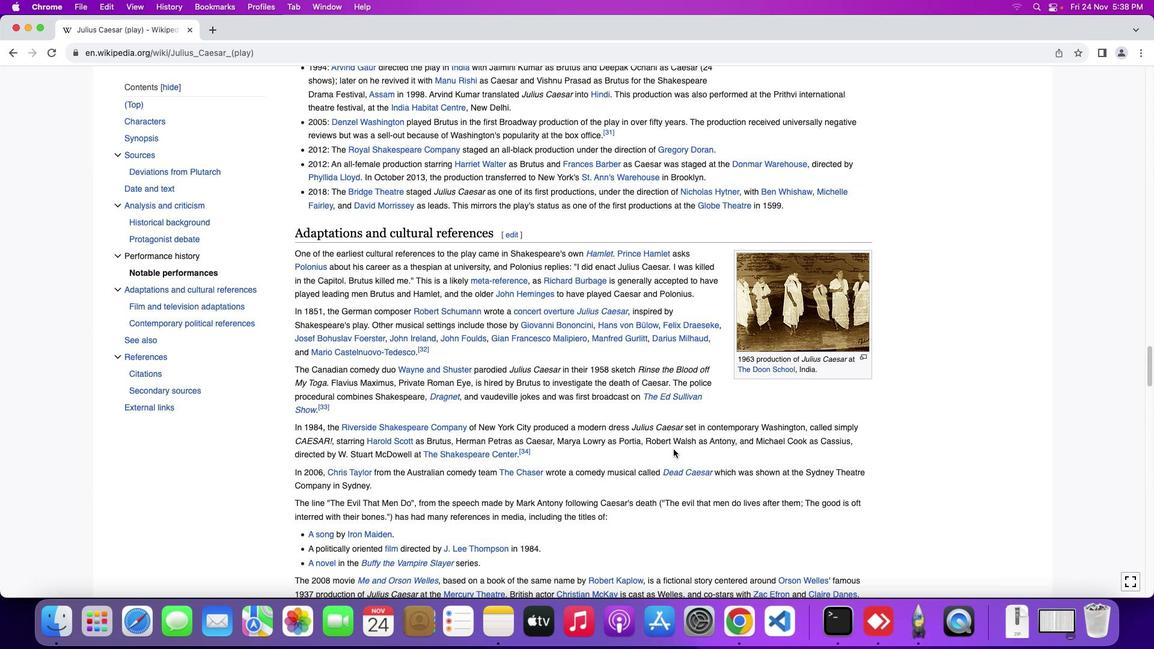
Action: Mouse moved to (672, 449)
Screenshot: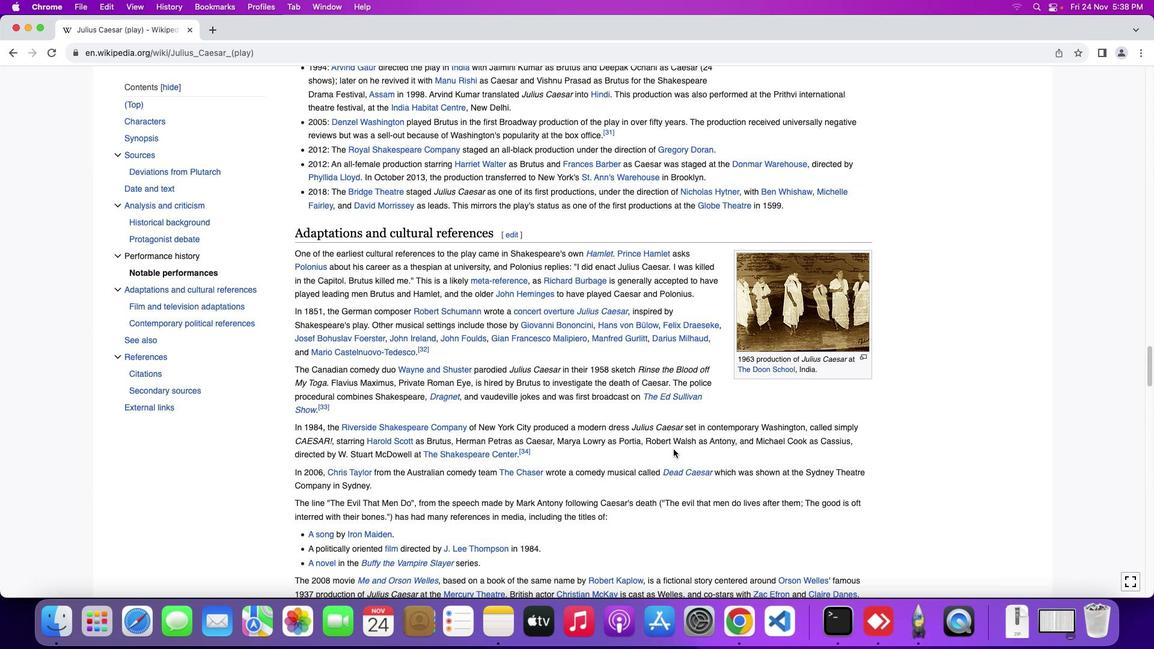 
Action: Mouse scrolled (672, 449) with delta (0, 1)
Screenshot: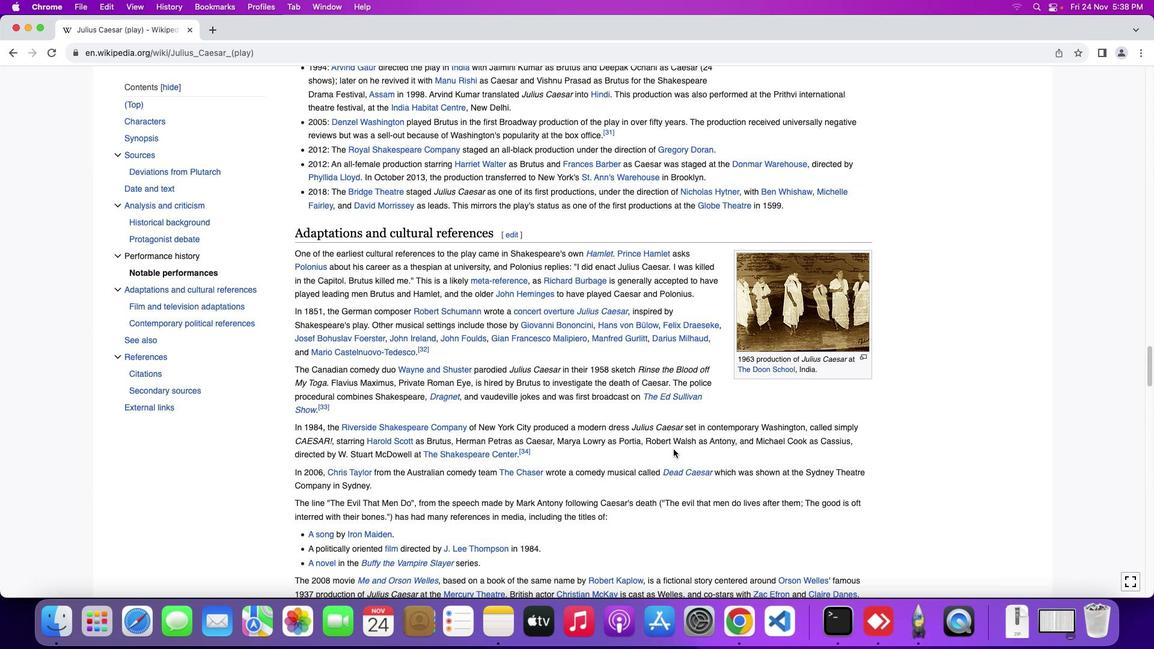 
Action: Mouse scrolled (672, 449) with delta (0, 3)
Screenshot: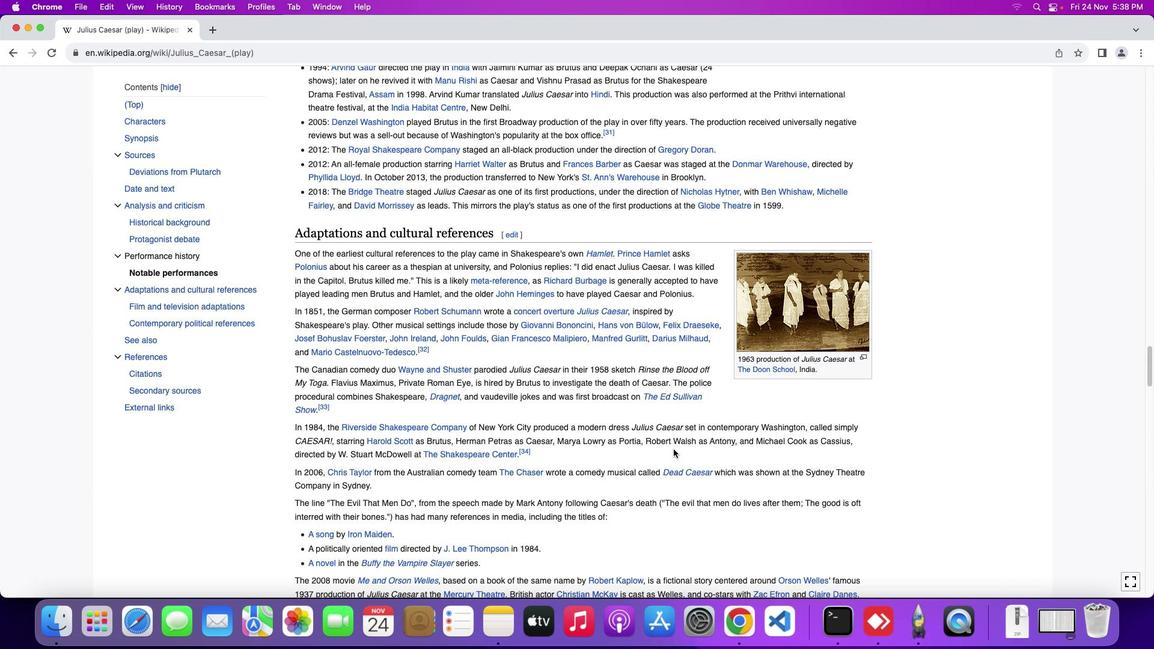 
Action: Mouse scrolled (672, 449) with delta (0, 3)
Screenshot: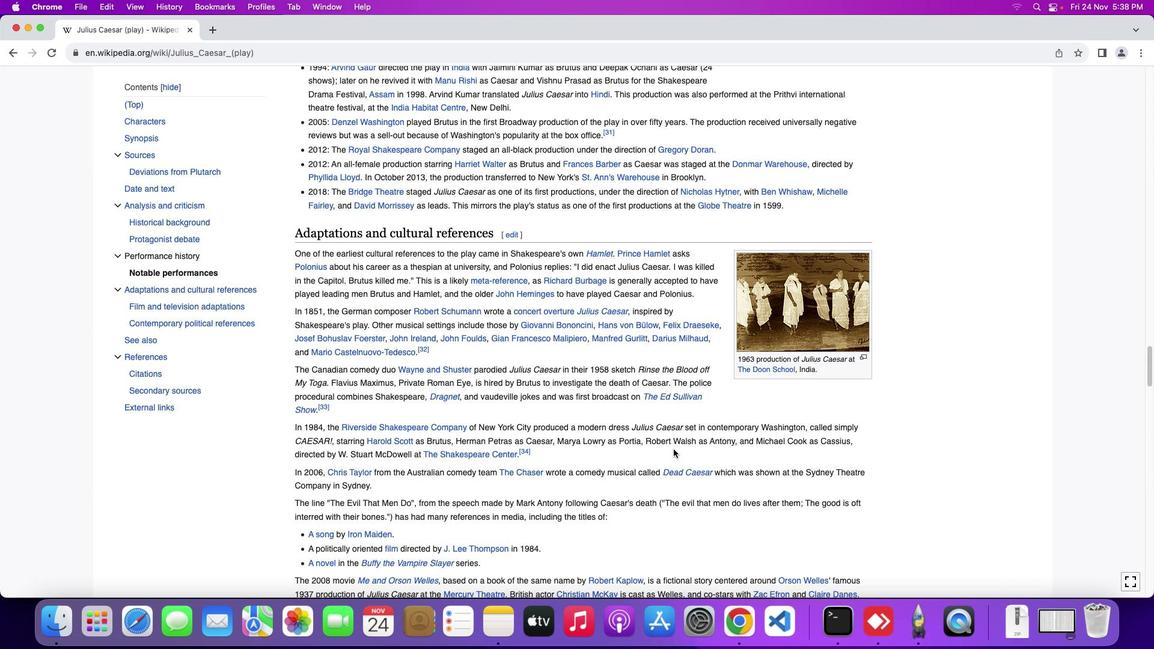 
Action: Mouse scrolled (672, 449) with delta (0, 4)
Screenshot: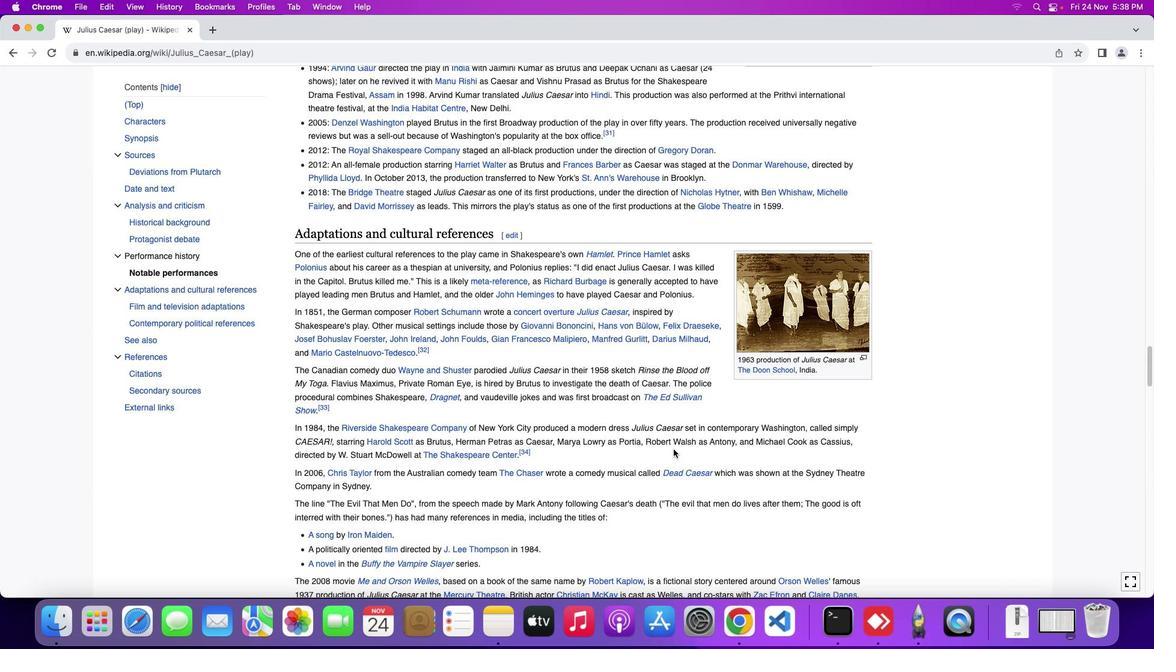 
Action: Mouse moved to (673, 449)
Screenshot: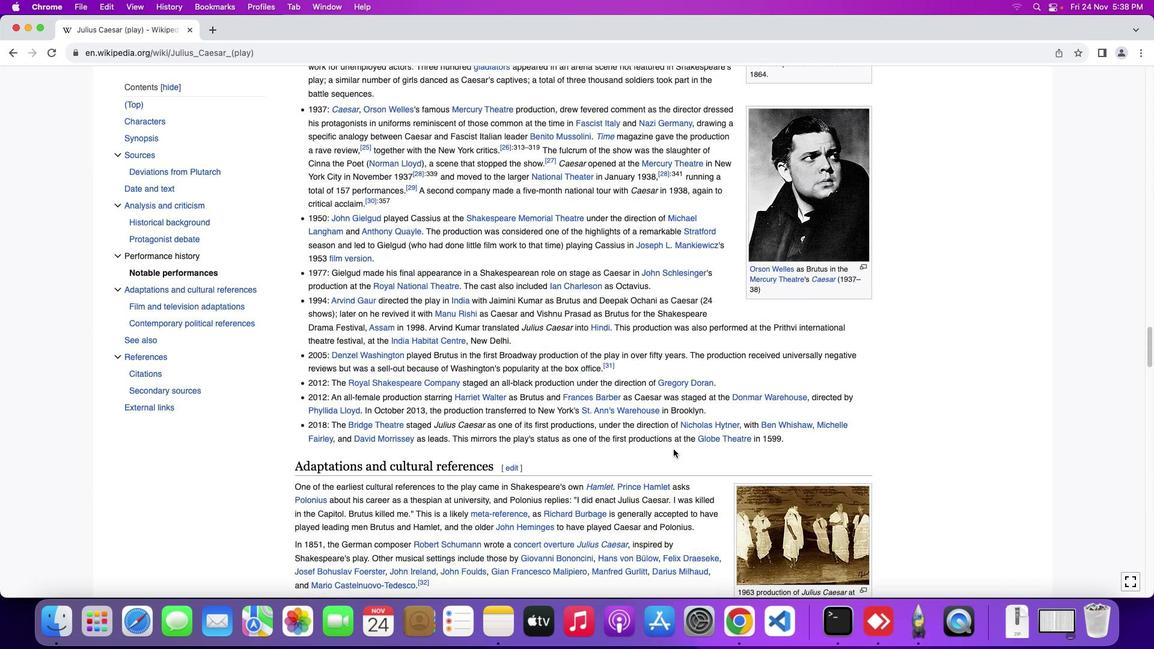 
Action: Mouse scrolled (673, 449) with delta (0, 0)
Screenshot: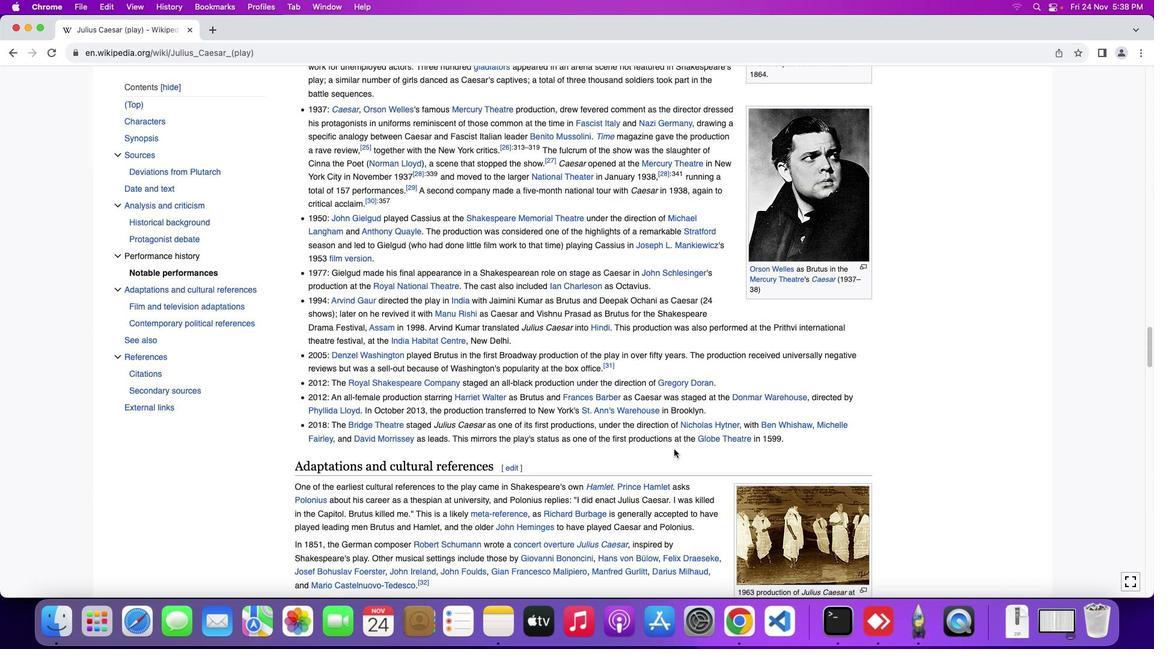 
Action: Mouse scrolled (673, 449) with delta (0, 0)
Screenshot: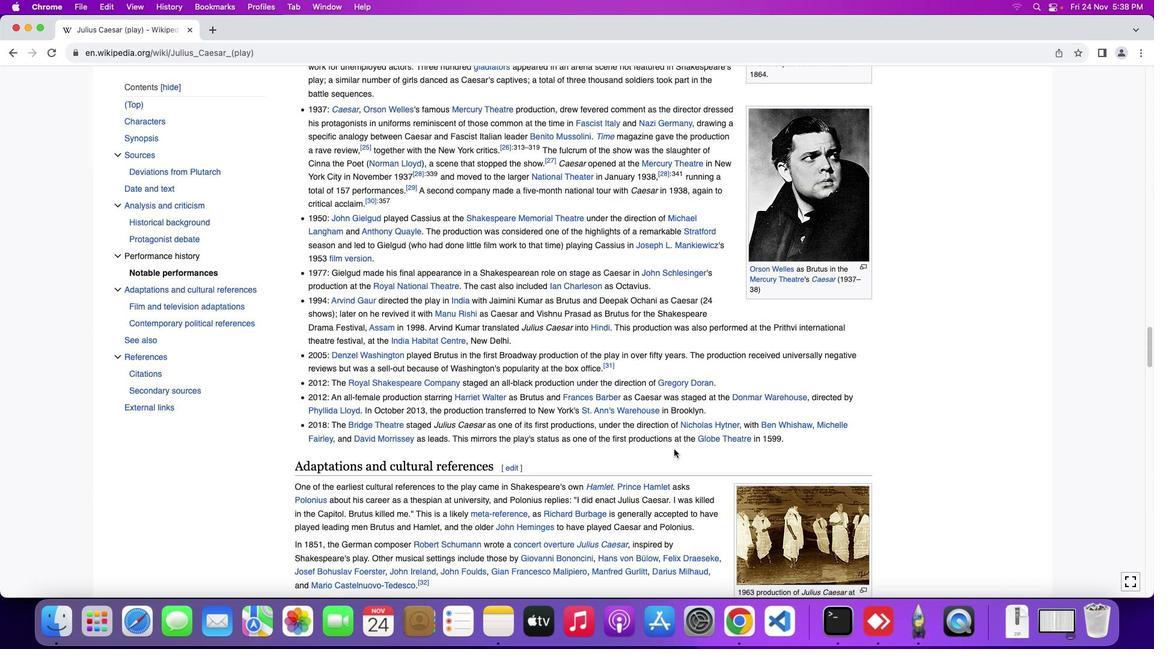 
Action: Mouse scrolled (673, 449) with delta (0, 1)
Screenshot: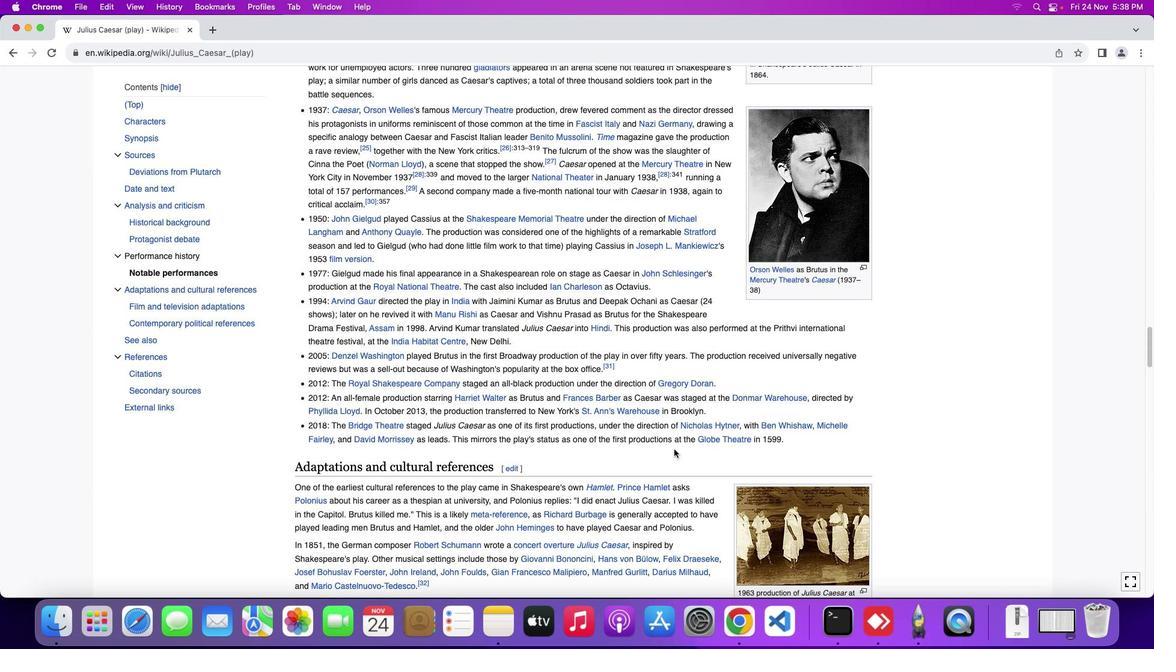 
Action: Mouse scrolled (673, 449) with delta (0, 3)
Screenshot: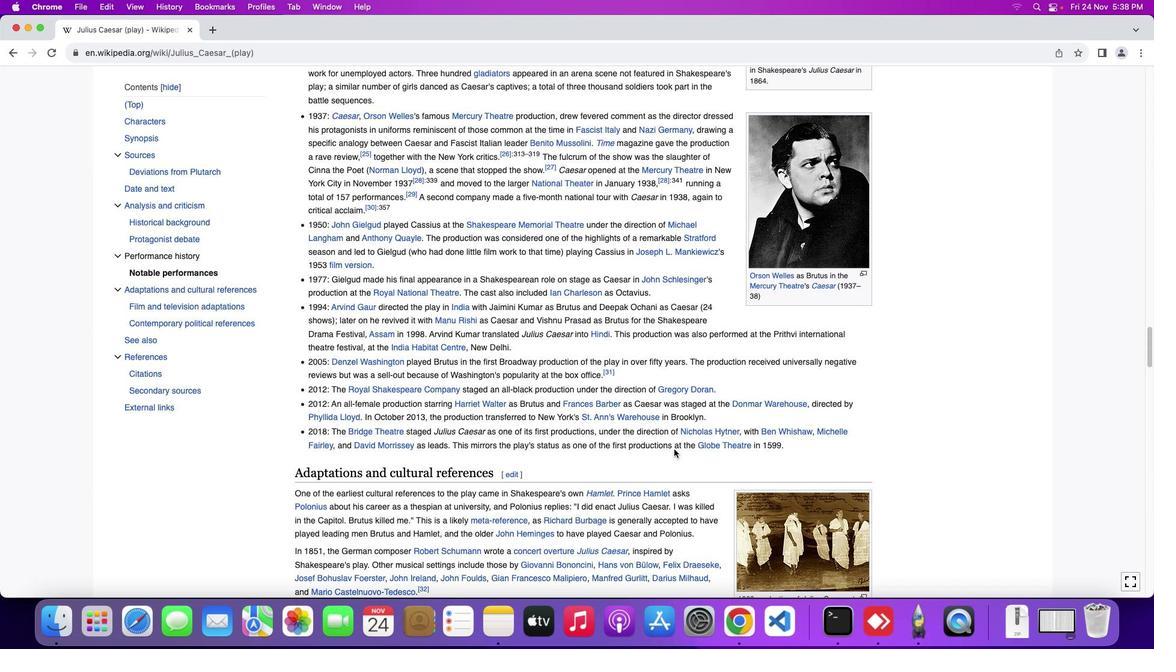 
Action: Mouse moved to (674, 449)
Screenshot: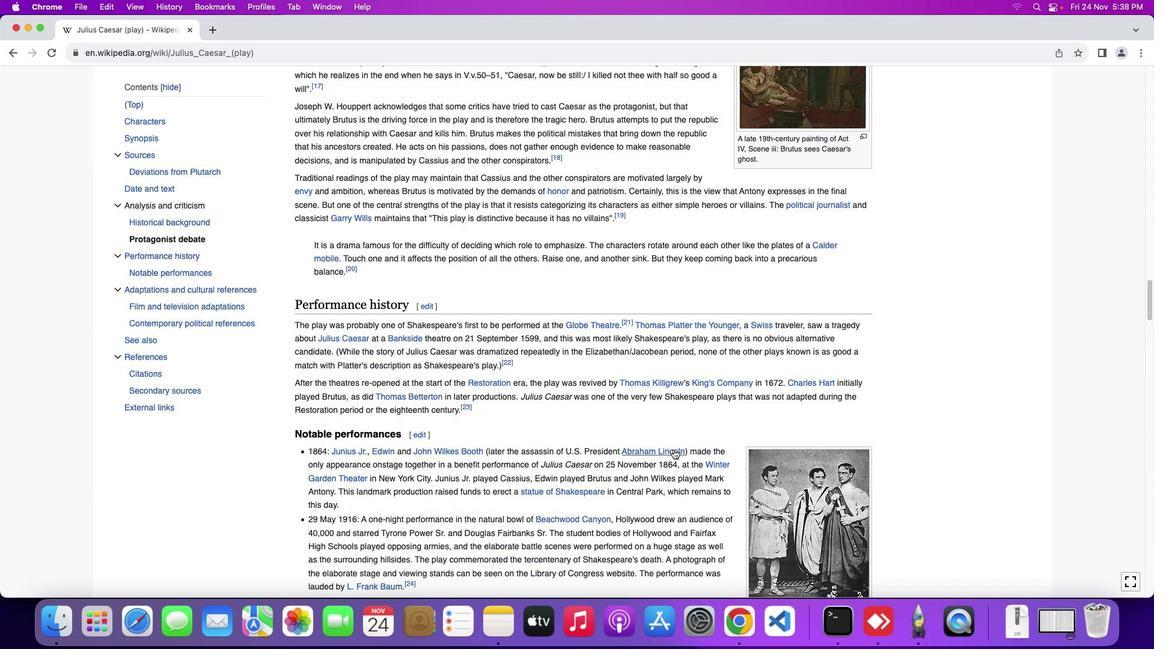 
Action: Mouse scrolled (674, 449) with delta (0, 0)
Screenshot: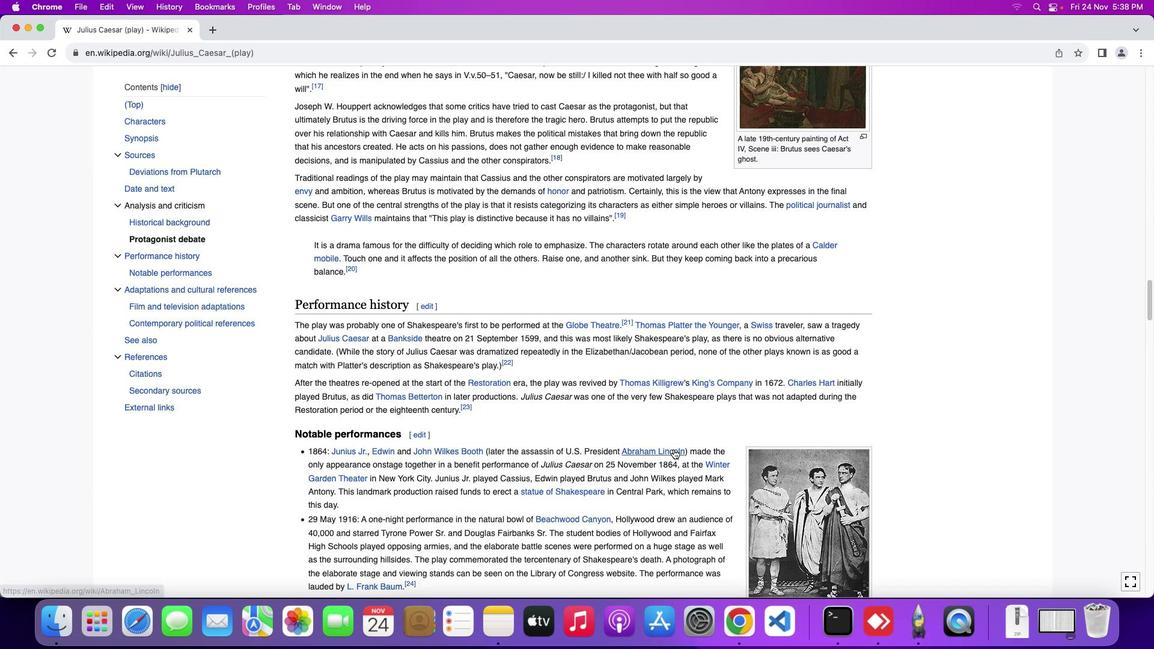 
Action: Mouse scrolled (674, 449) with delta (0, 0)
Screenshot: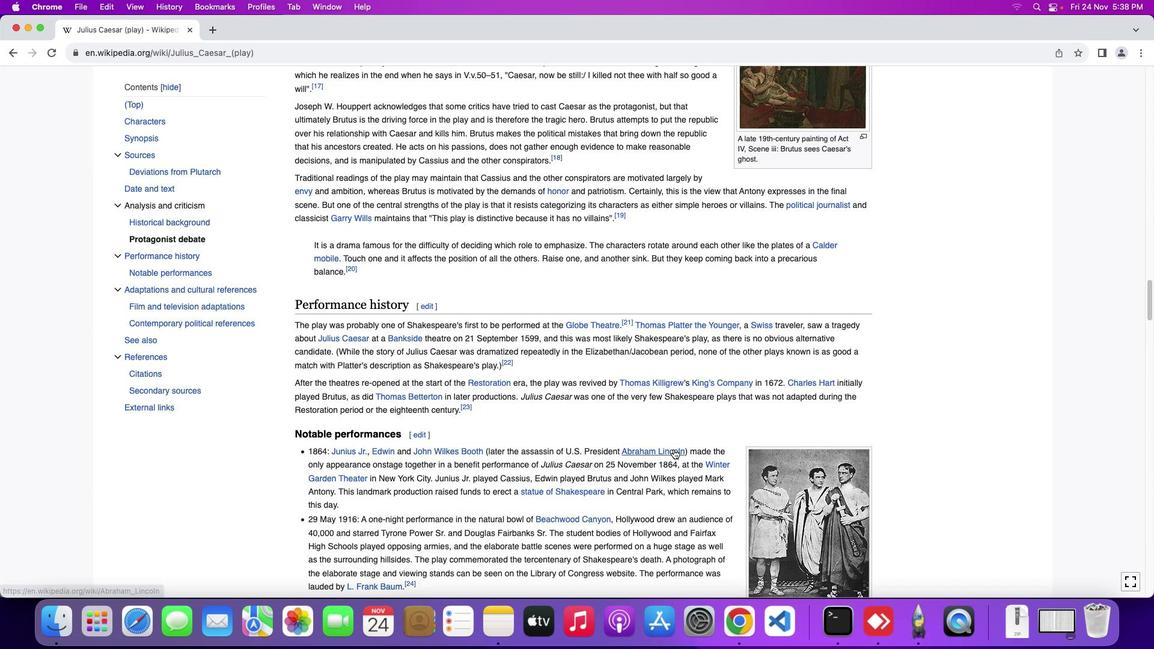
Action: Mouse scrolled (674, 449) with delta (0, 1)
Screenshot: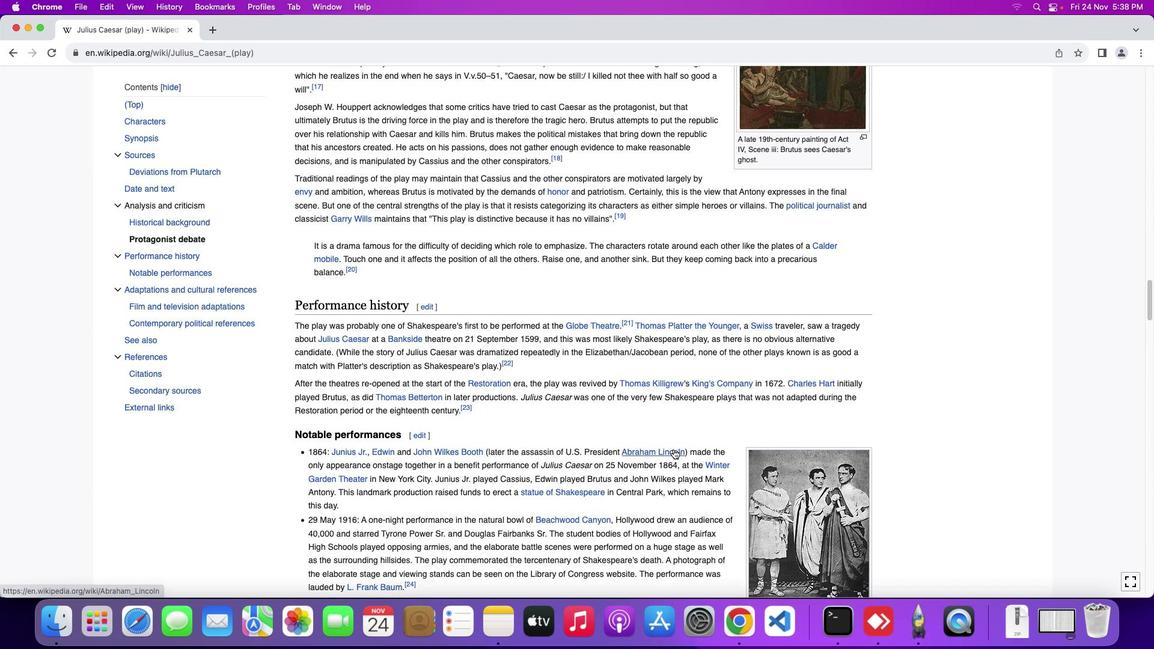 
Action: Mouse scrolled (674, 449) with delta (0, 3)
Screenshot: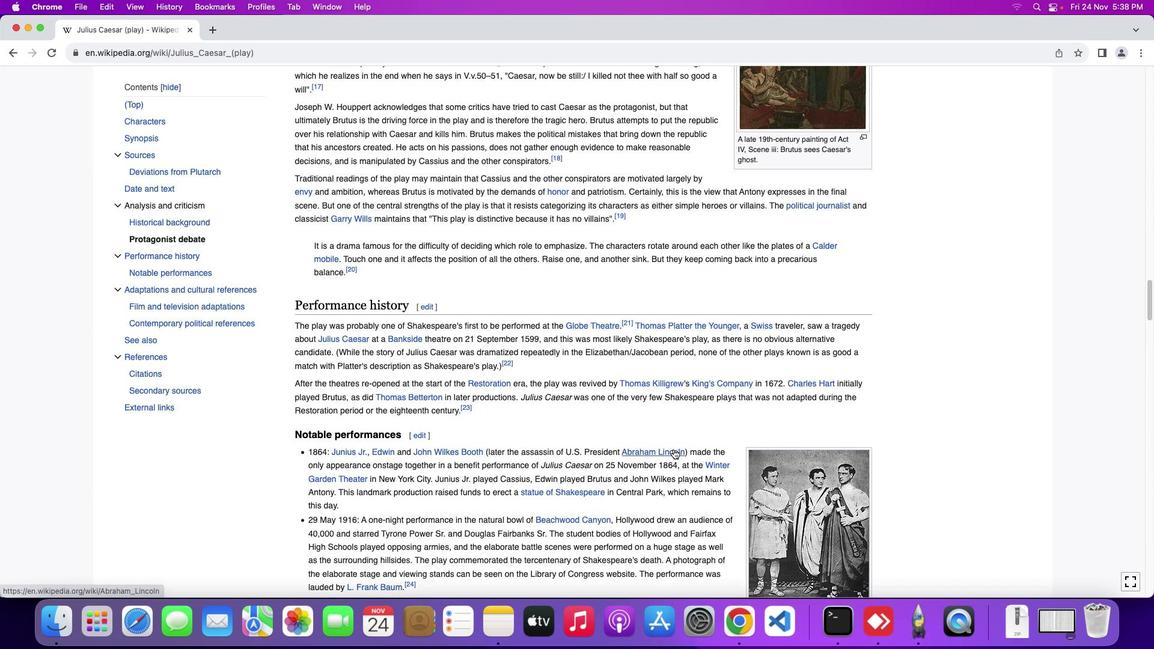 
Action: Mouse scrolled (674, 449) with delta (0, 3)
Screenshot: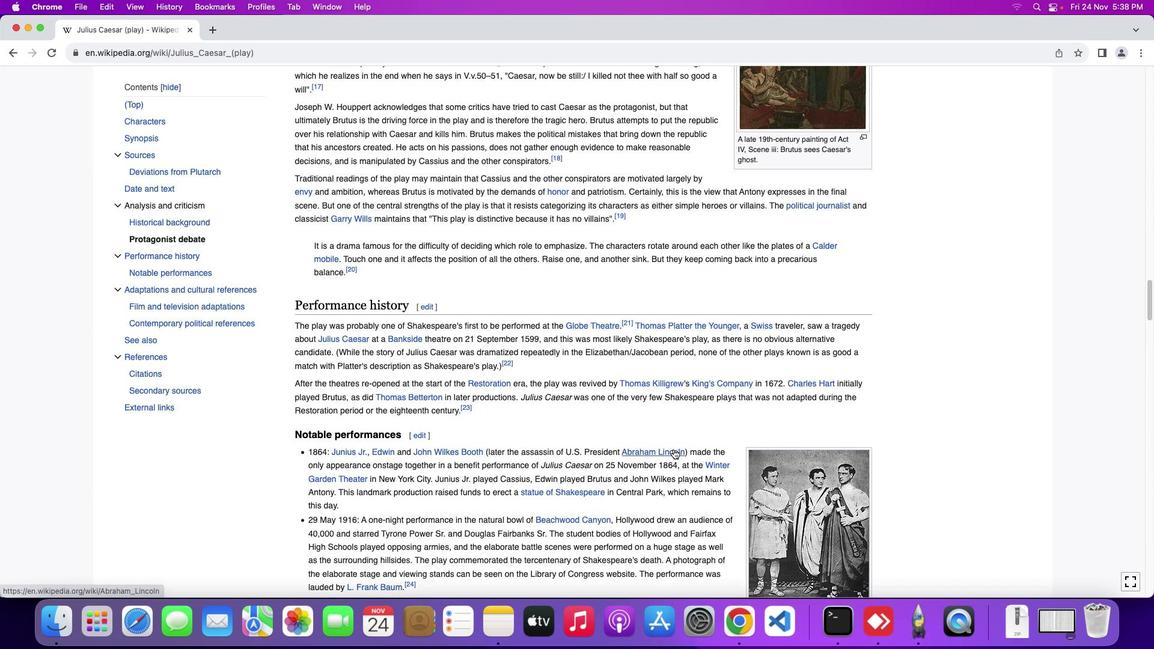 
Action: Mouse scrolled (674, 449) with delta (0, 4)
Screenshot: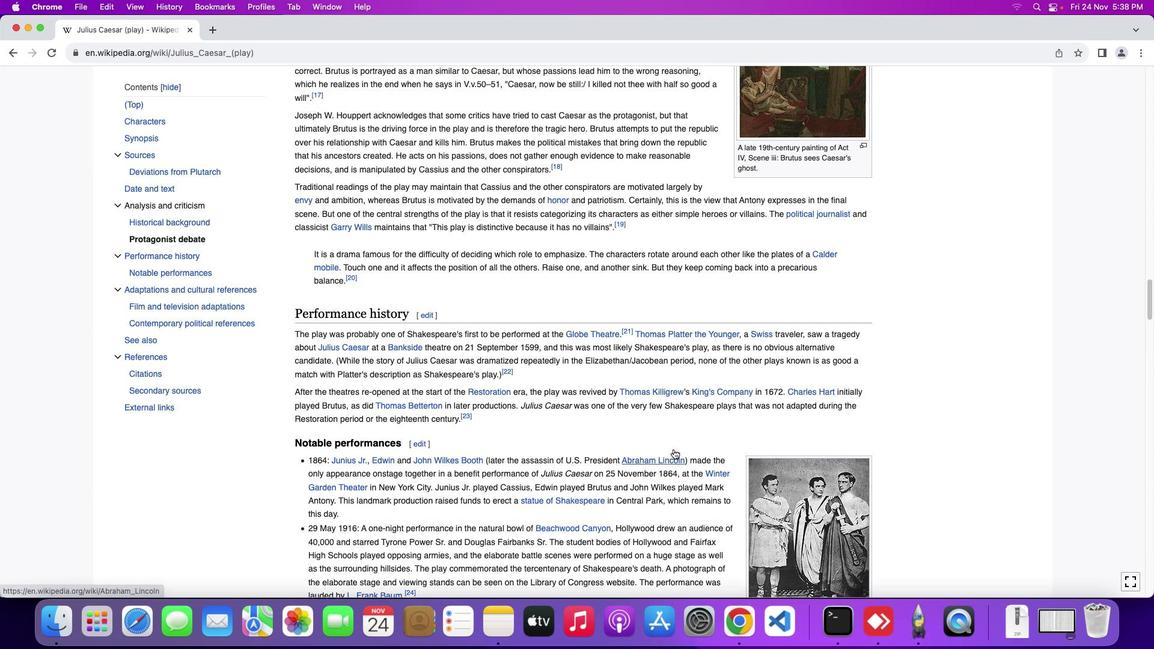 
Action: Mouse moved to (674, 449)
Screenshot: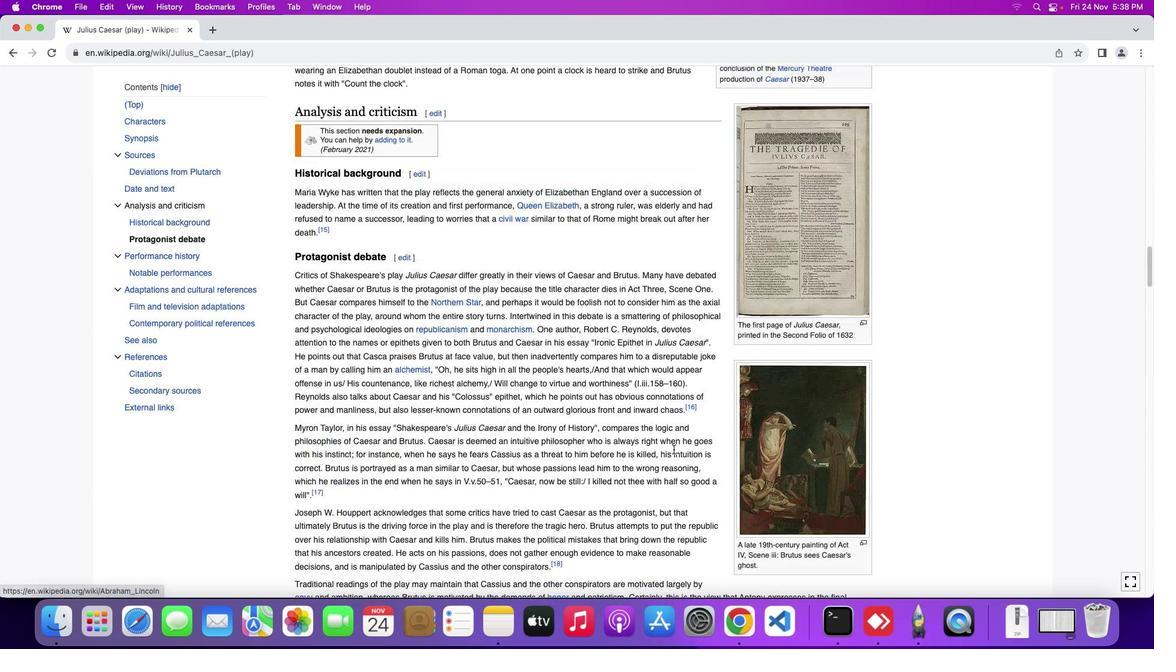 
Action: Mouse scrolled (674, 449) with delta (0, 0)
Screenshot: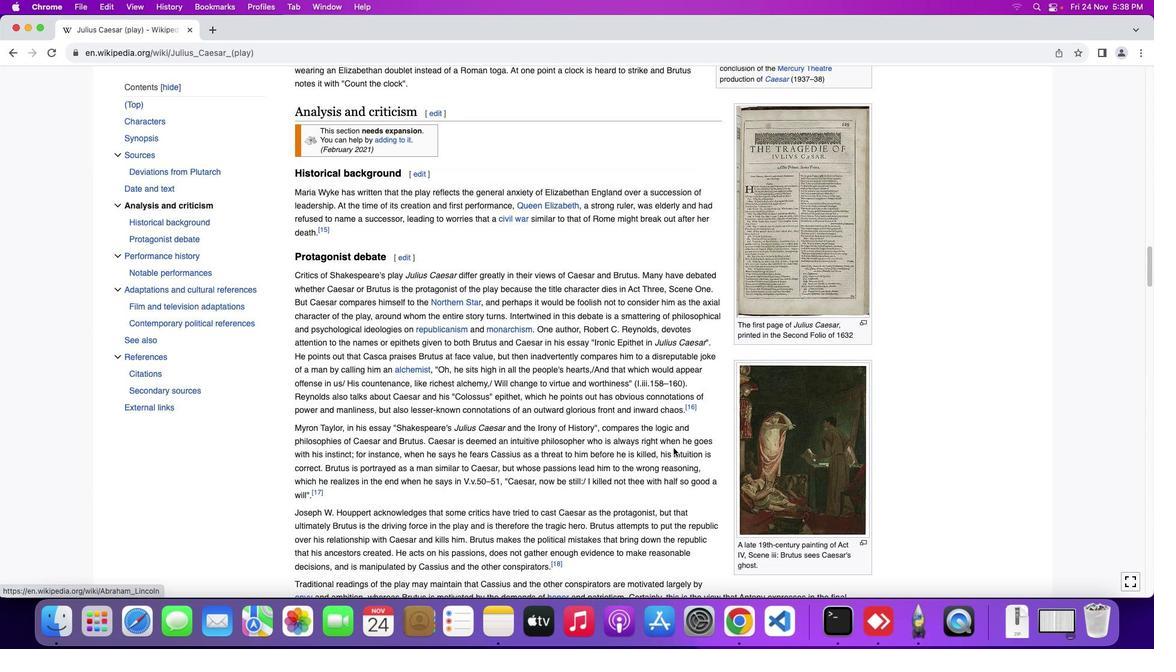 
Action: Mouse scrolled (674, 449) with delta (0, 0)
Screenshot: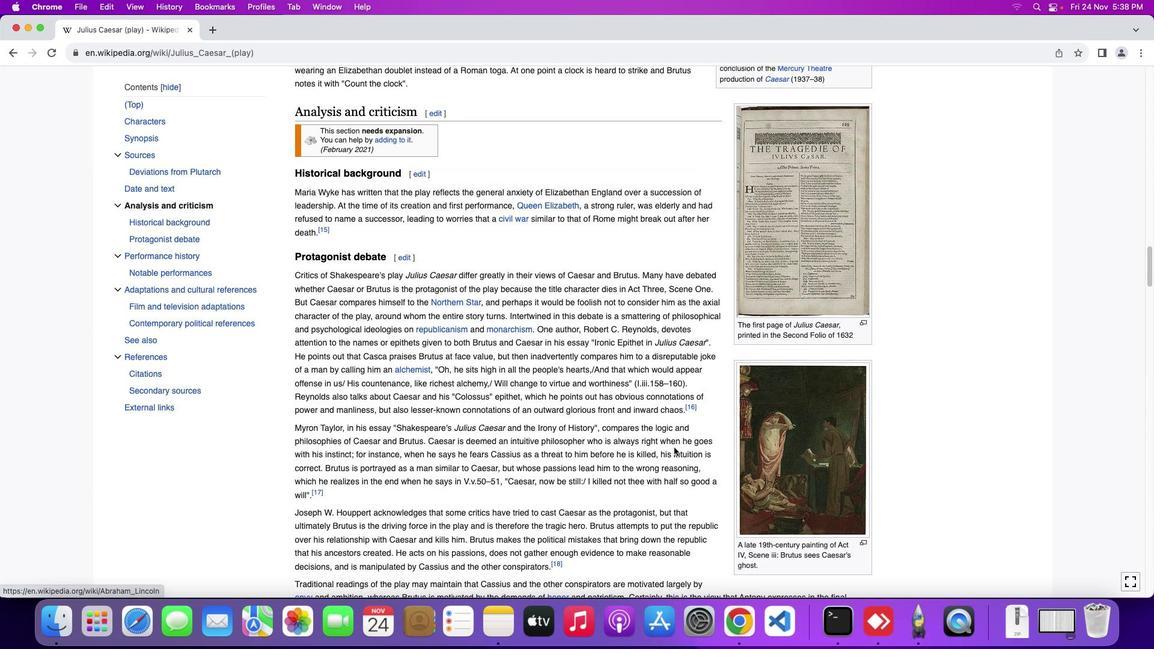 
Action: Mouse scrolled (674, 449) with delta (0, 1)
Screenshot: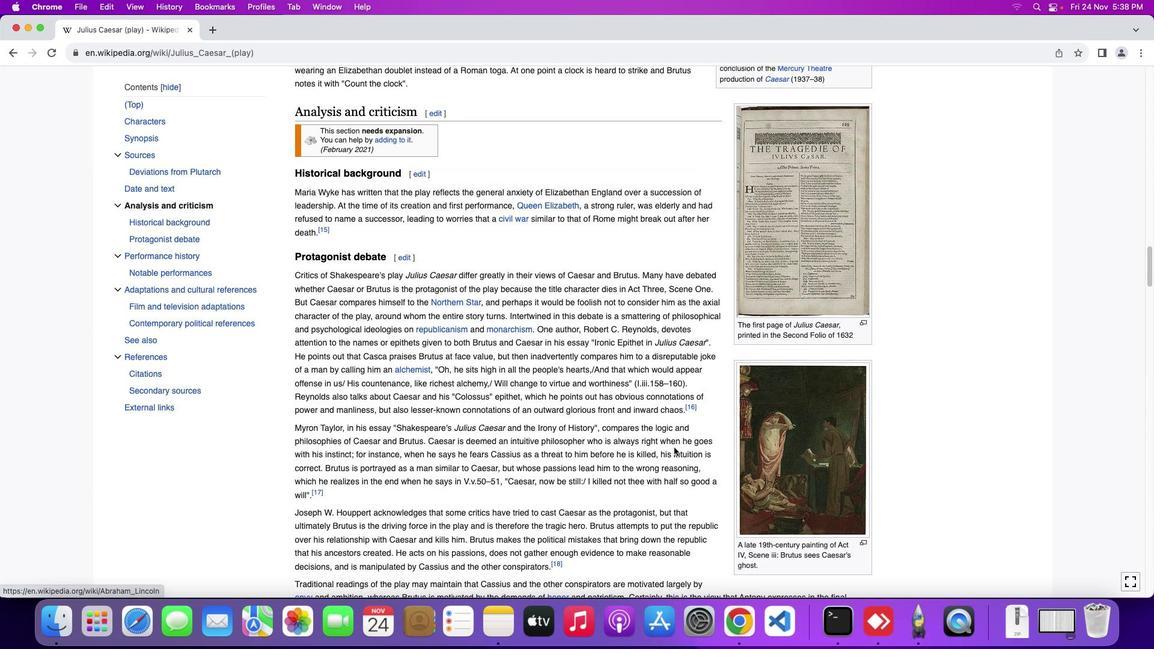 
Action: Mouse scrolled (674, 449) with delta (0, 3)
Screenshot: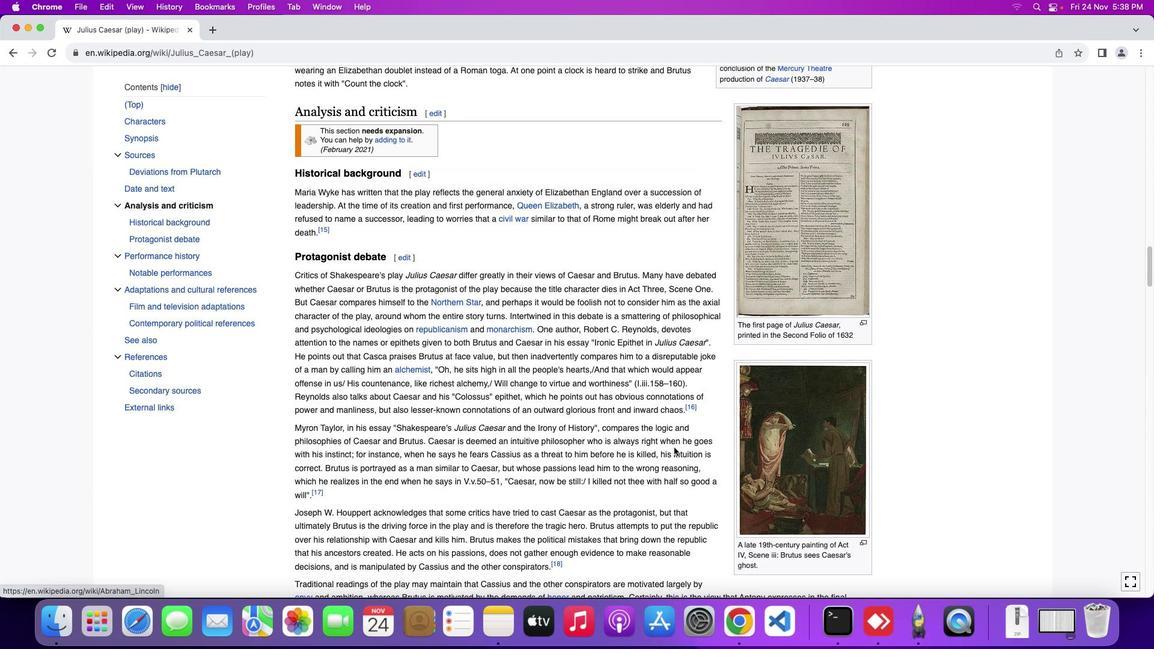 
Action: Mouse scrolled (674, 449) with delta (0, 3)
Screenshot: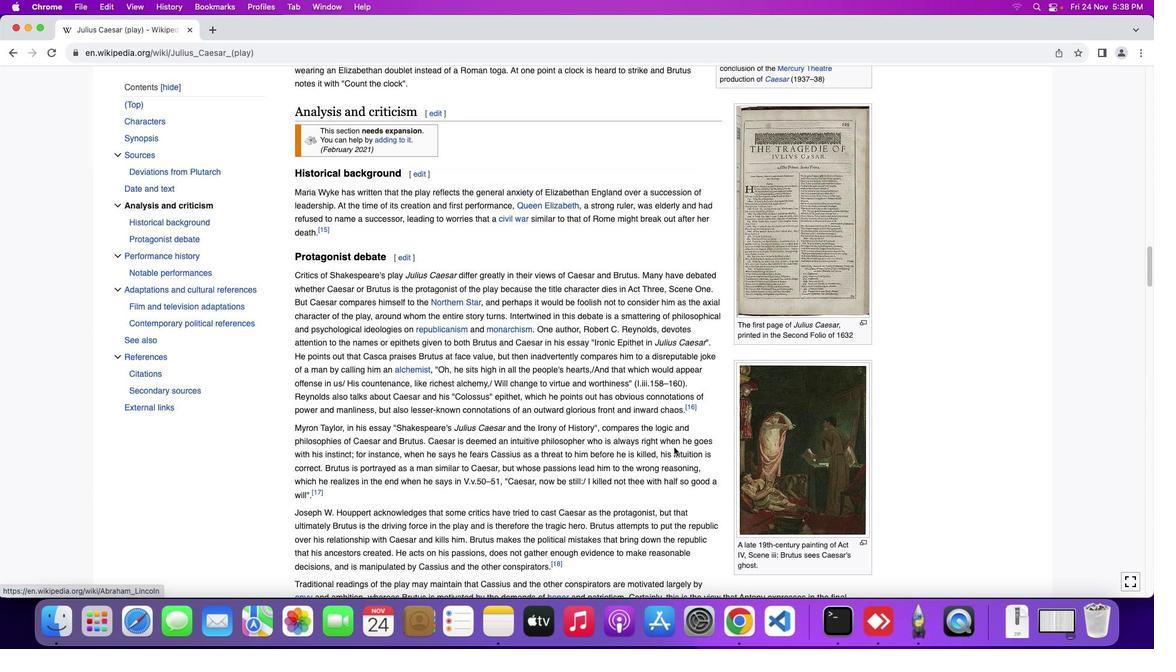 
Action: Mouse moved to (674, 447)
Screenshot: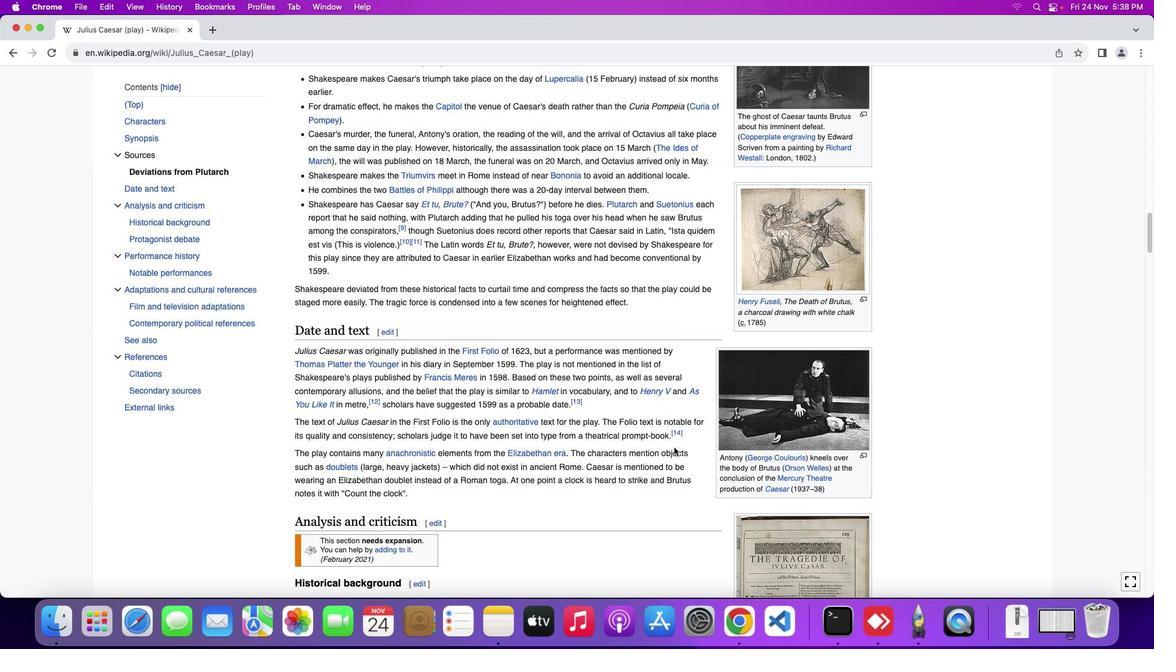 
Action: Mouse scrolled (674, 447) with delta (0, 0)
Screenshot: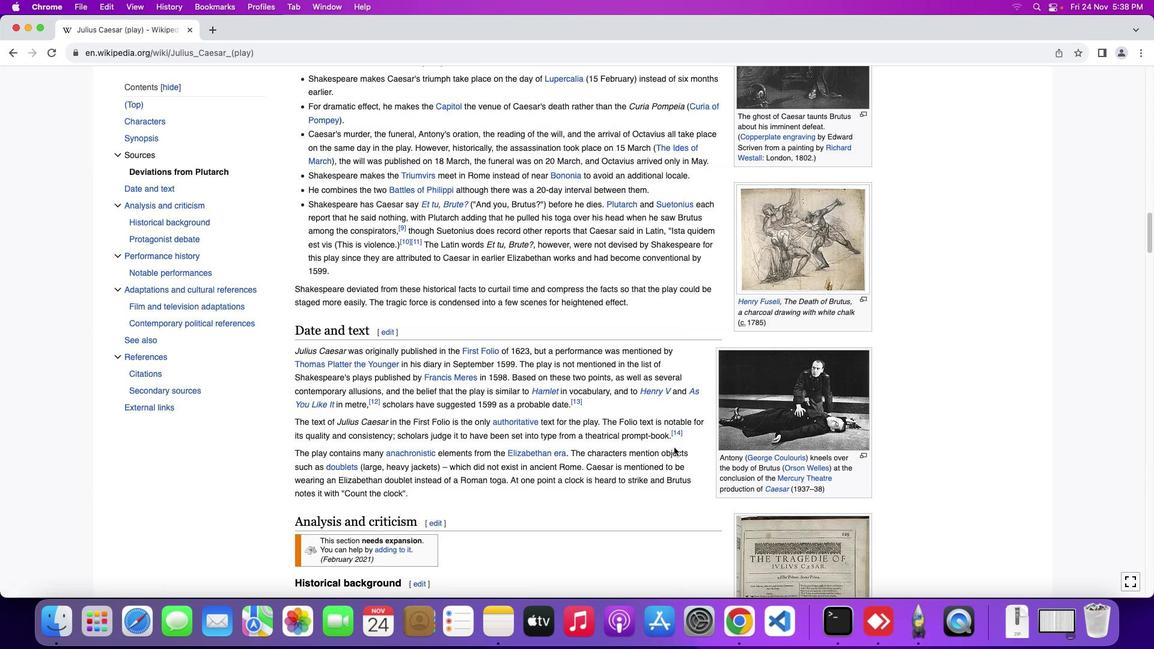 
Action: Mouse scrolled (674, 447) with delta (0, 0)
Screenshot: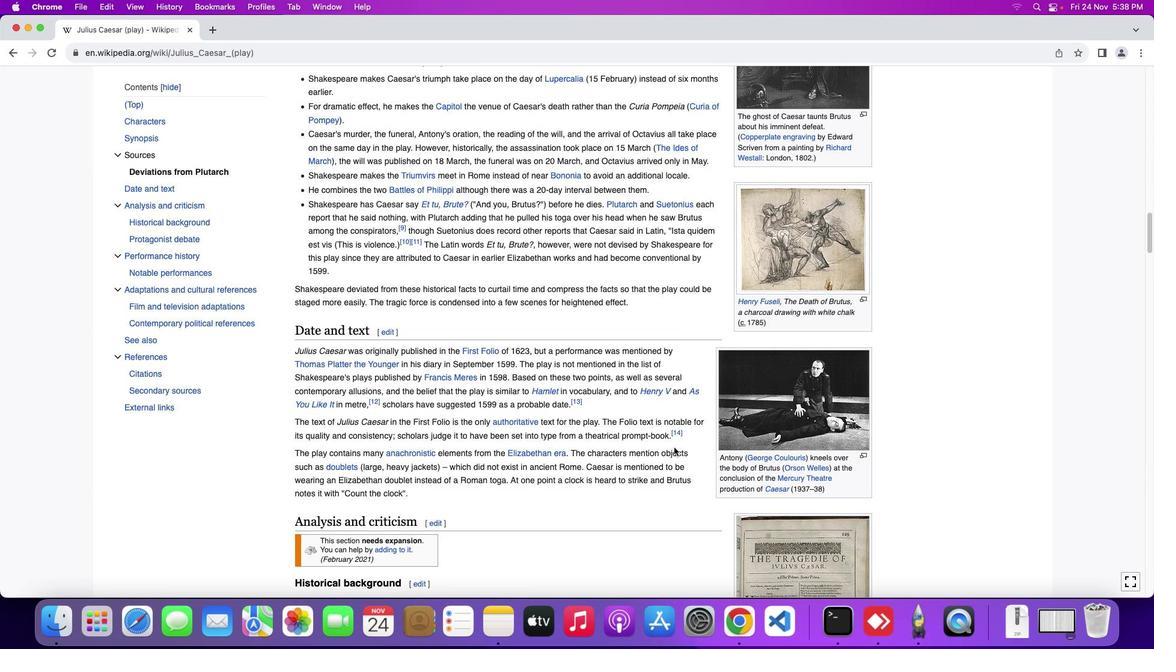 
Action: Mouse scrolled (674, 447) with delta (0, 1)
Screenshot: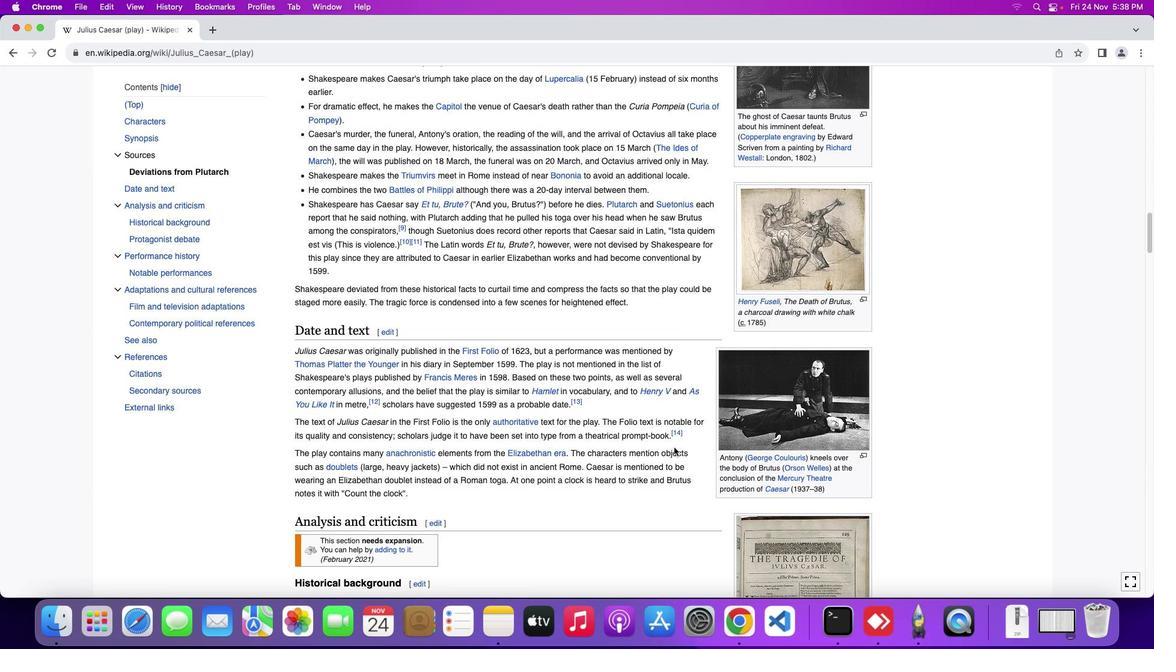 
Action: Mouse scrolled (674, 447) with delta (0, 3)
Screenshot: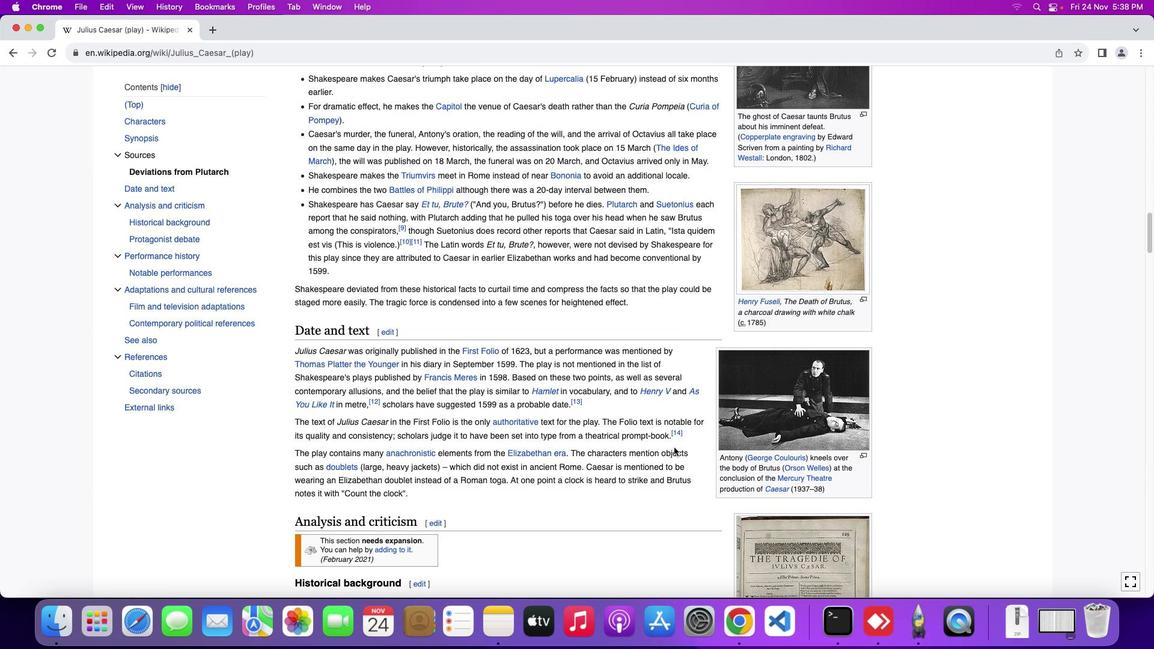
Action: Mouse scrolled (674, 447) with delta (0, 3)
Screenshot: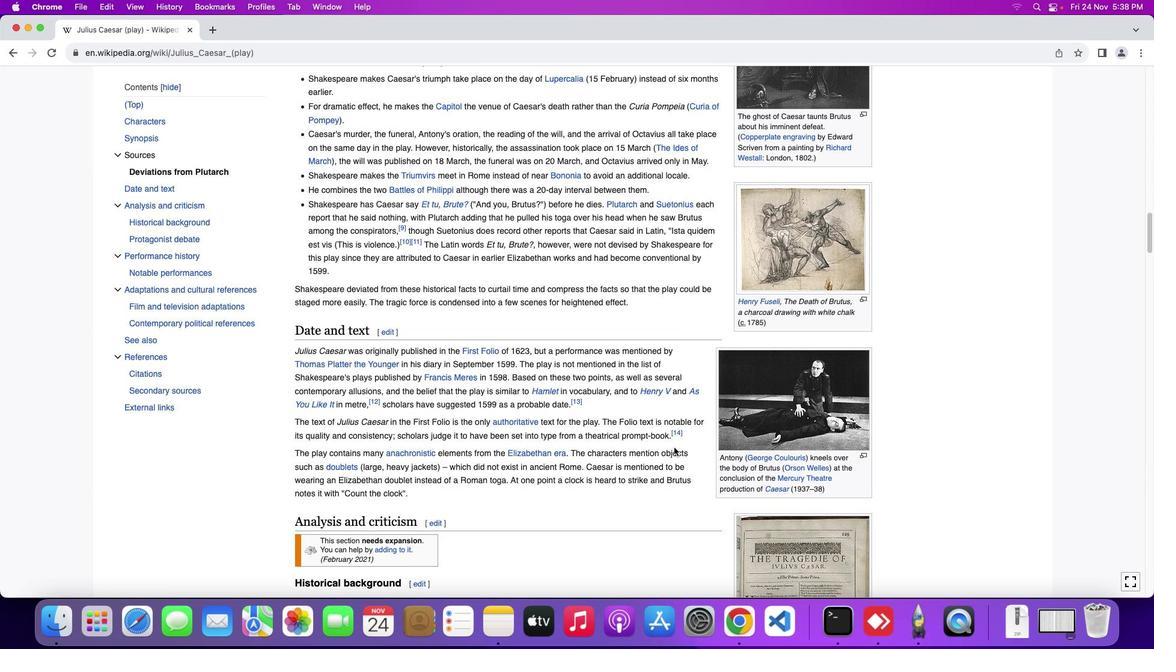 
Action: Mouse scrolled (674, 447) with delta (0, 0)
Screenshot: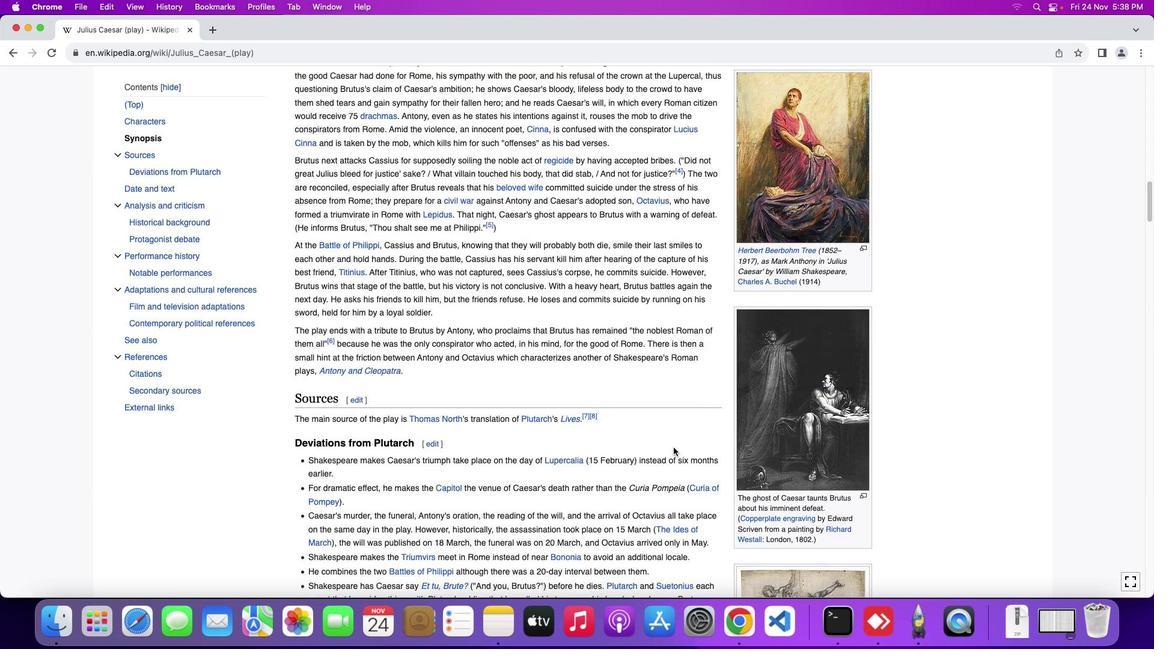 
Action: Mouse scrolled (674, 447) with delta (0, 0)
Screenshot: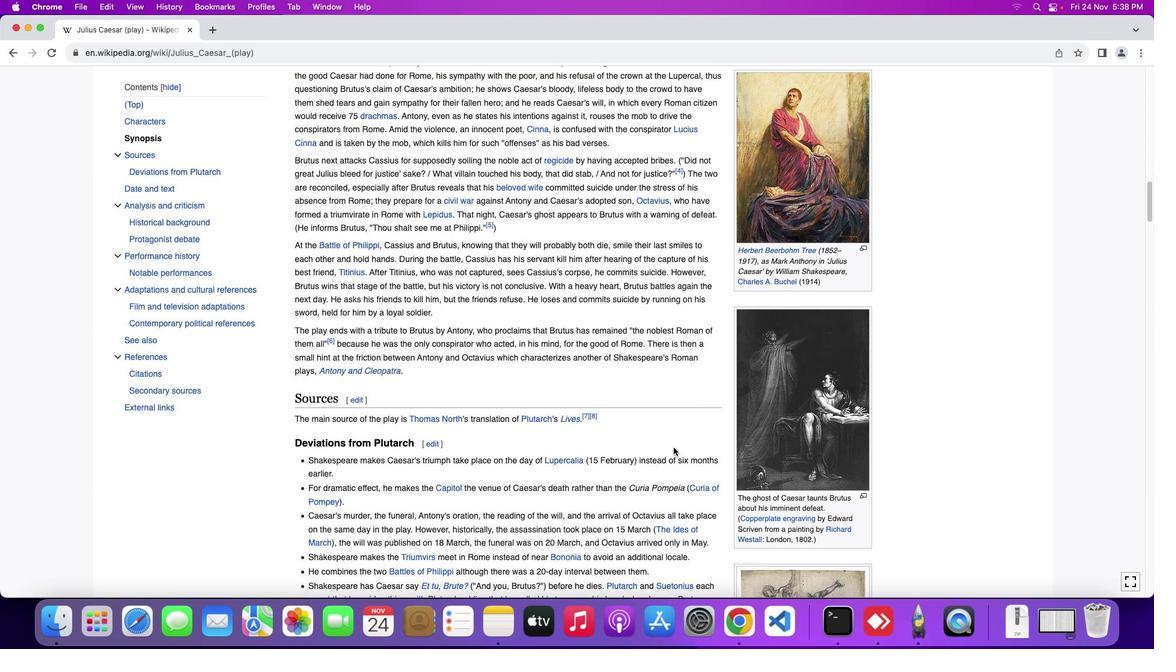 
Action: Mouse scrolled (674, 447) with delta (0, 1)
Screenshot: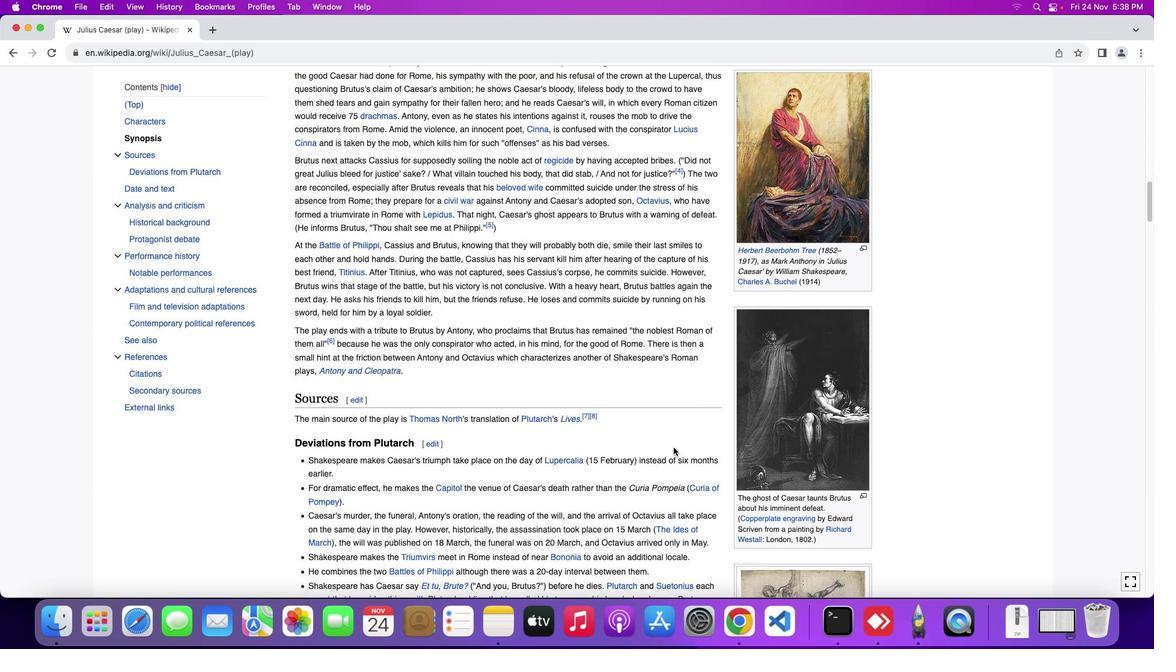 
Action: Mouse scrolled (674, 447) with delta (0, 3)
Screenshot: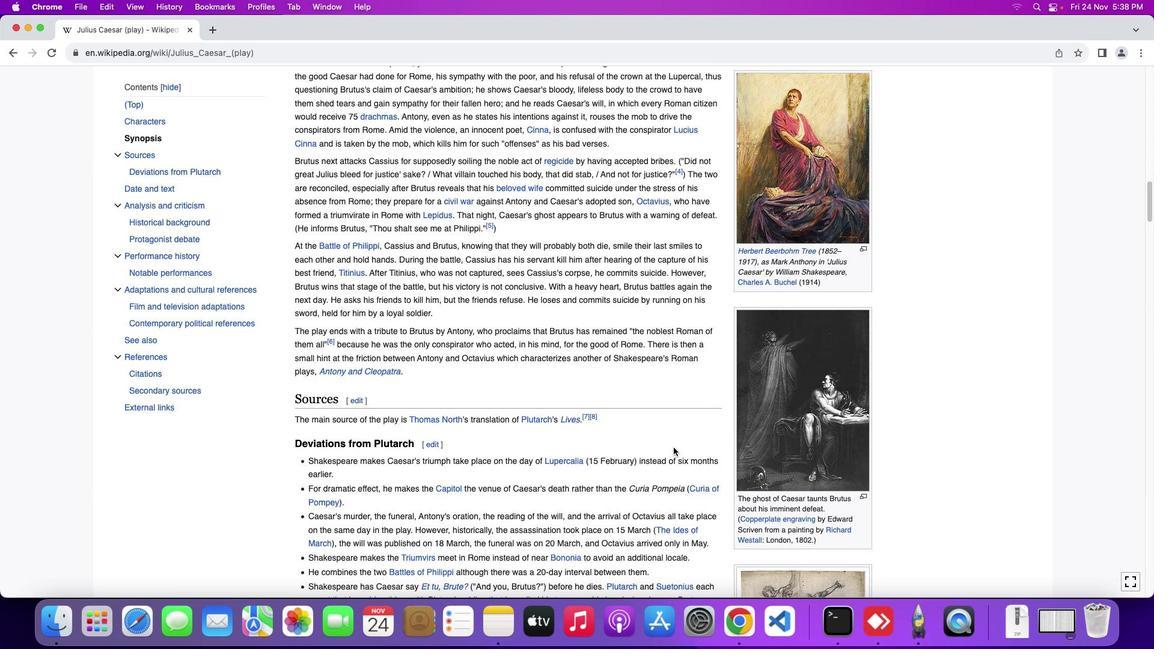 
Action: Mouse scrolled (674, 447) with delta (0, 3)
Screenshot: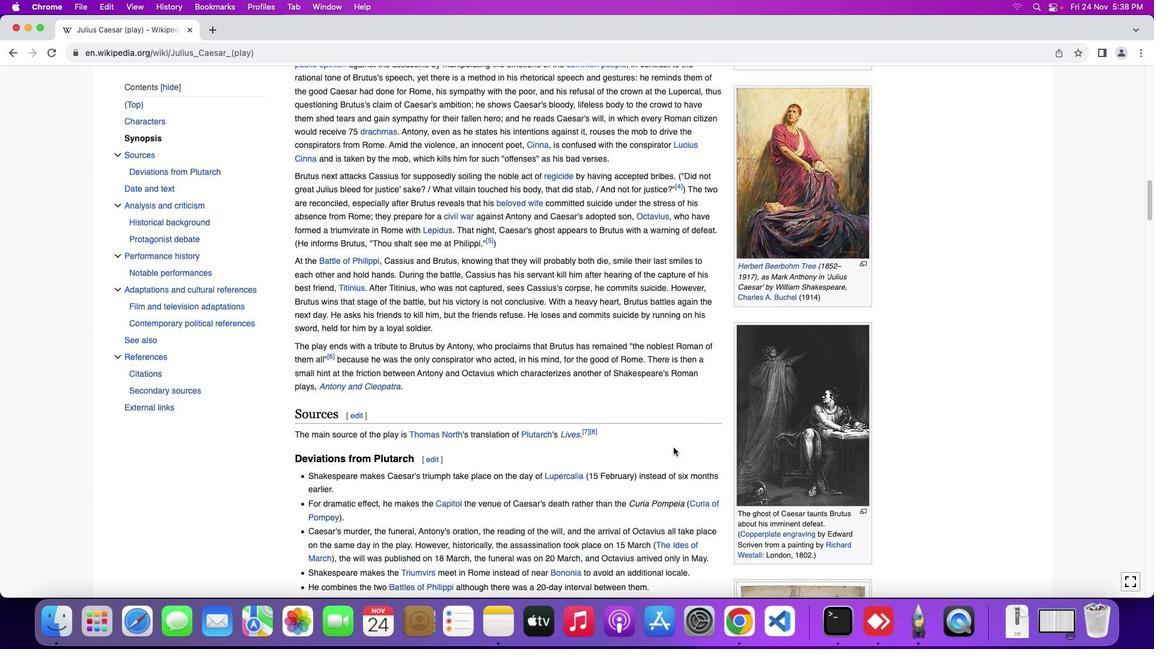 
Action: Mouse moved to (674, 447)
Screenshot: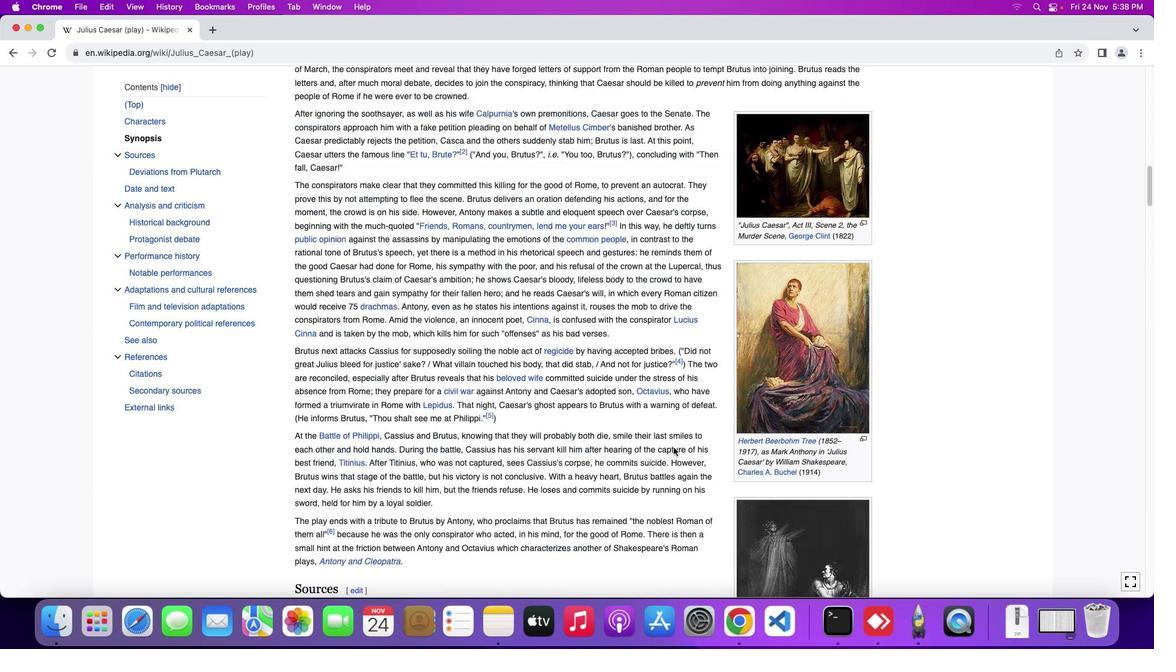 
Action: Mouse scrolled (674, 447) with delta (0, 0)
Screenshot: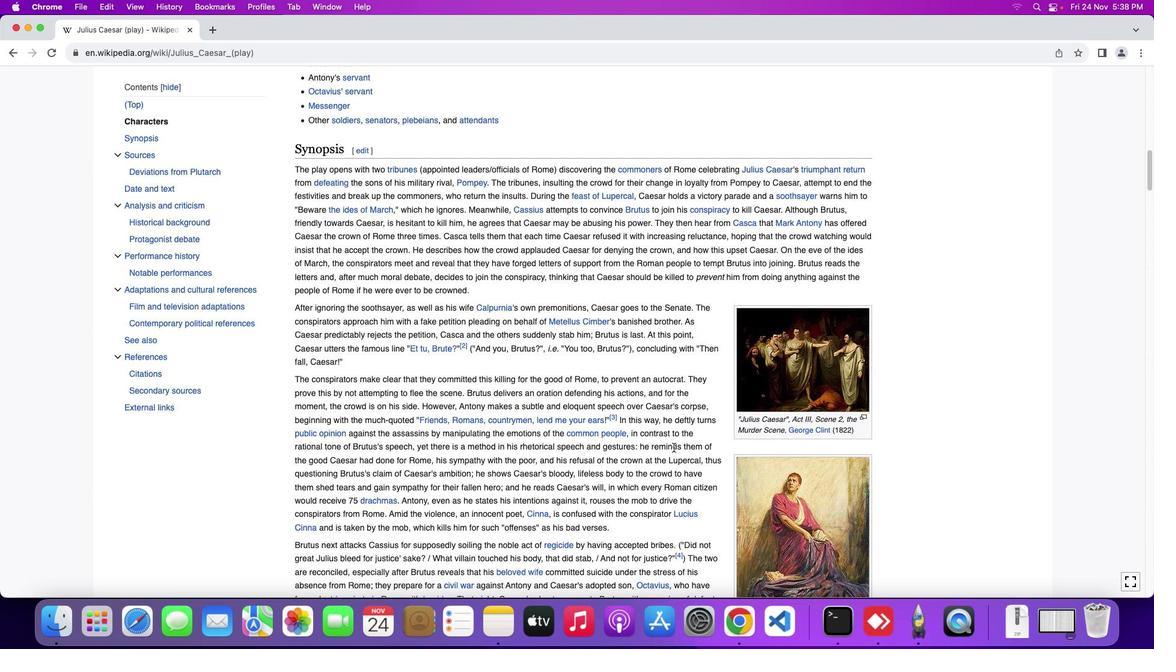 
Action: Mouse scrolled (674, 447) with delta (0, 0)
Screenshot: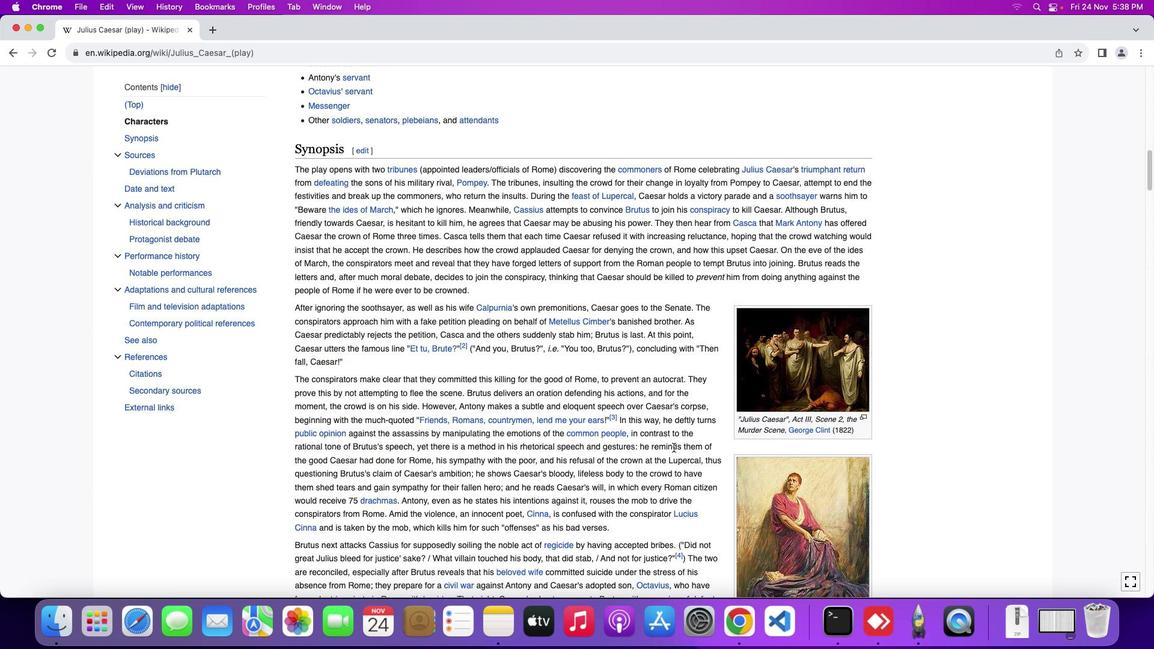 
Action: Mouse scrolled (674, 447) with delta (0, 1)
Screenshot: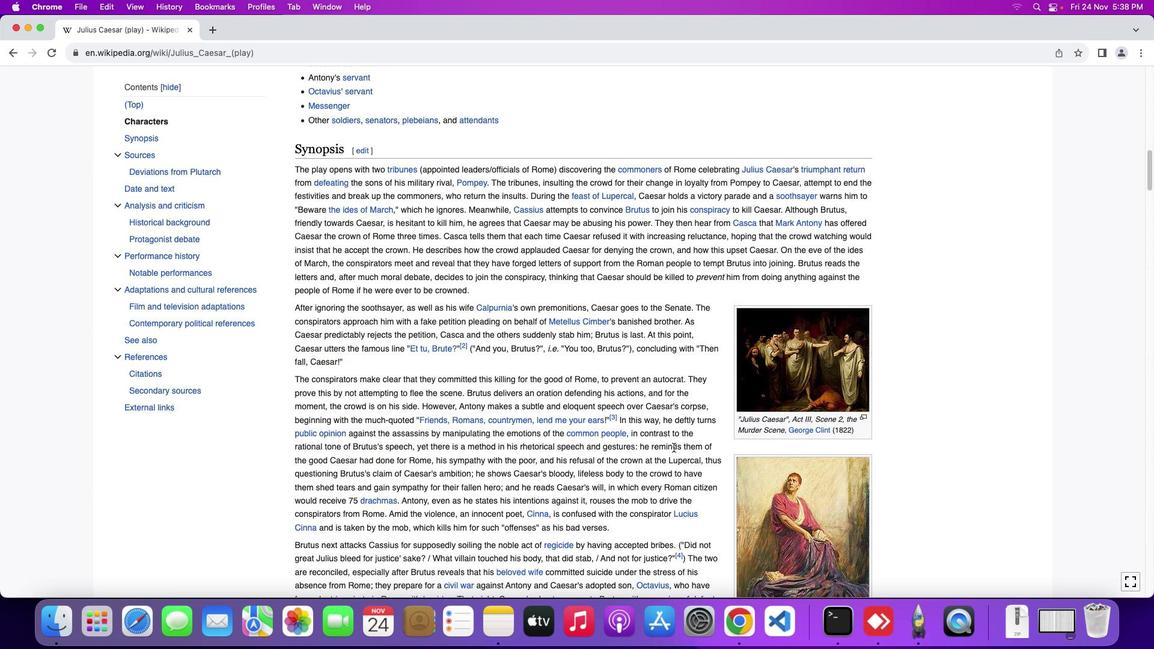 
Action: Mouse scrolled (674, 447) with delta (0, 3)
Screenshot: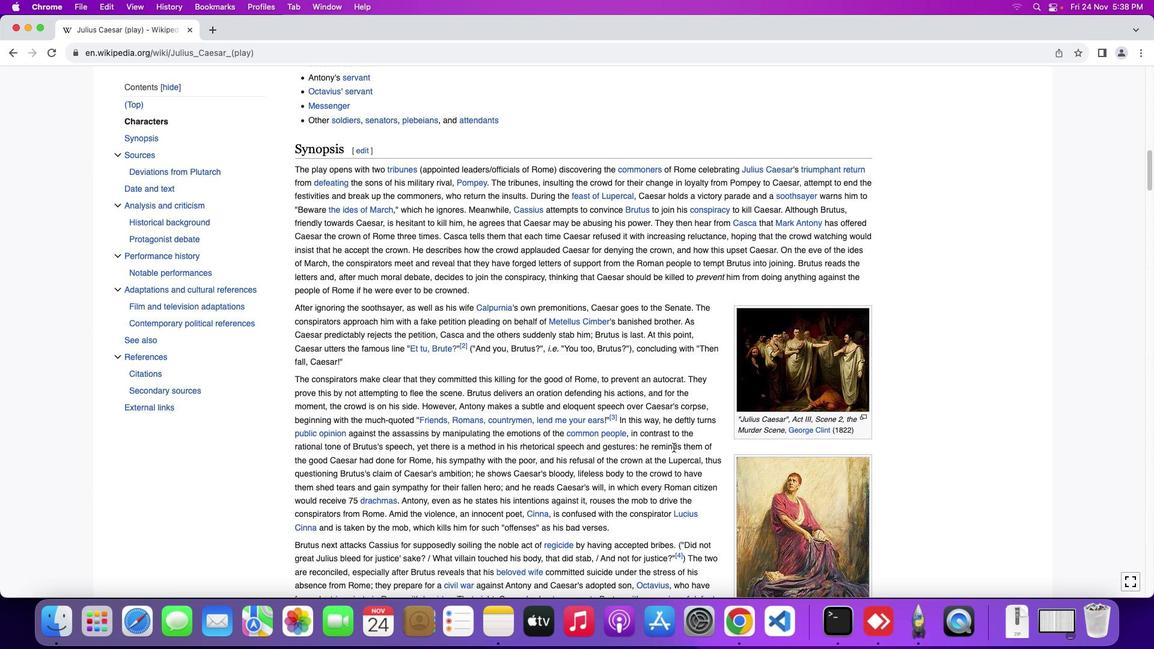 
Action: Mouse scrolled (674, 447) with delta (0, 3)
Screenshot: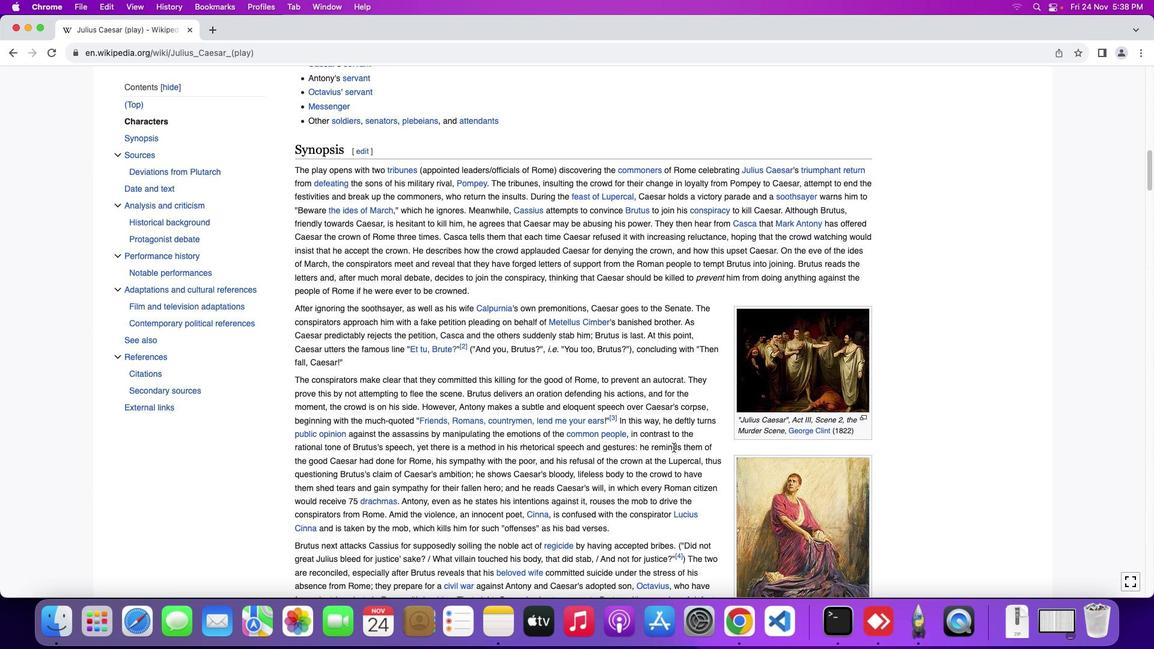 
Action: Mouse moved to (673, 447)
Screenshot: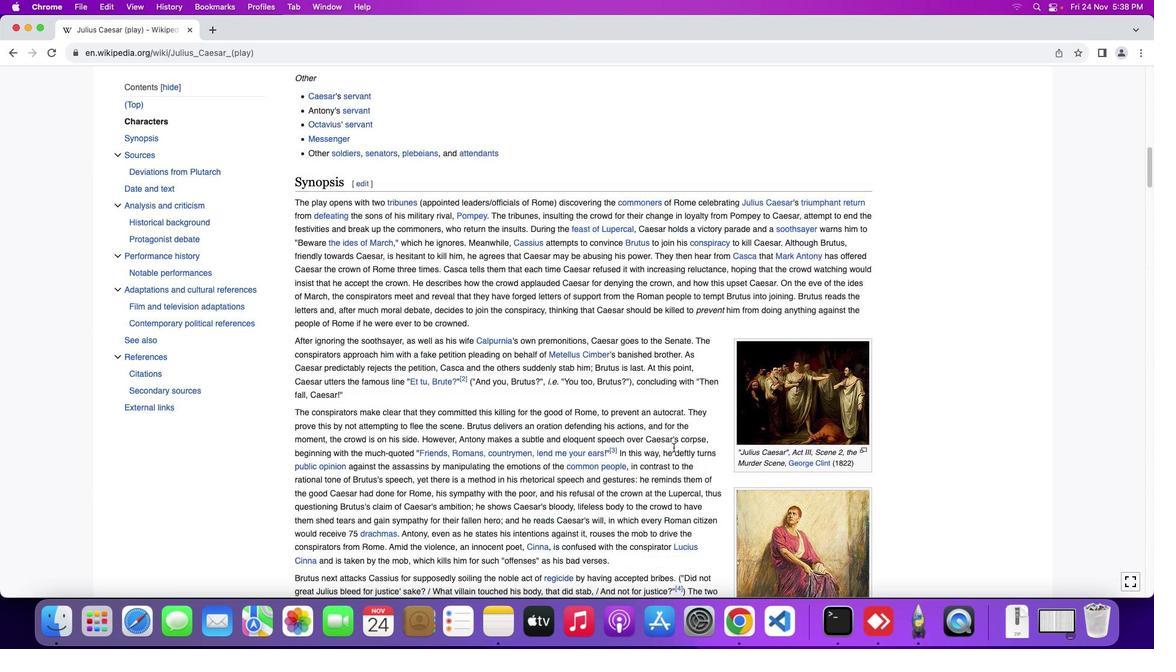 
Action: Mouse scrolled (673, 447) with delta (0, 0)
Screenshot: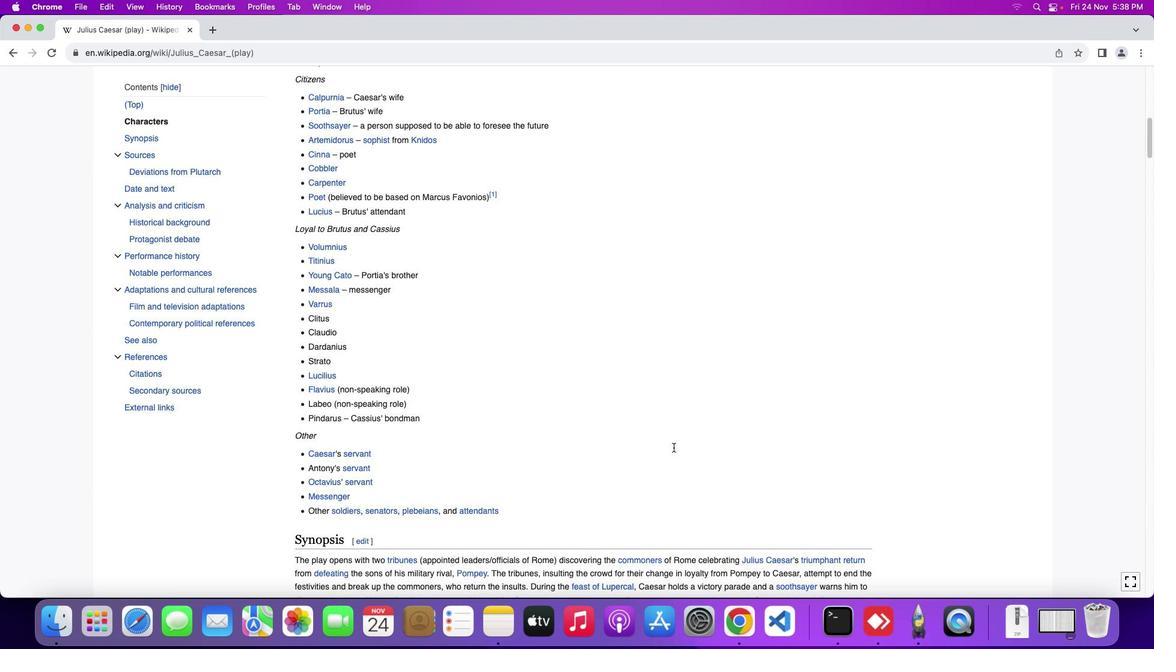 
Action: Mouse scrolled (673, 447) with delta (0, 0)
Screenshot: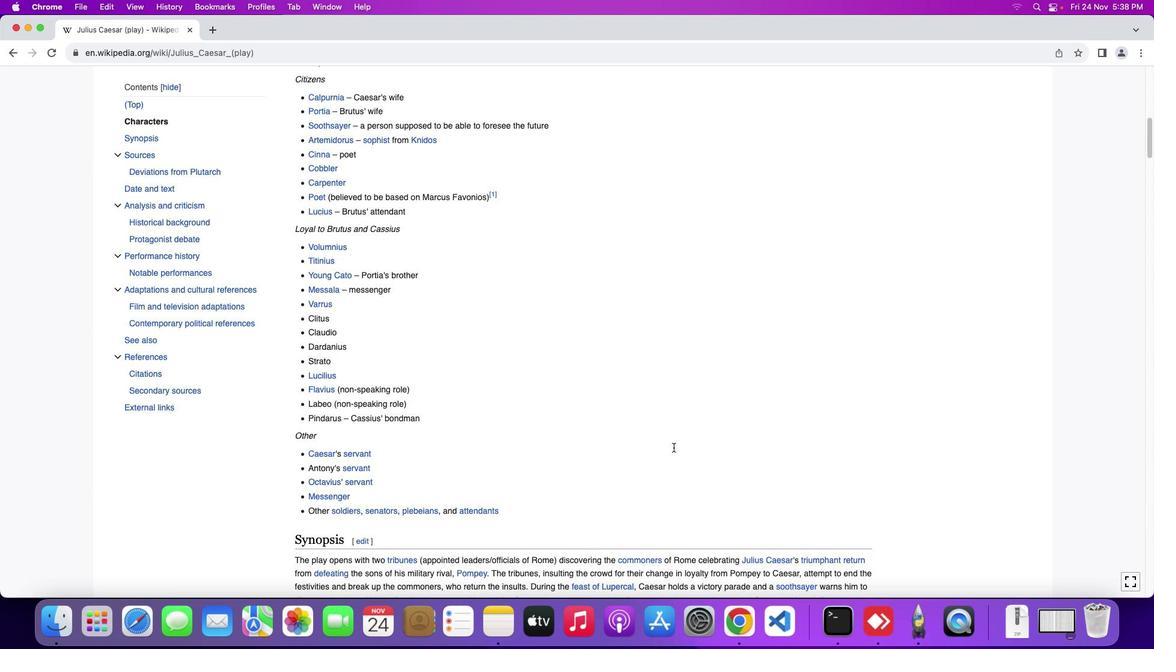 
Action: Mouse scrolled (673, 447) with delta (0, 1)
Screenshot: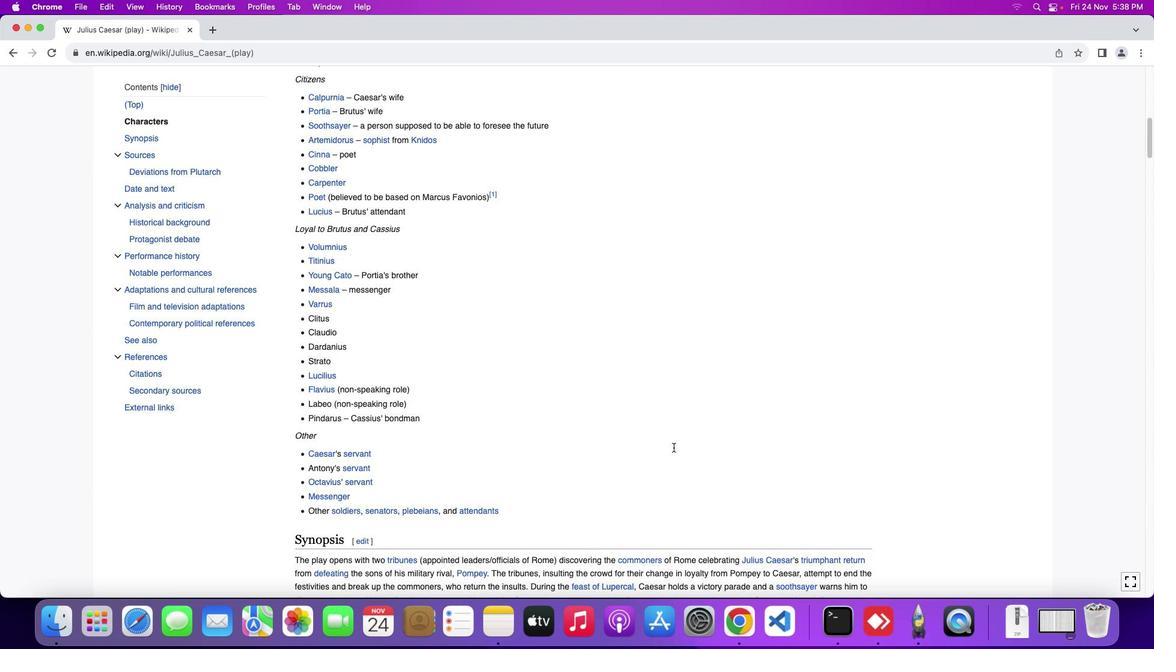 
Action: Mouse scrolled (673, 447) with delta (0, 3)
Screenshot: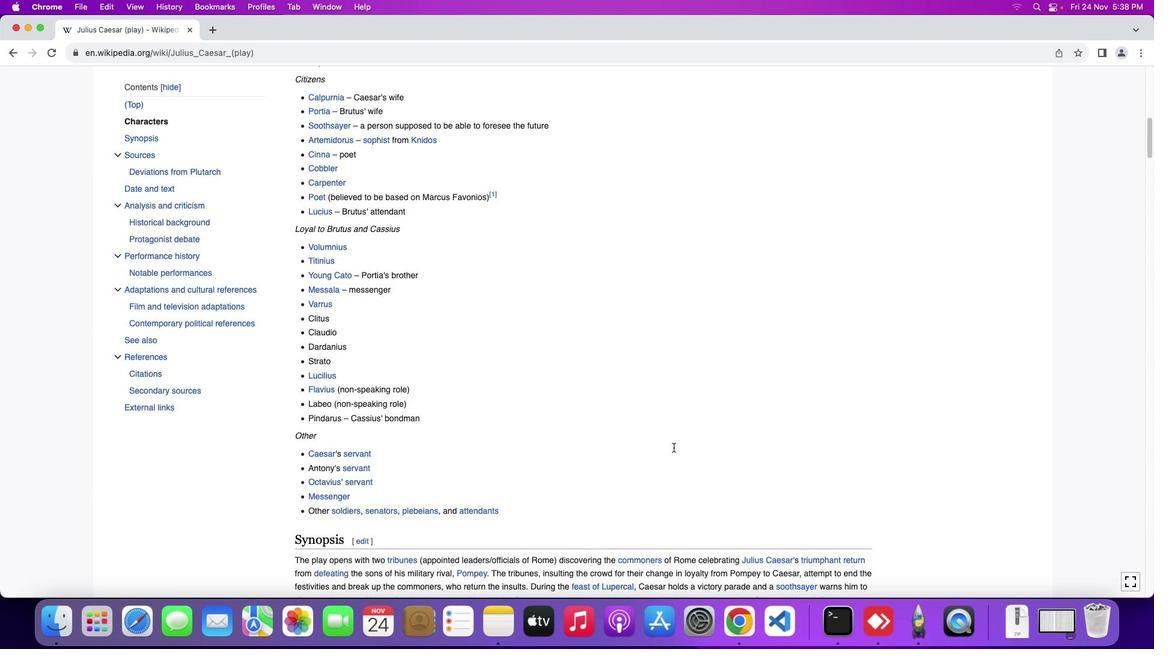 
Action: Mouse scrolled (673, 447) with delta (0, 3)
Screenshot: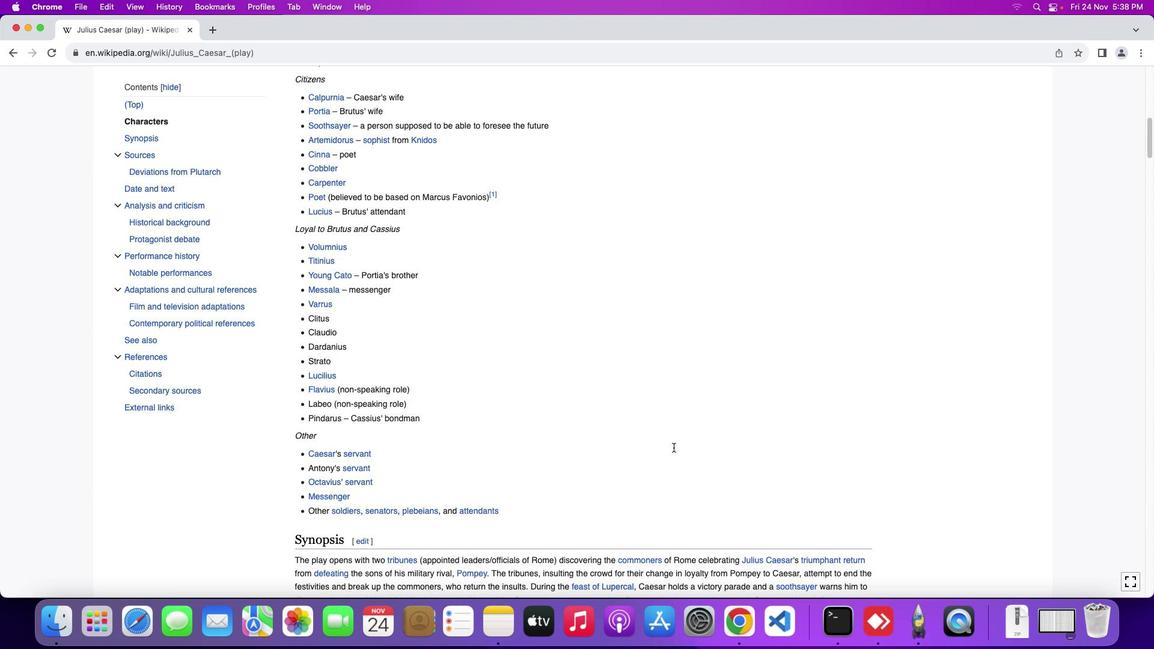 
Action: Mouse scrolled (673, 447) with delta (0, 0)
Screenshot: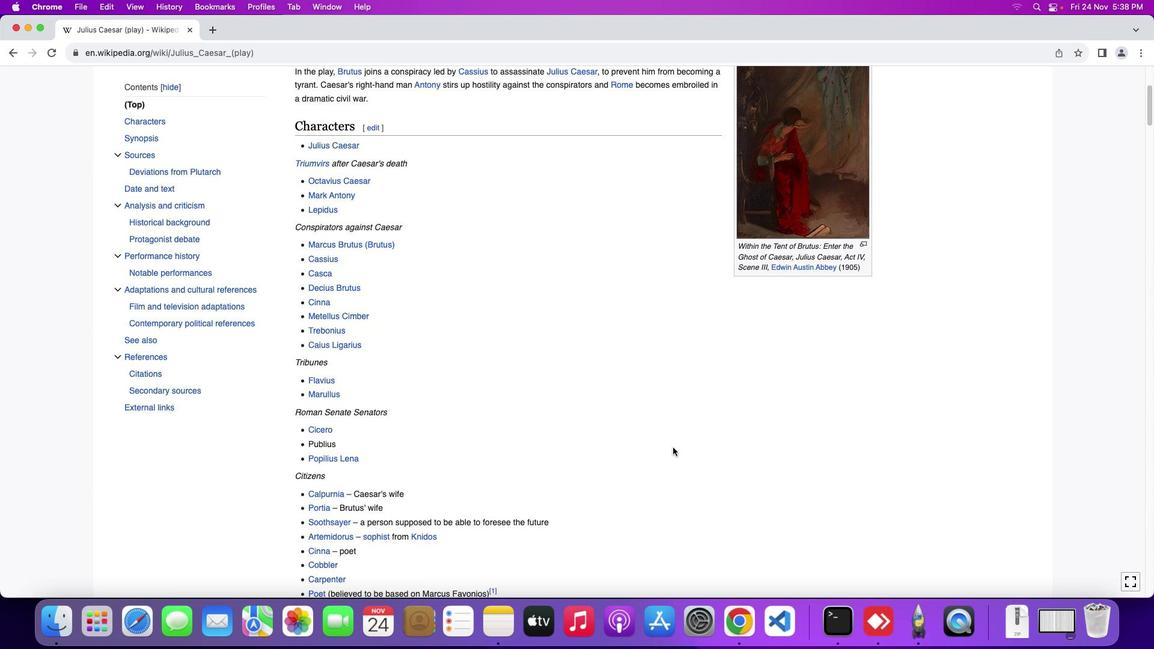 
Action: Mouse scrolled (673, 447) with delta (0, 0)
Screenshot: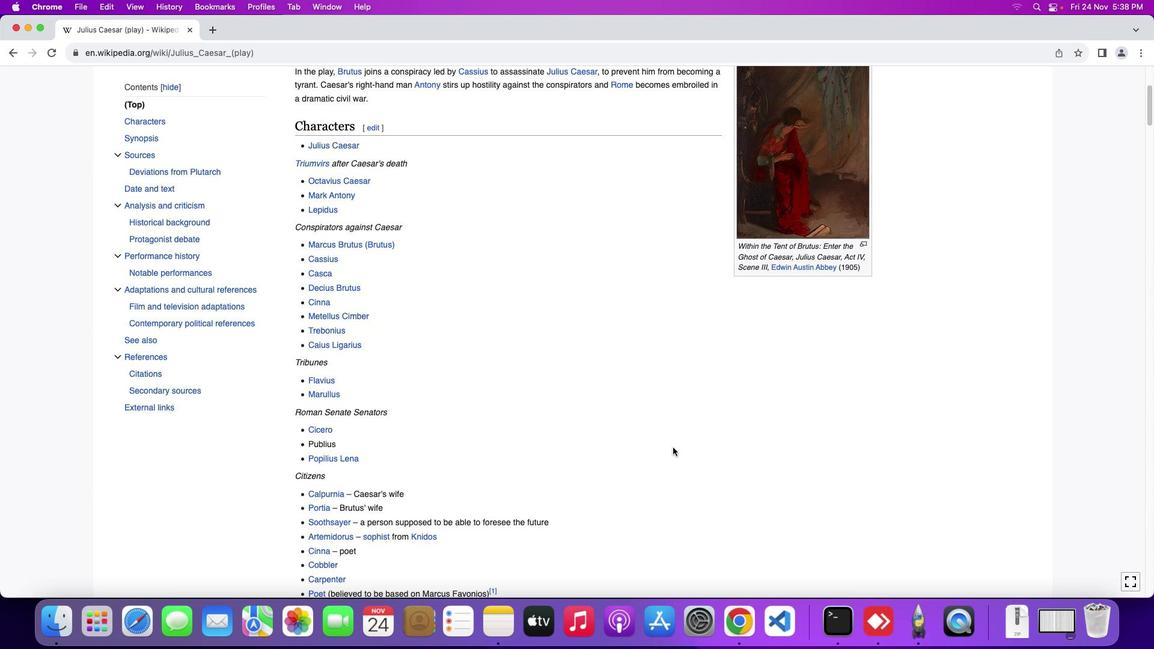 
Action: Mouse scrolled (673, 447) with delta (0, 1)
Screenshot: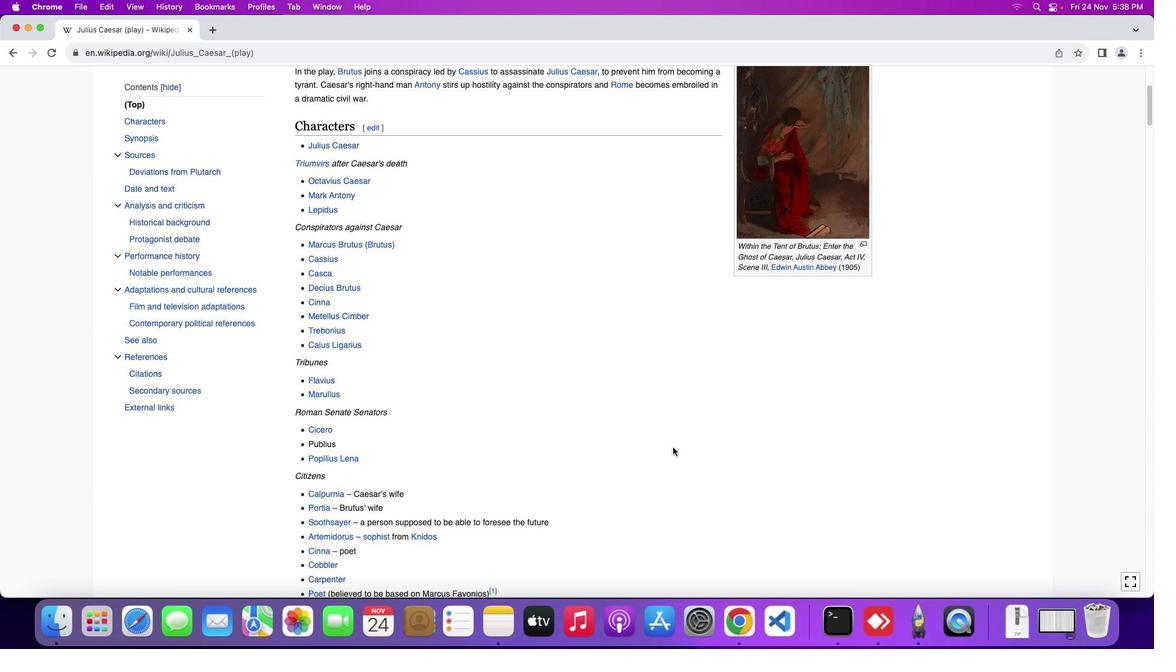 
Action: Mouse scrolled (673, 447) with delta (0, 3)
Screenshot: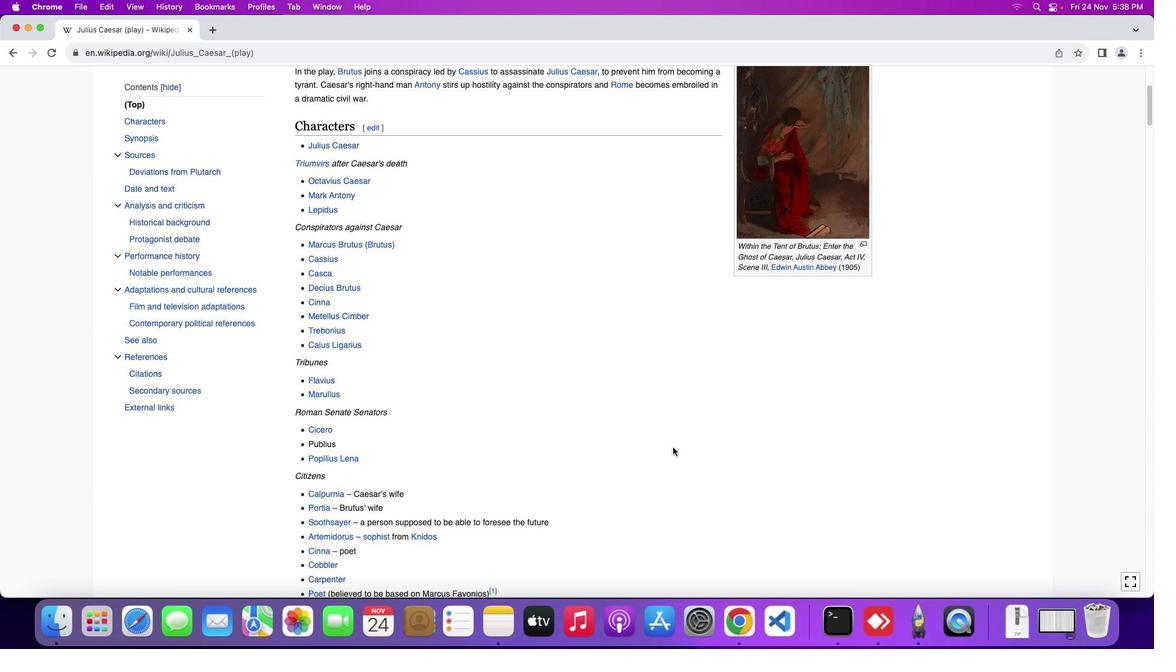 
Action: Mouse moved to (673, 447)
Screenshot: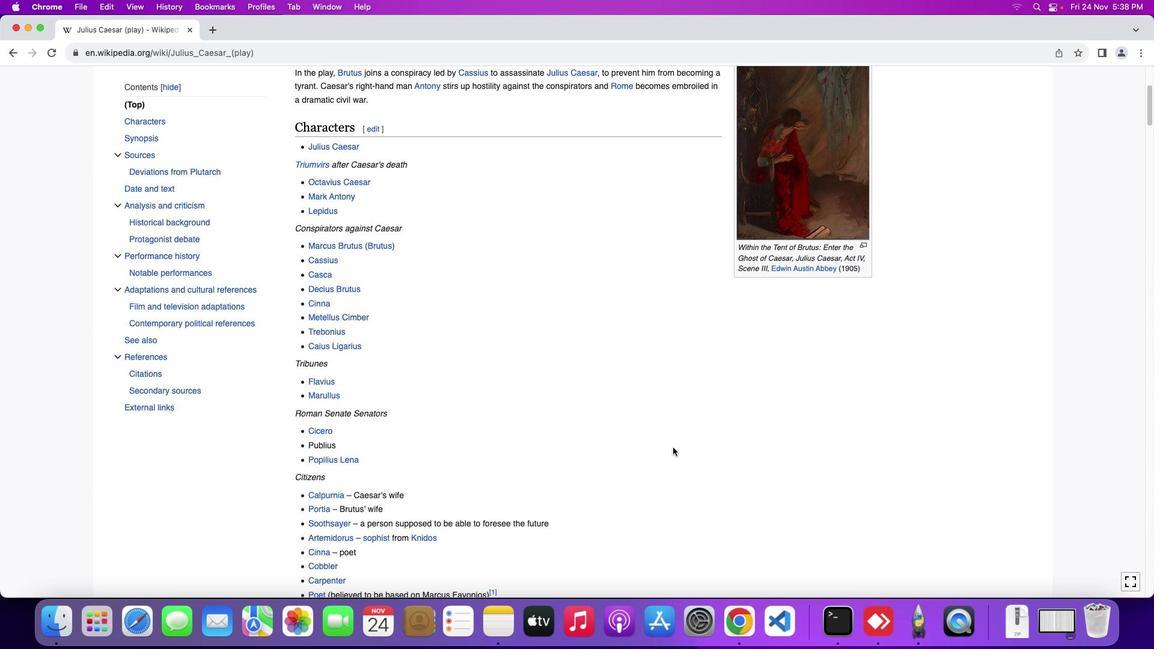 
Action: Mouse scrolled (673, 447) with delta (0, 3)
Screenshot: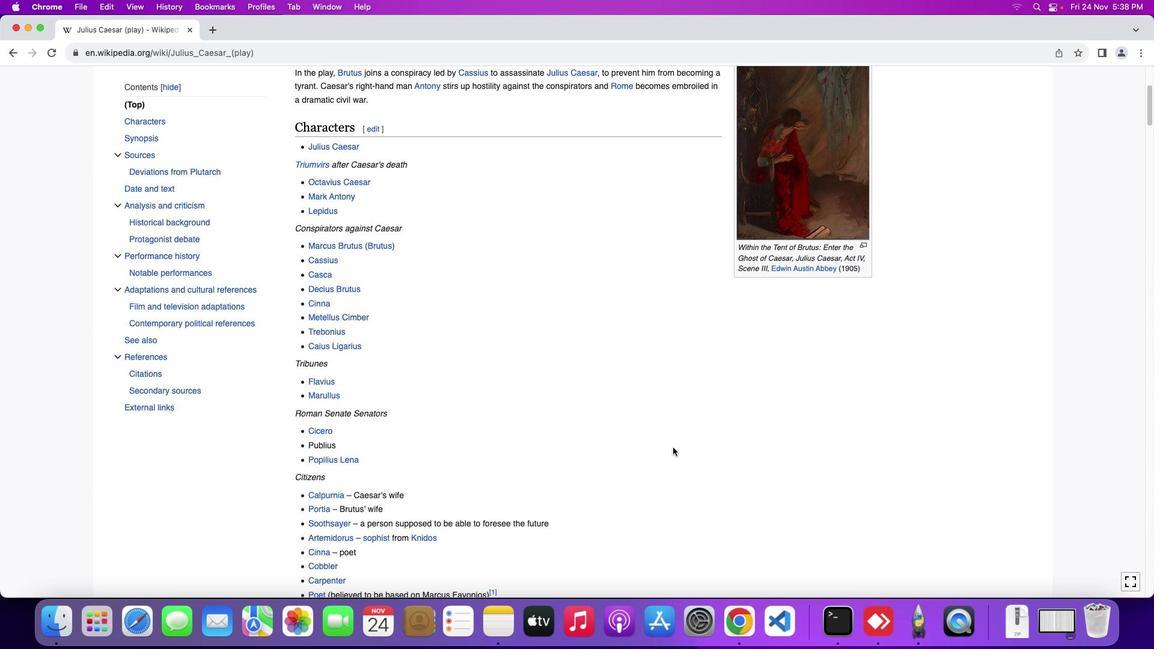 
Action: Mouse moved to (673, 447)
Screenshot: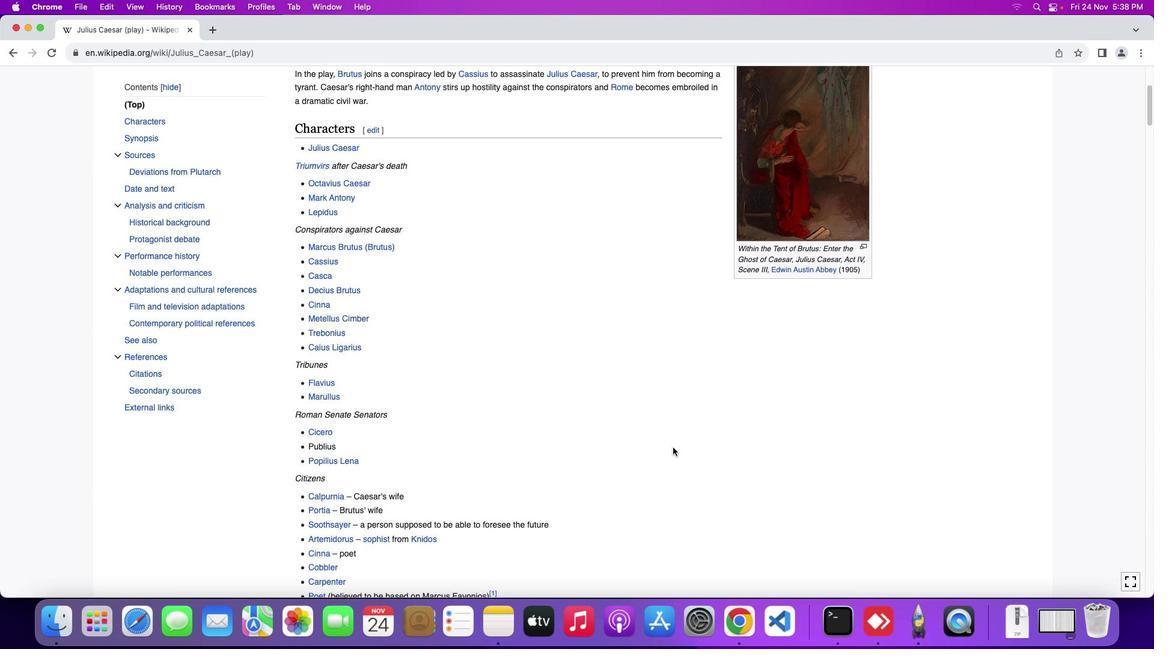 
Action: Mouse scrolled (673, 447) with delta (0, 0)
Screenshot: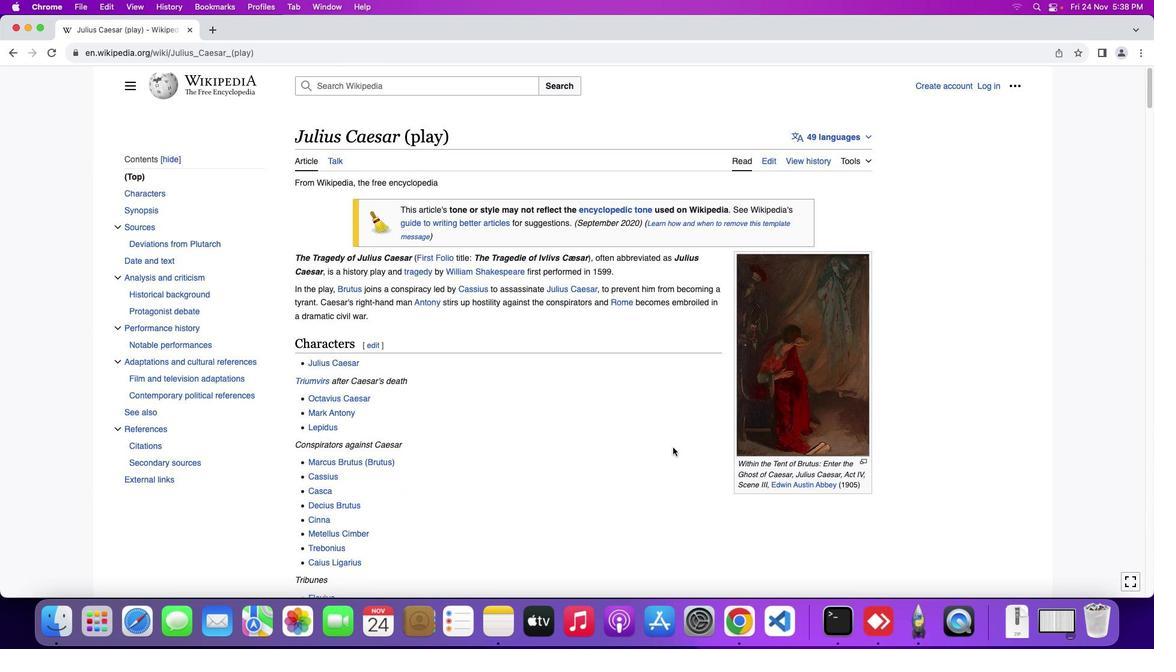 
Action: Mouse scrolled (673, 447) with delta (0, 0)
Screenshot: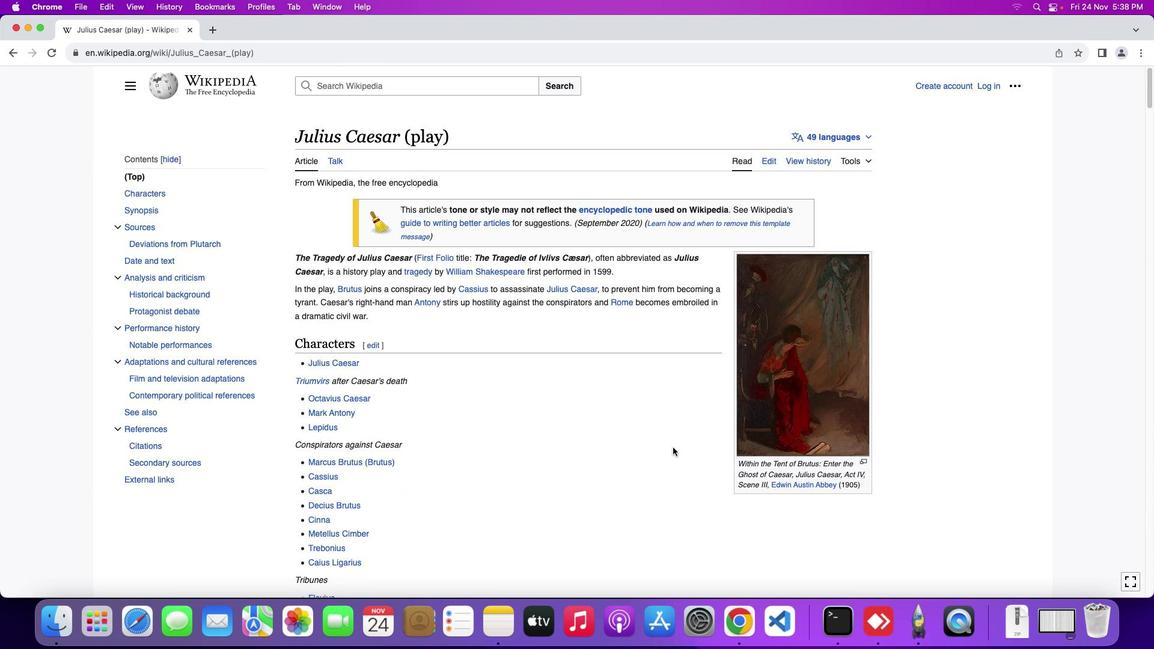 
Action: Mouse scrolled (673, 447) with delta (0, 1)
Screenshot: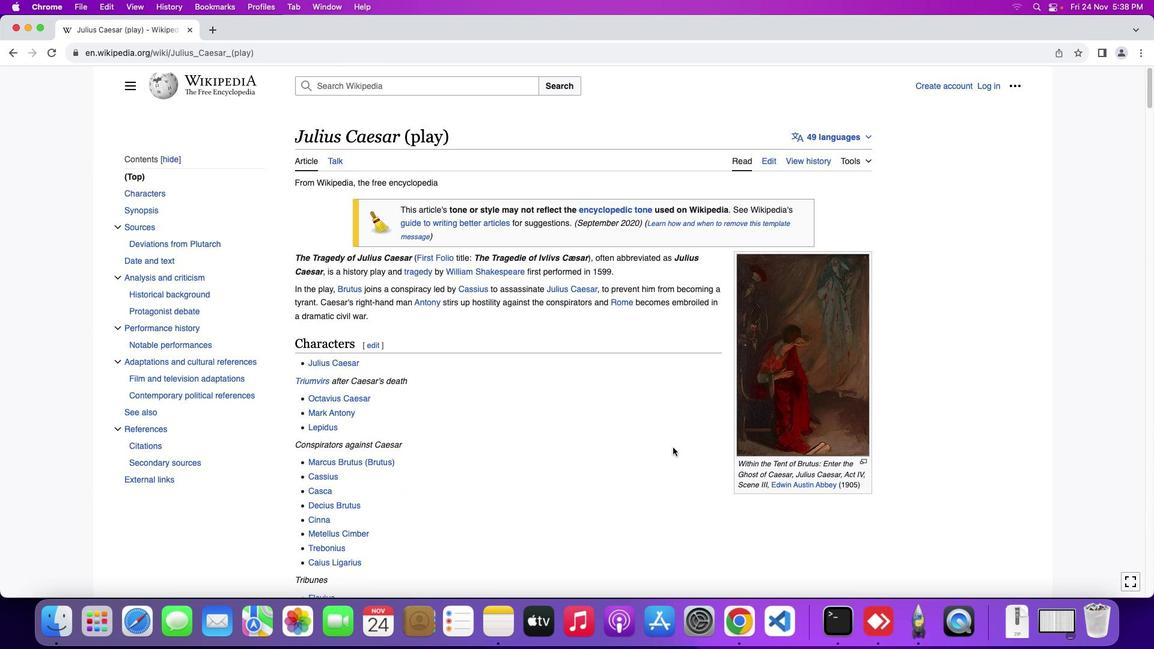 
Action: Mouse scrolled (673, 447) with delta (0, 3)
Screenshot: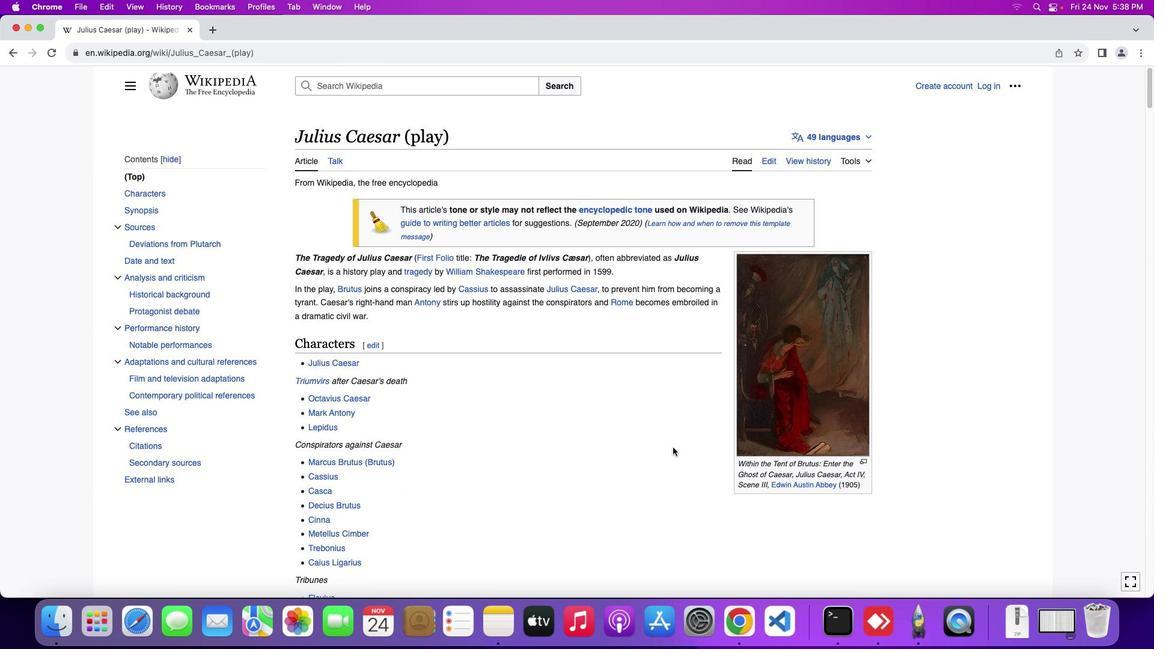 
Action: Mouse moved to (672, 447)
Screenshot: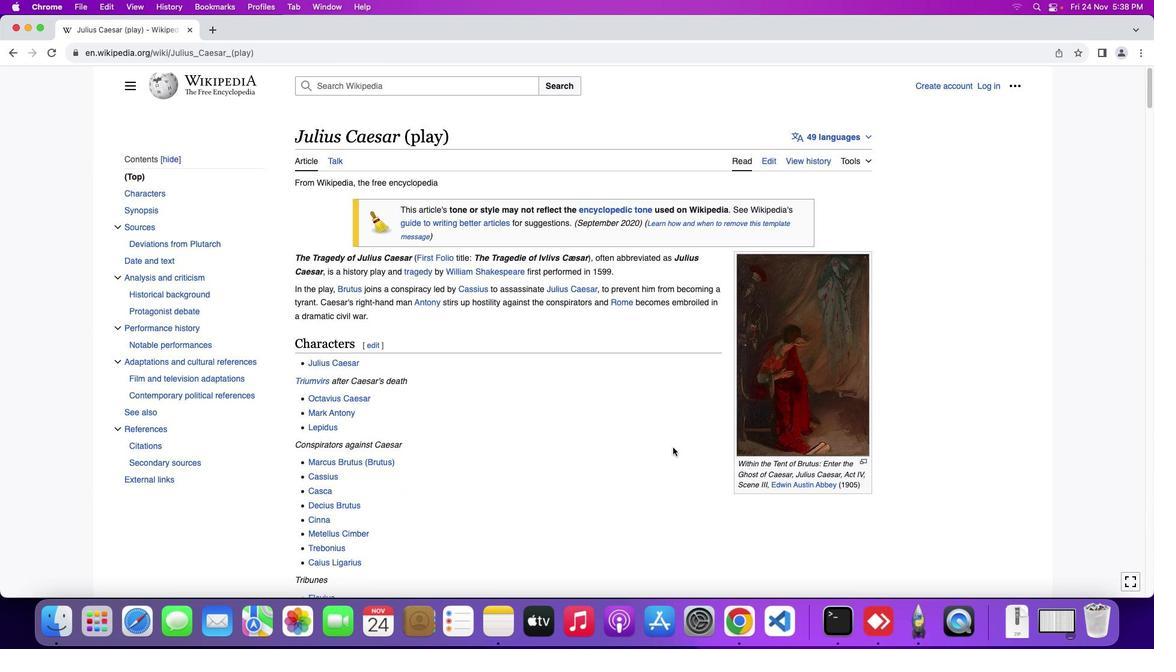 
Action: Mouse scrolled (672, 447) with delta (0, 0)
Screenshot: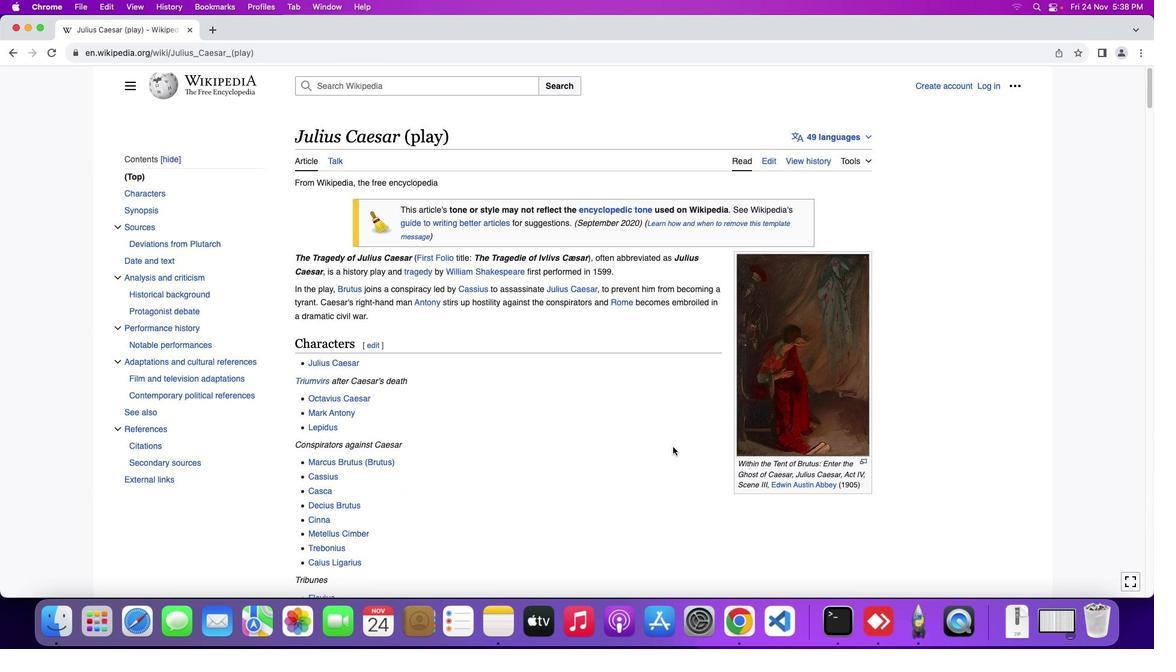 
Action: Mouse scrolled (672, 447) with delta (0, 0)
Screenshot: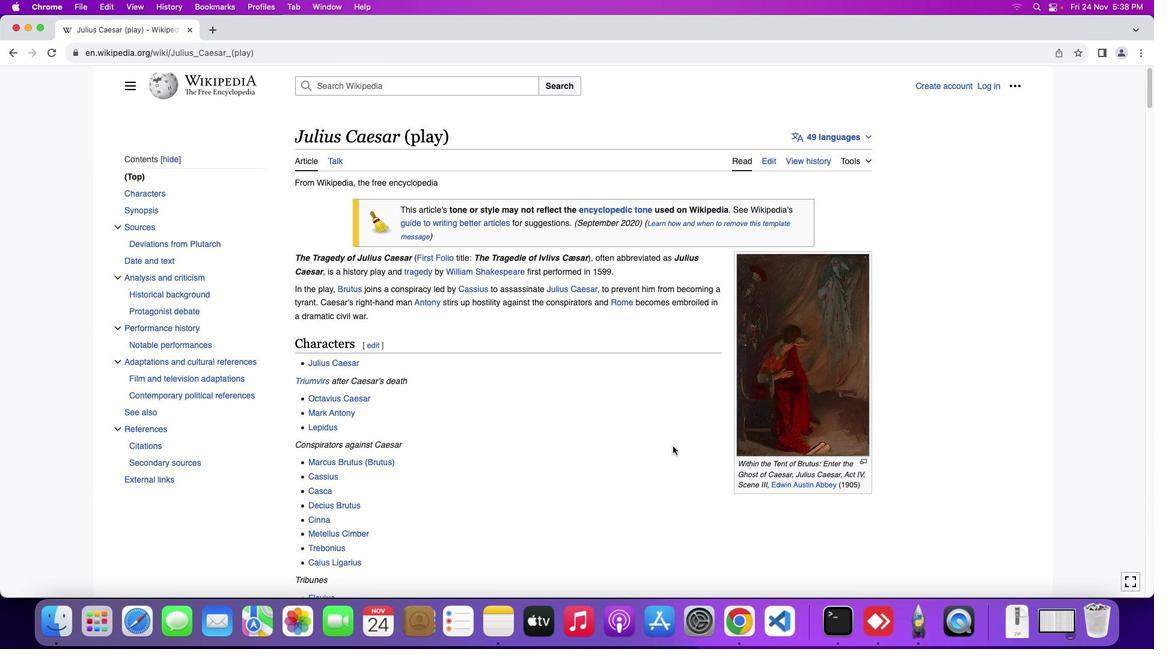 
Action: Mouse scrolled (672, 447) with delta (0, 1)
Screenshot: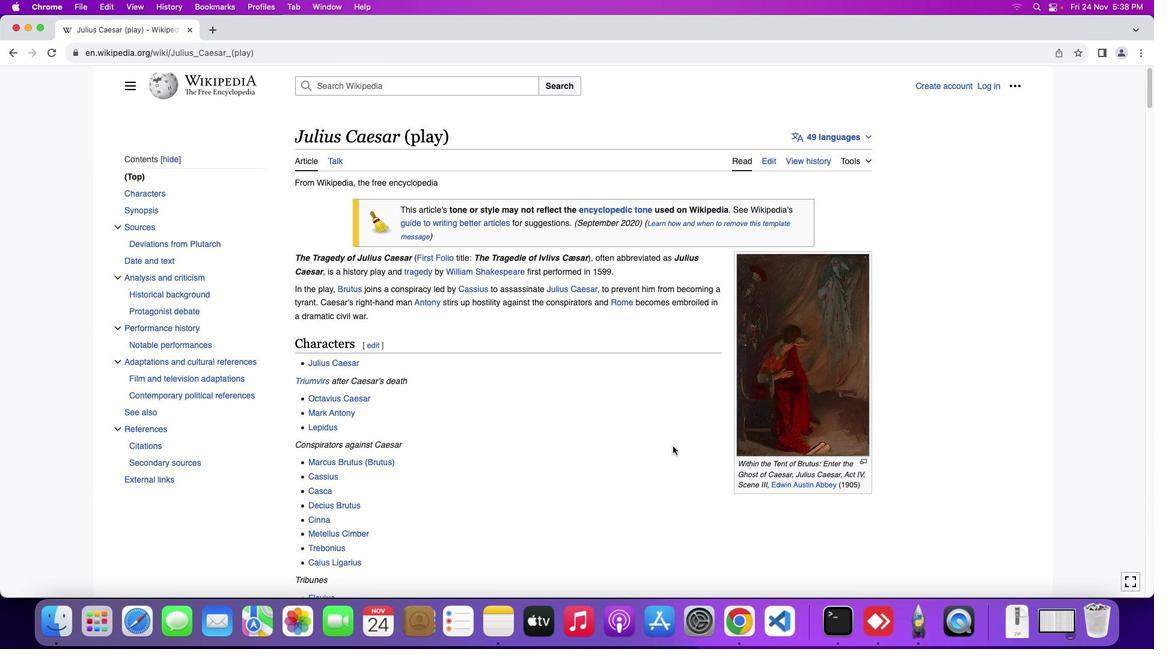 
Action: Mouse scrolled (672, 447) with delta (0, 3)
Screenshot: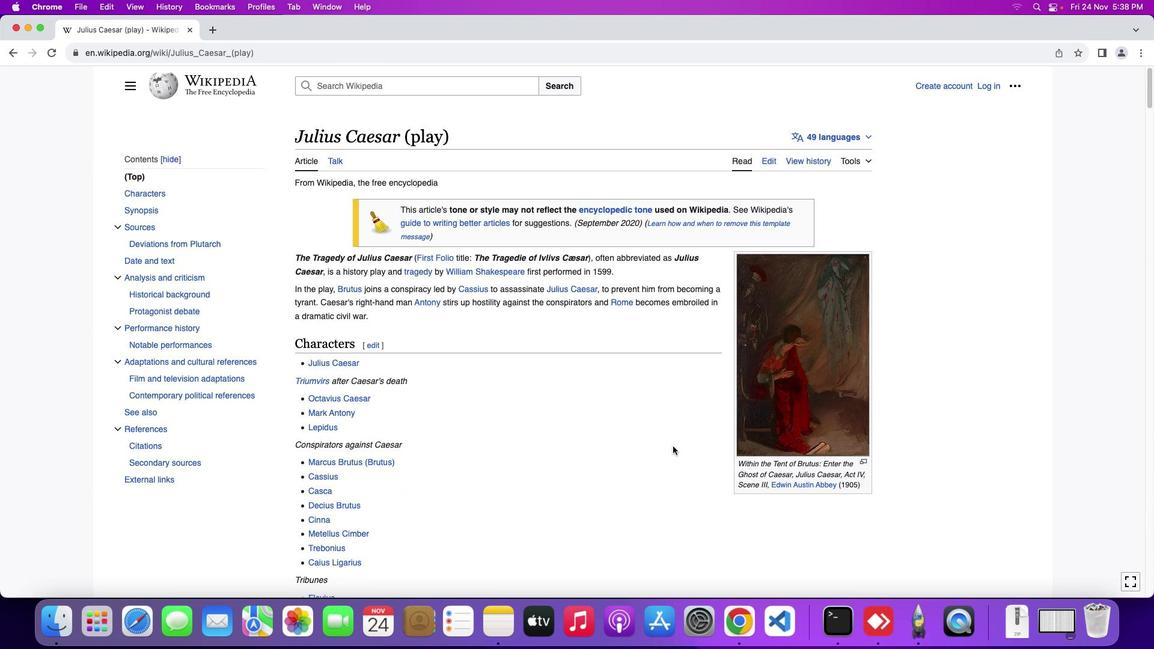 
Action: Mouse moved to (672, 446)
Screenshot: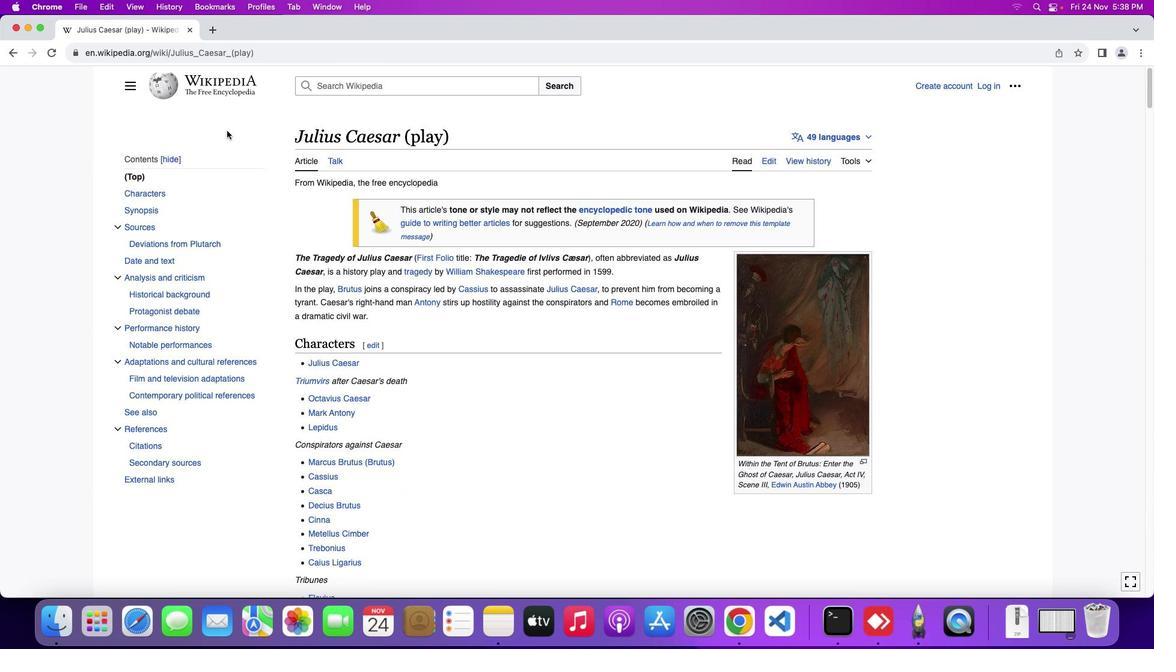 
Action: Mouse scrolled (672, 446) with delta (0, 0)
Screenshot: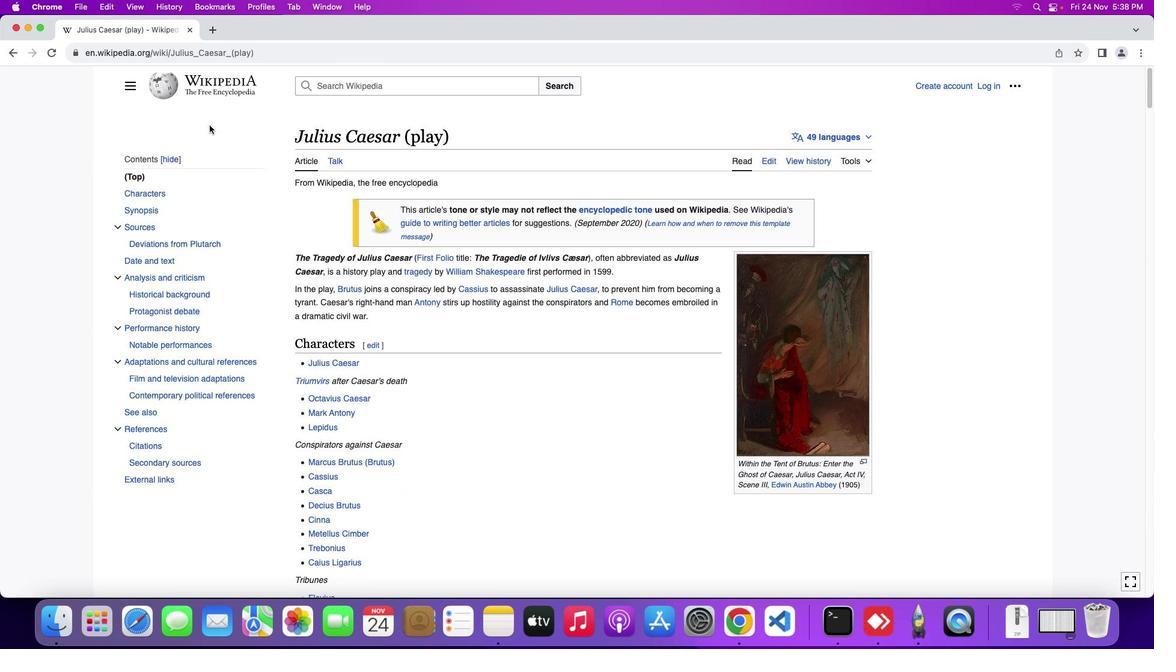 
Action: Mouse scrolled (672, 446) with delta (0, 0)
Screenshot: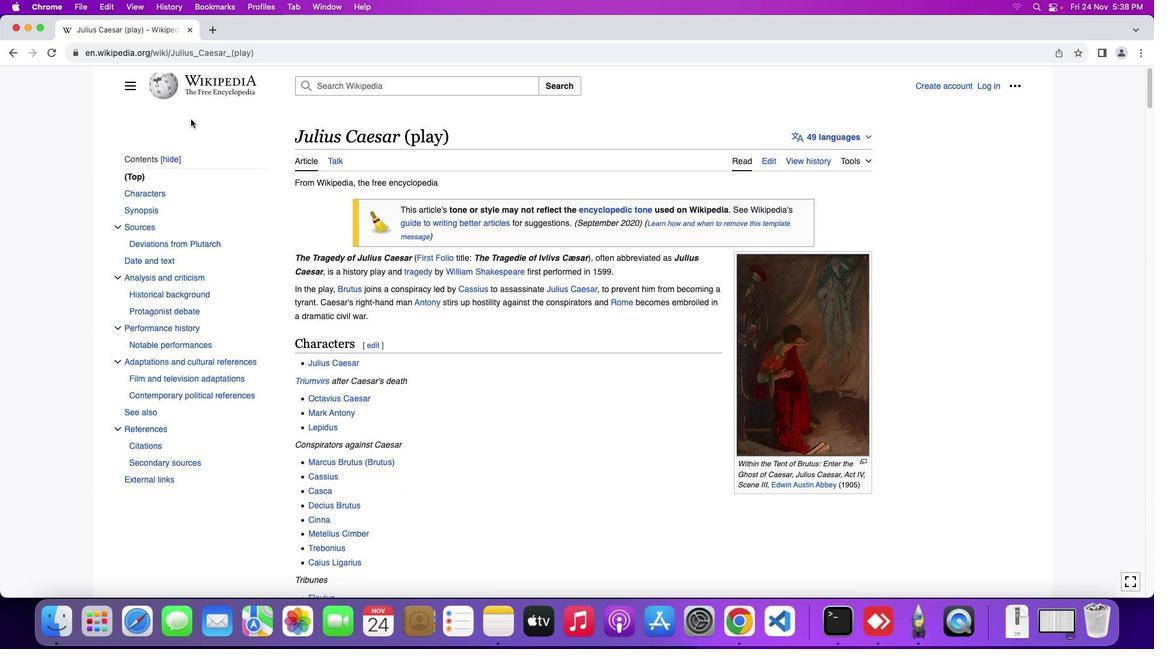 
Action: Mouse scrolled (672, 446) with delta (0, 1)
Screenshot: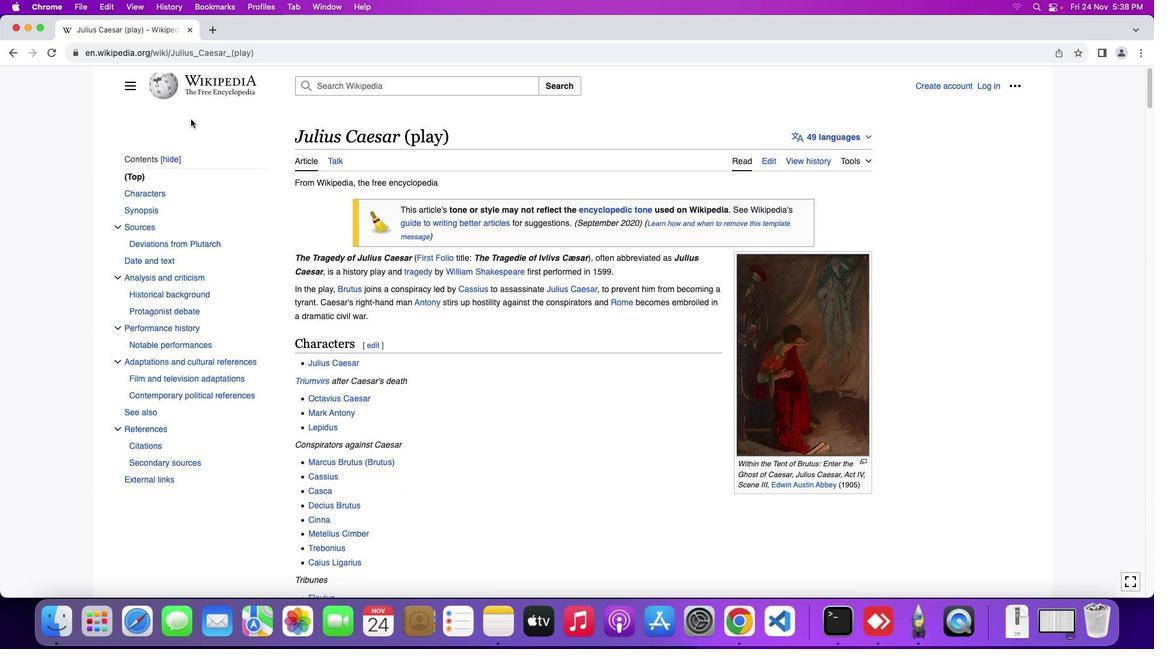 
Action: Mouse scrolled (672, 446) with delta (0, 3)
Screenshot: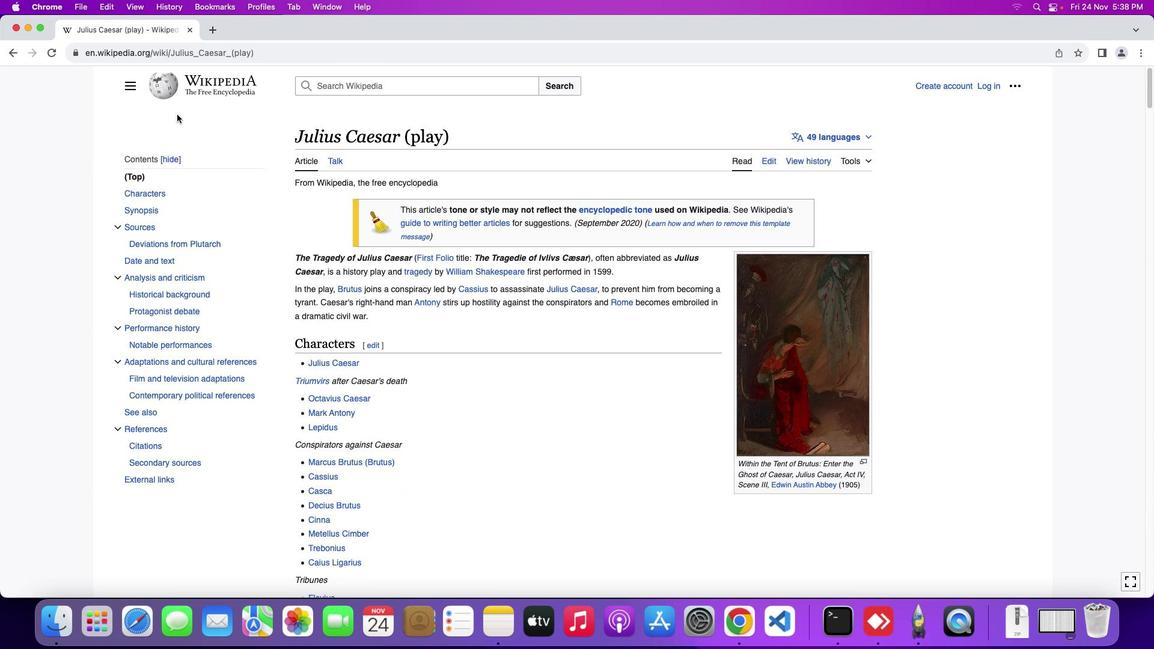 
Action: Mouse moved to (28, 30)
Screenshot: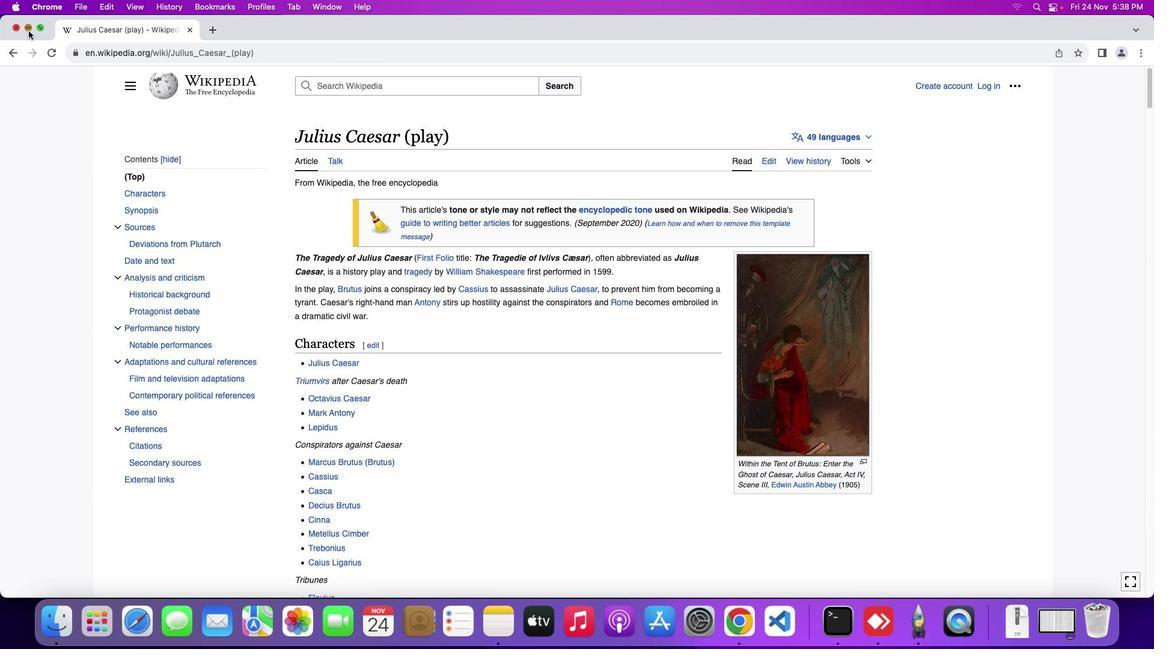 
Action: Mouse pressed left at (28, 30)
Screenshot: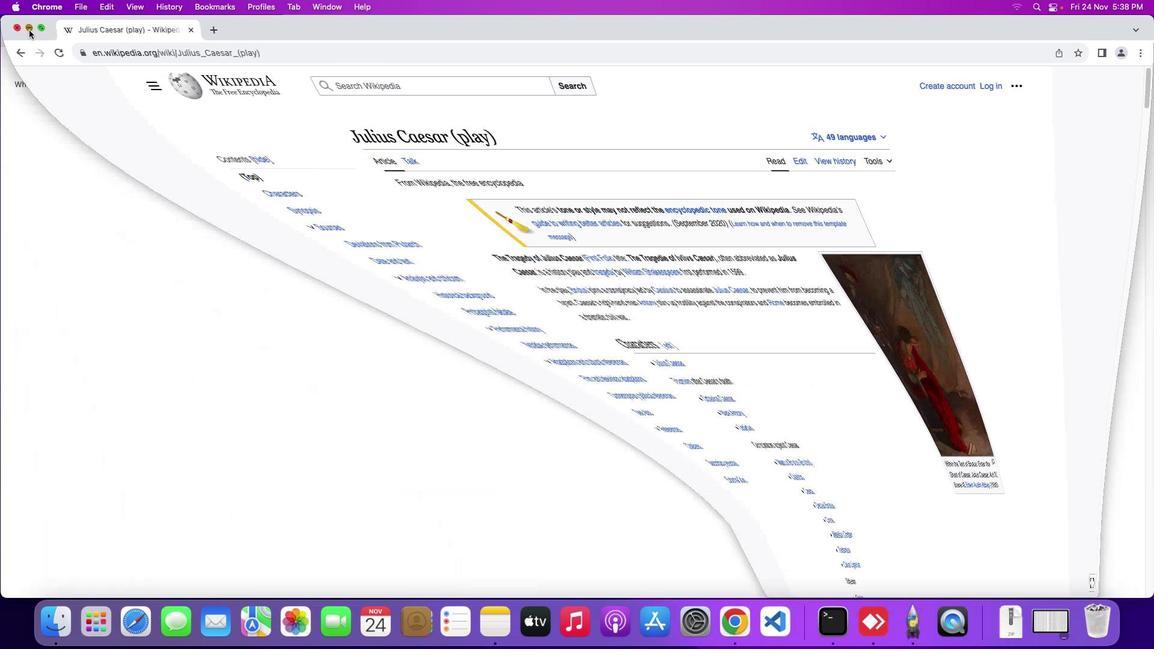 
Action: Mouse moved to (42, 103)
Screenshot: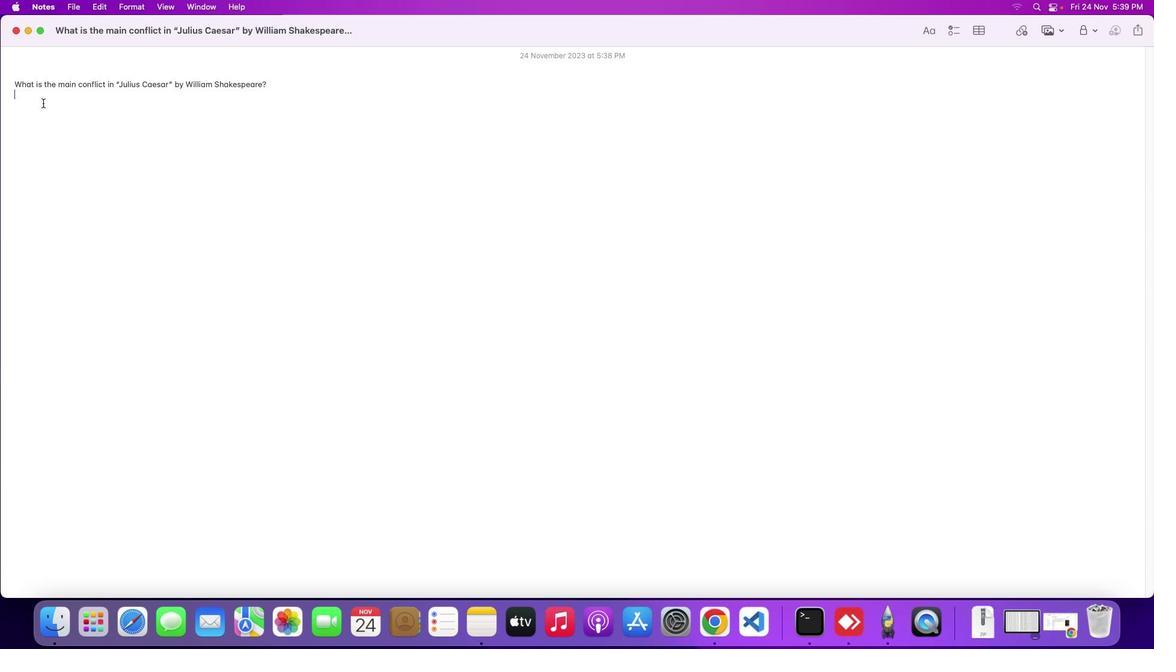 
Action: Mouse pressed left at (42, 103)
Screenshot: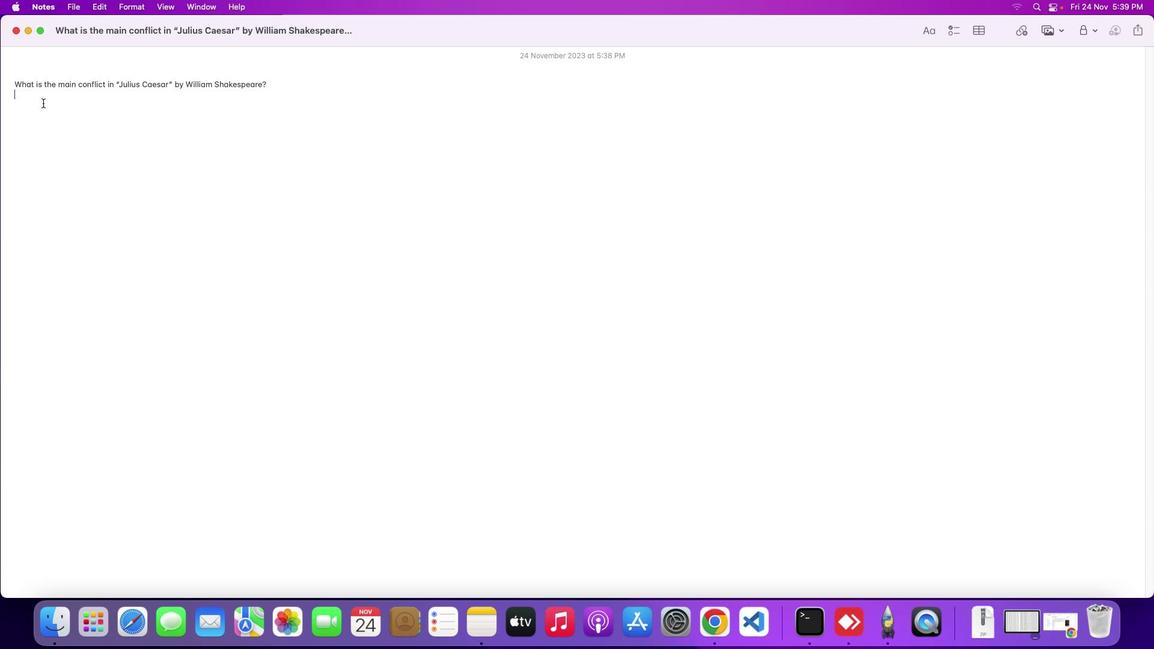 
Action: Mouse moved to (520, 230)
Screenshot: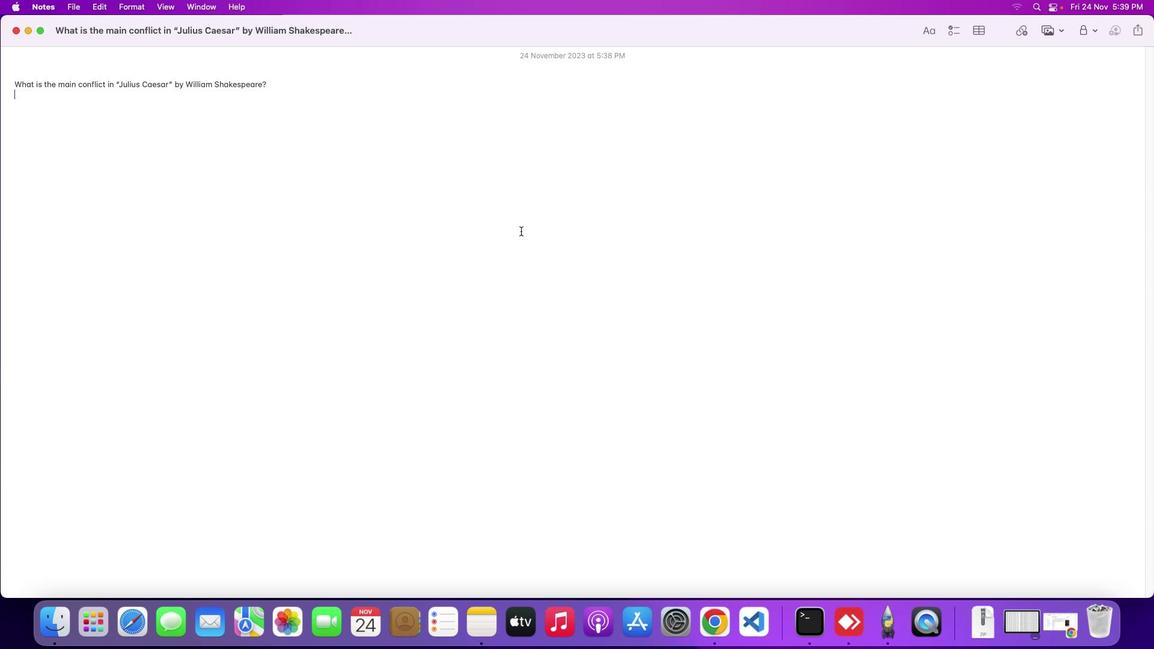 
Action: Key pressed Key.shift'T''h''e'Key.space'm''a''i''n'Key.space'c''o''n''f''l''i''c''t'Key.space'i''n'Key.spaceKey.shift'"'Key.shift'J''u''l''i''u''s'Key.spaceKey.shift'C''a''e''s''a''r'Key.shift'"'Key.space'b''y'Key.spaceKey.shift'W''i''l''l''i''a''m'Key.spaceKey.shift'S''h''a''k''e''s''p''e''a''r''e'Key.space'i''s'Key.space't''h''e'Key.space'p''o''w''e''r'Key.space's''t''r''u''g''g''l''e'Key.space'b''e''t''w''e''e''n'Key.space't''h''e'Key.space'c''o''n''s''p''i''r''a''t''o''r''s'Key.space'a''n''d'Key.spaceKey.shift'C''a''e''s''a''r'Key.space'a''n''d'Key.space'f''i''n''a''l''l''y'Key.space't''h''e'Key.space'd''e''a''t''h'Key.space'o''f'Key.spaceKey.shift'C''a''e''s''a''r'Key.space'i''t''s''e''l''f''.'
Screenshot: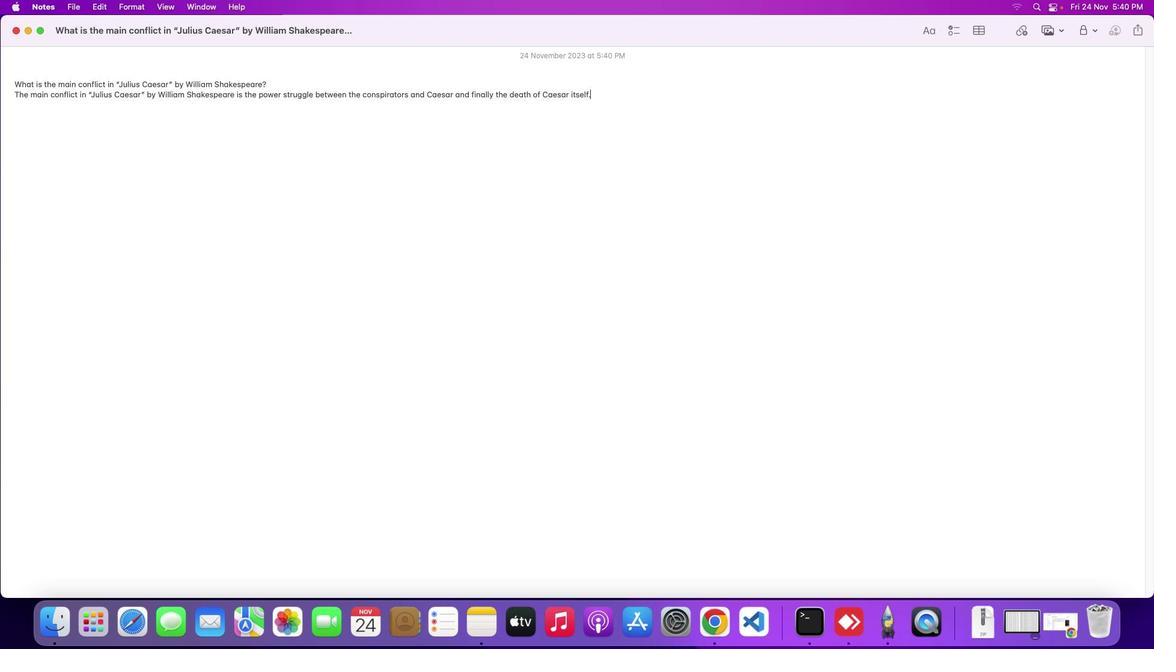 
